 Task: Go to Program & Features. Select Whole Food Market. Add to cart Organic Hummus-2. Select Amazon Health. Add to cart Patchouli essential oil-2. Place order for Holly Thompson, _x000D_
500 Blairs Ferry Rd NE_x000D_
Cedar Rapids, Iowa(IA), 52402, Cell Number (319) 533-3611
Action: Mouse moved to (10, 113)
Screenshot: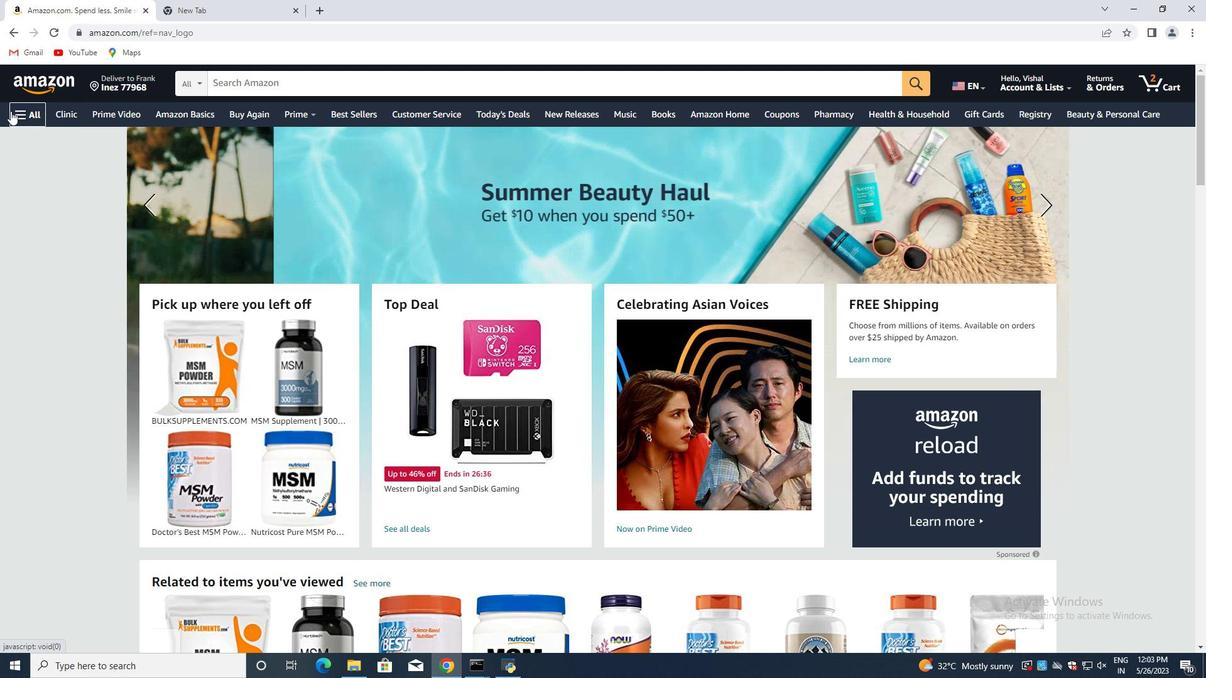 
Action: Mouse pressed left at (10, 113)
Screenshot: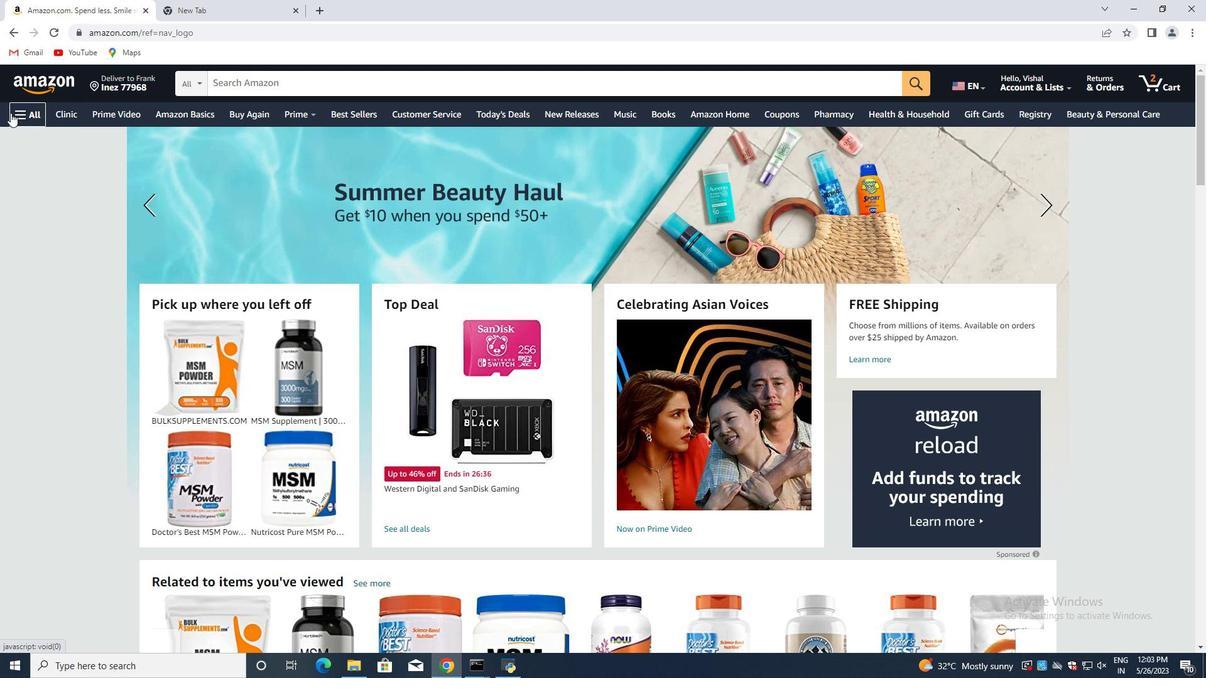 
Action: Mouse moved to (212, 409)
Screenshot: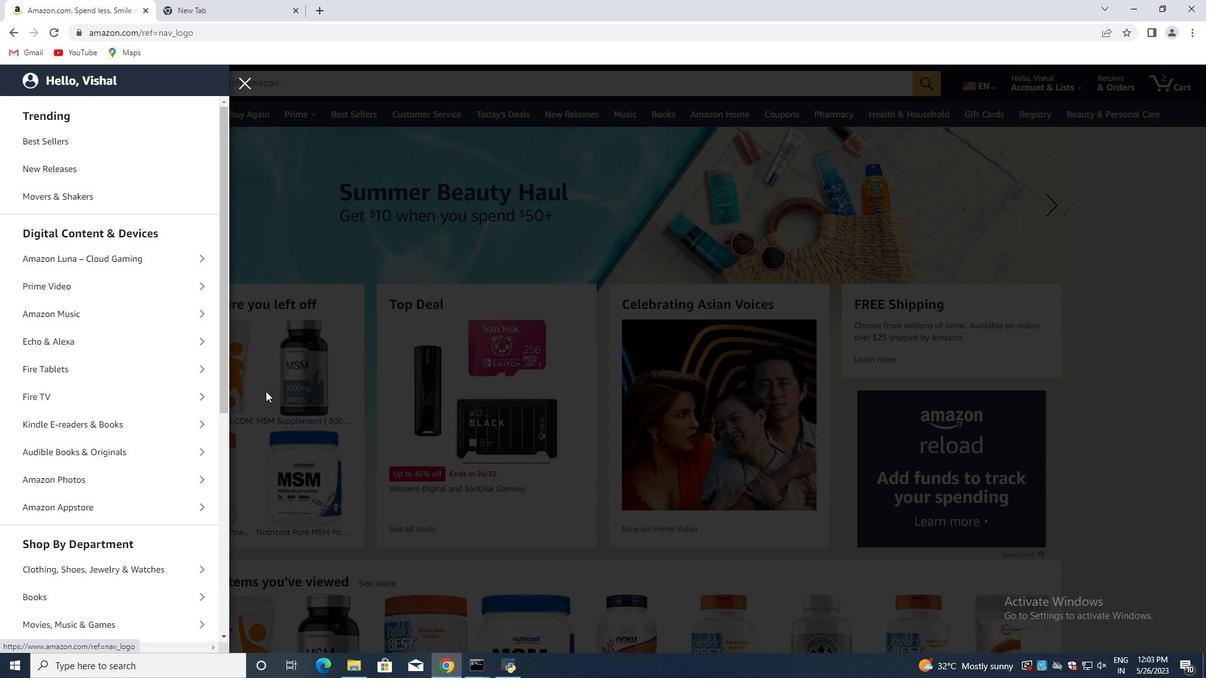 
Action: Mouse scrolled (241, 392) with delta (0, 0)
Screenshot: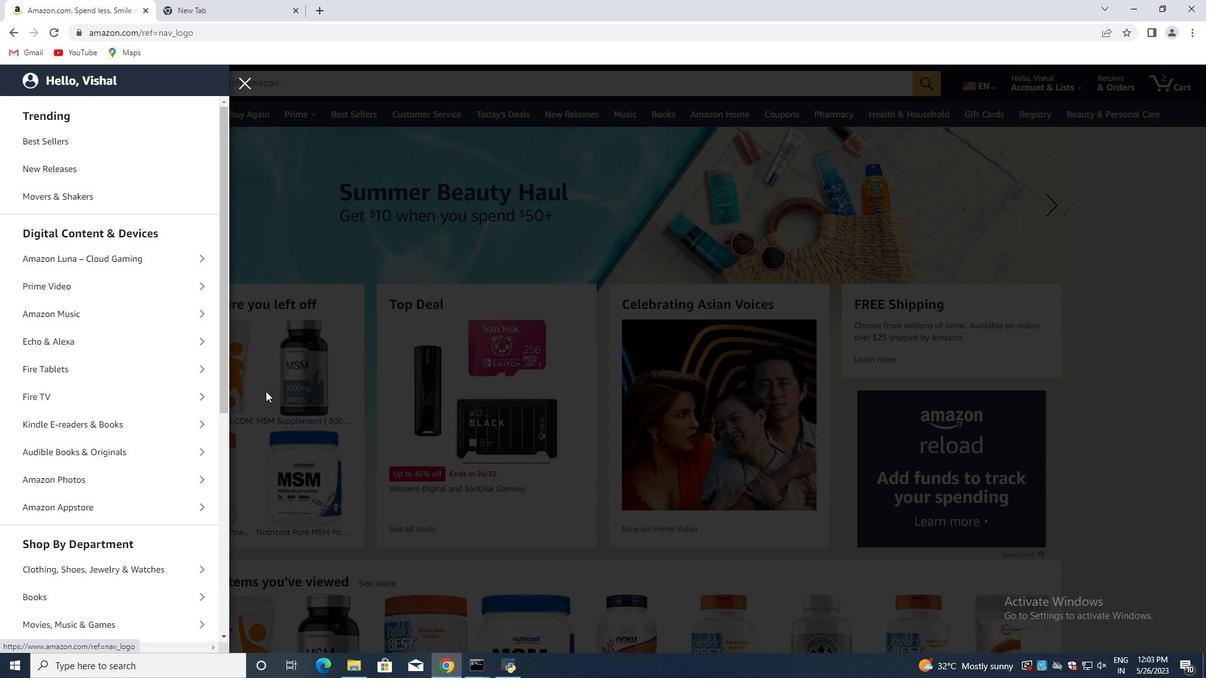 
Action: Mouse moved to (205, 414)
Screenshot: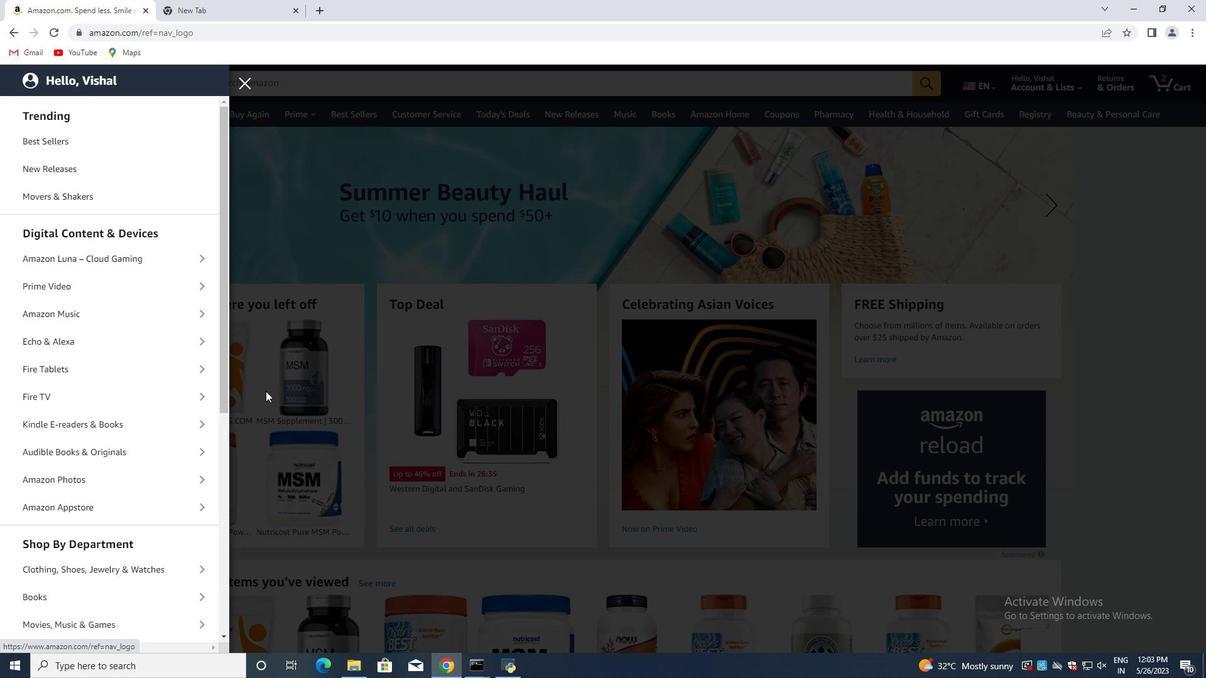 
Action: Mouse scrolled (208, 411) with delta (0, 0)
Screenshot: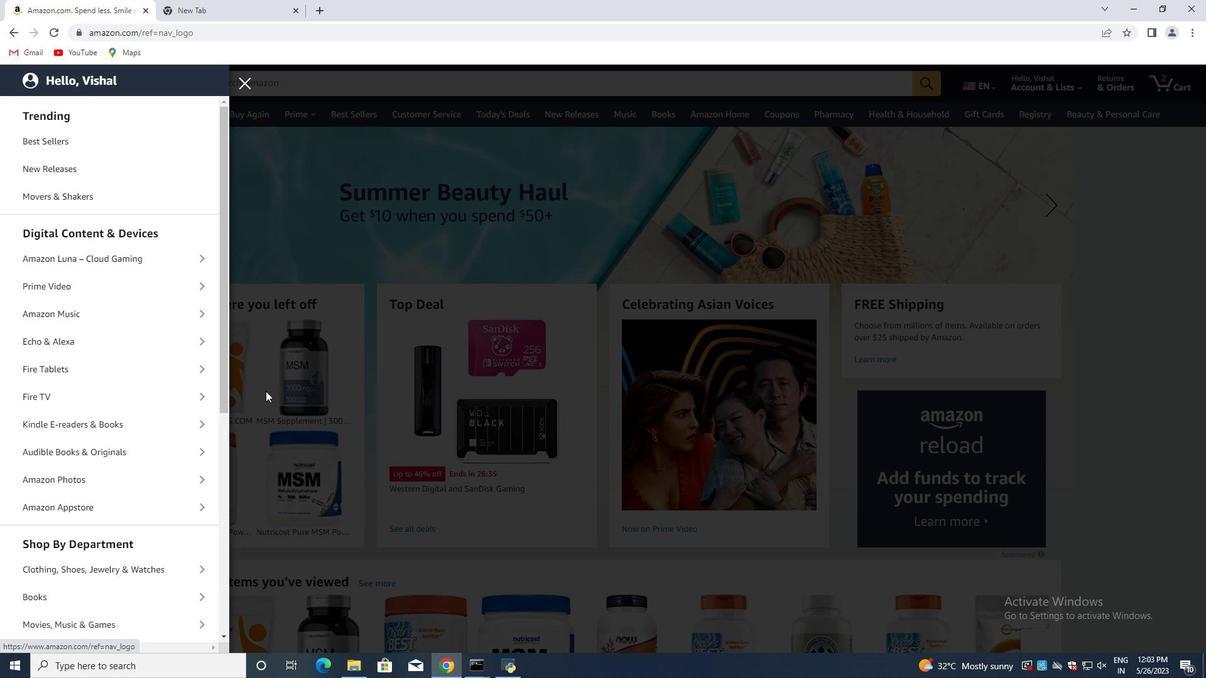 
Action: Mouse moved to (189, 436)
Screenshot: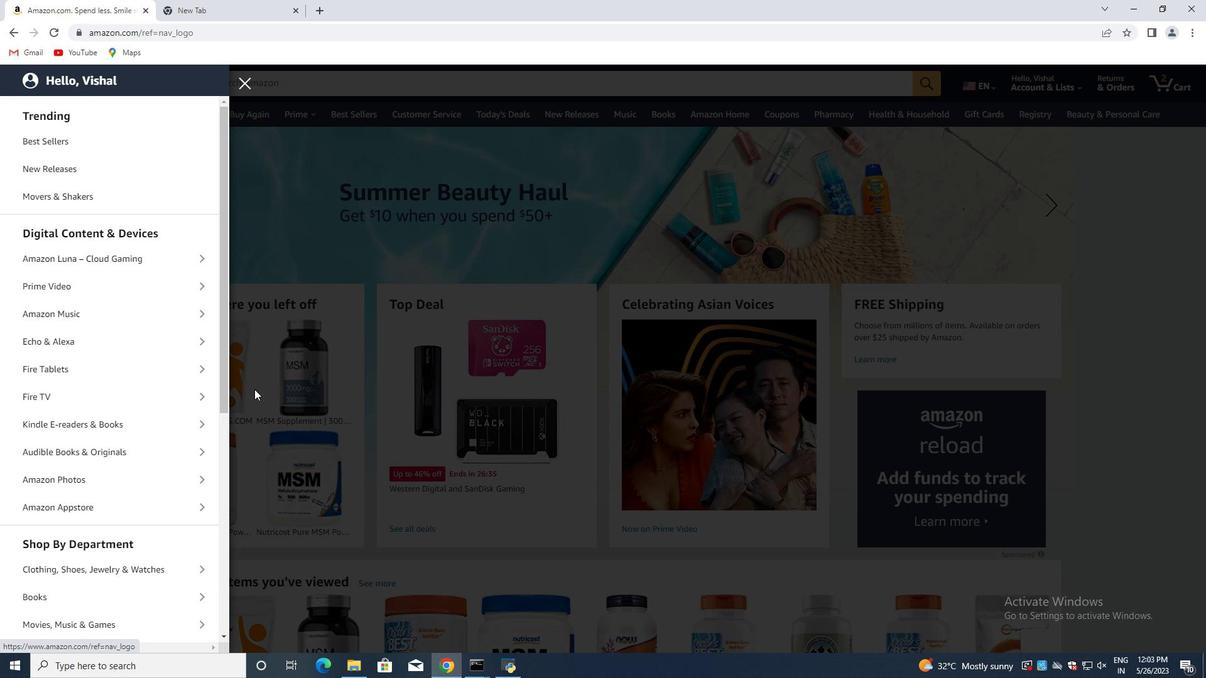 
Action: Mouse scrolled (198, 423) with delta (0, 0)
Screenshot: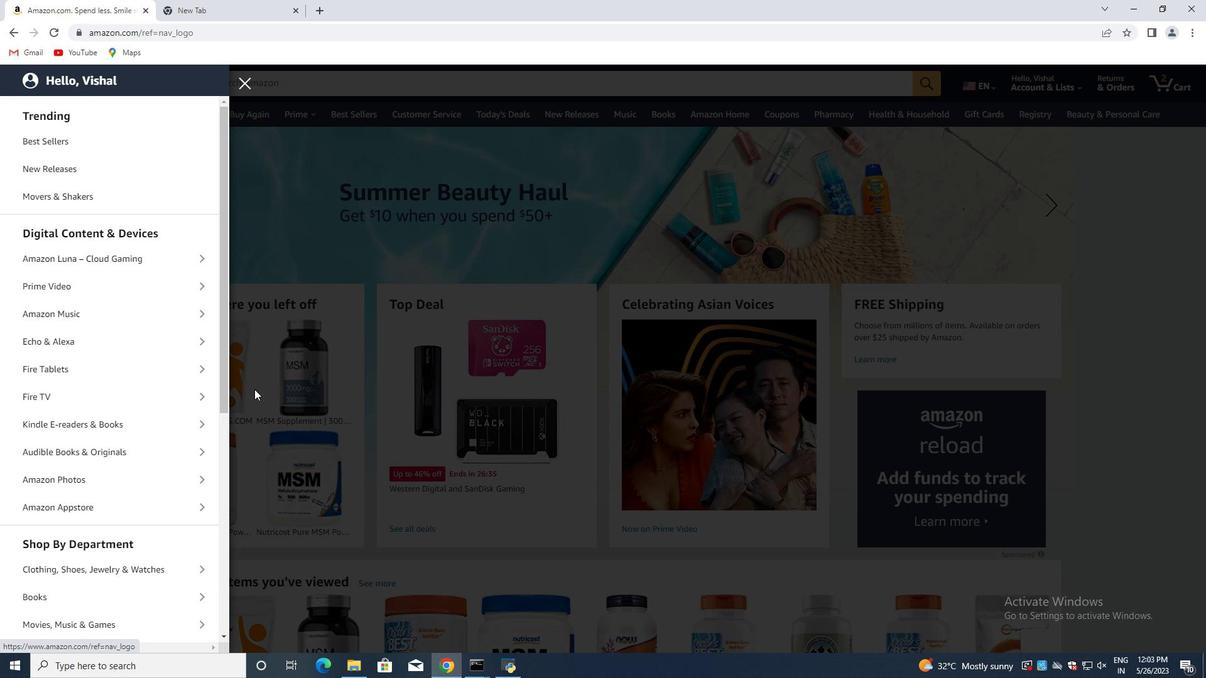 
Action: Mouse moved to (175, 452)
Screenshot: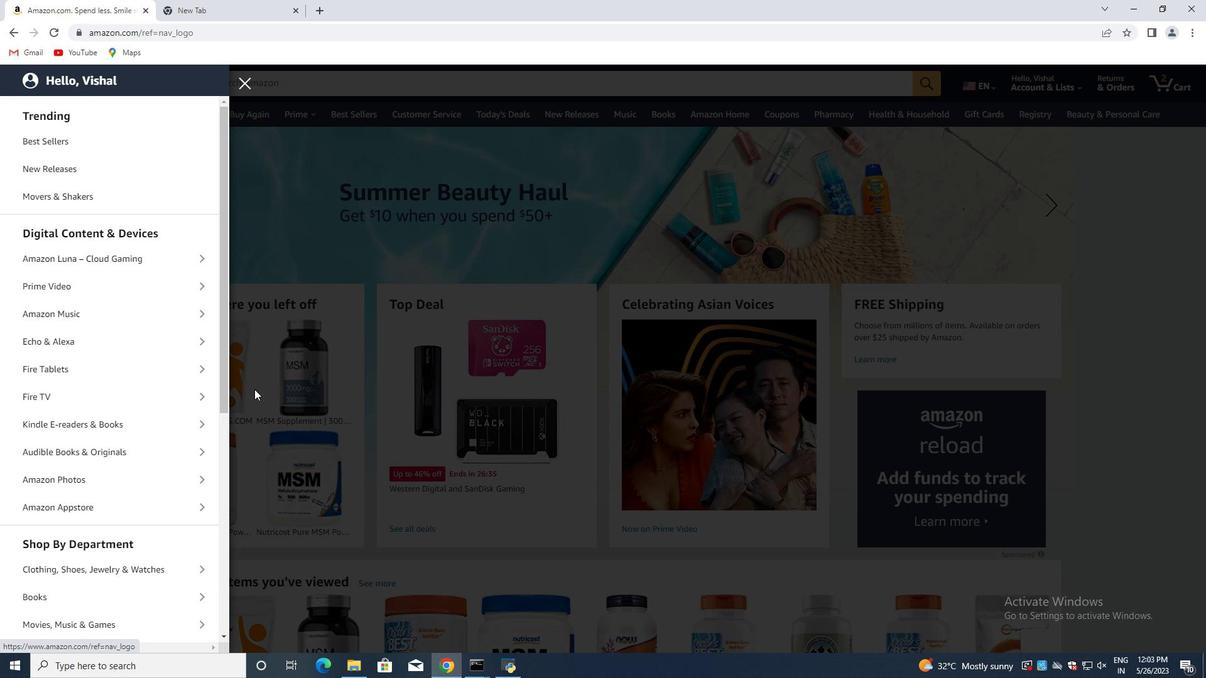 
Action: Mouse scrolled (180, 447) with delta (0, 0)
Screenshot: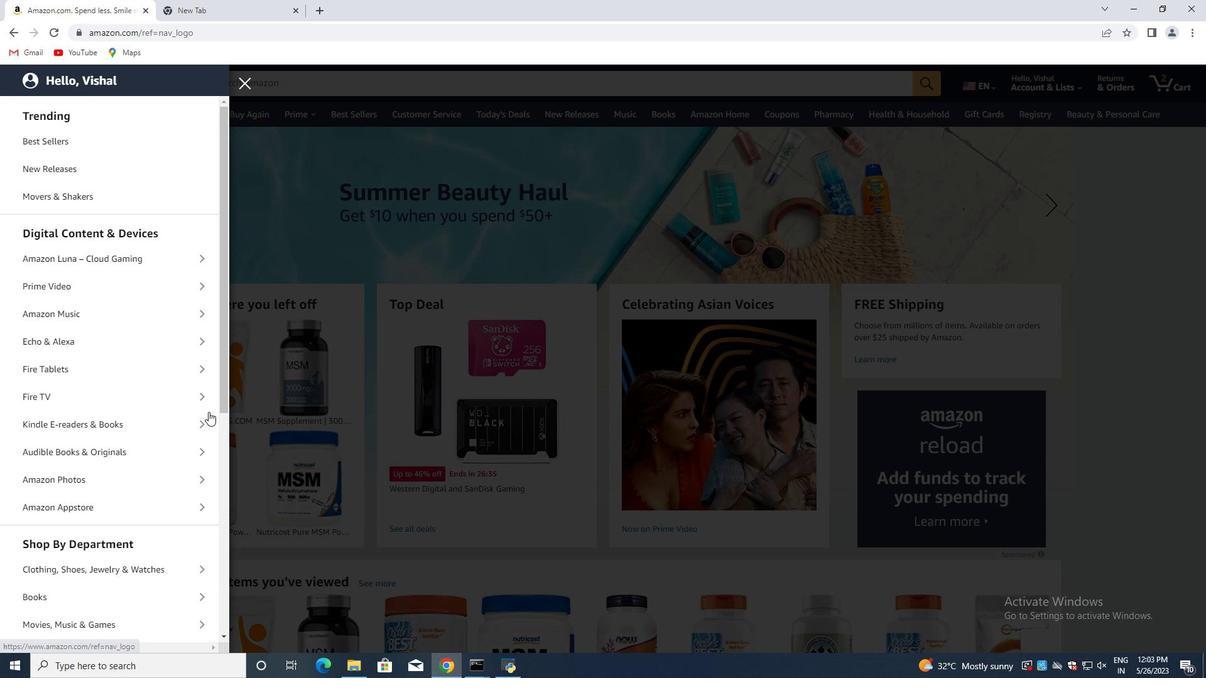 
Action: Mouse moved to (158, 470)
Screenshot: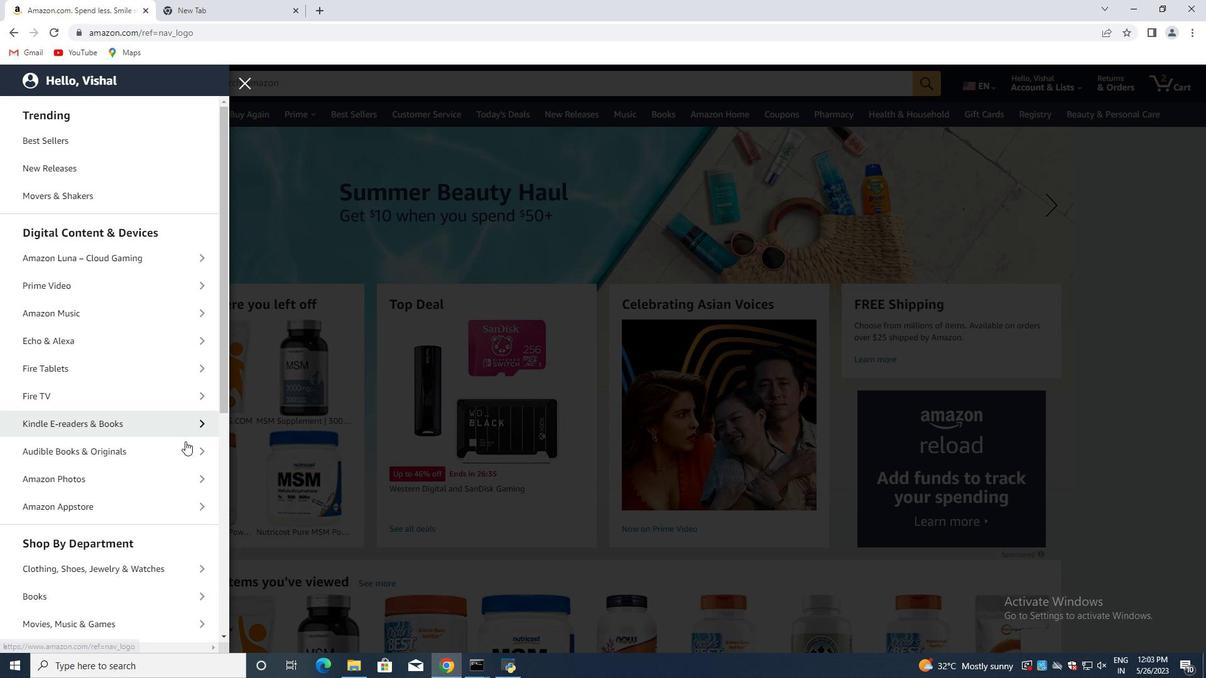 
Action: Mouse scrolled (165, 459) with delta (0, 0)
Screenshot: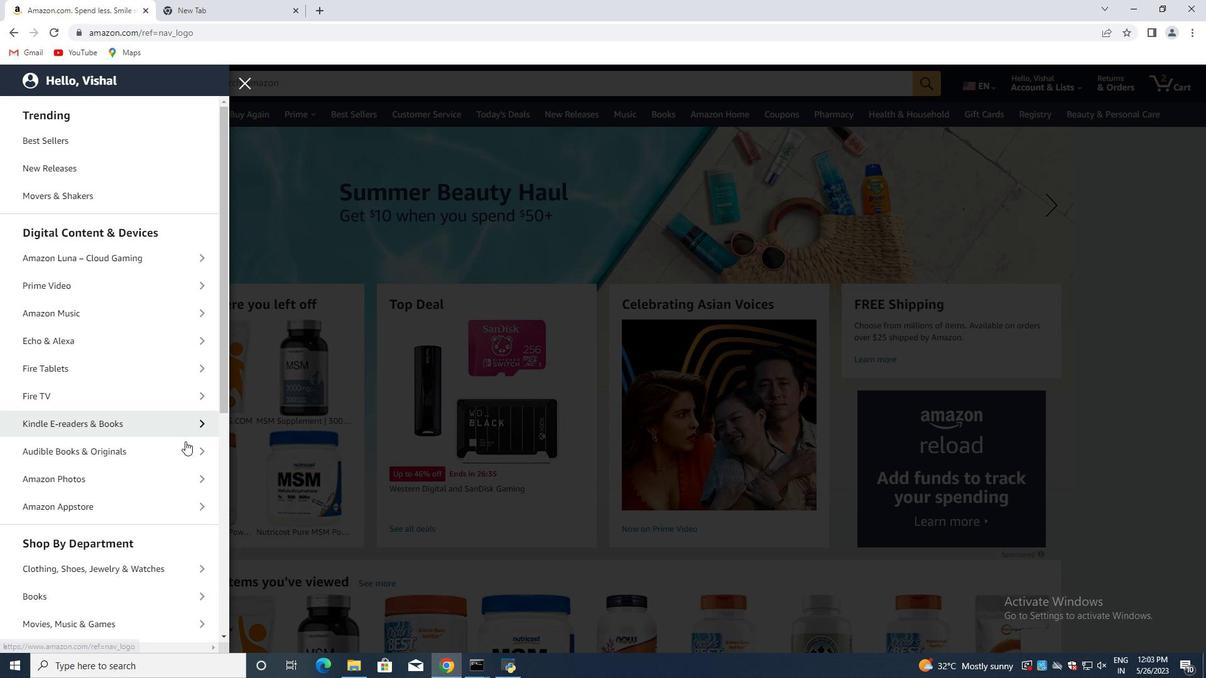 
Action: Mouse moved to (157, 474)
Screenshot: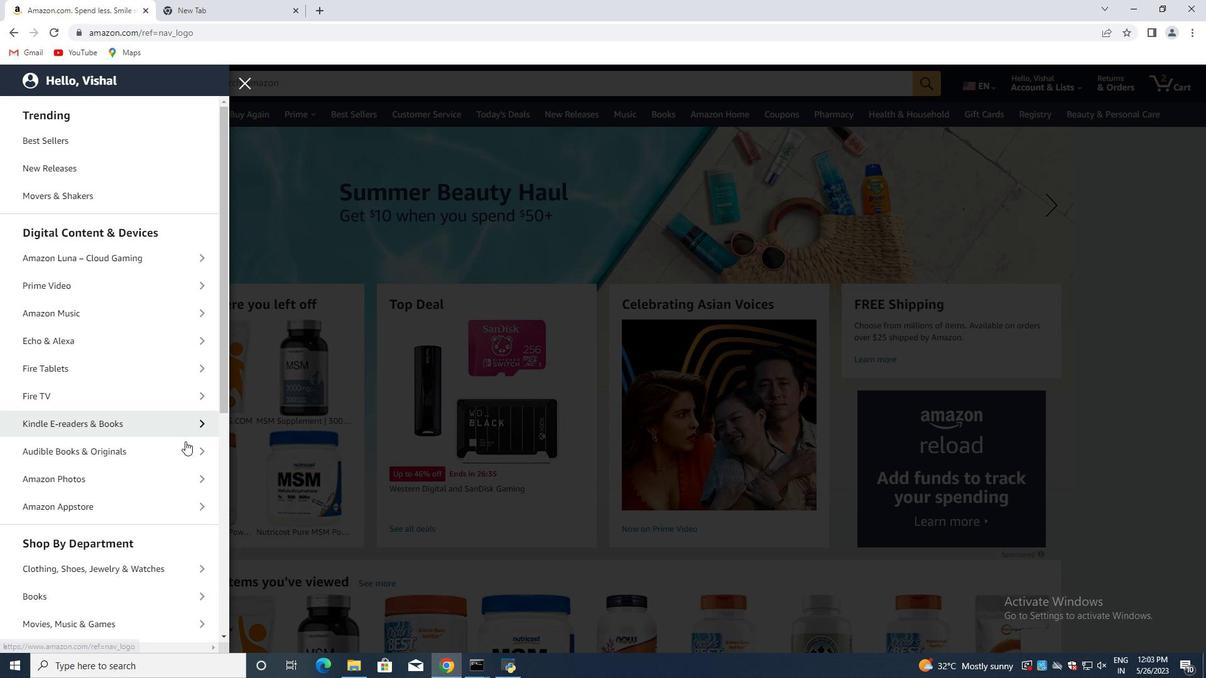 
Action: Mouse scrolled (158, 471) with delta (0, 0)
Screenshot: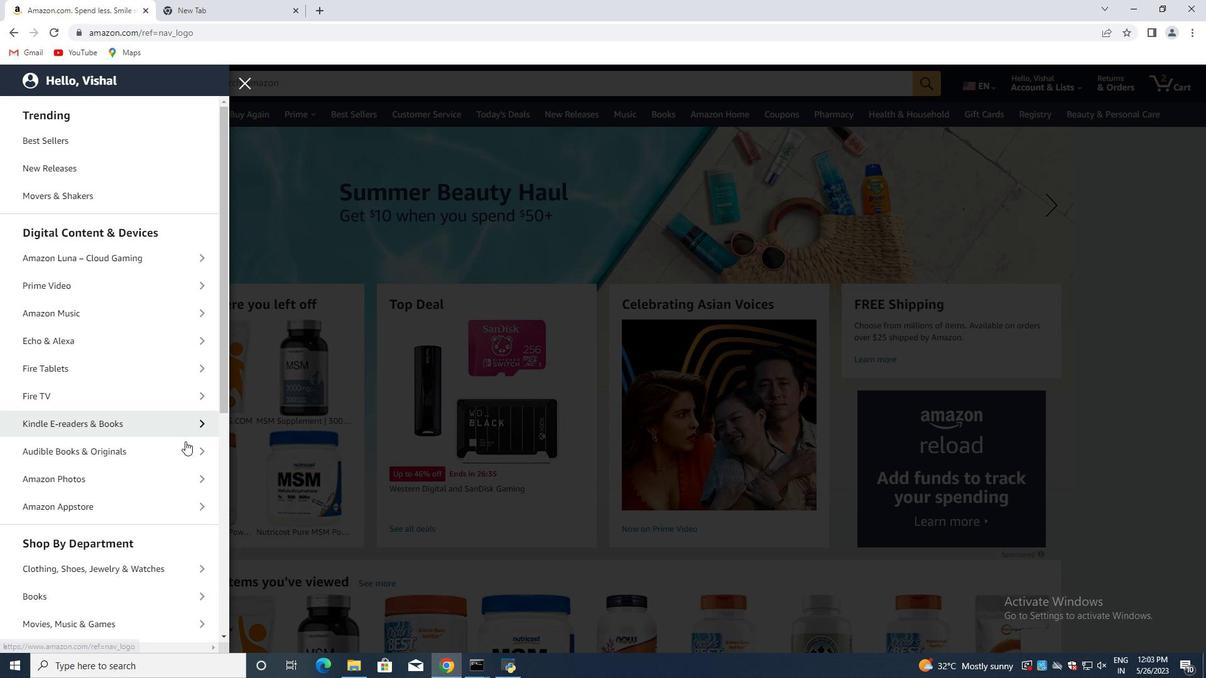 
Action: Mouse moved to (157, 478)
Screenshot: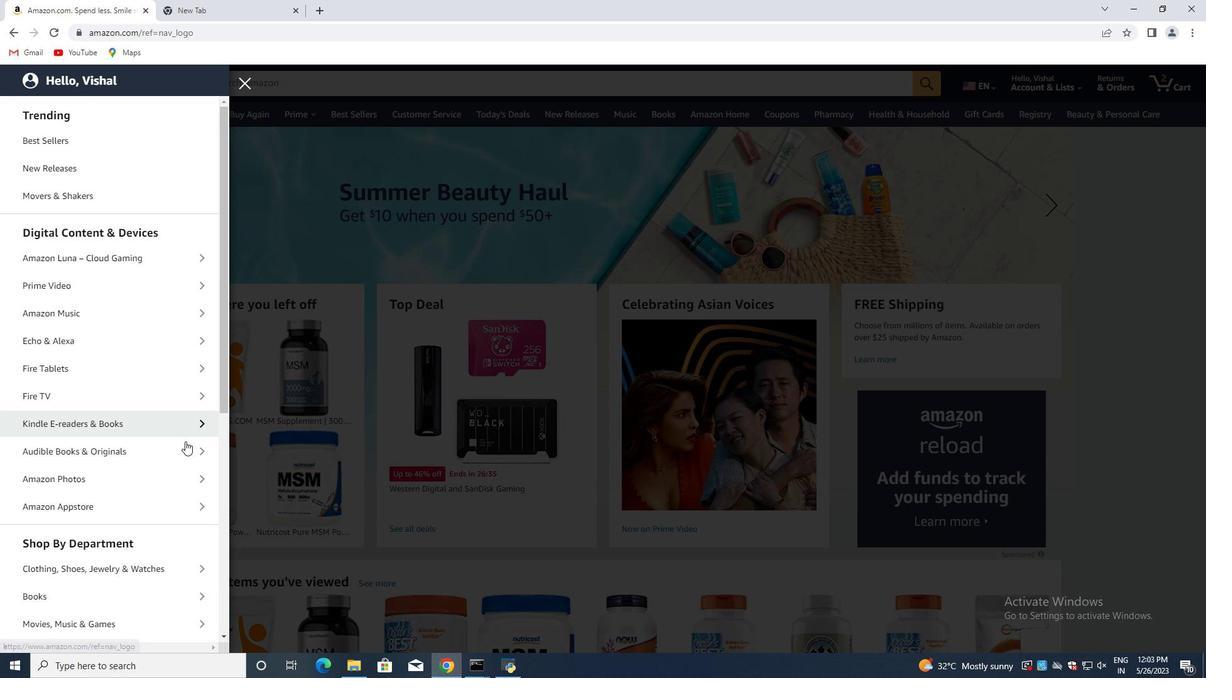
Action: Mouse scrolled (157, 476) with delta (0, 0)
Screenshot: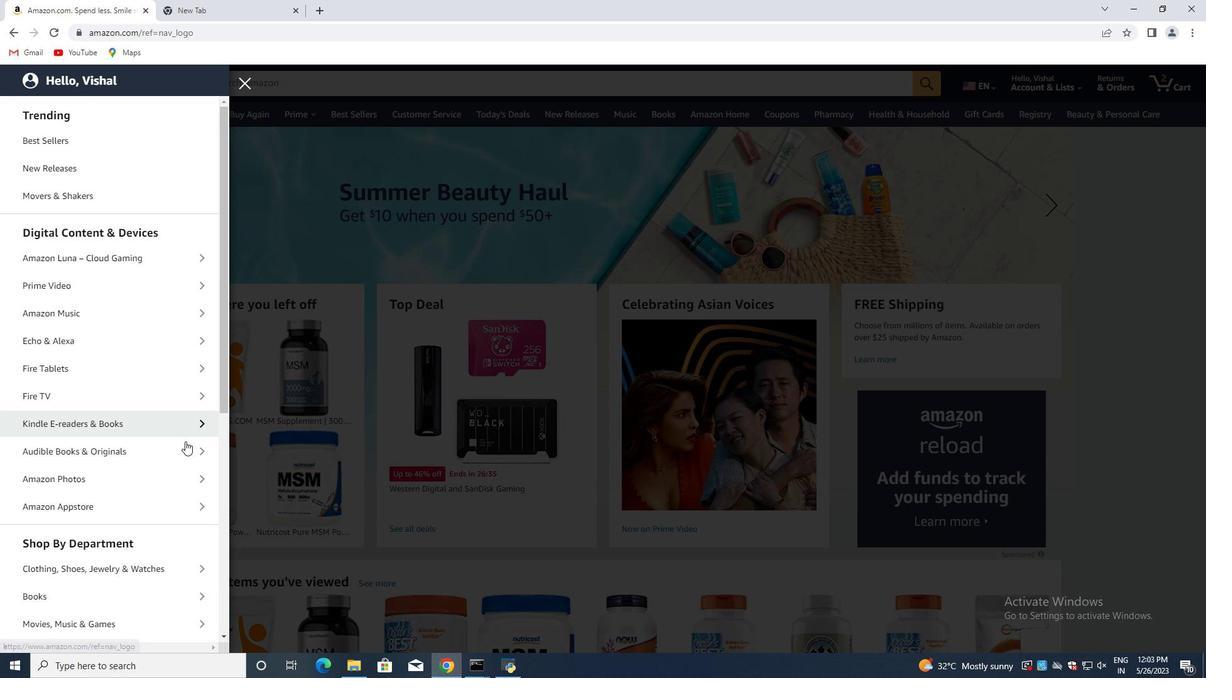 
Action: Mouse moved to (134, 547)
Screenshot: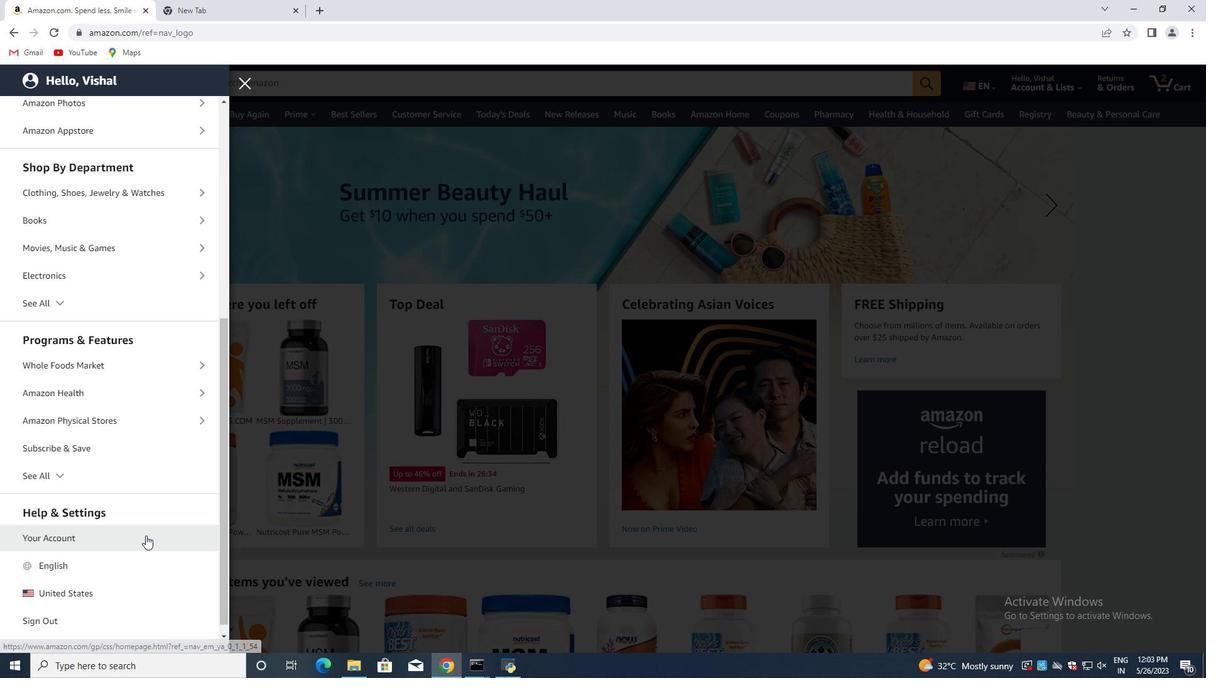 
Action: Mouse scrolled (135, 545) with delta (0, 0)
Screenshot: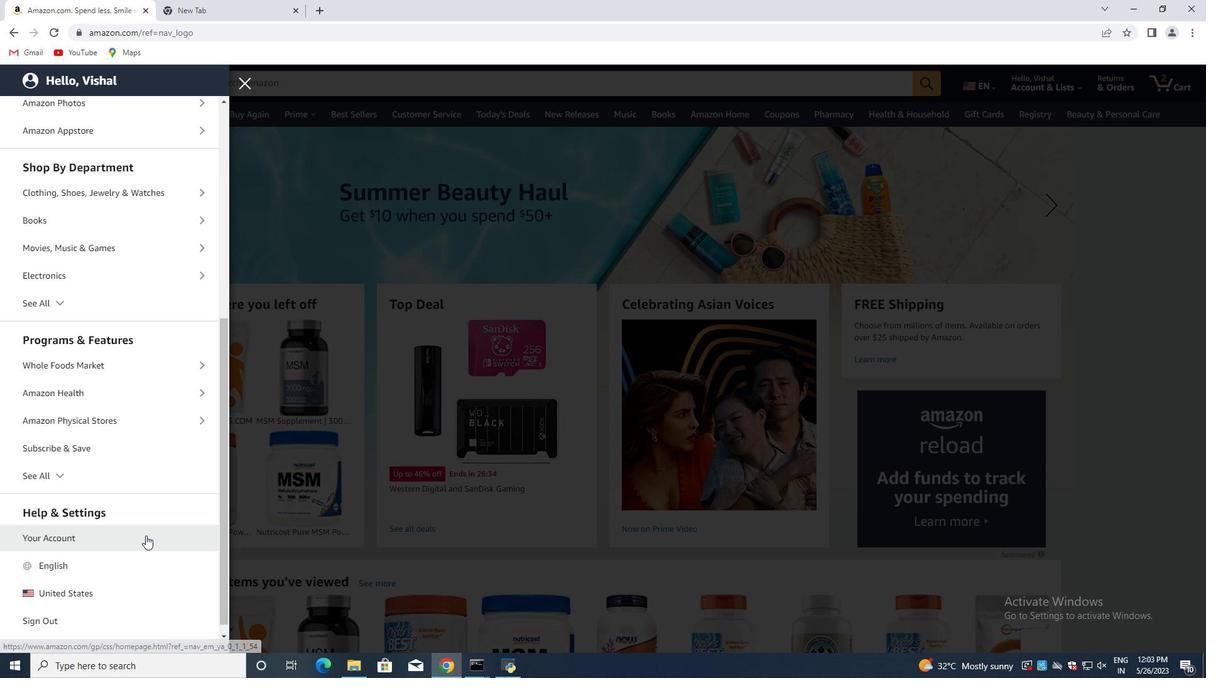 
Action: Mouse moved to (131, 556)
Screenshot: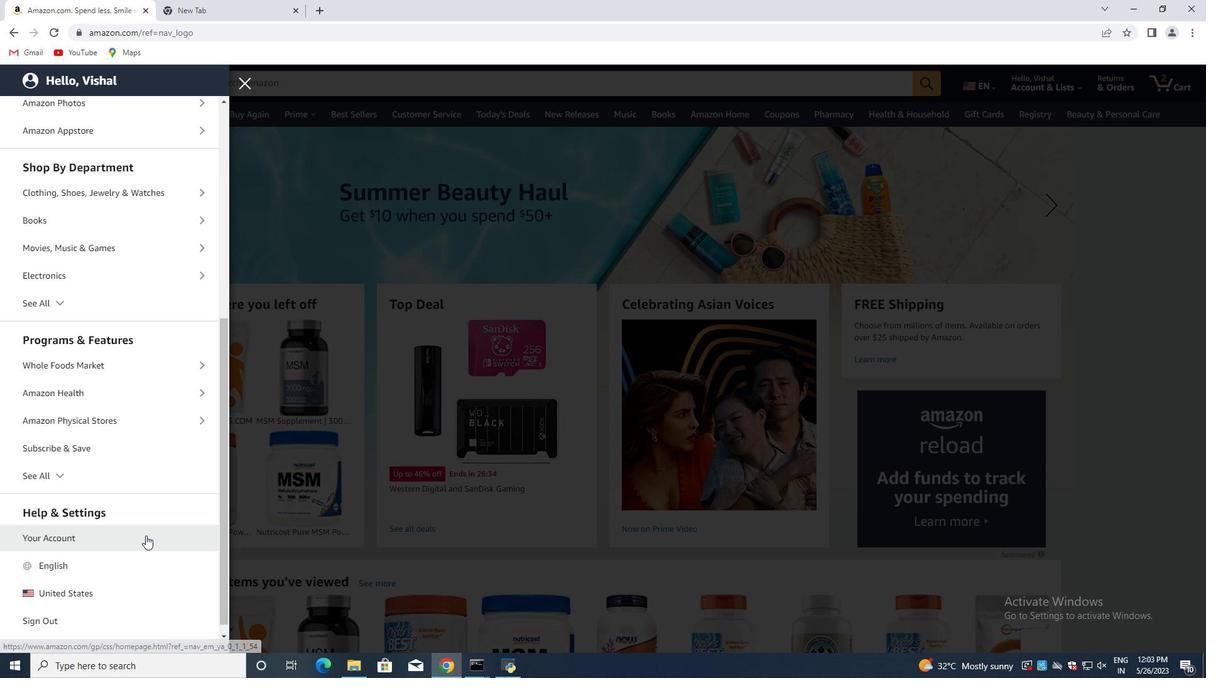 
Action: Mouse scrolled (131, 553) with delta (0, 0)
Screenshot: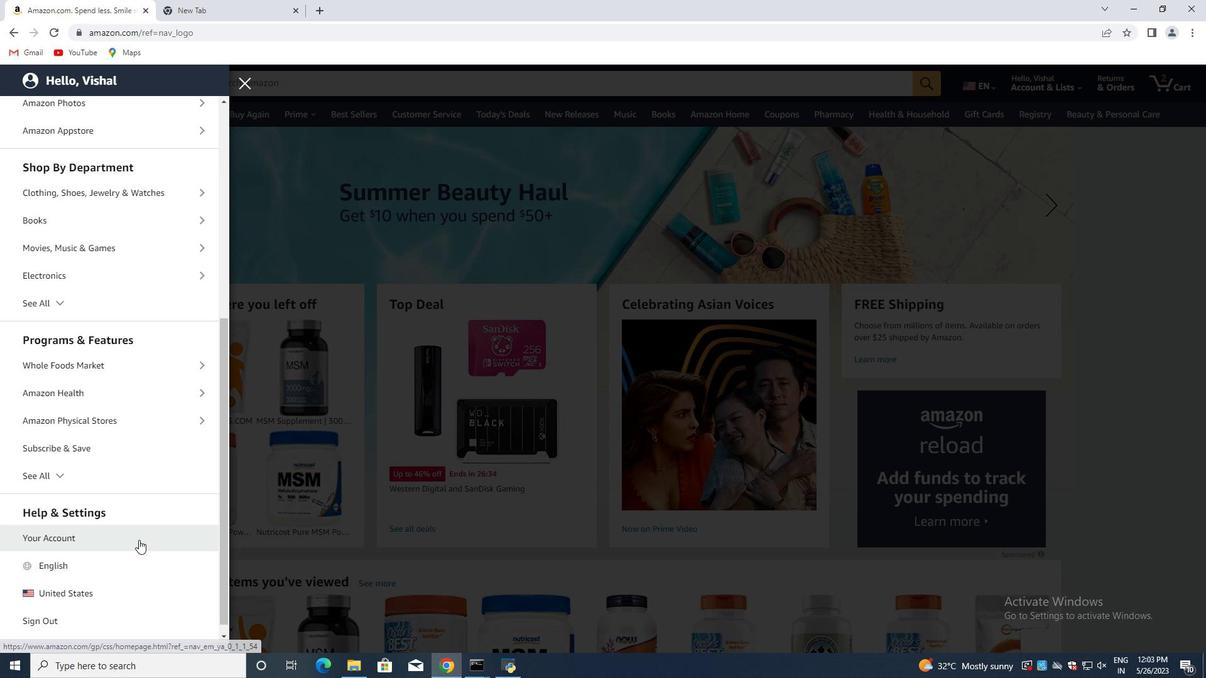
Action: Mouse moved to (130, 557)
Screenshot: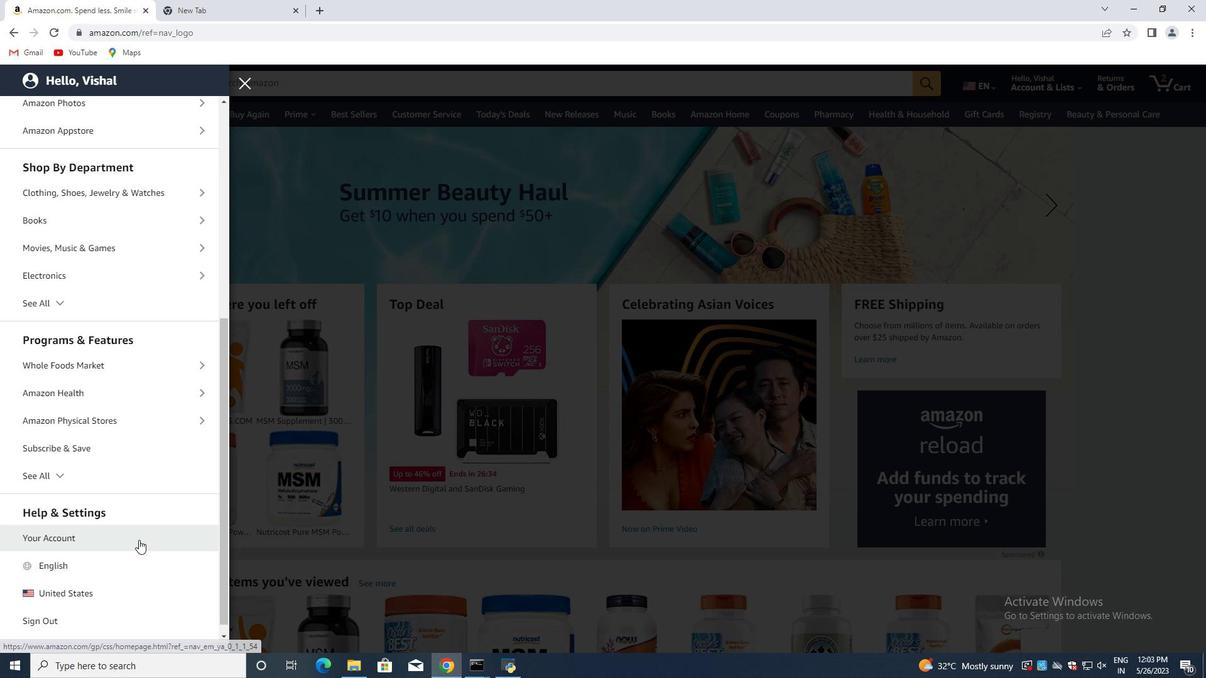 
Action: Mouse scrolled (131, 555) with delta (0, 0)
Screenshot: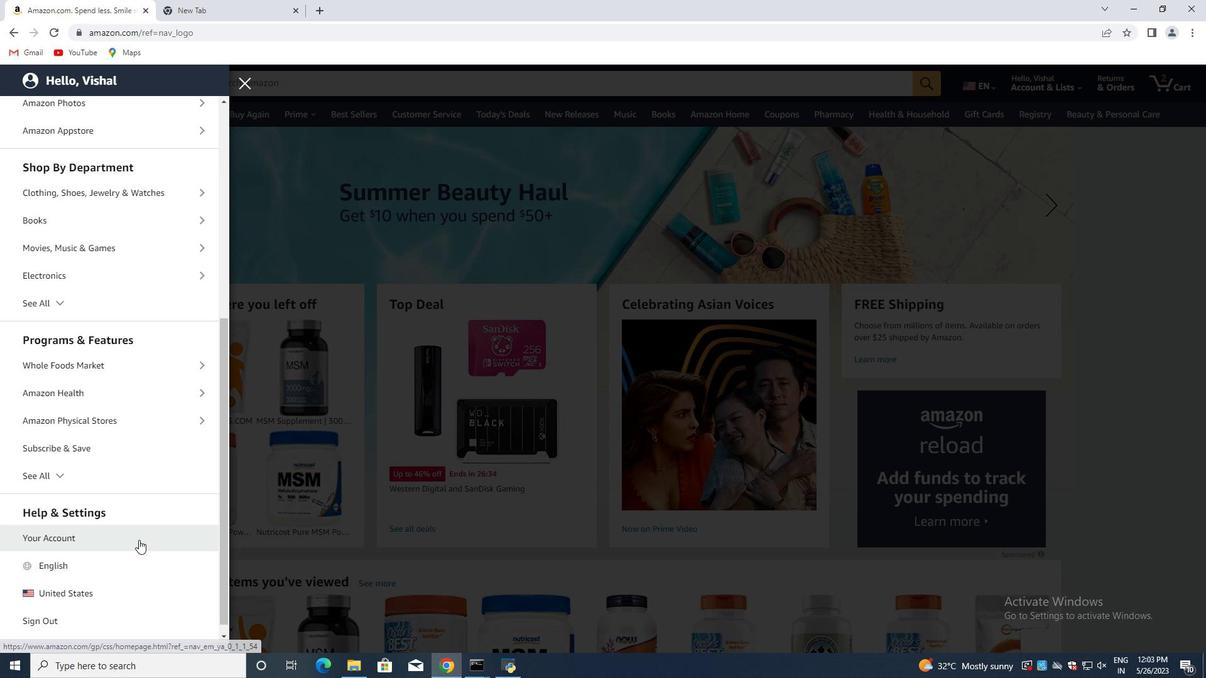 
Action: Mouse moved to (124, 563)
Screenshot: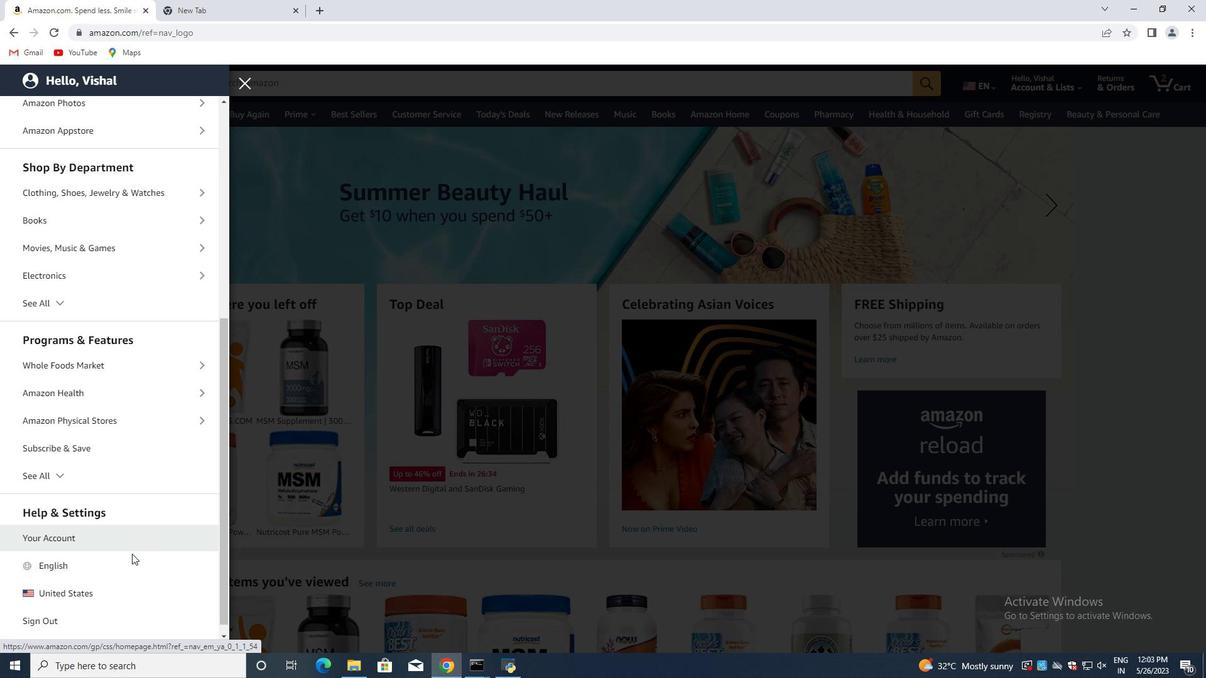 
Action: Mouse scrolled (128, 559) with delta (0, 0)
Screenshot: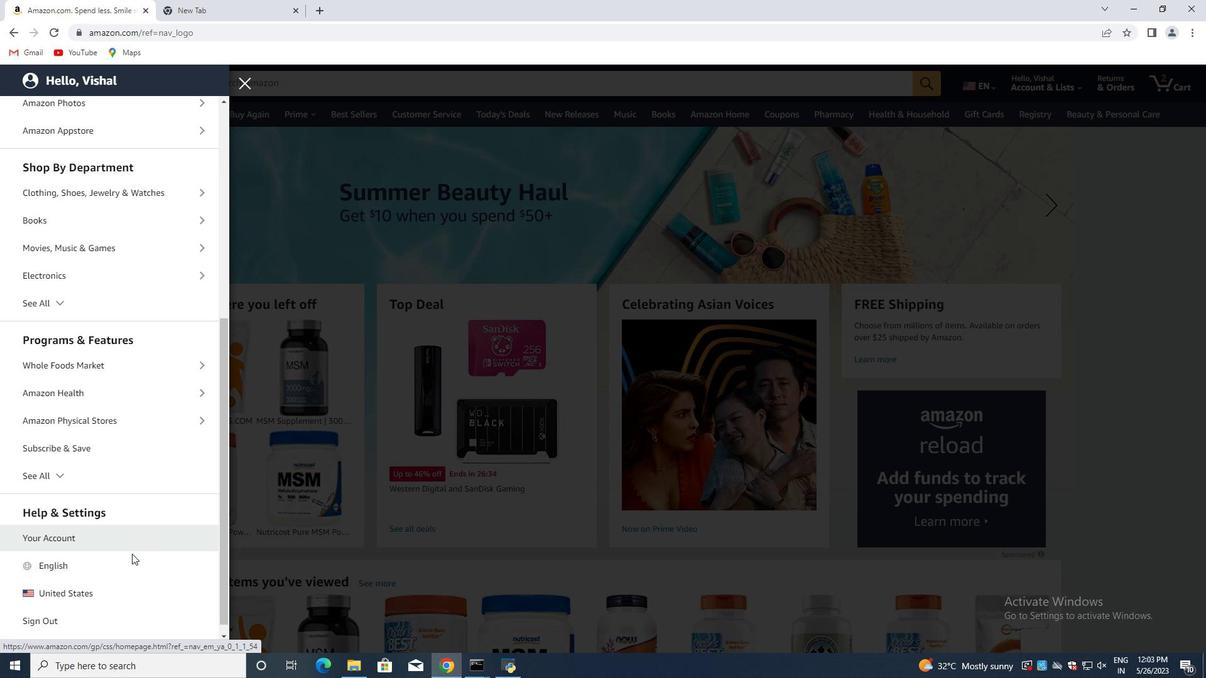 
Action: Mouse moved to (122, 564)
Screenshot: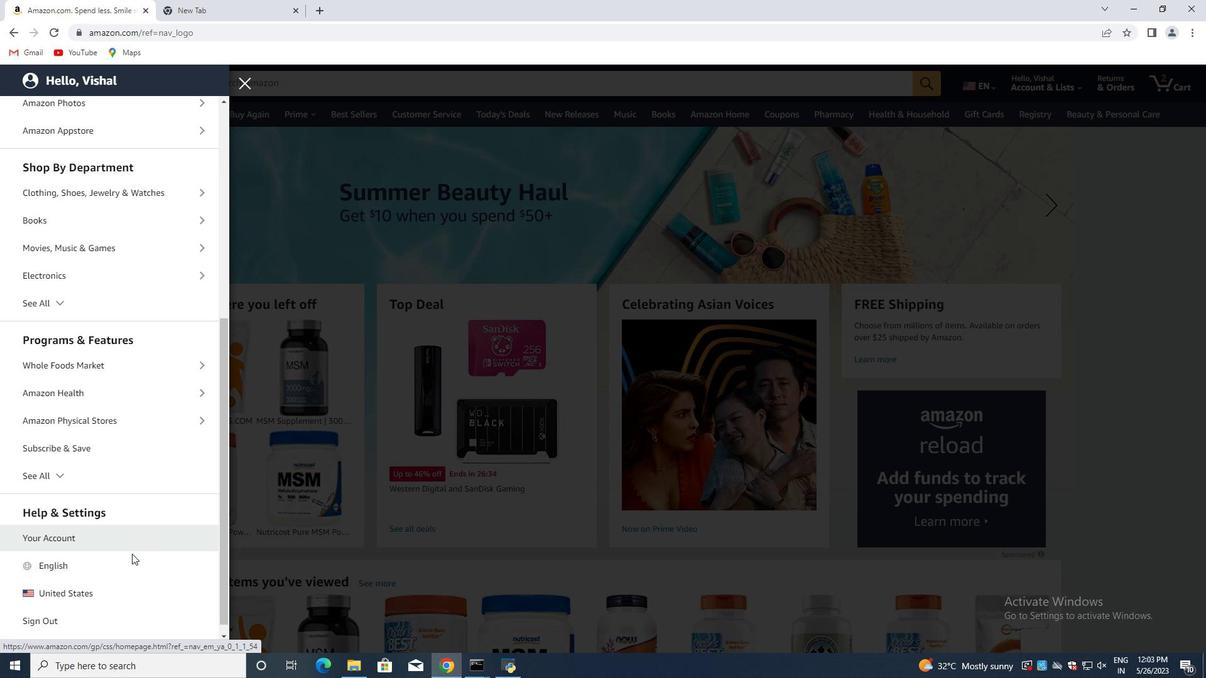 
Action: Mouse scrolled (124, 562) with delta (0, 0)
Screenshot: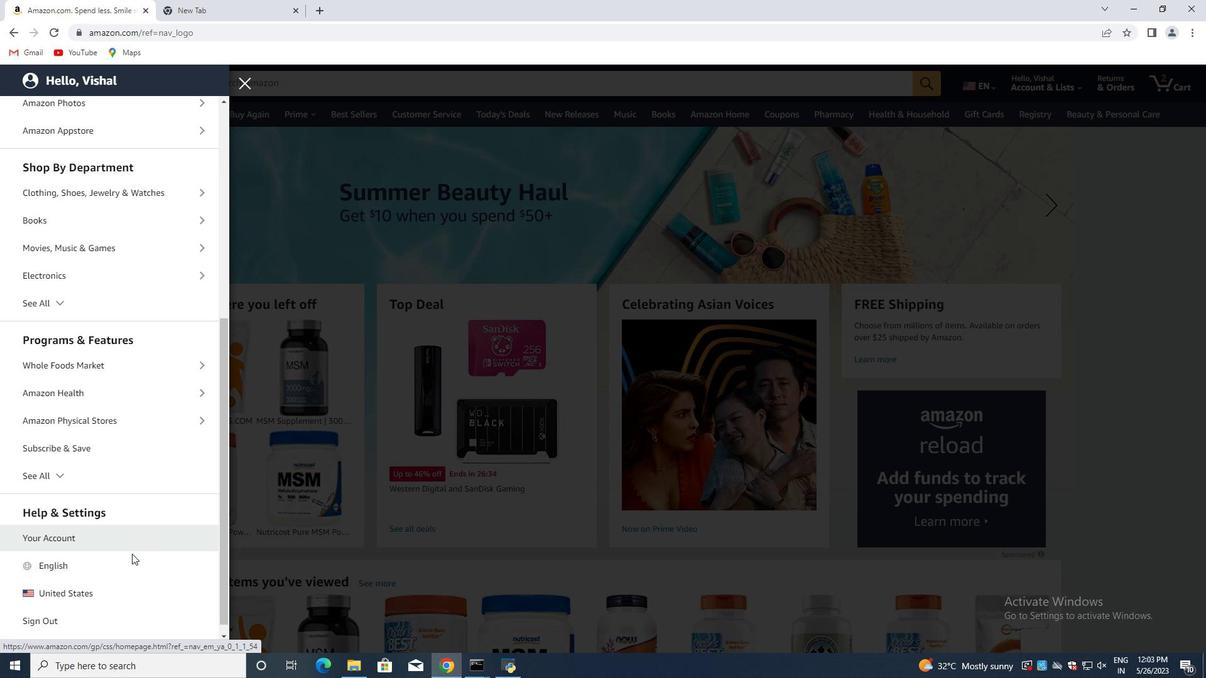 
Action: Mouse moved to (118, 571)
Screenshot: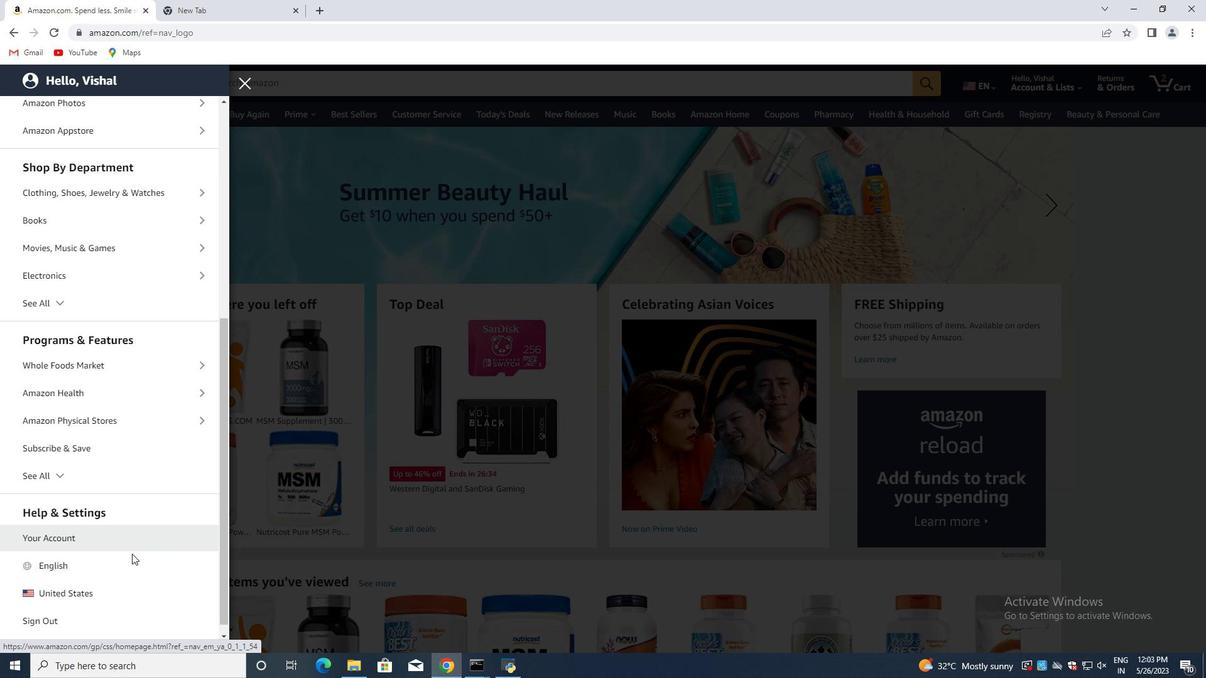 
Action: Mouse scrolled (121, 565) with delta (0, 0)
Screenshot: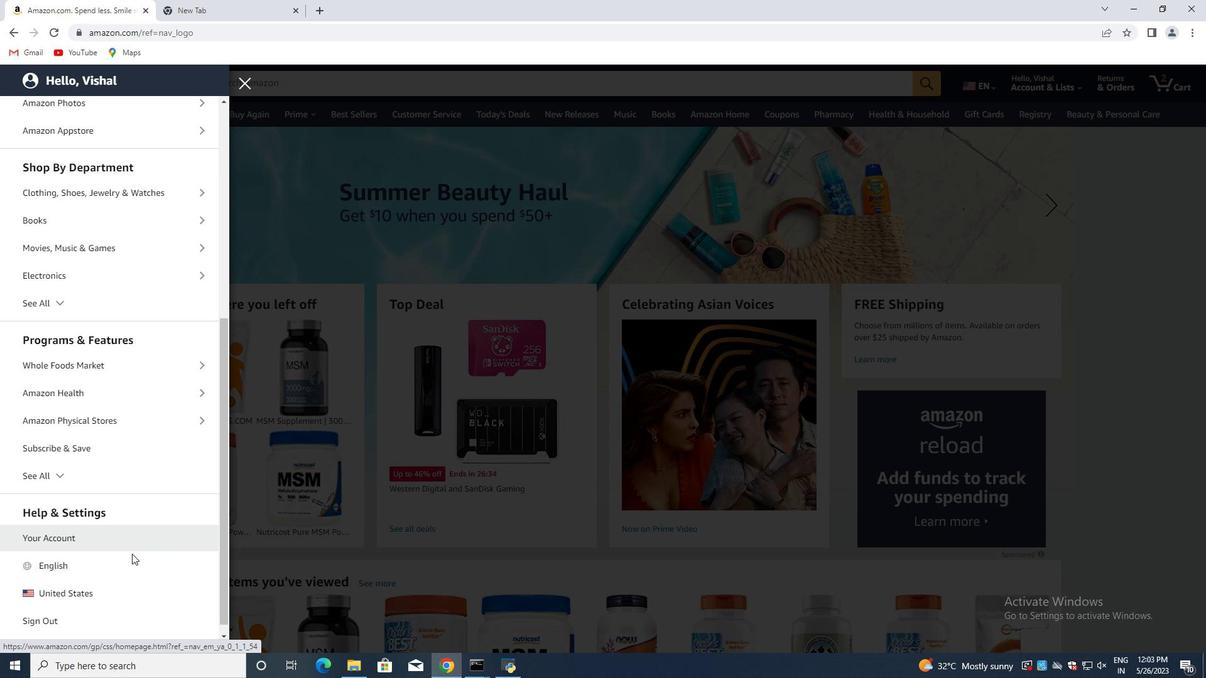 
Action: Mouse moved to (69, 608)
Screenshot: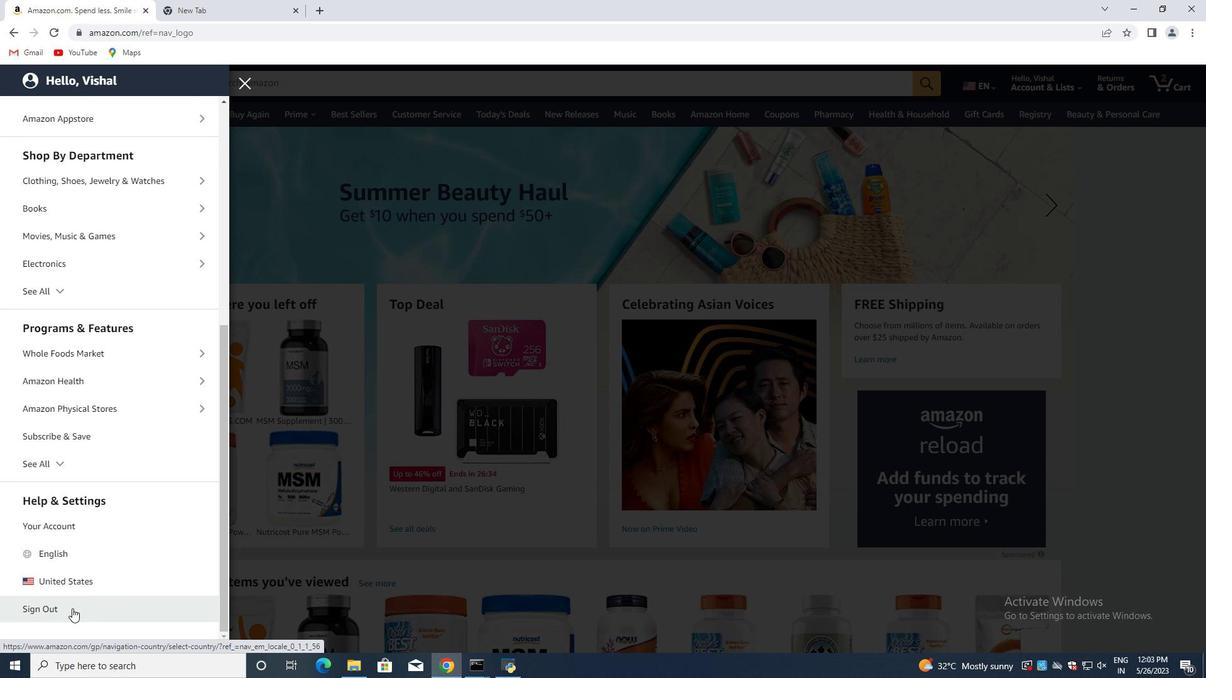 
Action: Mouse pressed left at (69, 608)
Screenshot: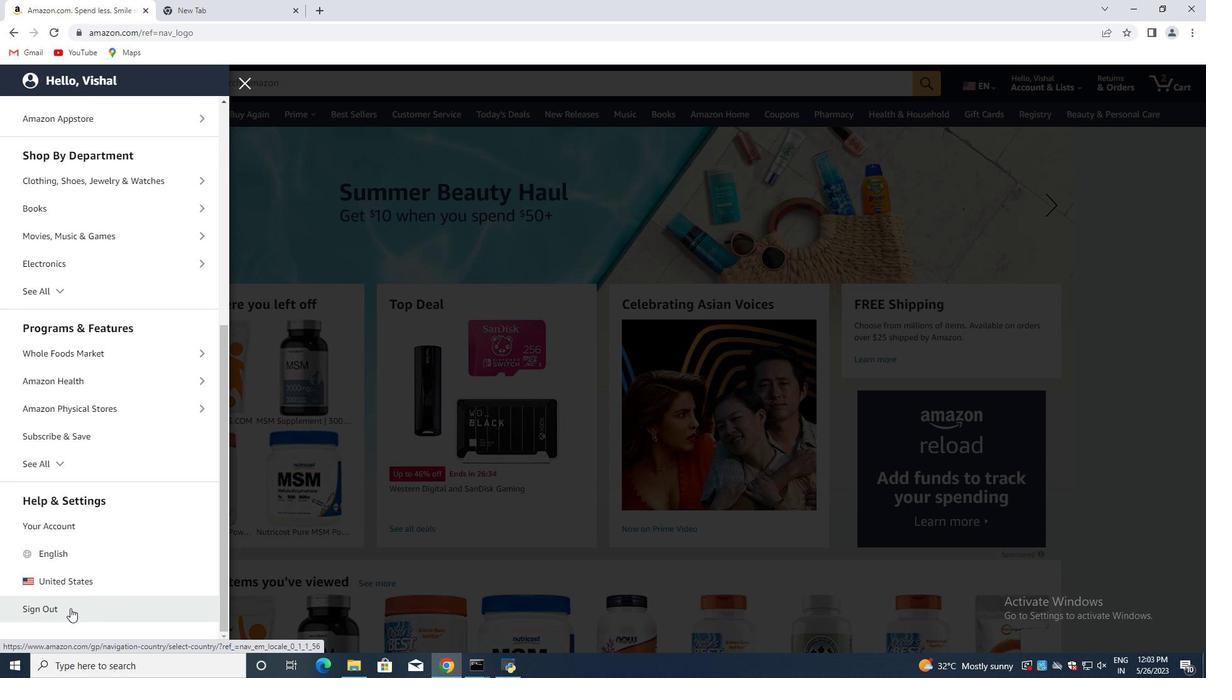 
Action: Mouse moved to (602, 202)
Screenshot: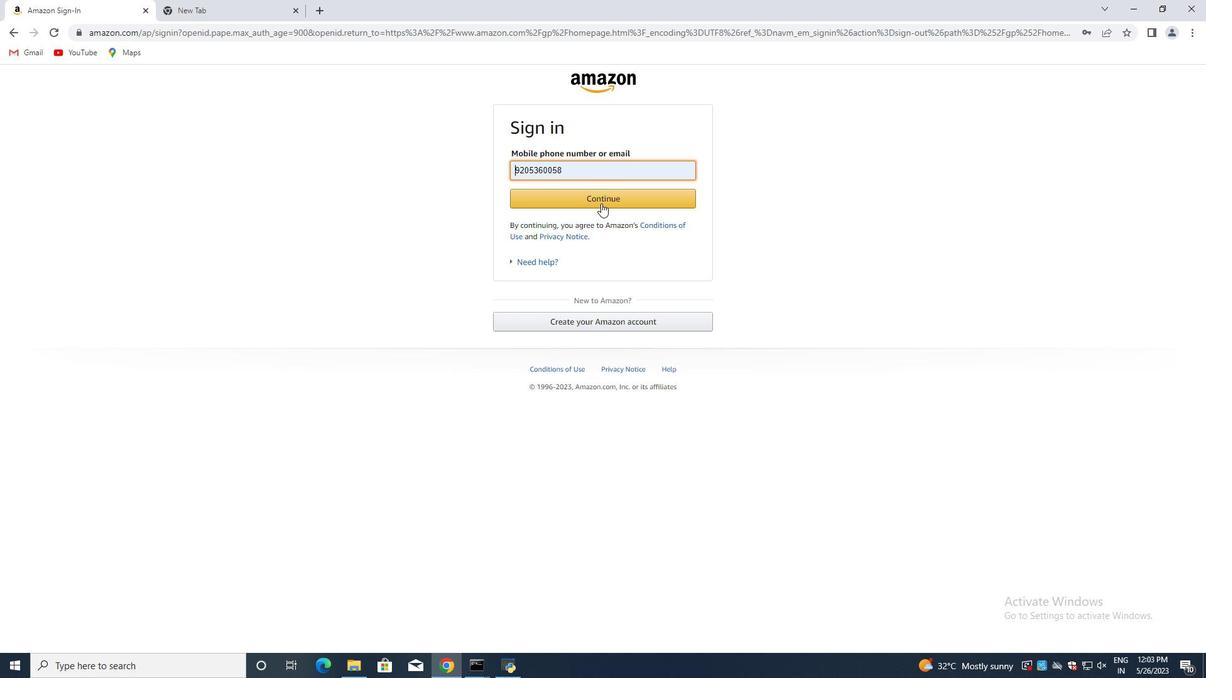 
Action: Mouse pressed left at (602, 202)
Screenshot: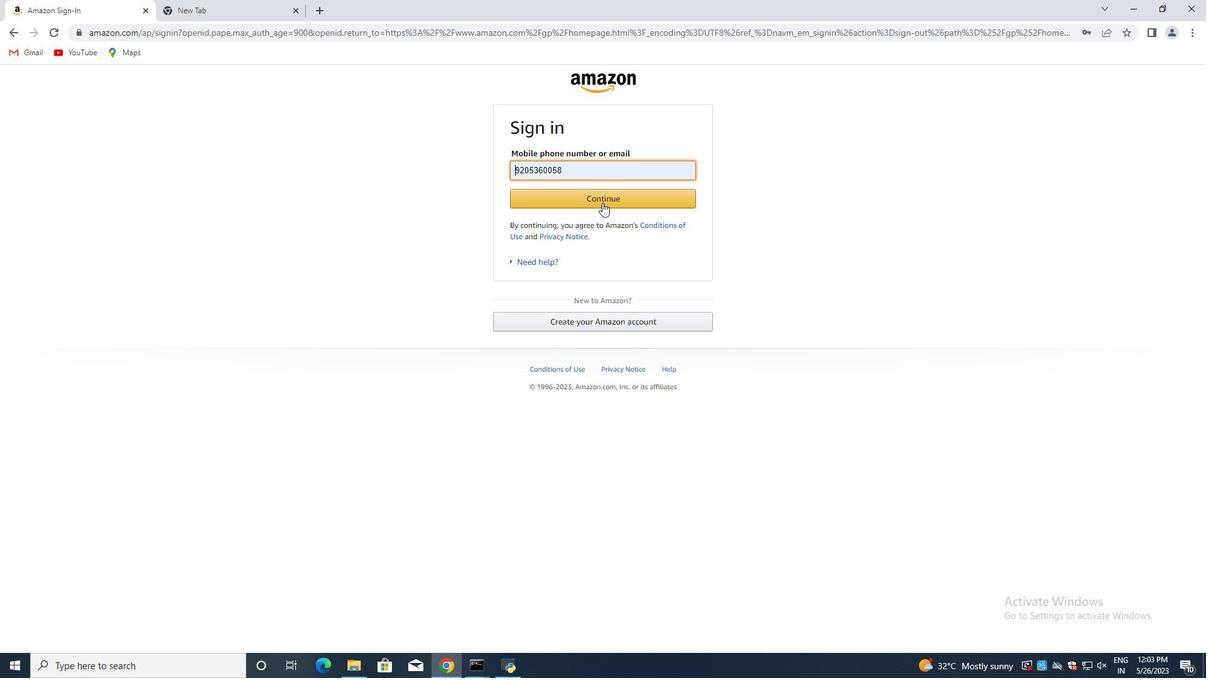 
Action: Mouse moved to (539, 191)
Screenshot: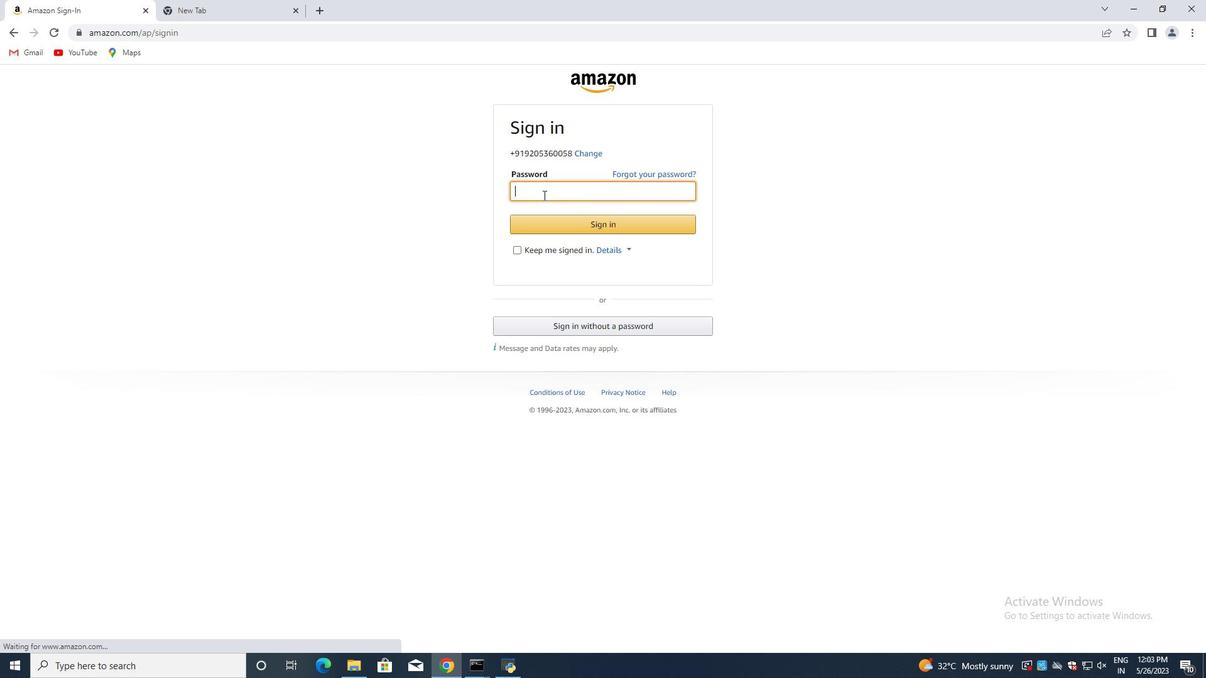 
Action: Mouse pressed left at (539, 191)
Screenshot: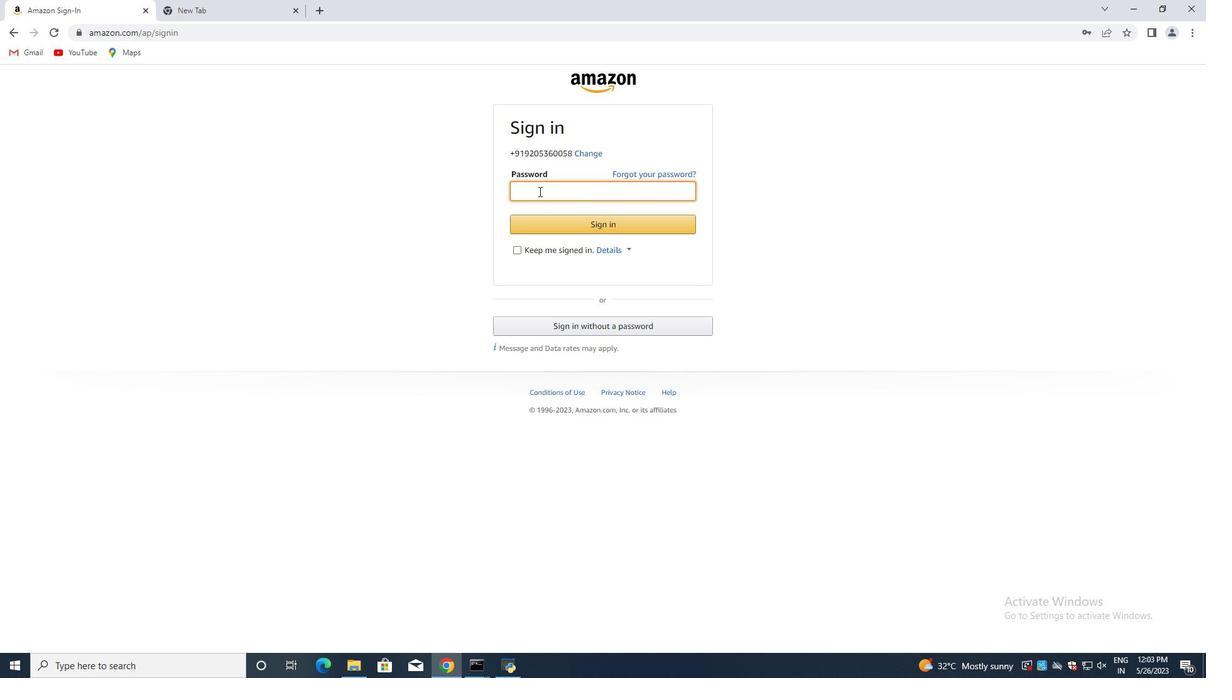 
Action: Key pressed vishal<Key.shift>@123<Key.enter>
Screenshot: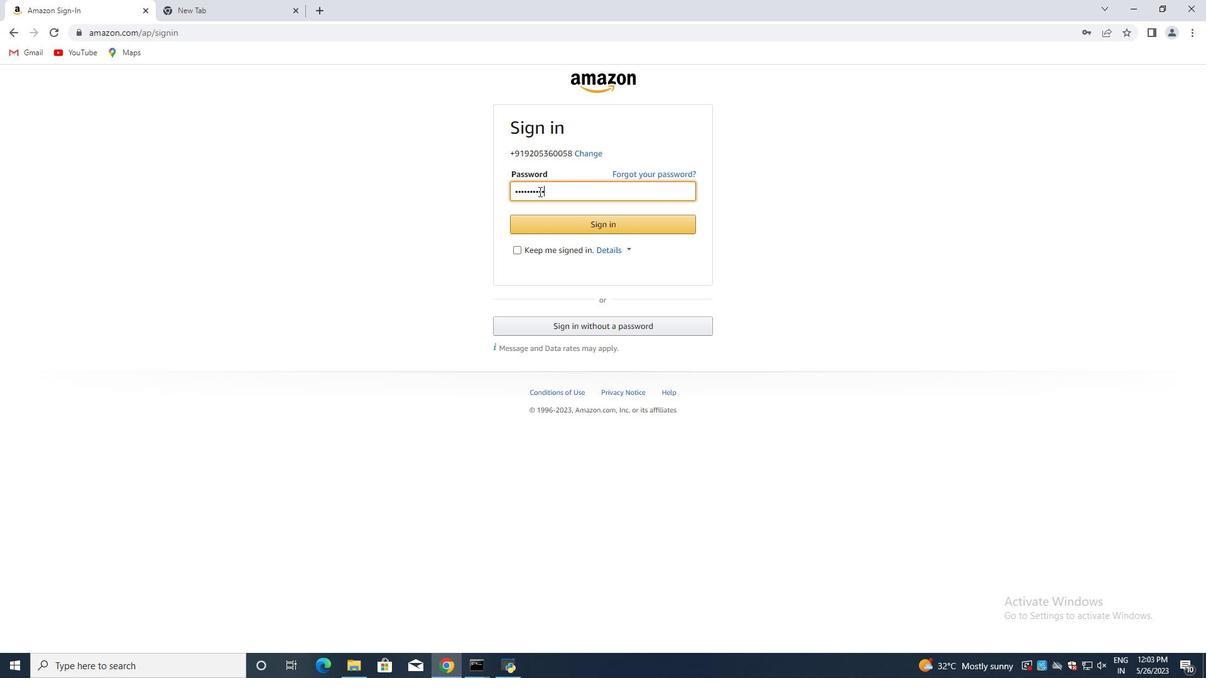
Action: Mouse moved to (14, 35)
Screenshot: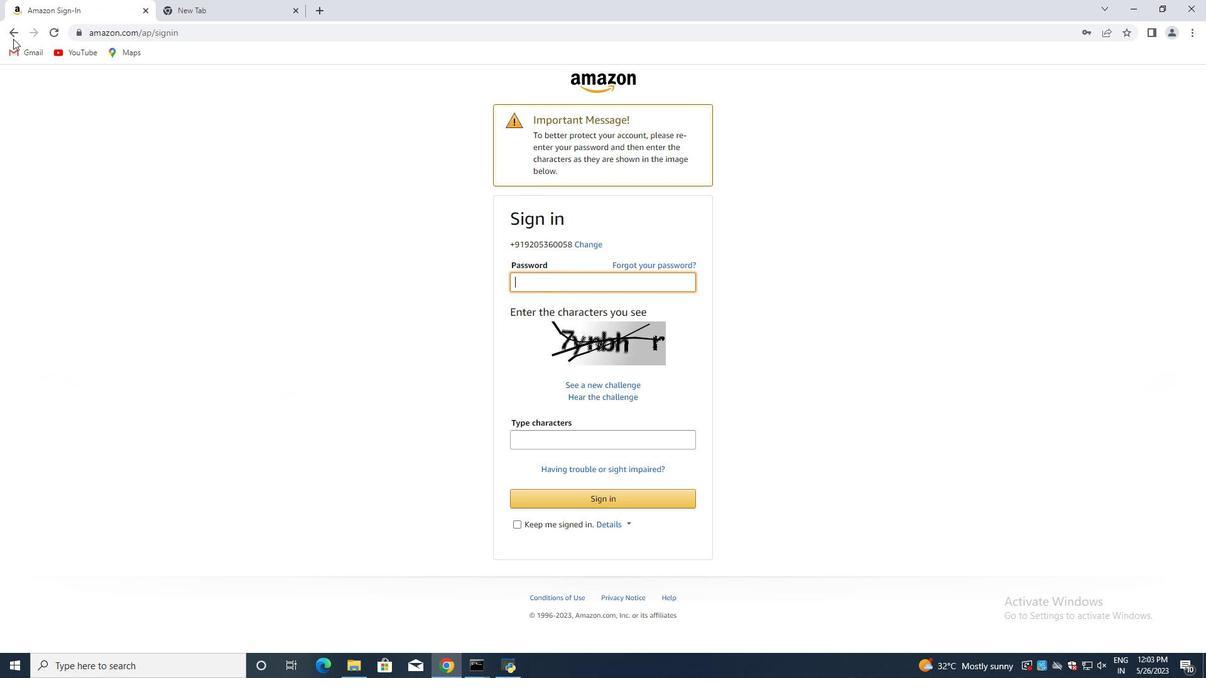 
Action: Mouse pressed left at (14, 35)
Screenshot: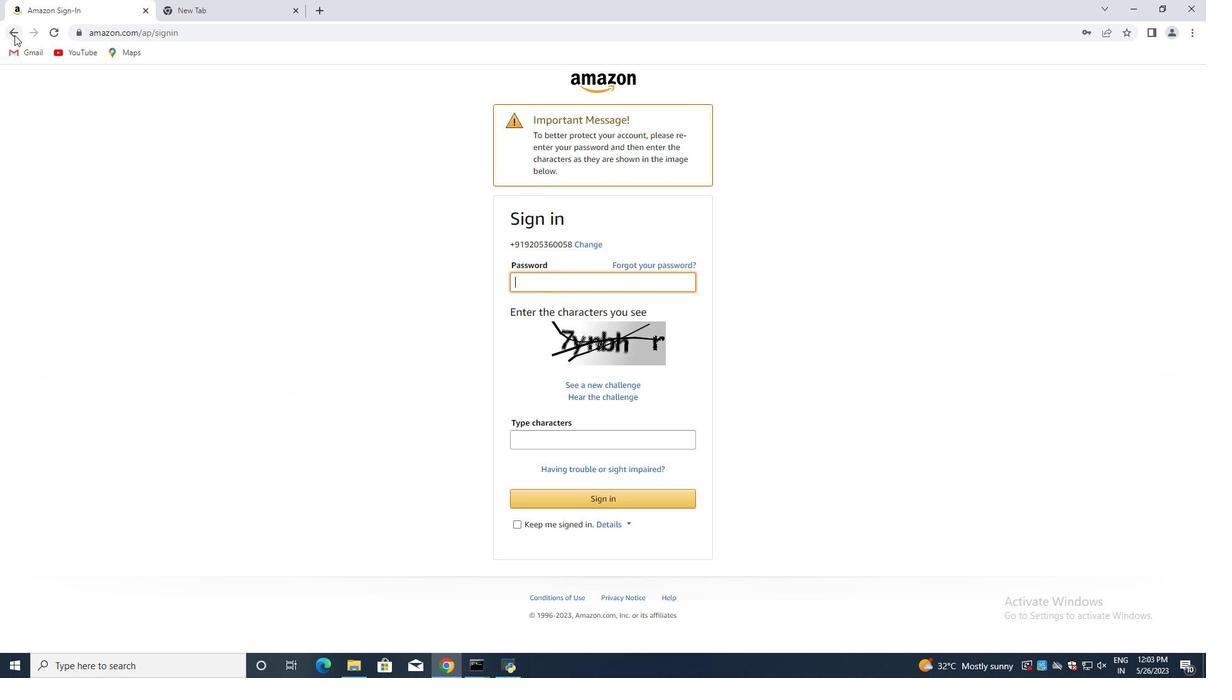 
Action: Mouse moved to (65, 3)
Screenshot: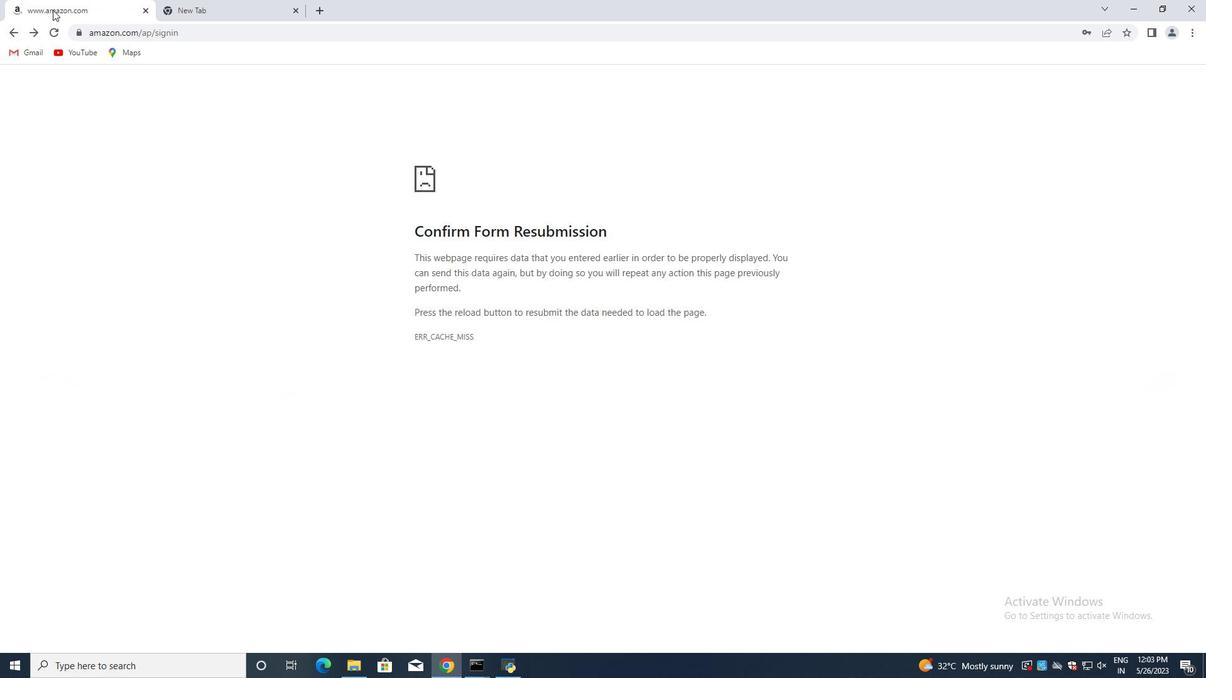 
Action: Mouse pressed left at (65, 3)
Screenshot: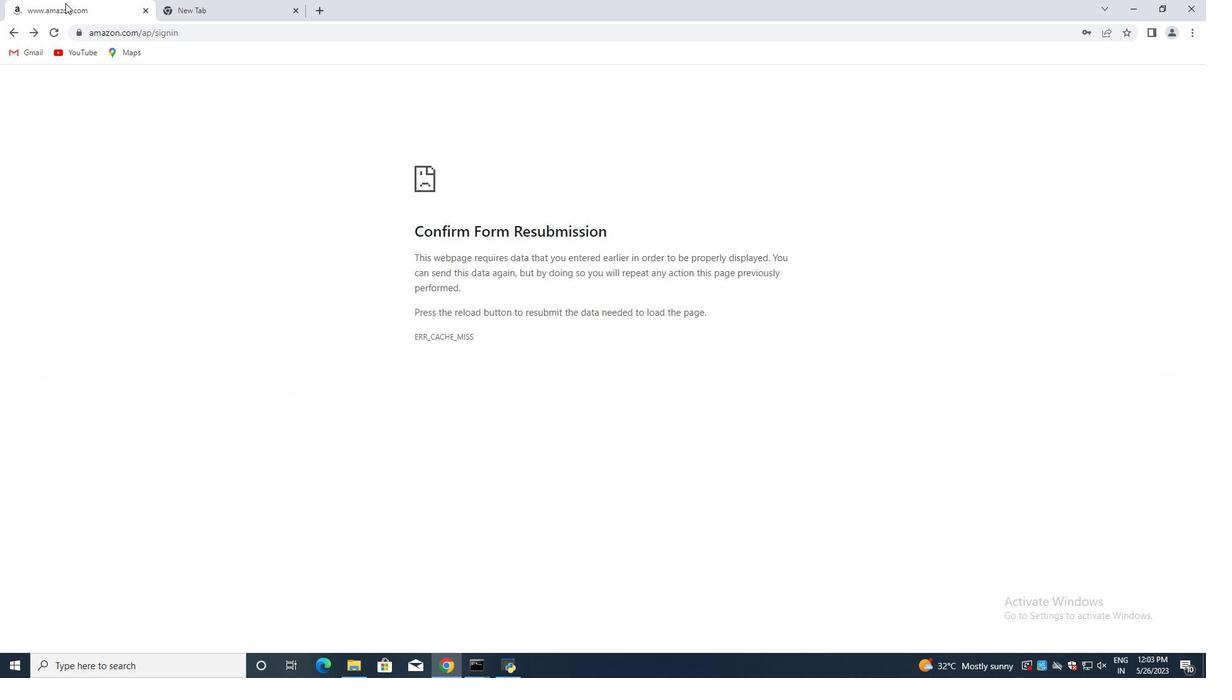 
Action: Mouse moved to (104, 11)
Screenshot: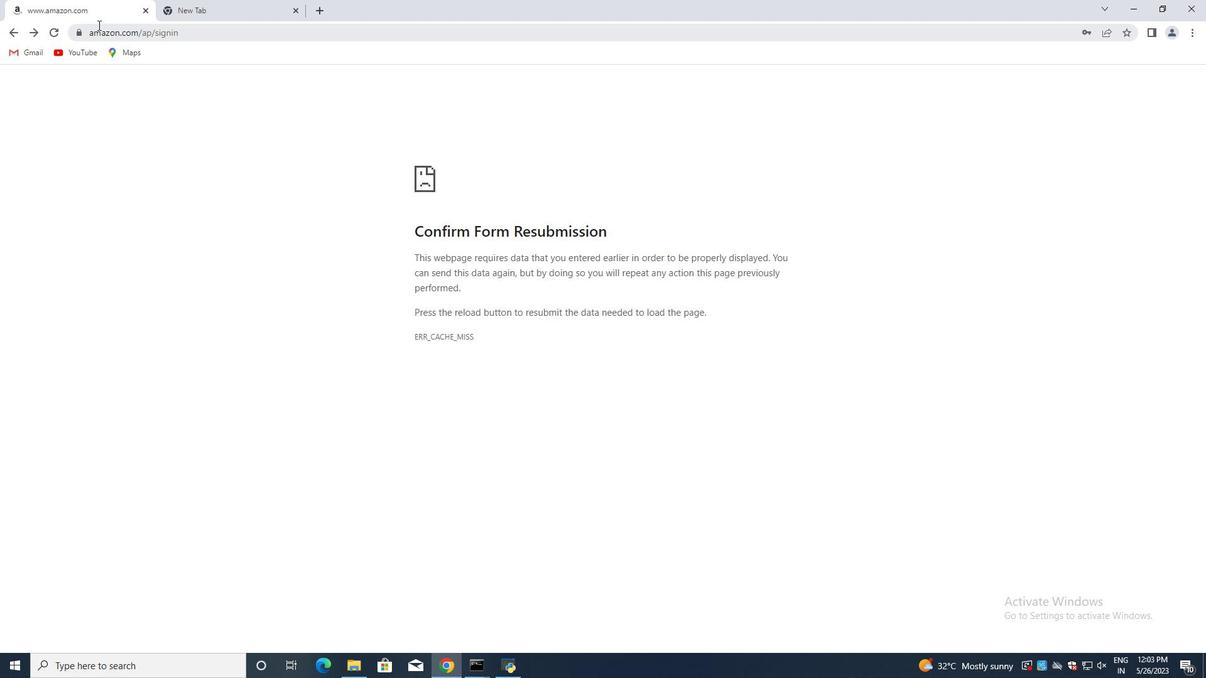 
Action: Mouse pressed left at (104, 11)
Screenshot: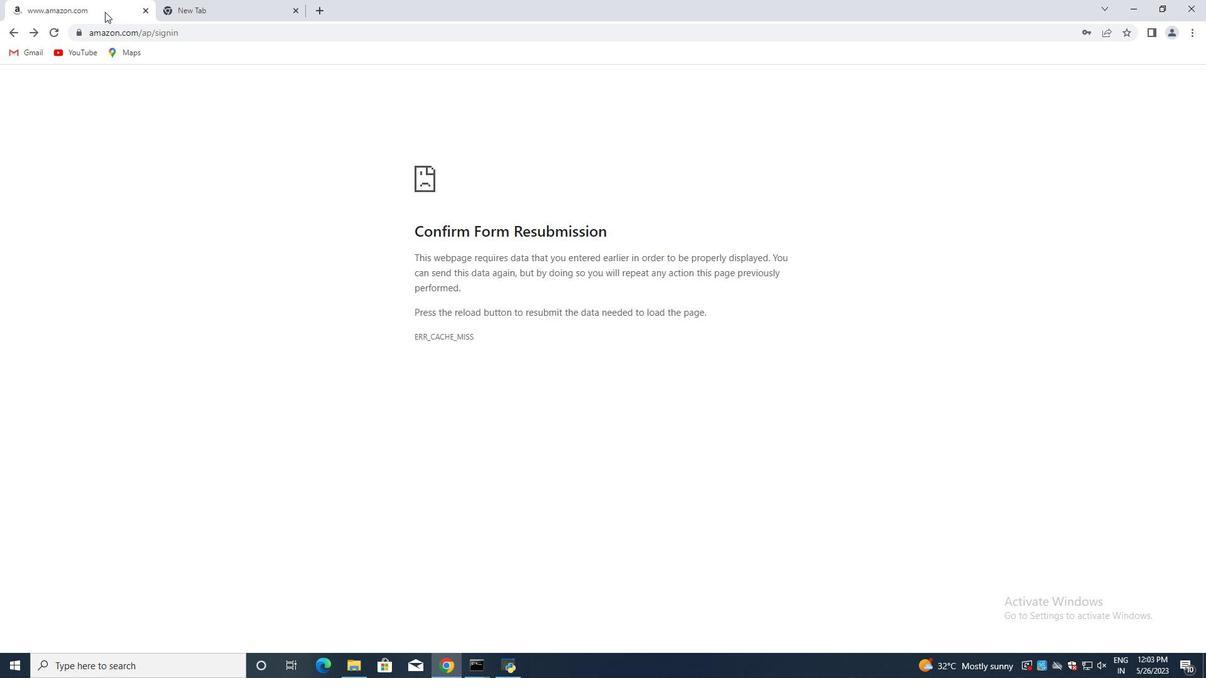 
Action: Mouse moved to (35, 30)
Screenshot: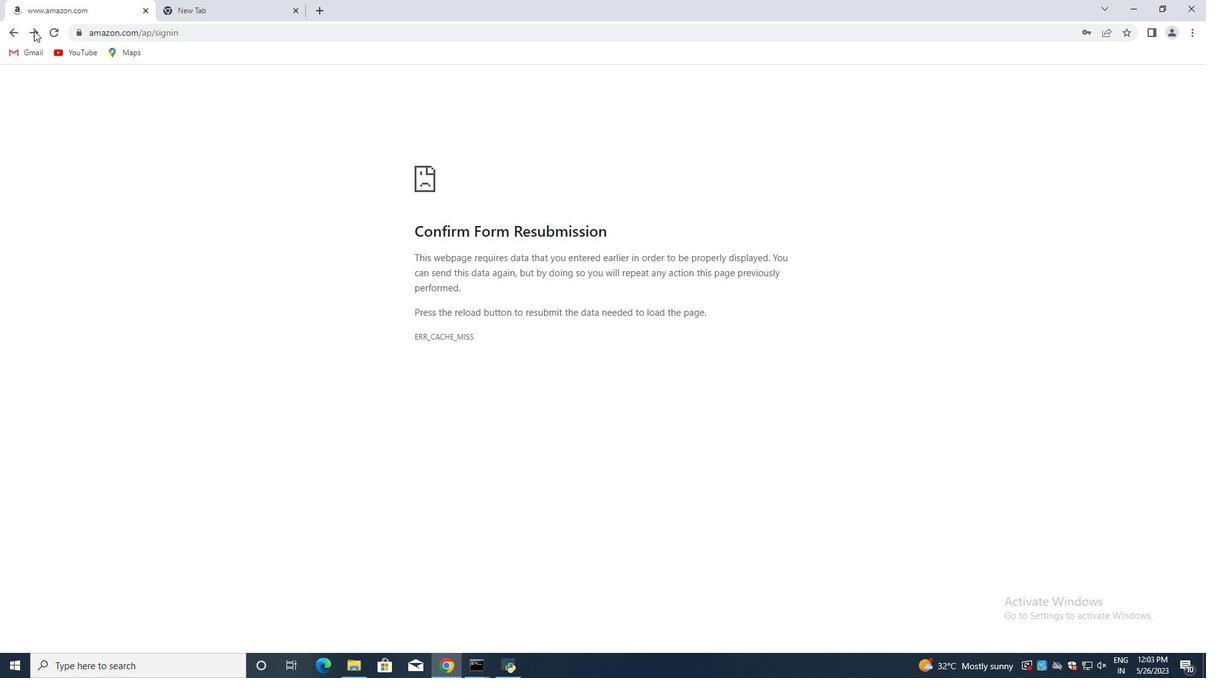 
Action: Mouse pressed left at (35, 30)
Screenshot: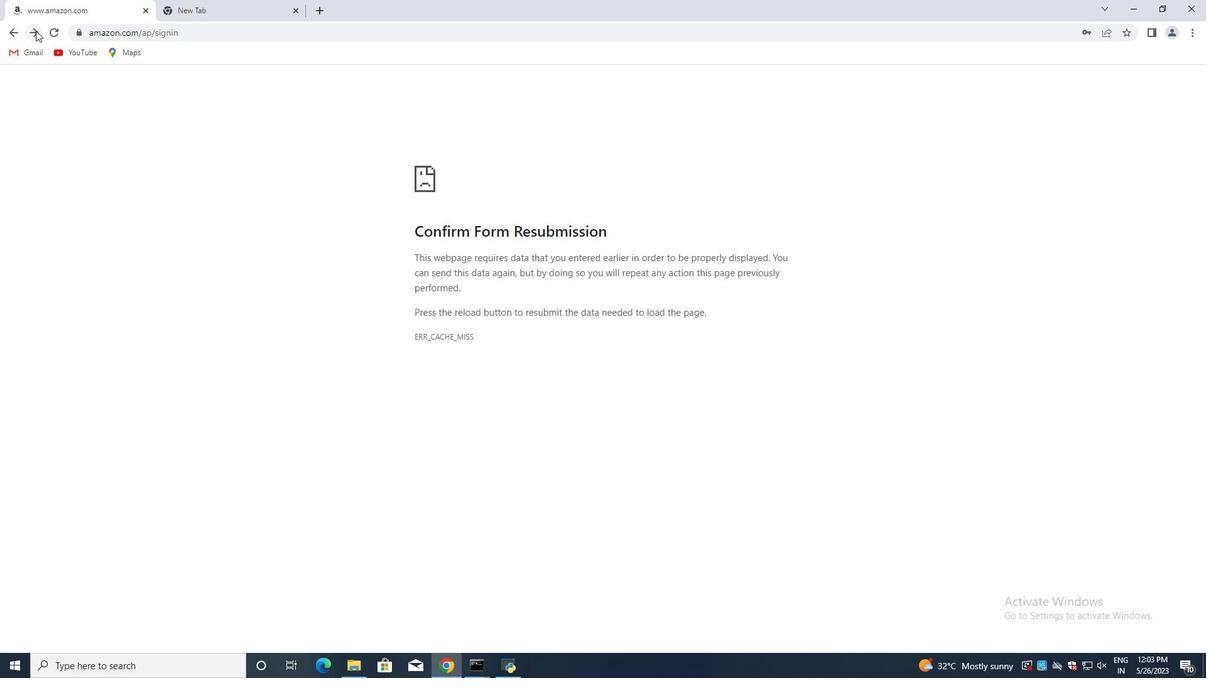 
Action: Mouse moved to (147, 12)
Screenshot: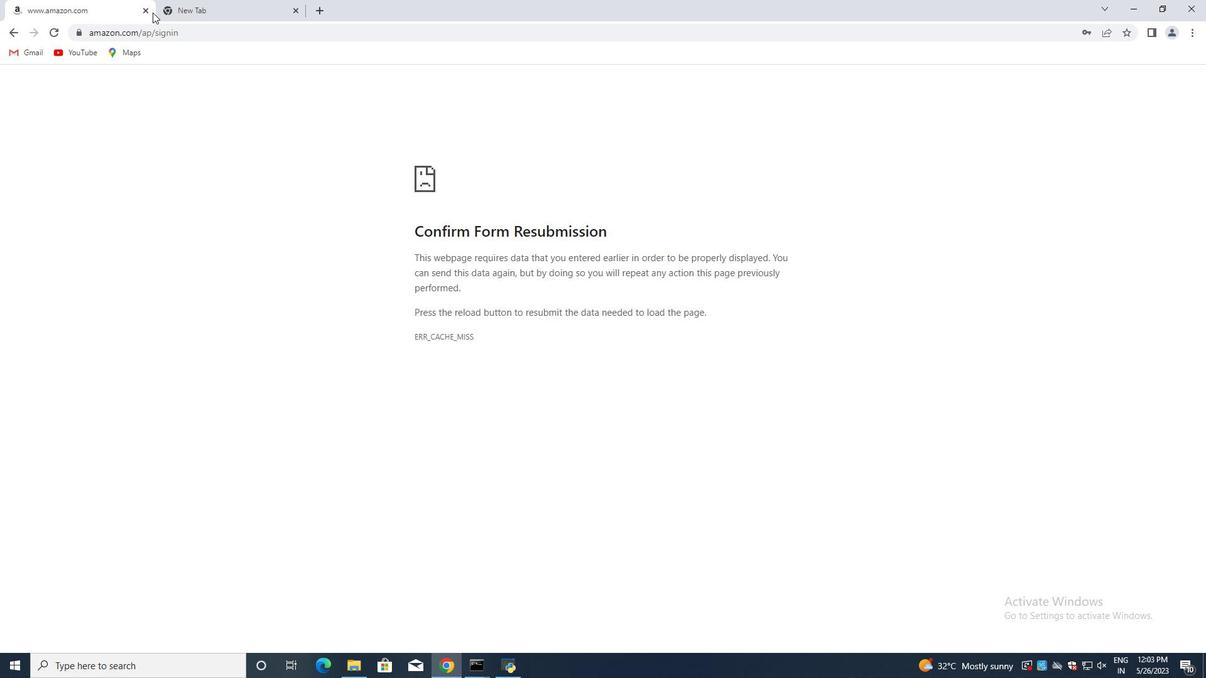 
Action: Mouse pressed left at (147, 12)
Screenshot: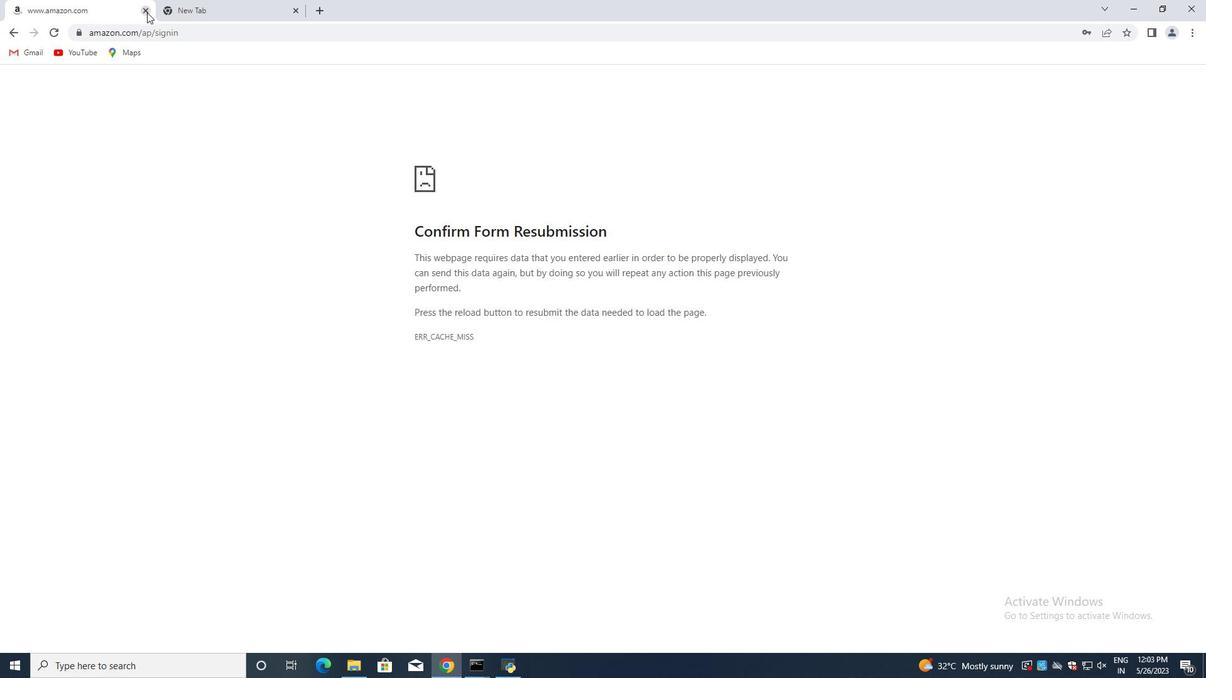 
Action: Mouse moved to (104, 33)
Screenshot: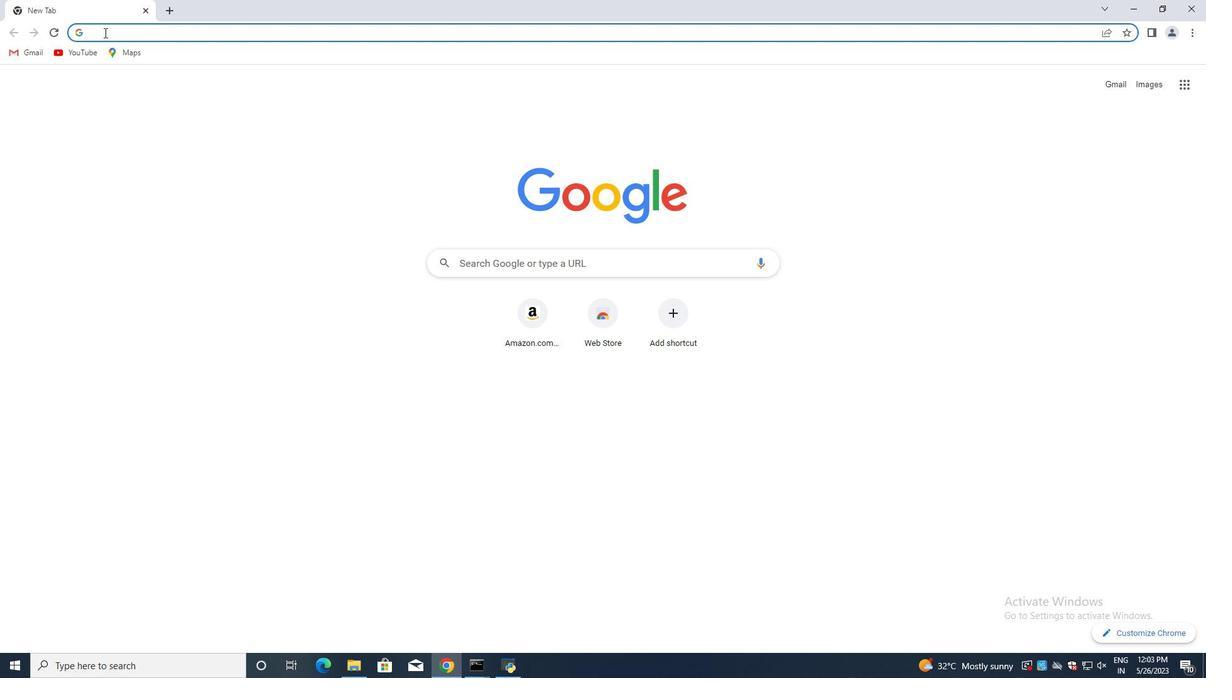 
Action: Mouse pressed left at (104, 33)
Screenshot: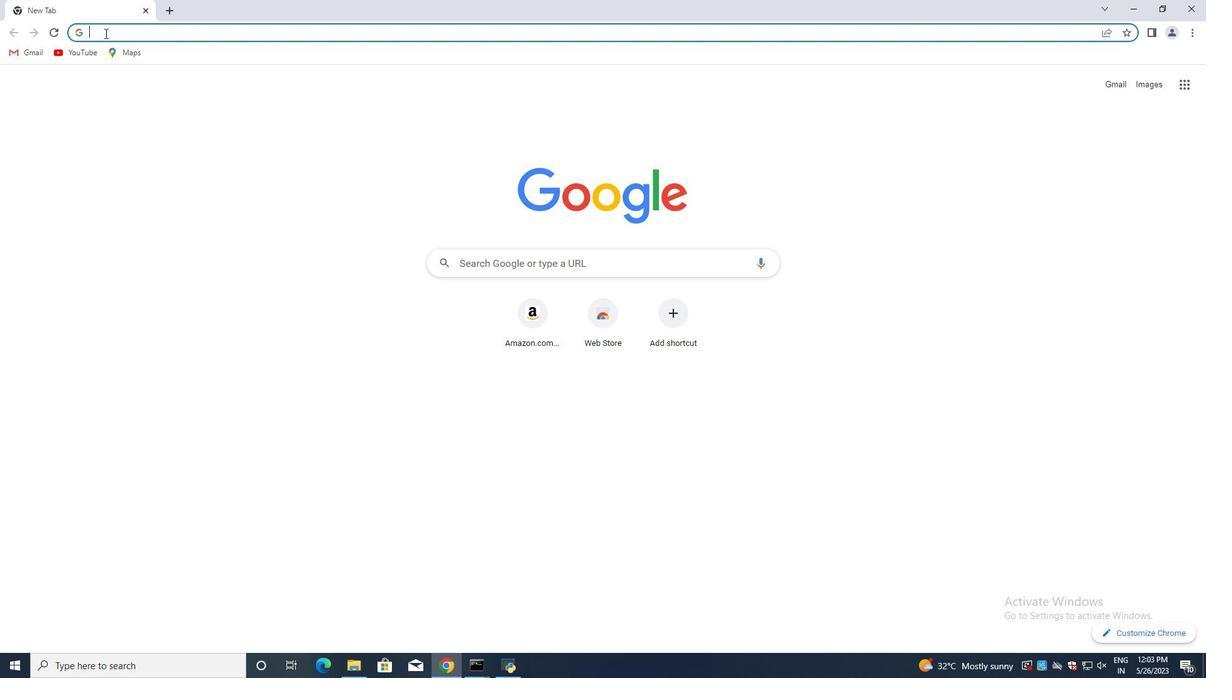 
Action: Key pressed a
Screenshot: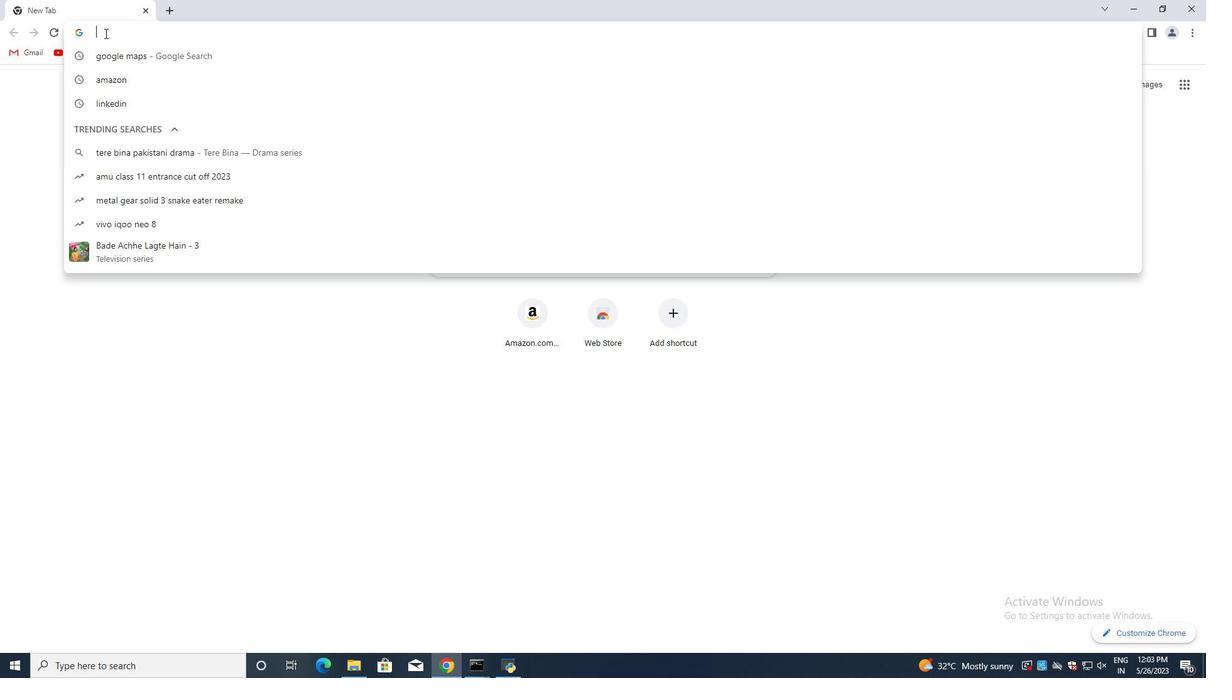 
Action: Mouse moved to (105, 33)
Screenshot: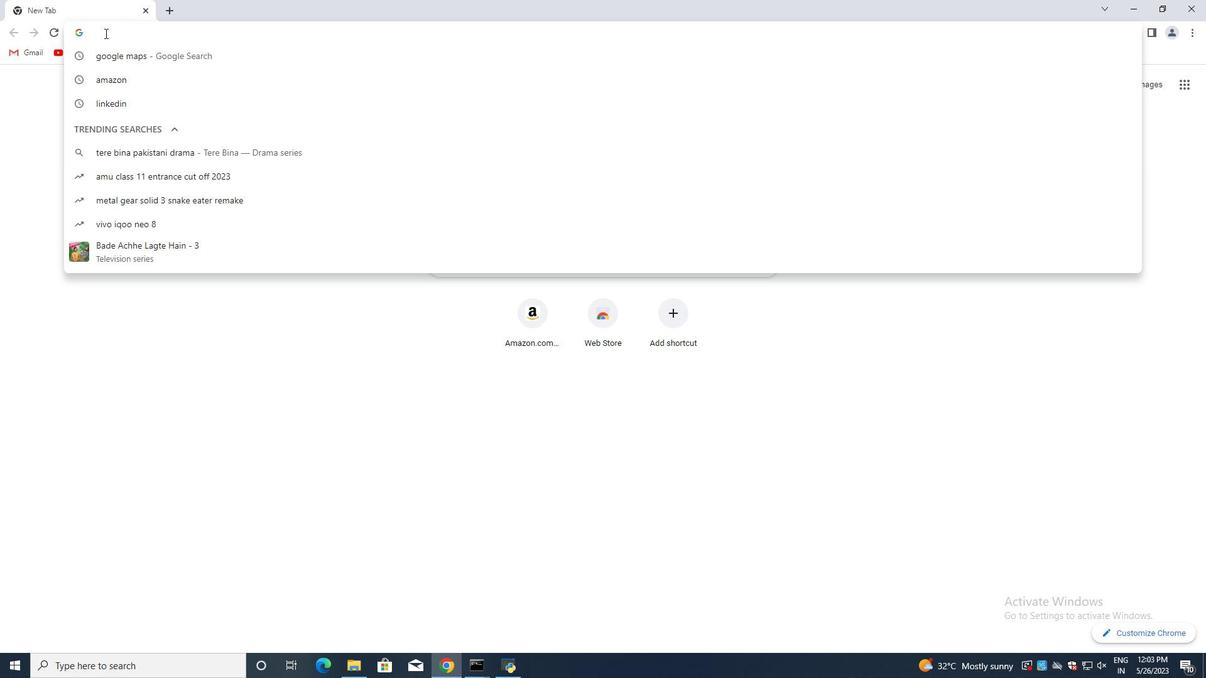 
Action: Key pressed mazon.com<Key.enter>
Screenshot: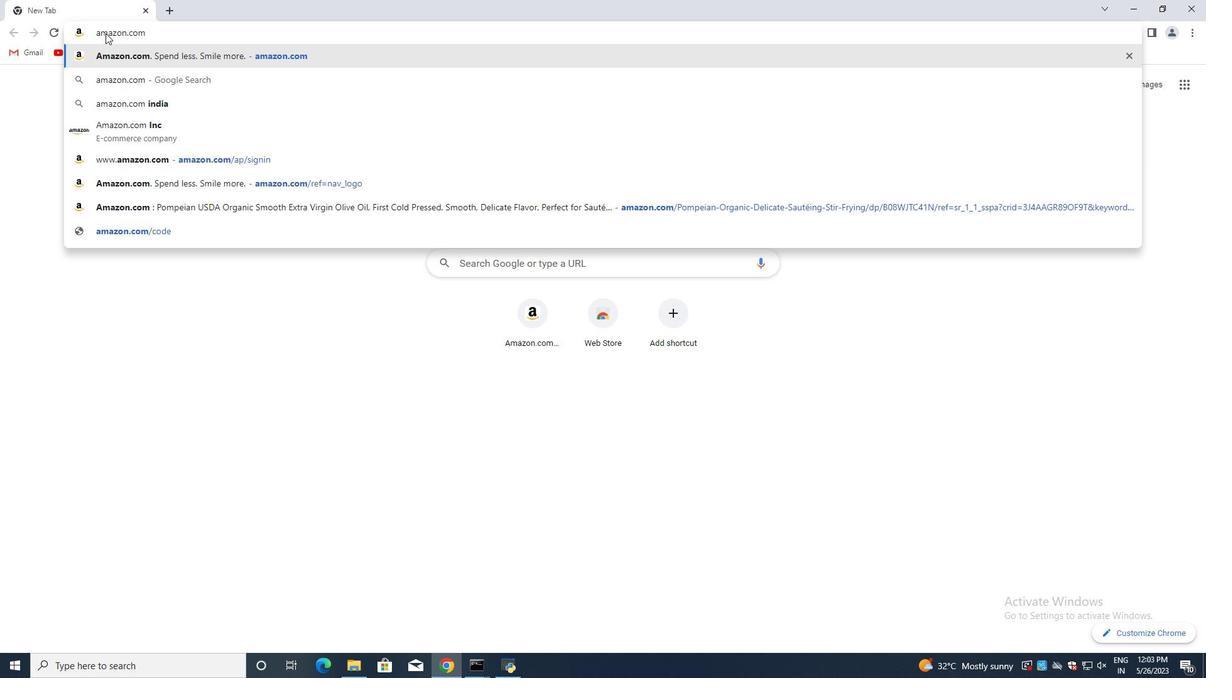 
Action: Mouse moved to (18, 106)
Screenshot: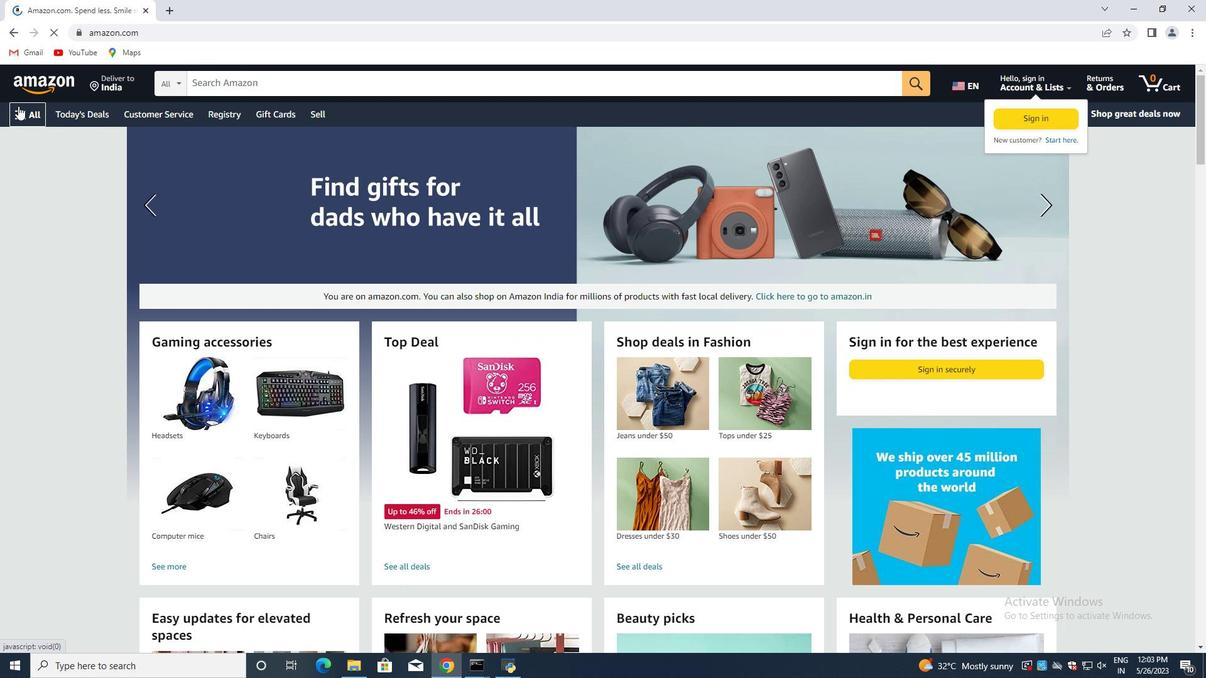 
Action: Mouse pressed left at (18, 106)
Screenshot: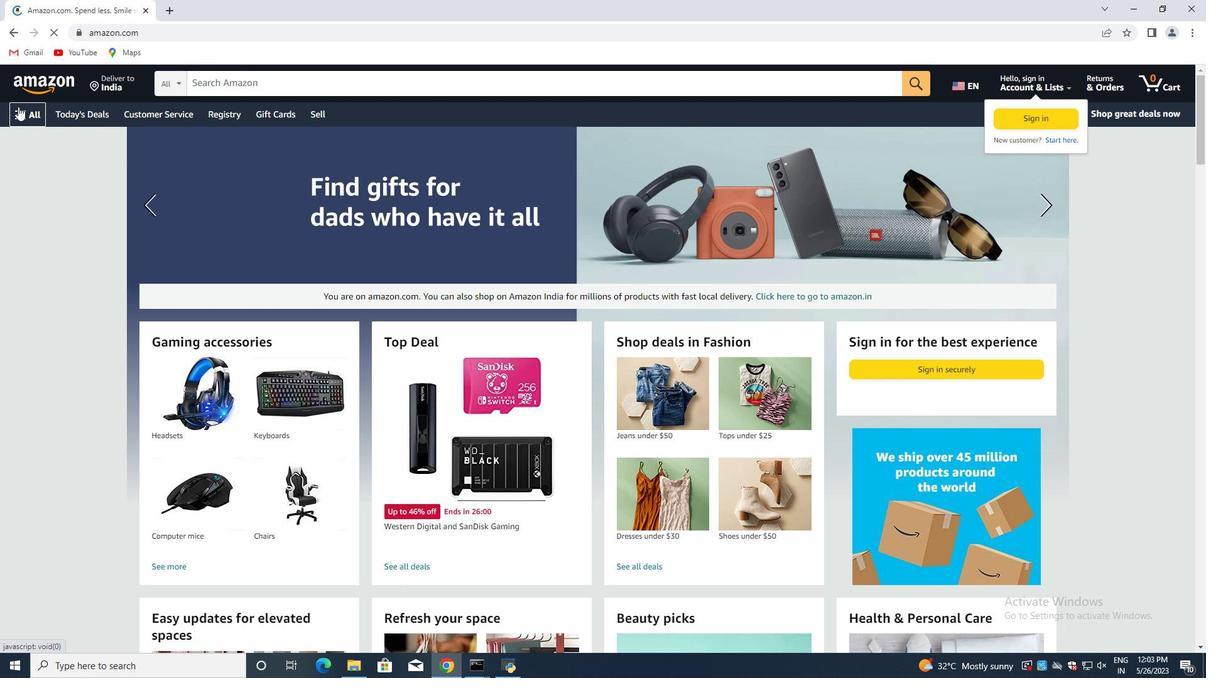 
Action: Mouse moved to (238, 80)
Screenshot: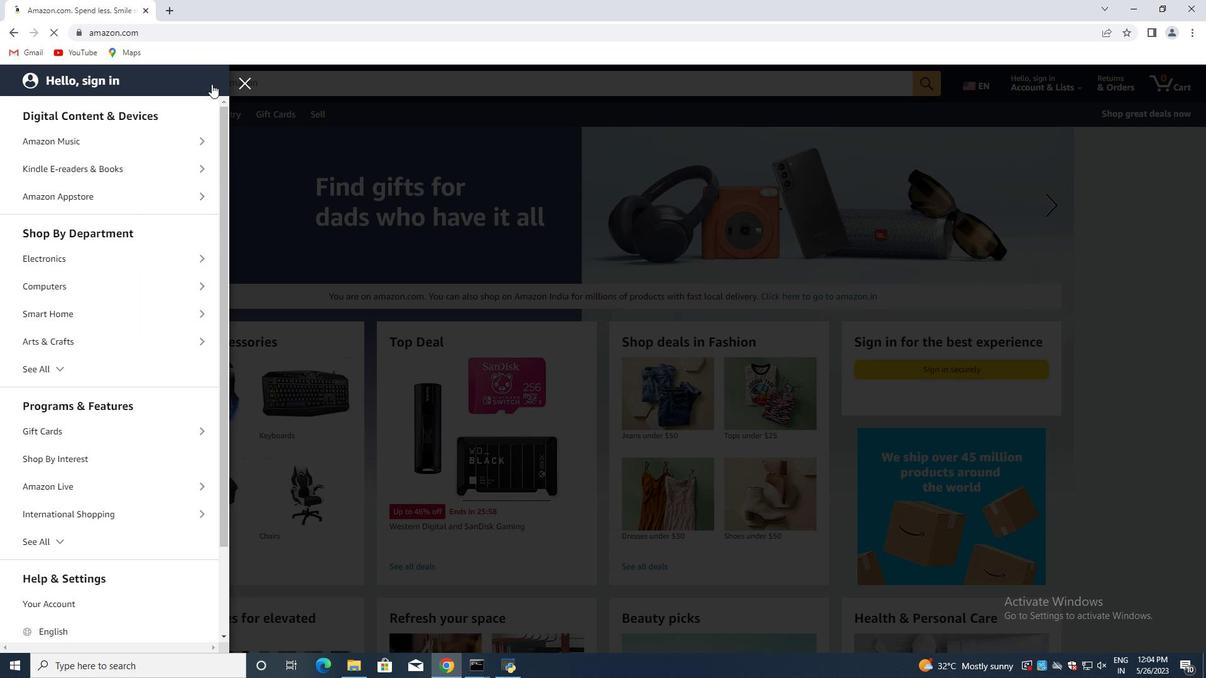 
Action: Mouse pressed left at (238, 80)
Screenshot: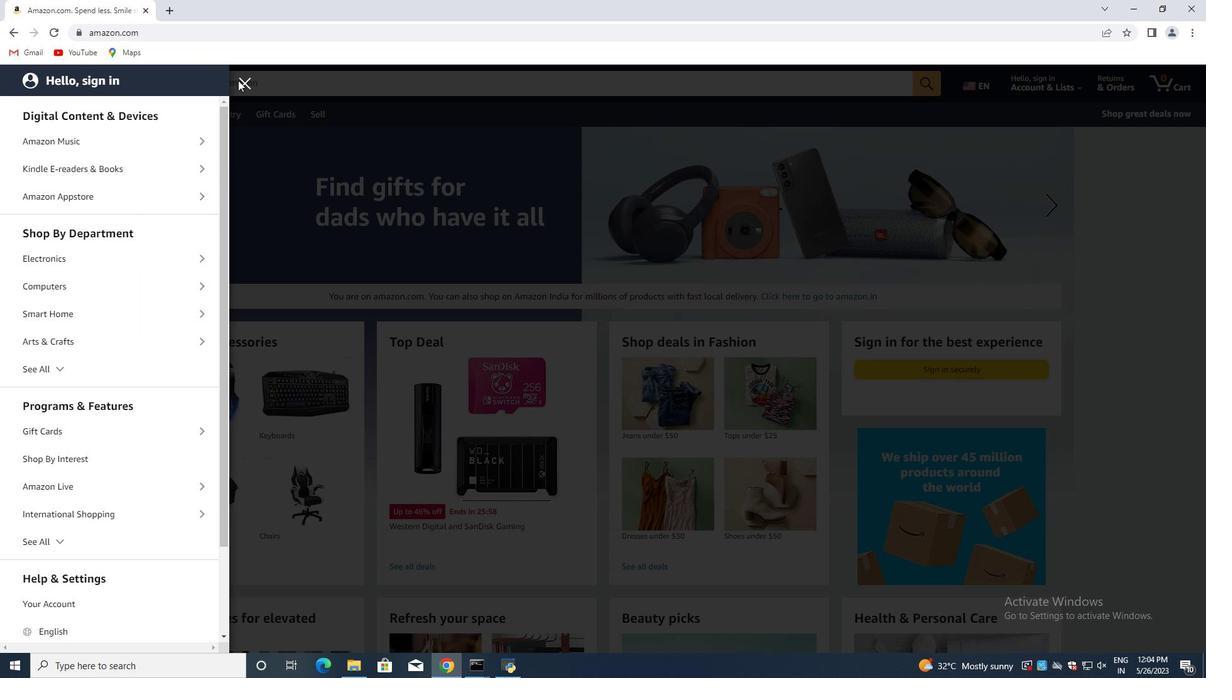 
Action: Mouse moved to (1004, 87)
Screenshot: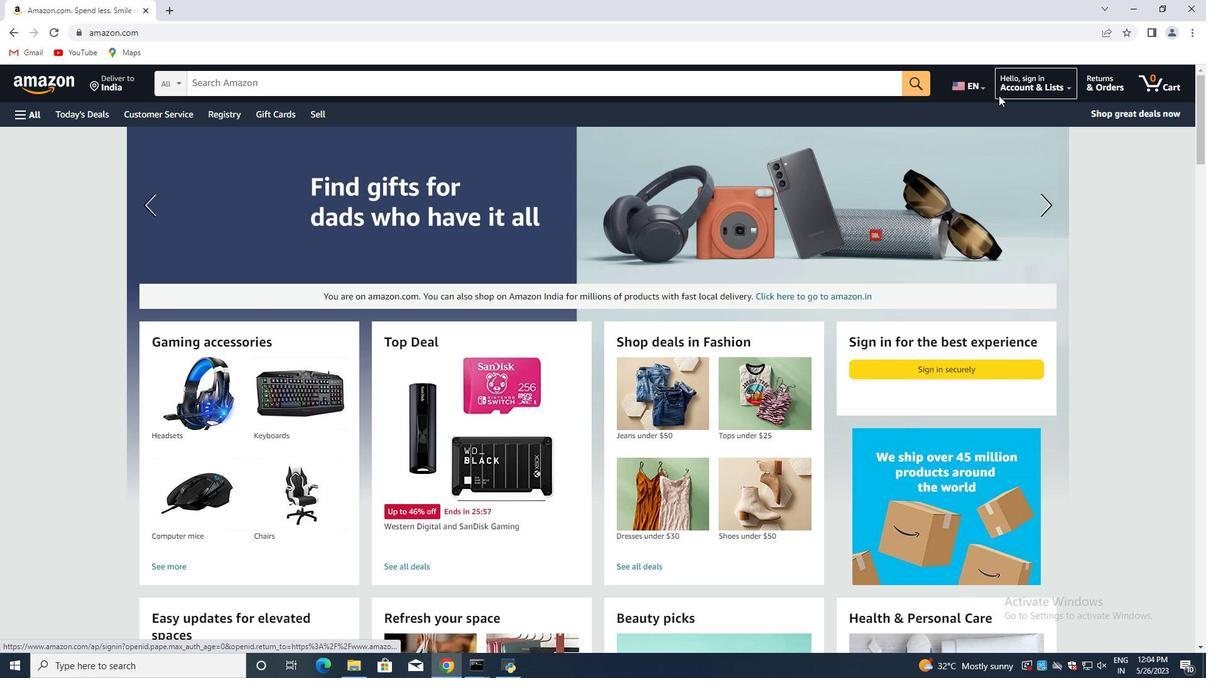 
Action: Mouse pressed left at (1004, 87)
Screenshot: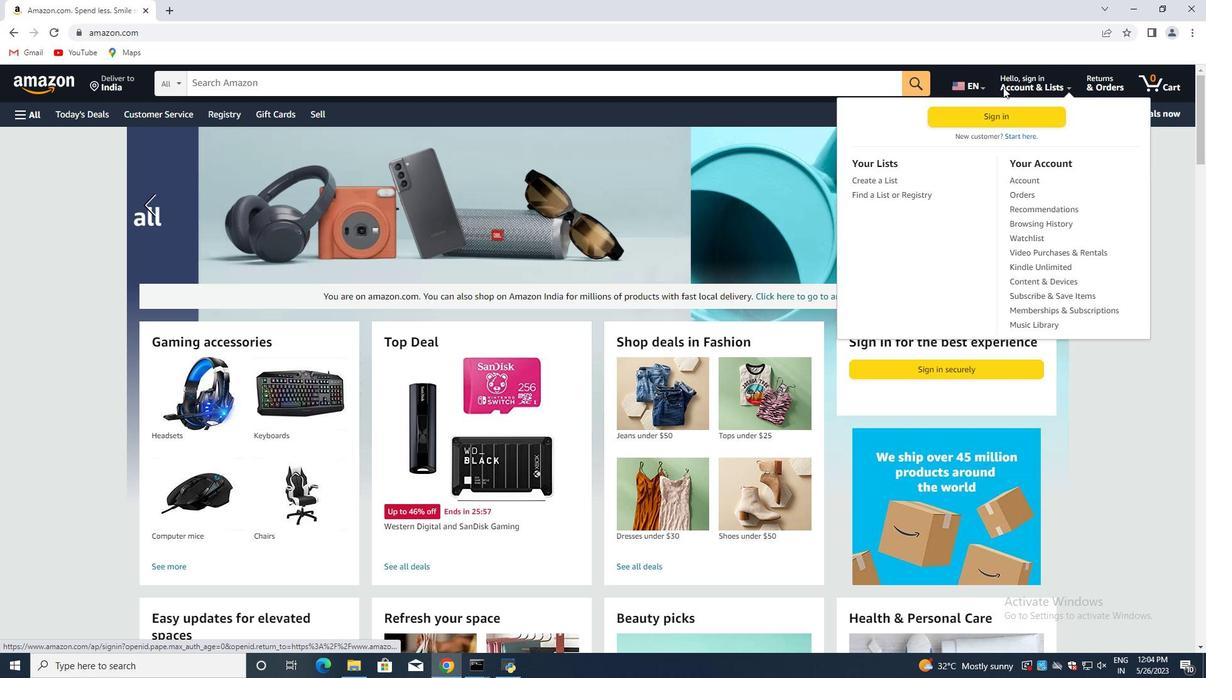 
Action: Mouse moved to (990, 109)
Screenshot: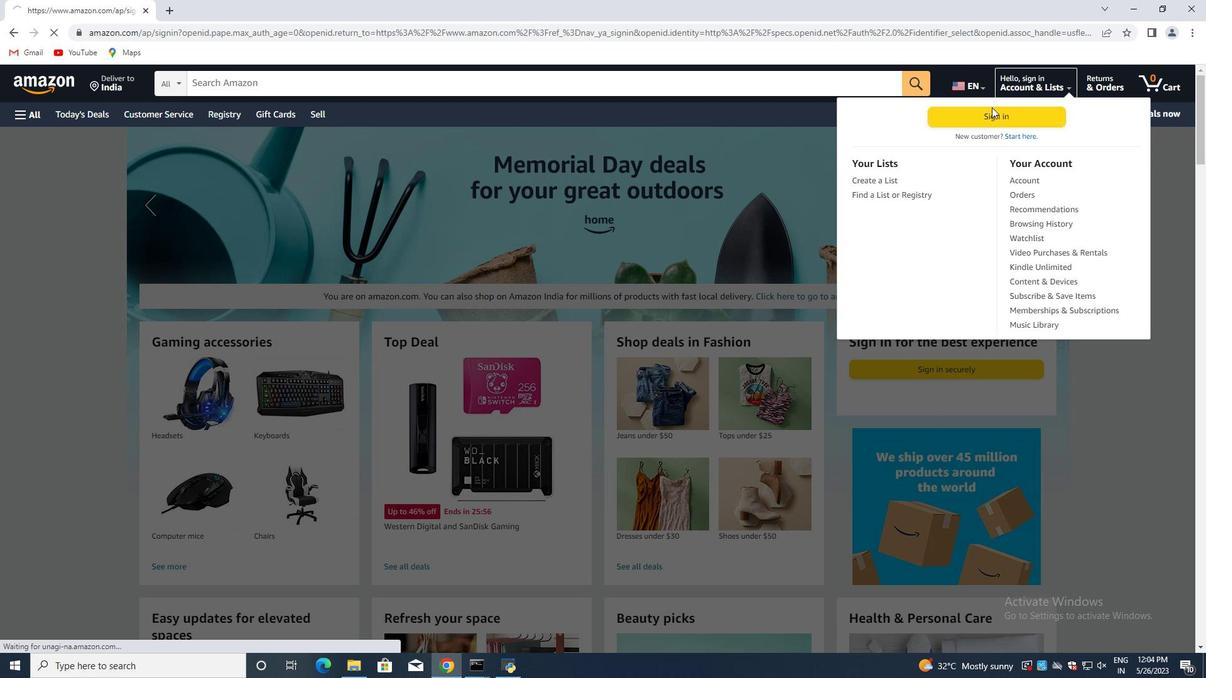 
Action: Mouse pressed left at (990, 109)
Screenshot: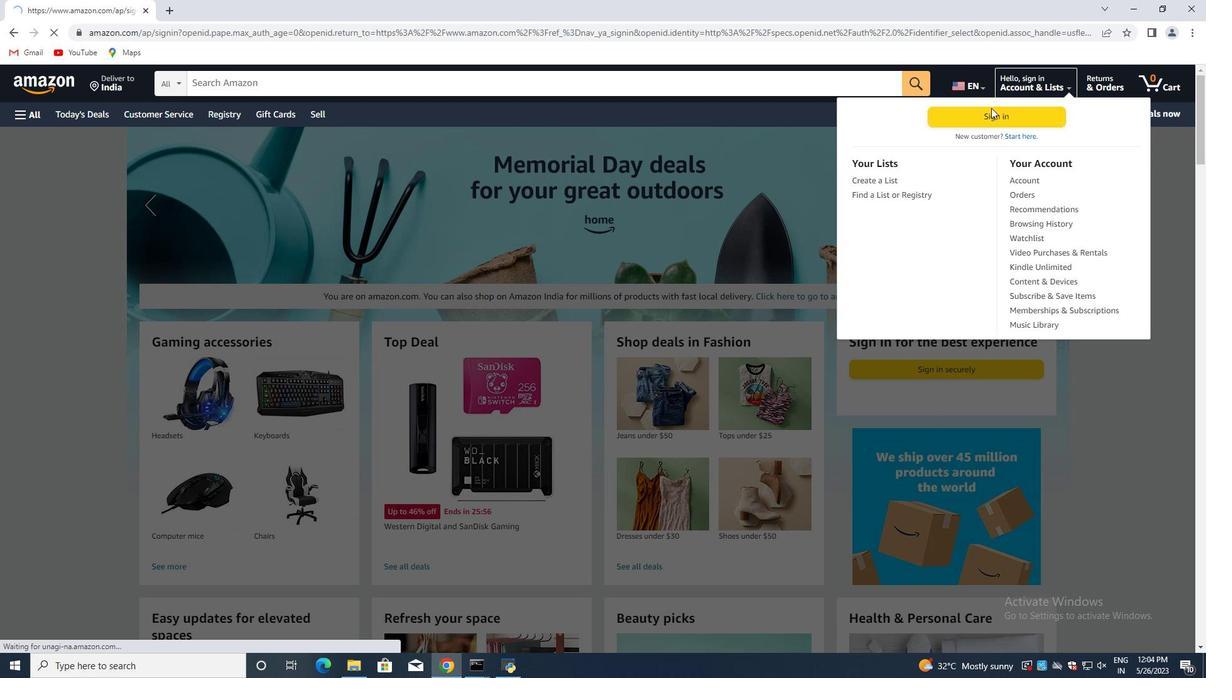 
Action: Mouse moved to (588, 194)
Screenshot: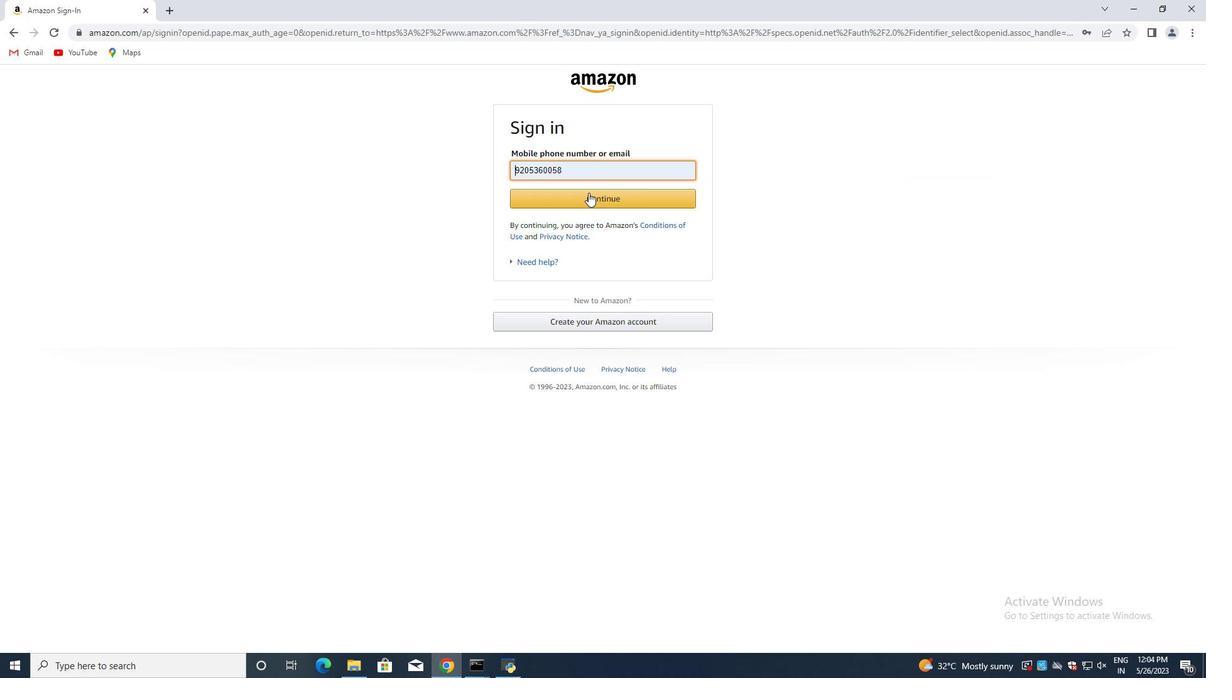 
Action: Mouse pressed left at (588, 194)
Screenshot: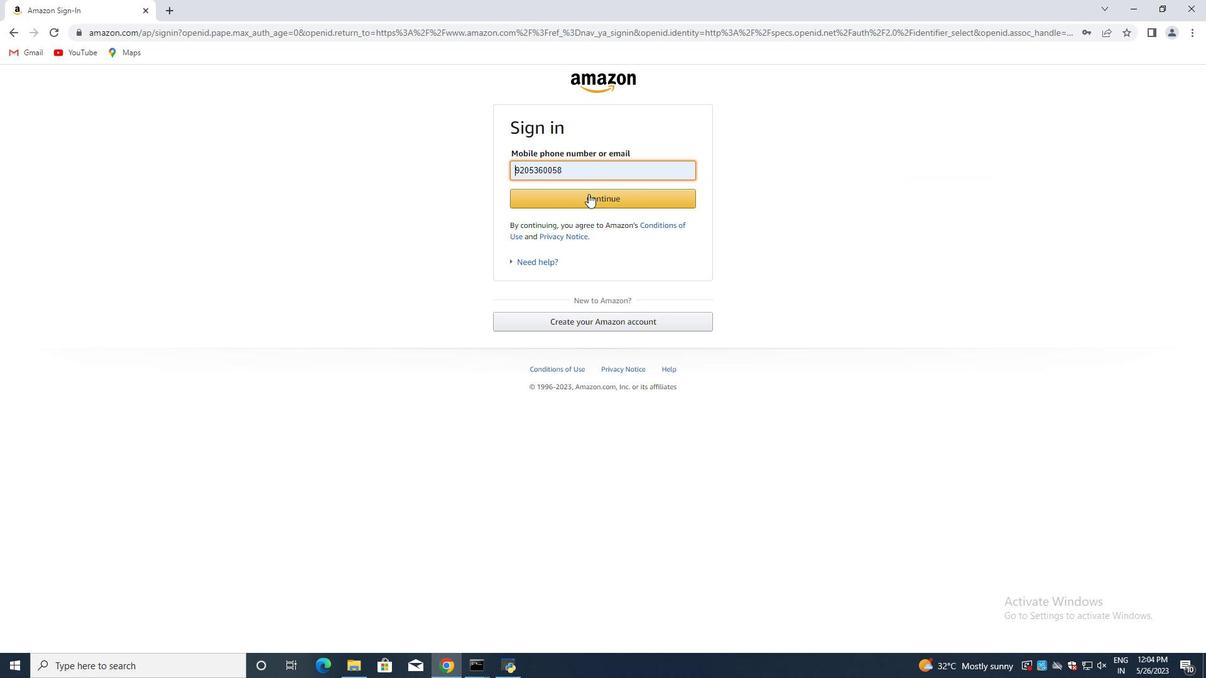 
Action: Mouse moved to (588, 195)
Screenshot: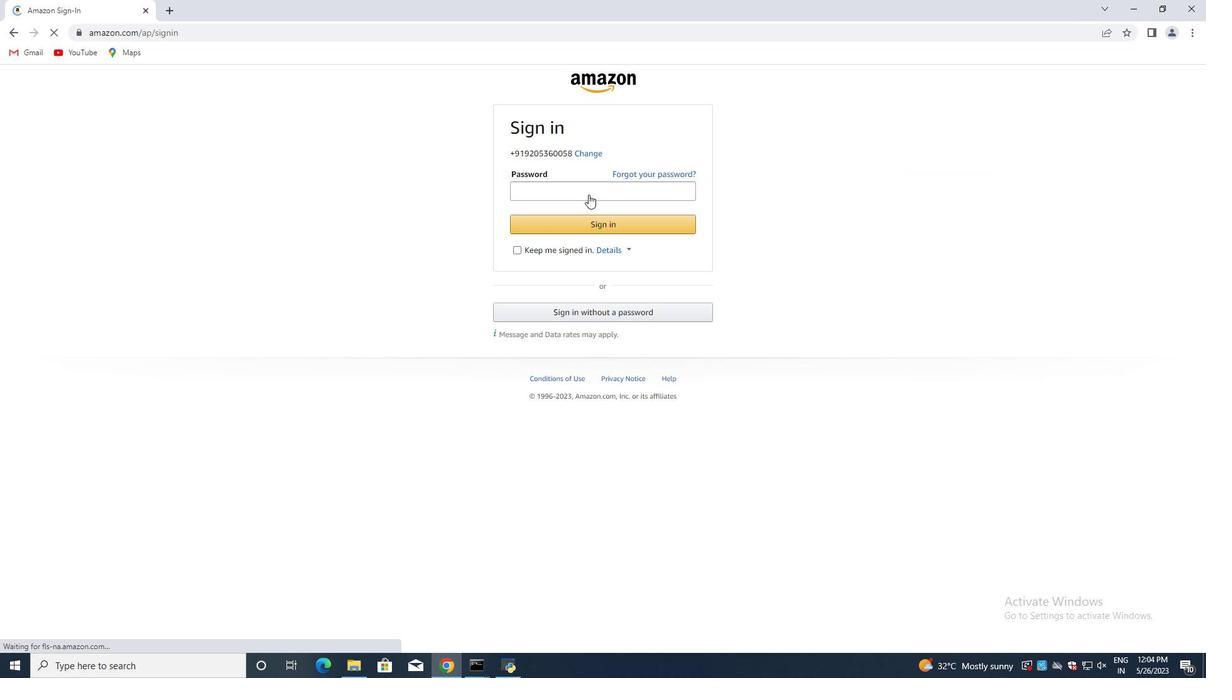 
Action: Key pressed vishal<Key.shift>@123
Screenshot: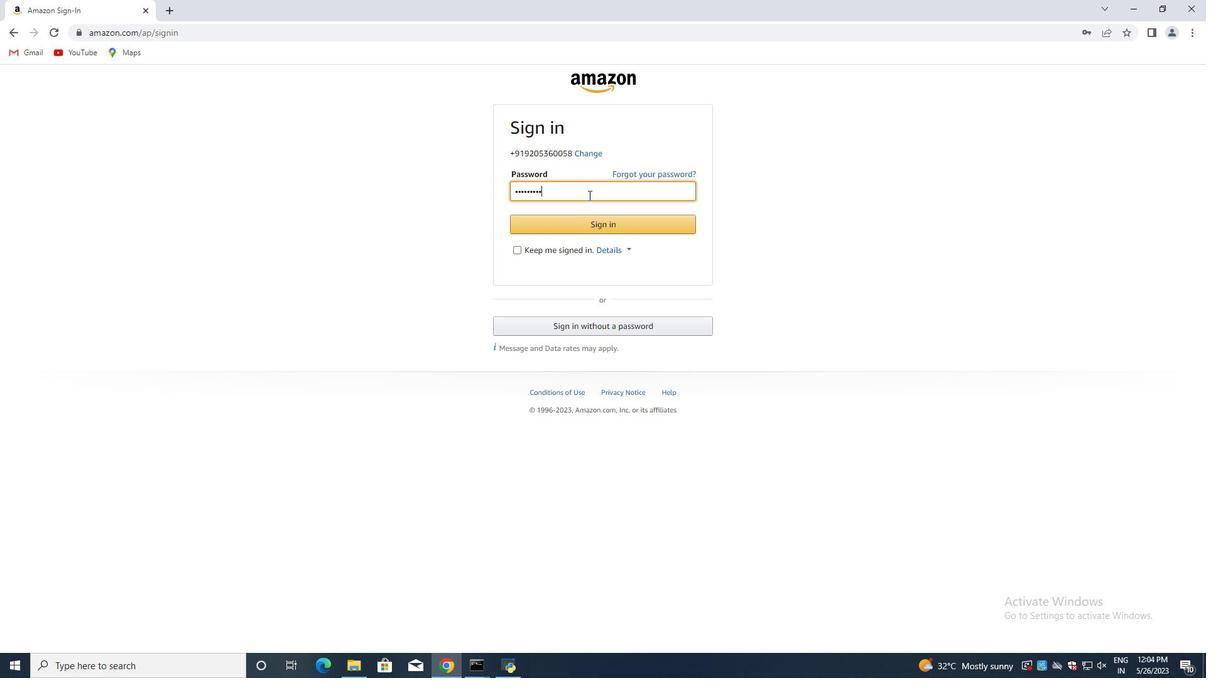 
Action: Mouse moved to (583, 224)
Screenshot: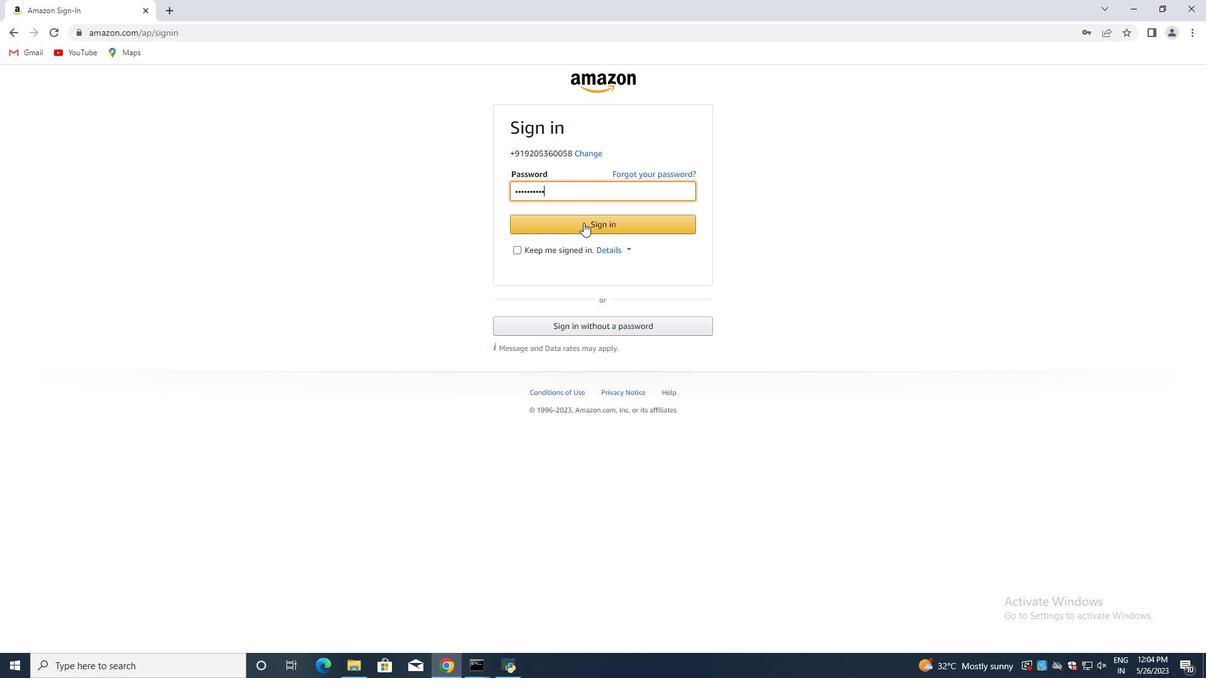
Action: Mouse pressed left at (583, 224)
Screenshot: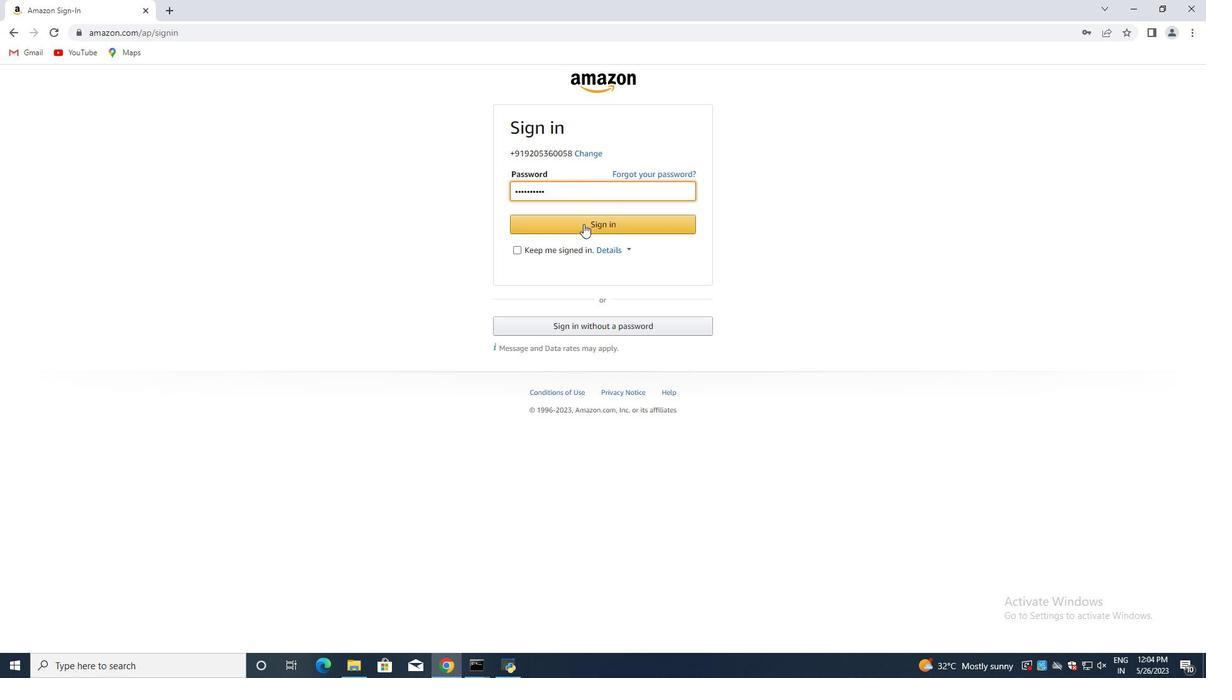 
Action: Mouse moved to (670, 266)
Screenshot: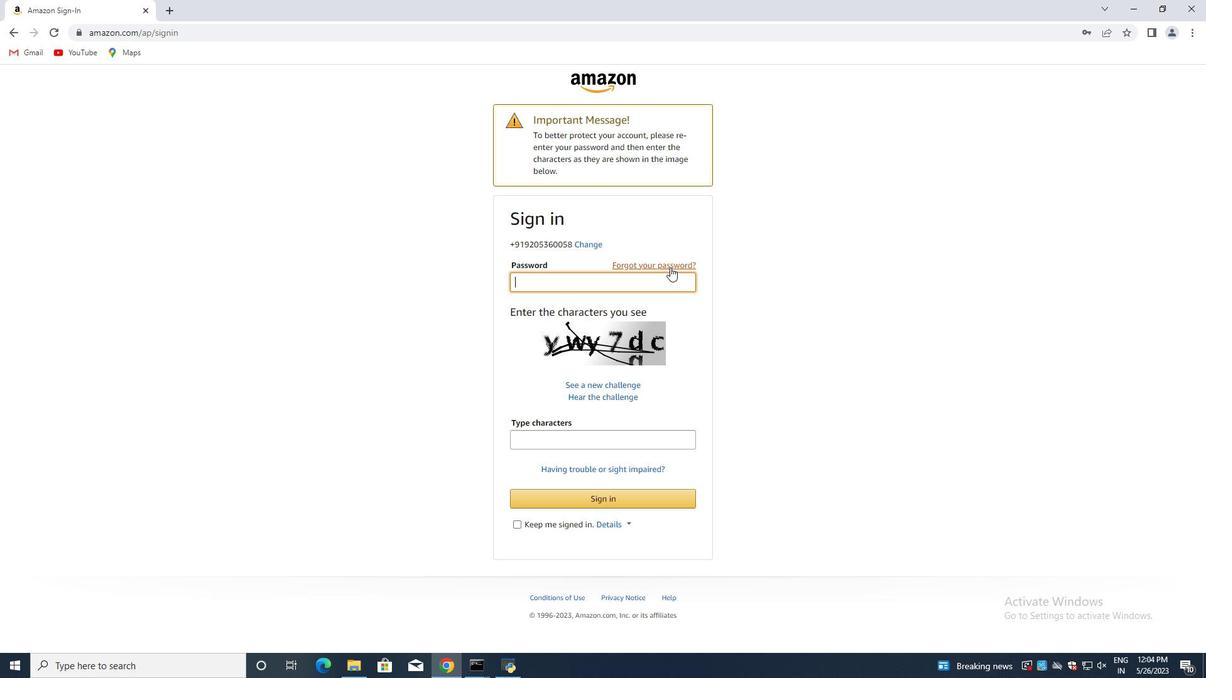 
Action: Mouse pressed left at (670, 266)
Screenshot: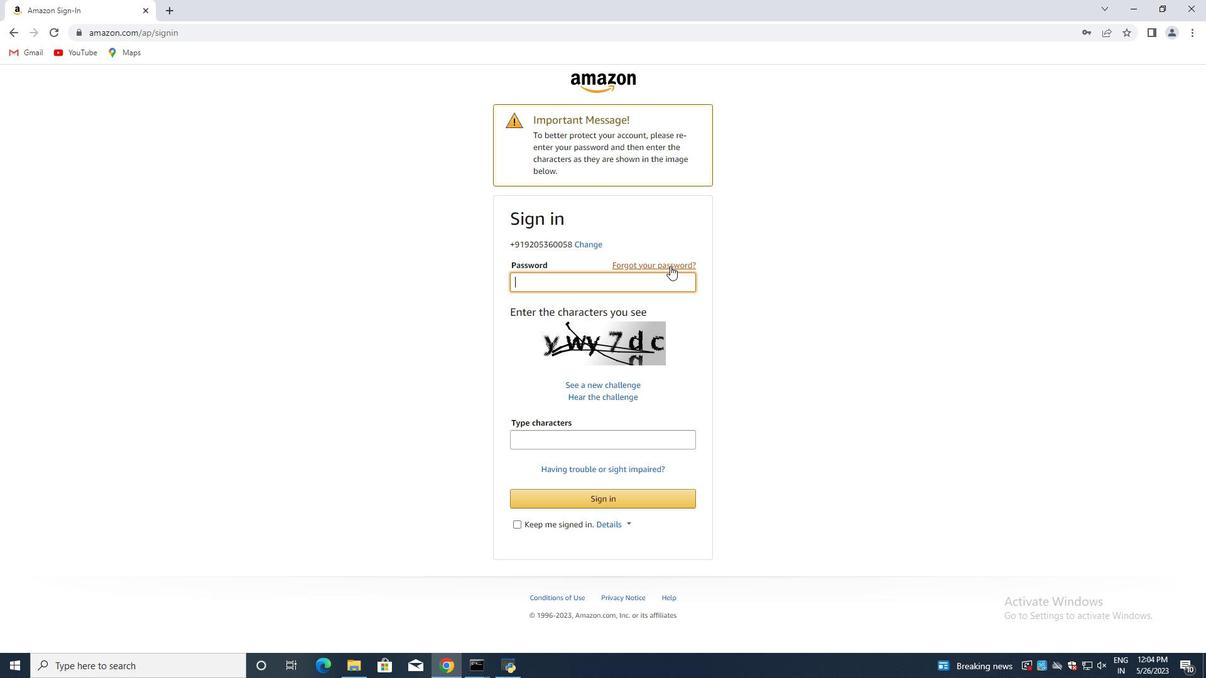 
Action: Mouse moved to (617, 231)
Screenshot: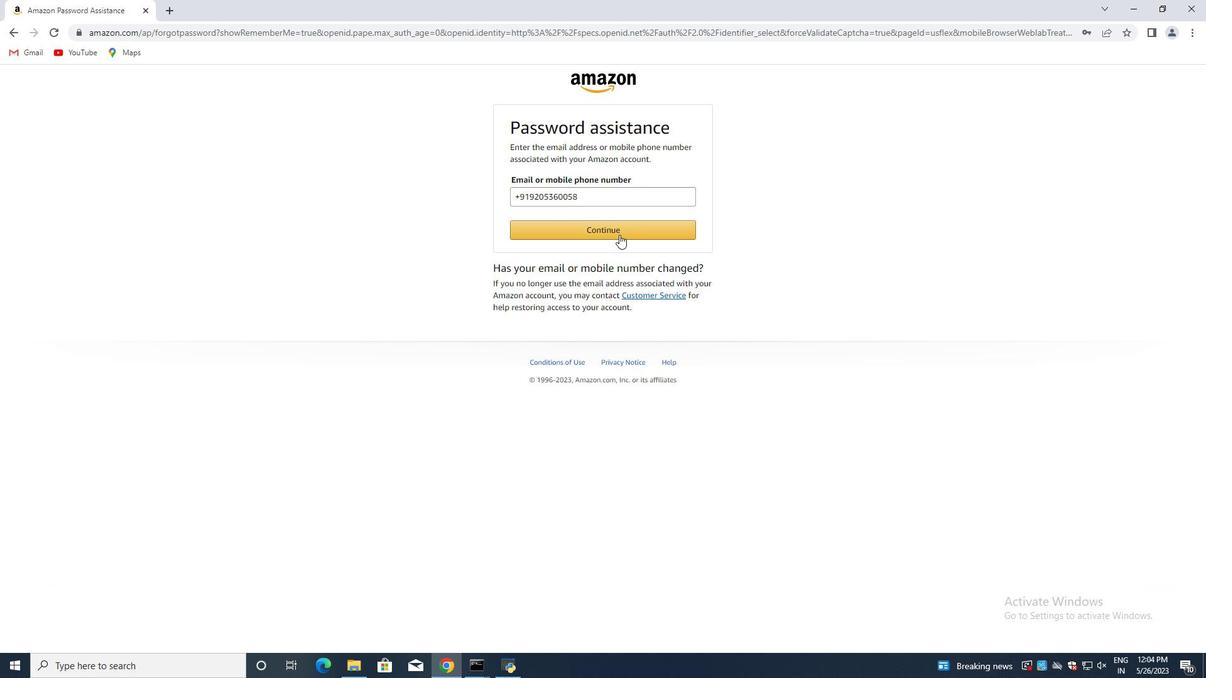 
Action: Mouse pressed left at (617, 231)
Screenshot: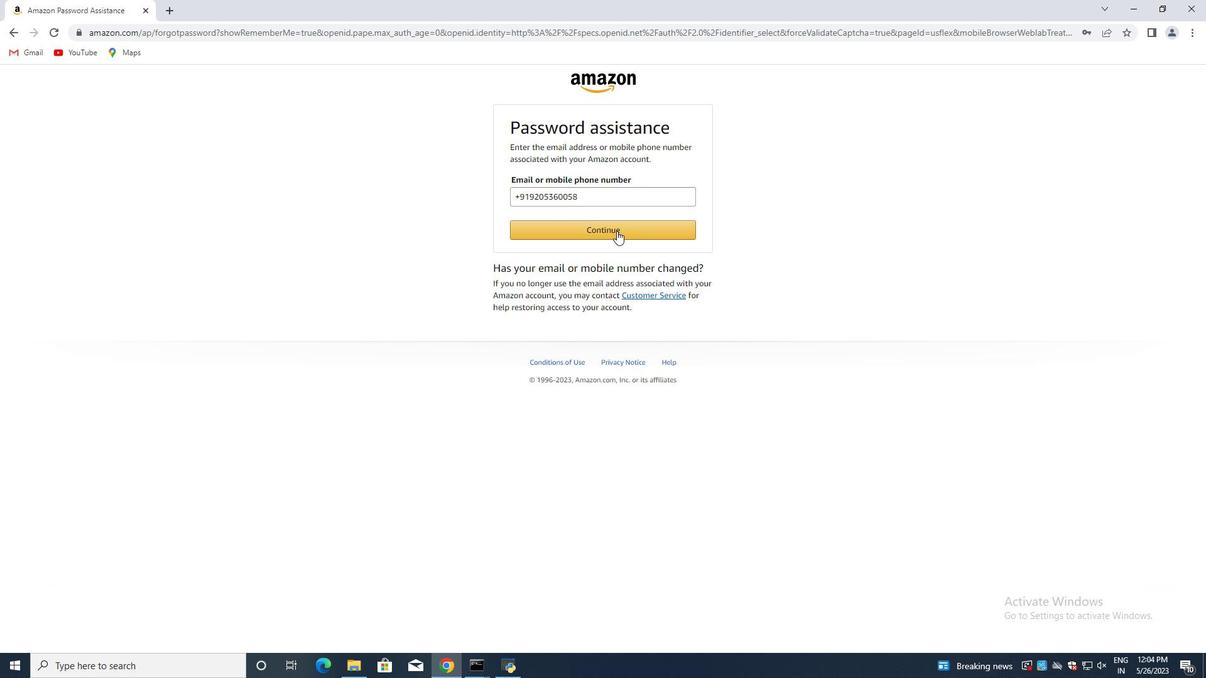 
Action: Mouse moved to (551, 218)
Screenshot: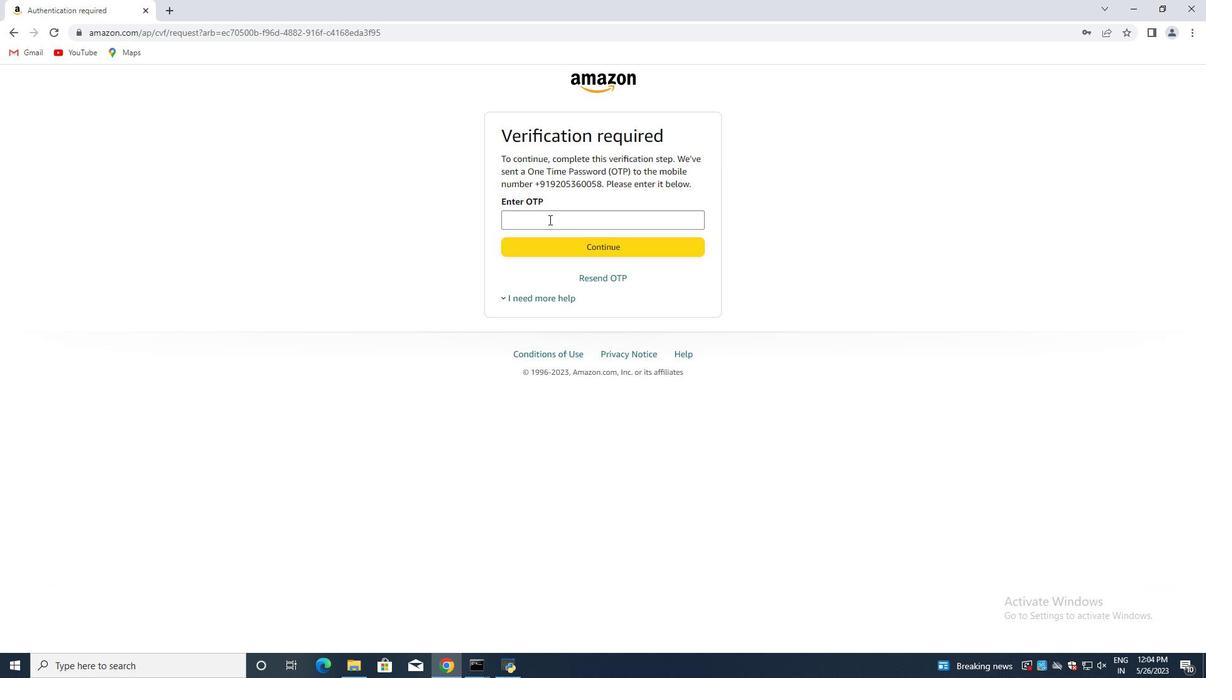 
Action: Mouse pressed left at (551, 218)
Screenshot: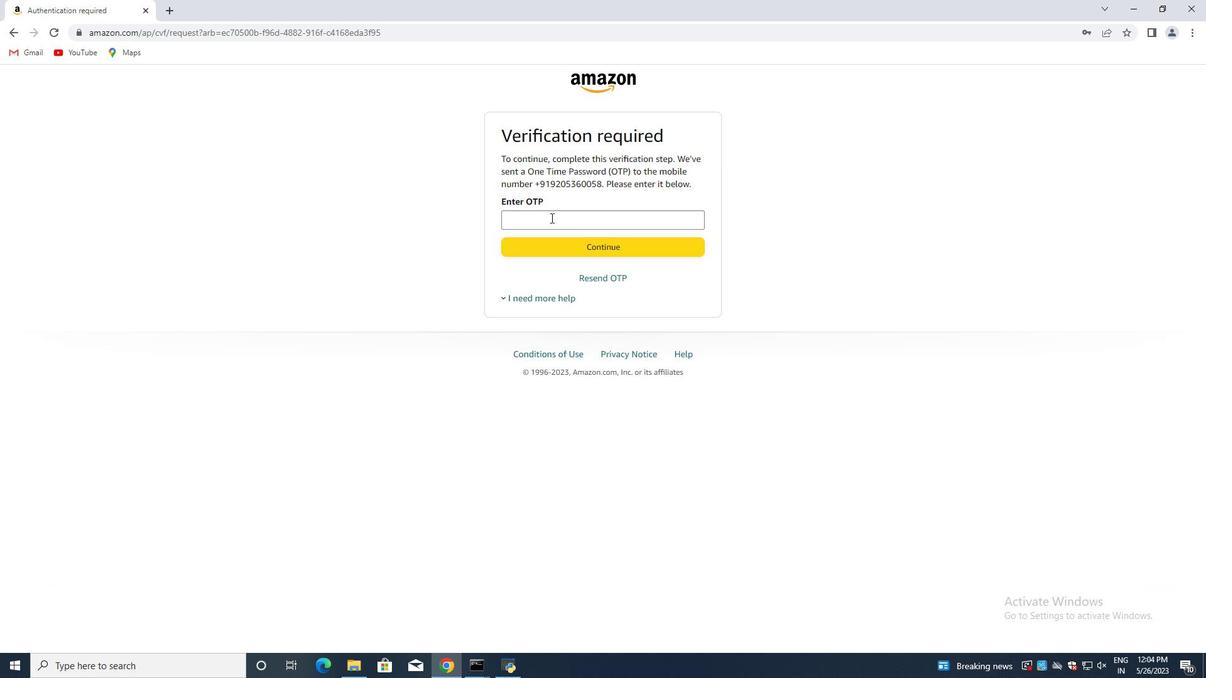 
Action: Mouse moved to (551, 217)
Screenshot: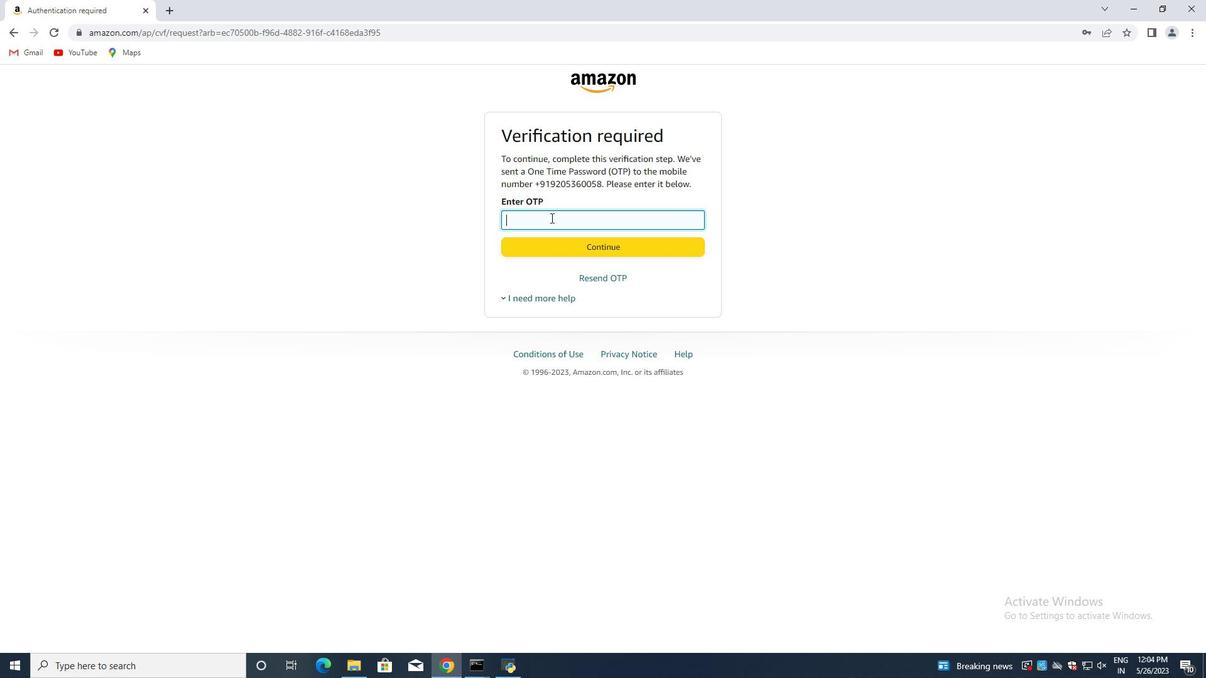 
Action: Key pressed 851908
Screenshot: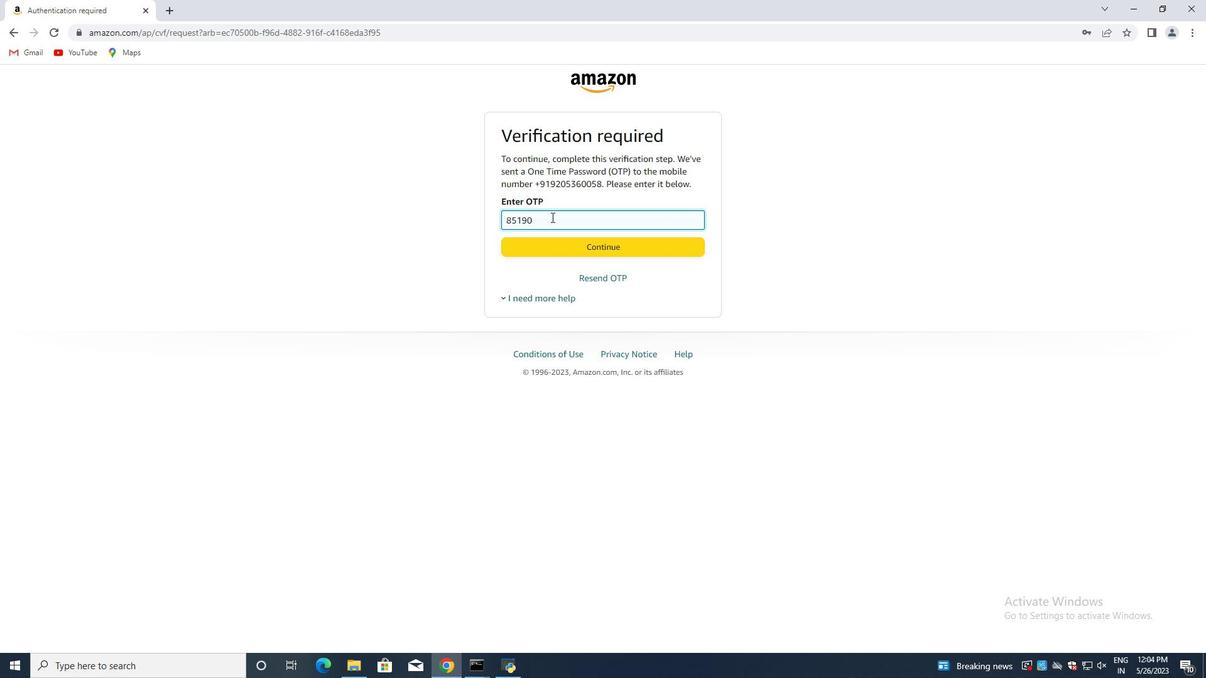 
Action: Mouse moved to (614, 244)
Screenshot: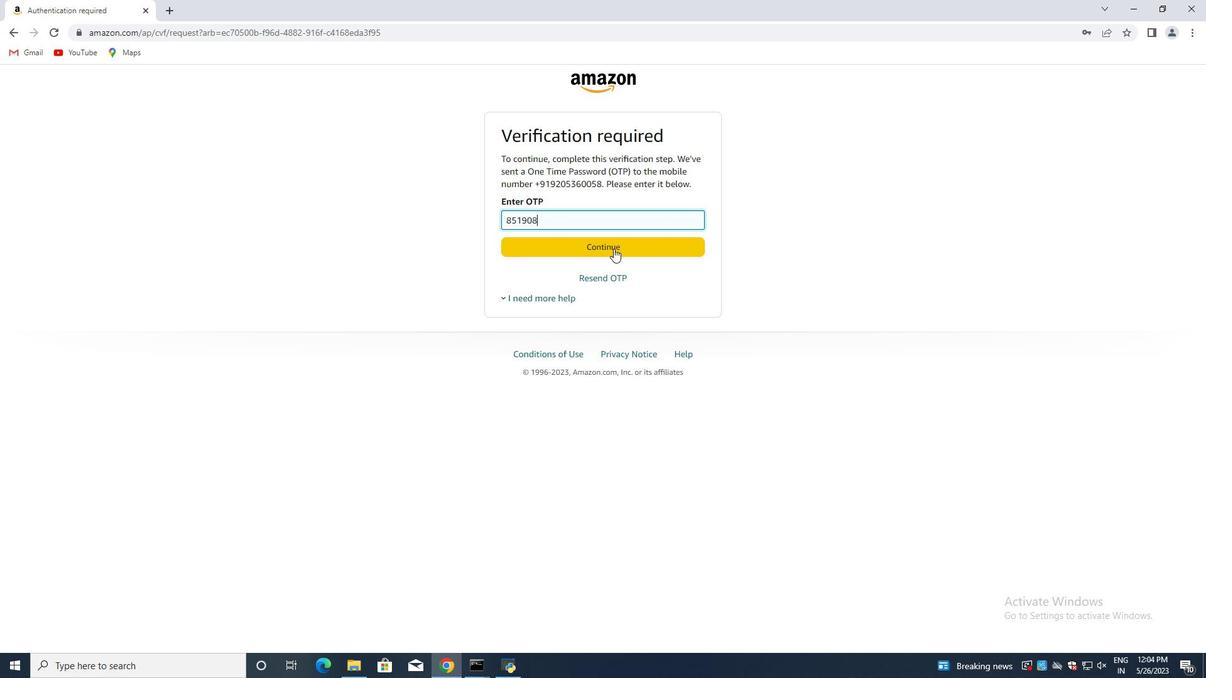 
Action: Mouse pressed left at (614, 244)
Screenshot: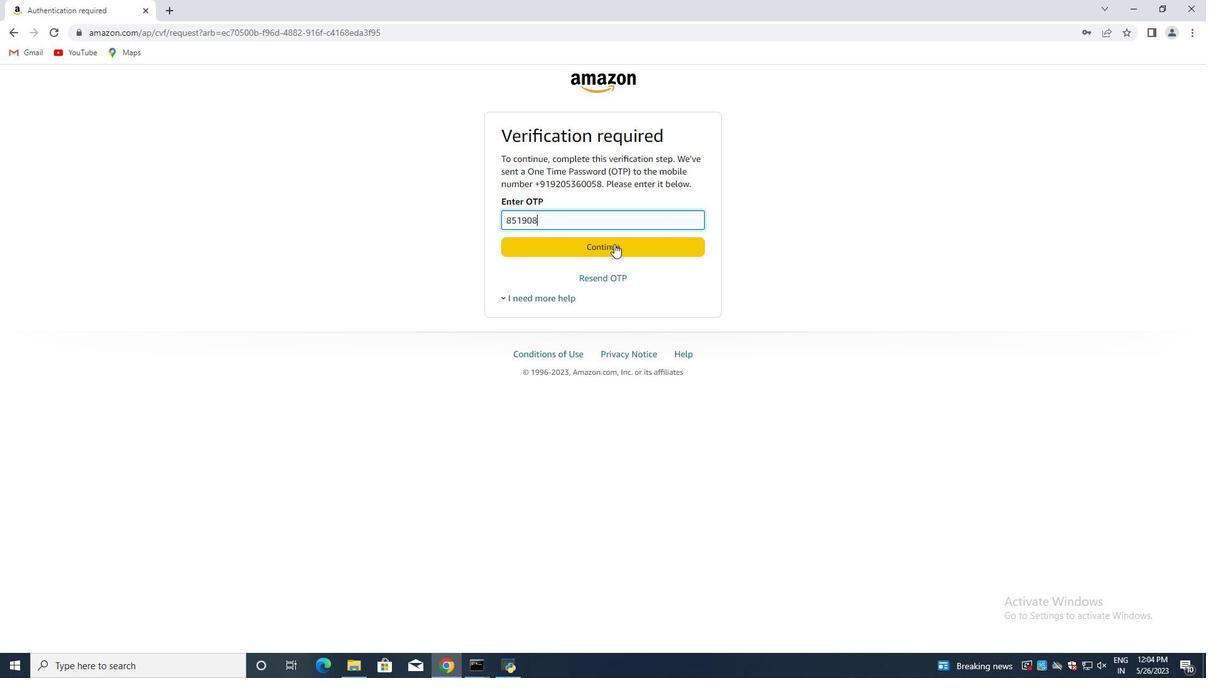
Action: Mouse moved to (586, 188)
Screenshot: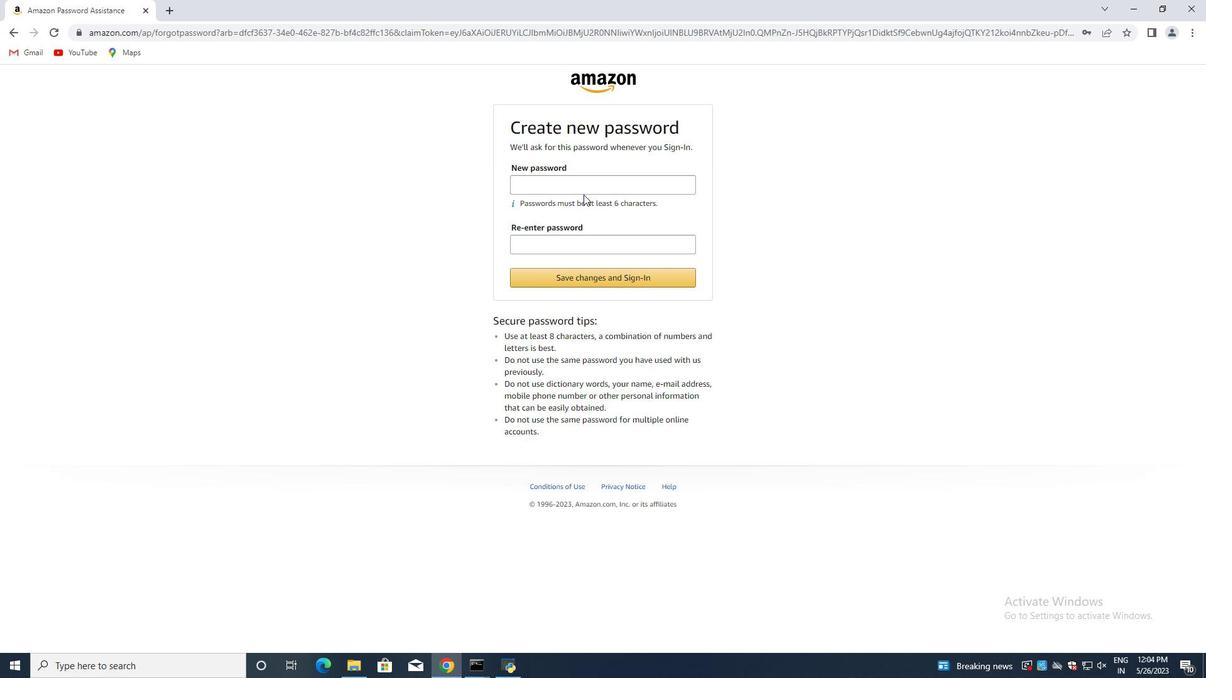 
Action: Mouse pressed left at (586, 188)
Screenshot: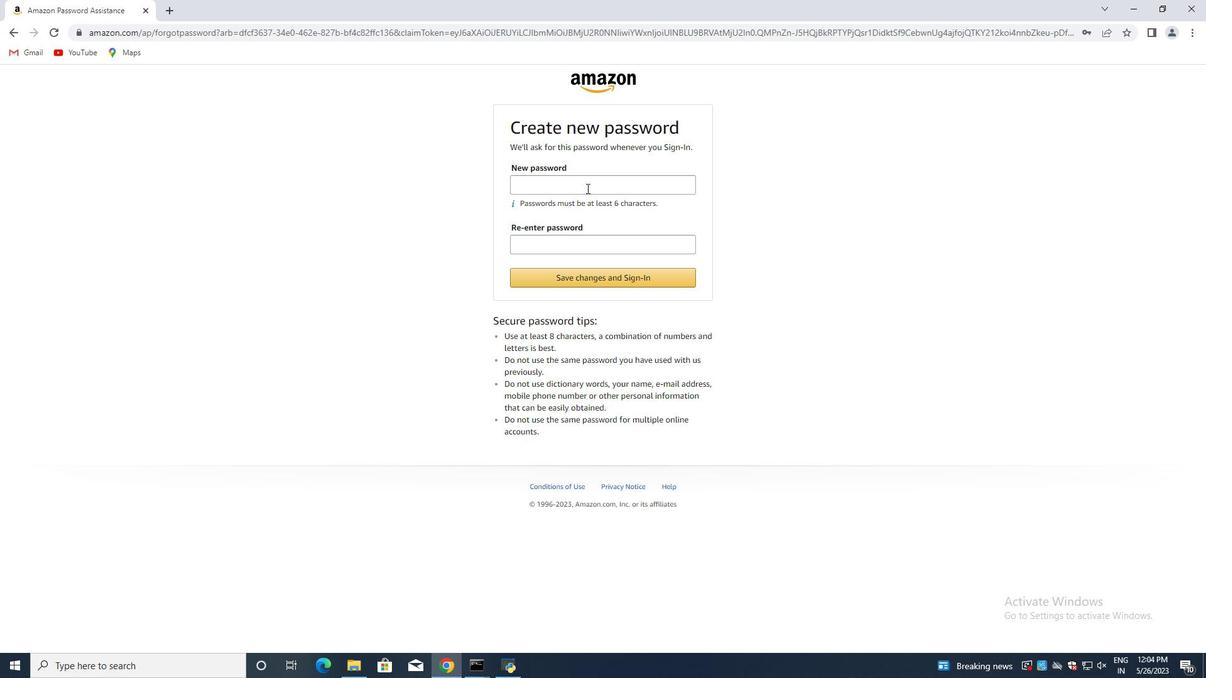
Action: Mouse moved to (588, 177)
Screenshot: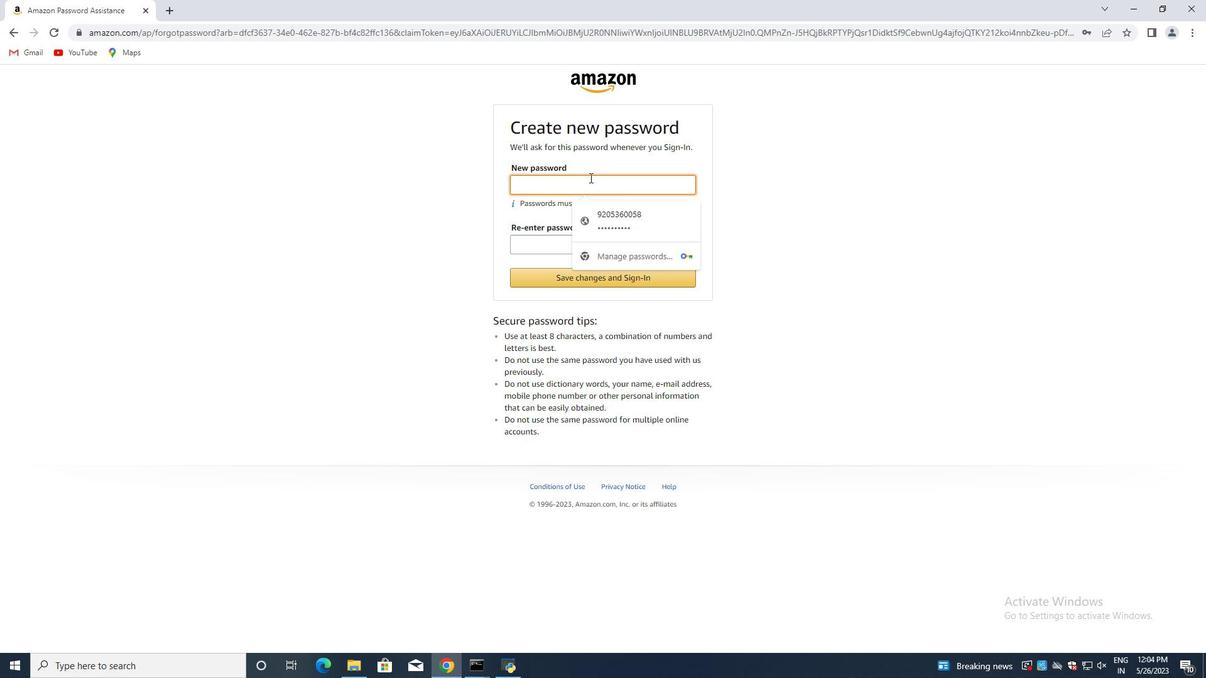 
Action: Mouse pressed left at (588, 177)
Screenshot: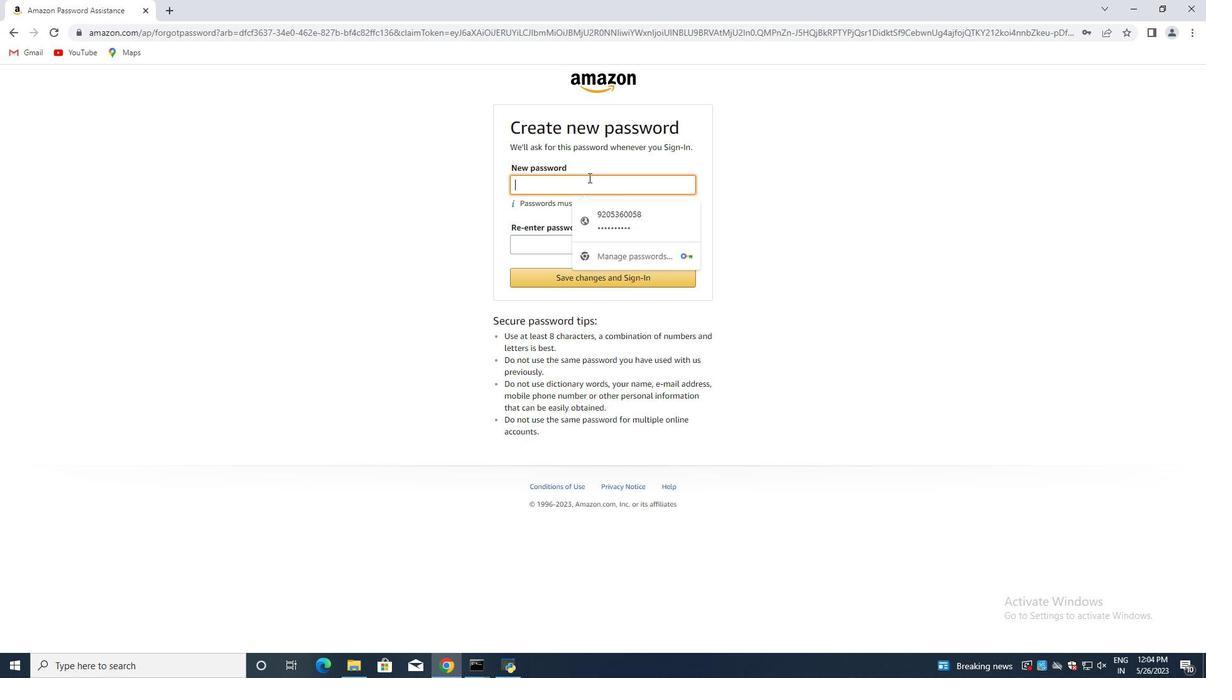 
Action: Mouse moved to (588, 177)
Screenshot: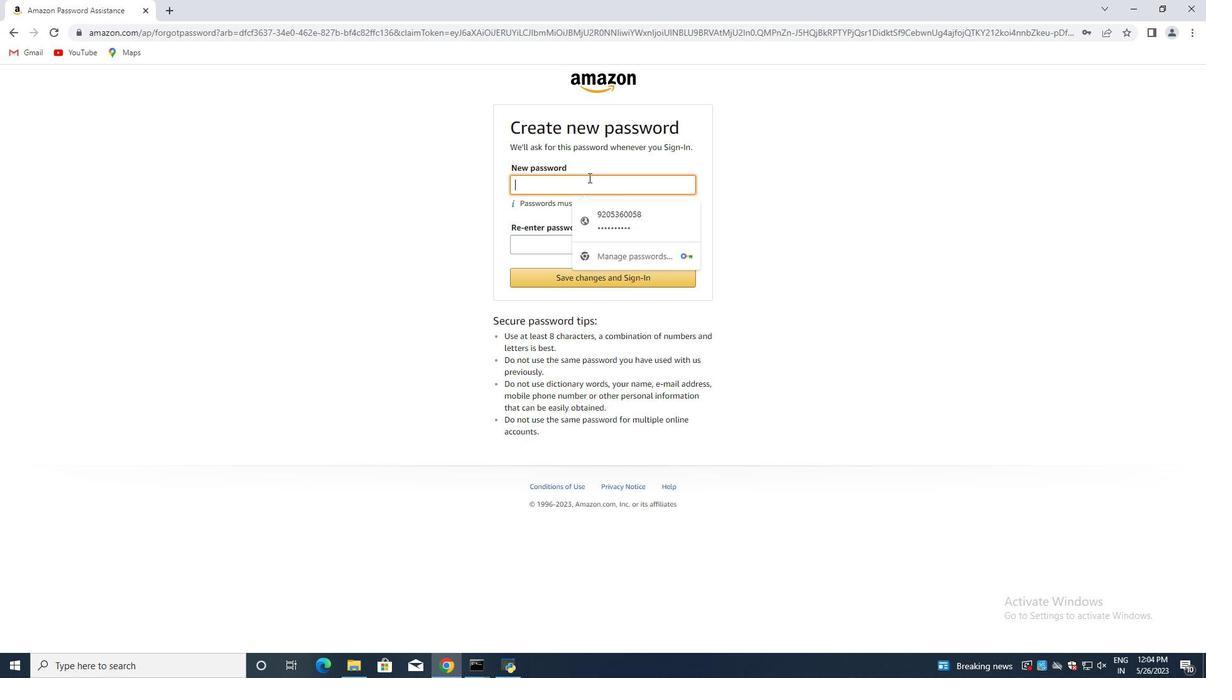 
Action: Key pressed vishal11<Key.tab>vishal11
Screenshot: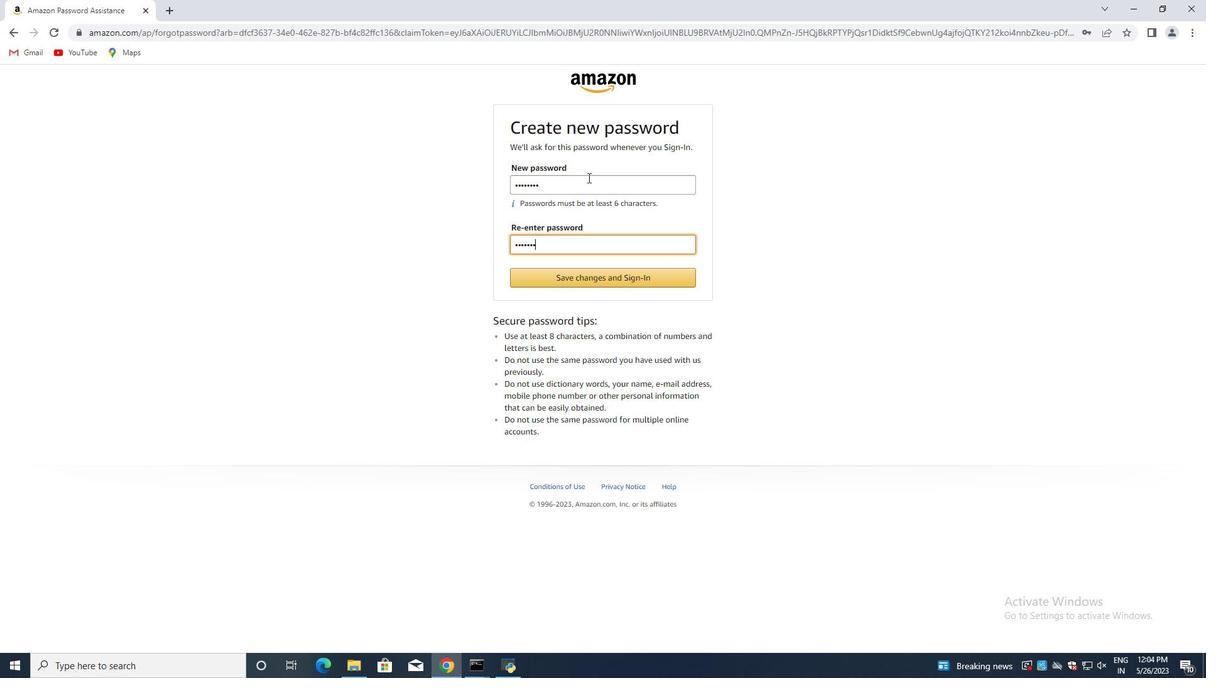 
Action: Mouse moved to (576, 277)
Screenshot: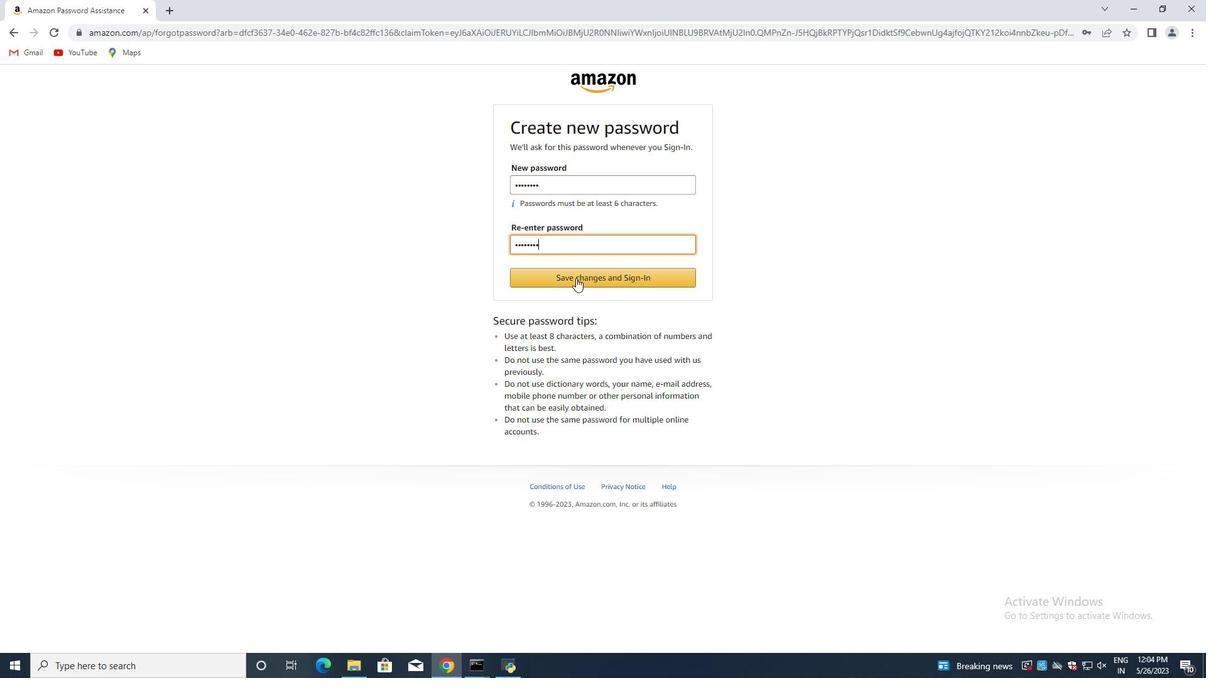
Action: Mouse pressed left at (576, 277)
Screenshot: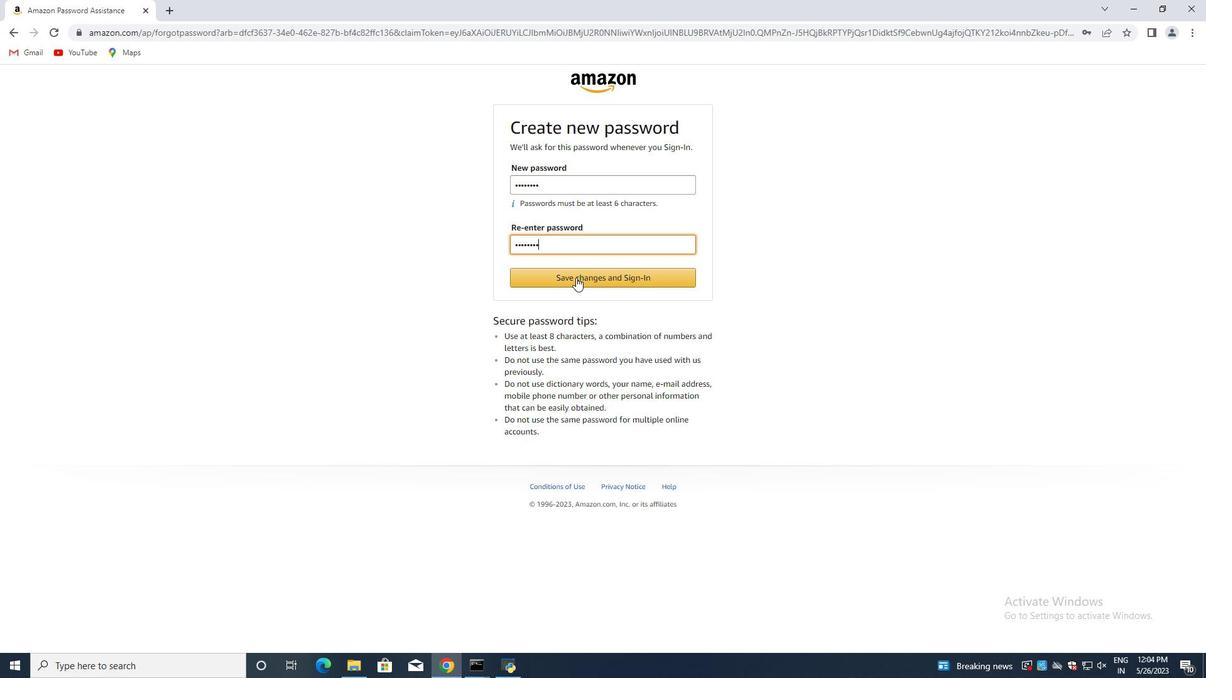 
Action: Mouse moved to (1041, 211)
Screenshot: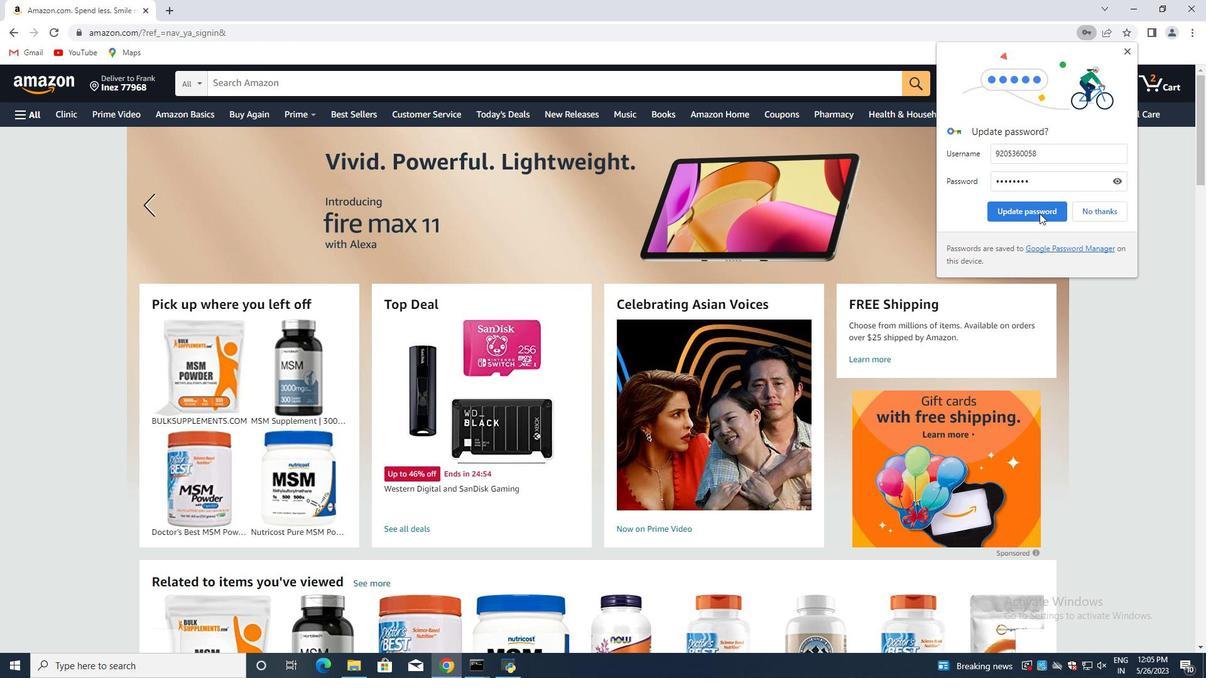 
Action: Mouse pressed left at (1041, 211)
Screenshot: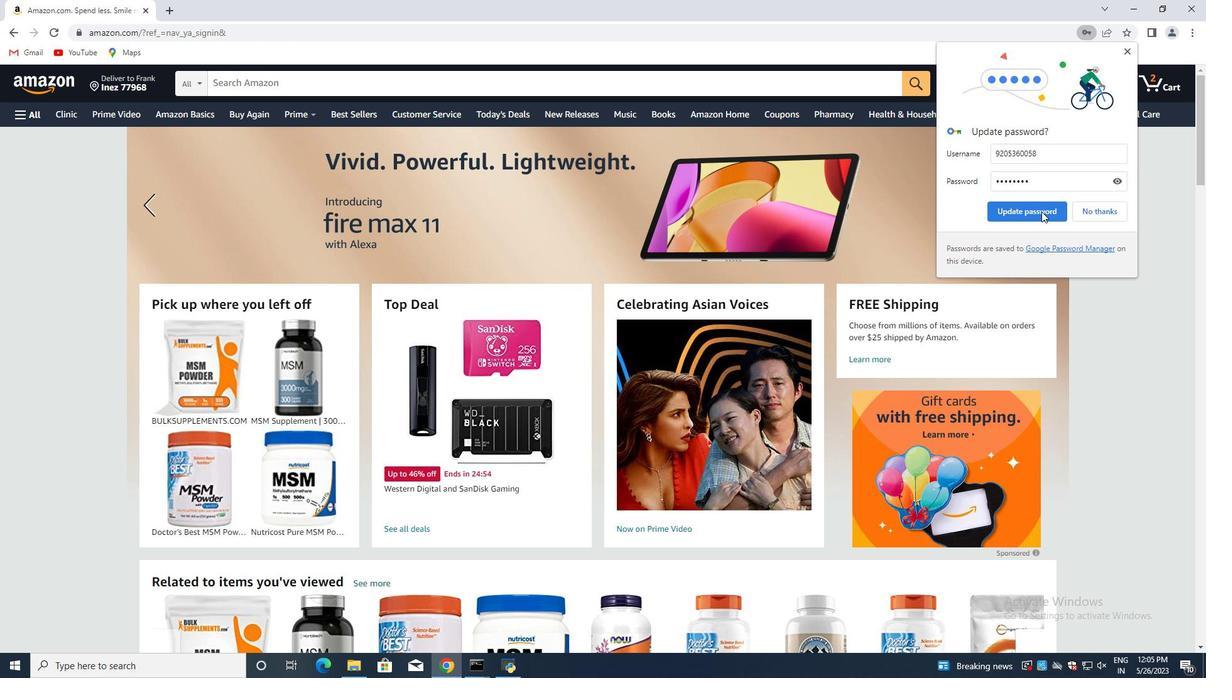 
Action: Mouse moved to (71, 77)
Screenshot: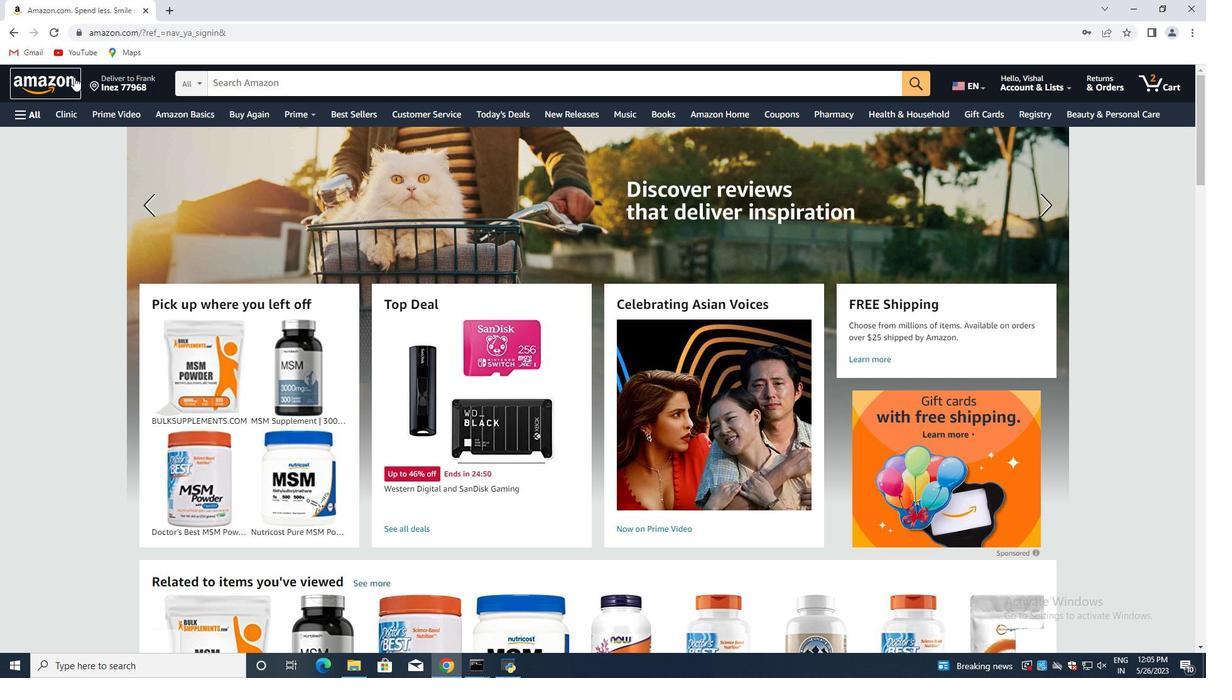 
Action: Mouse pressed left at (71, 77)
Screenshot: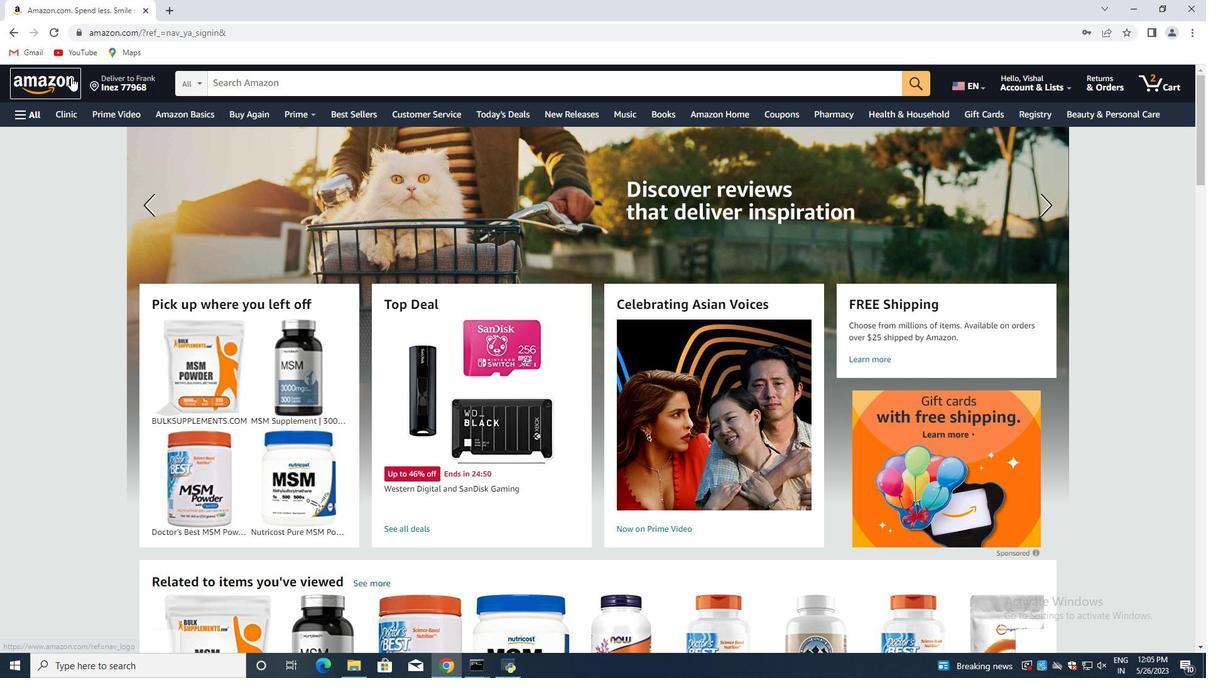 
Action: Mouse moved to (9, 114)
Screenshot: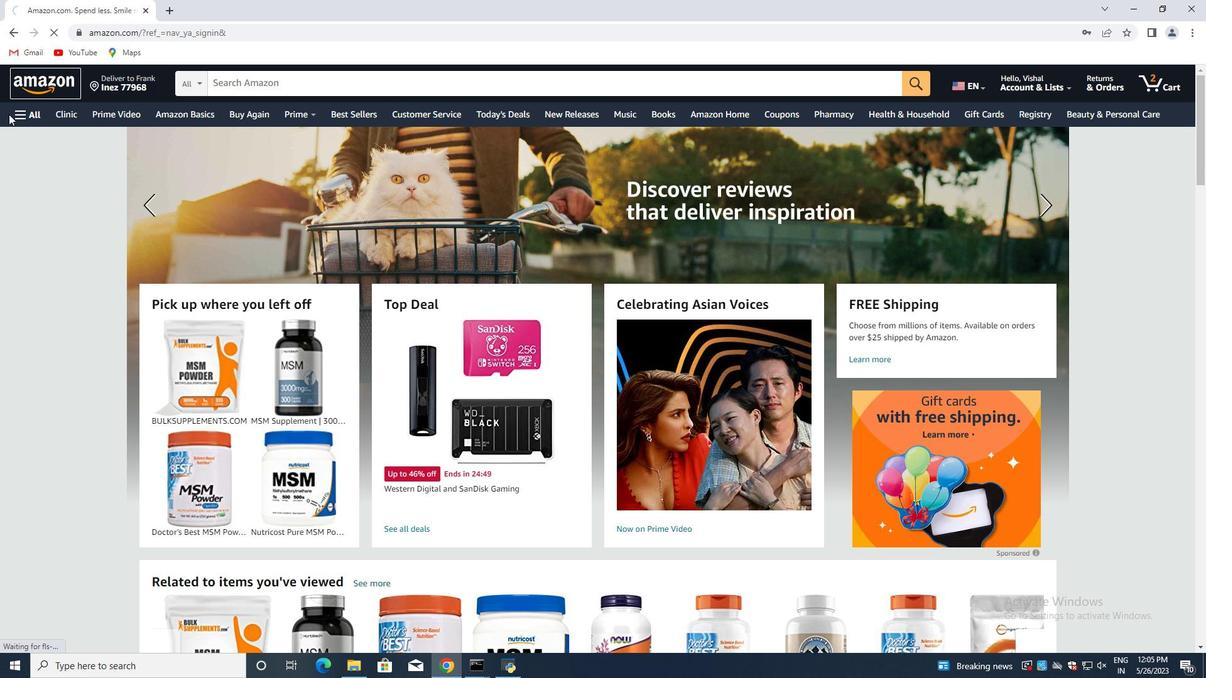
Action: Mouse pressed left at (9, 114)
Screenshot: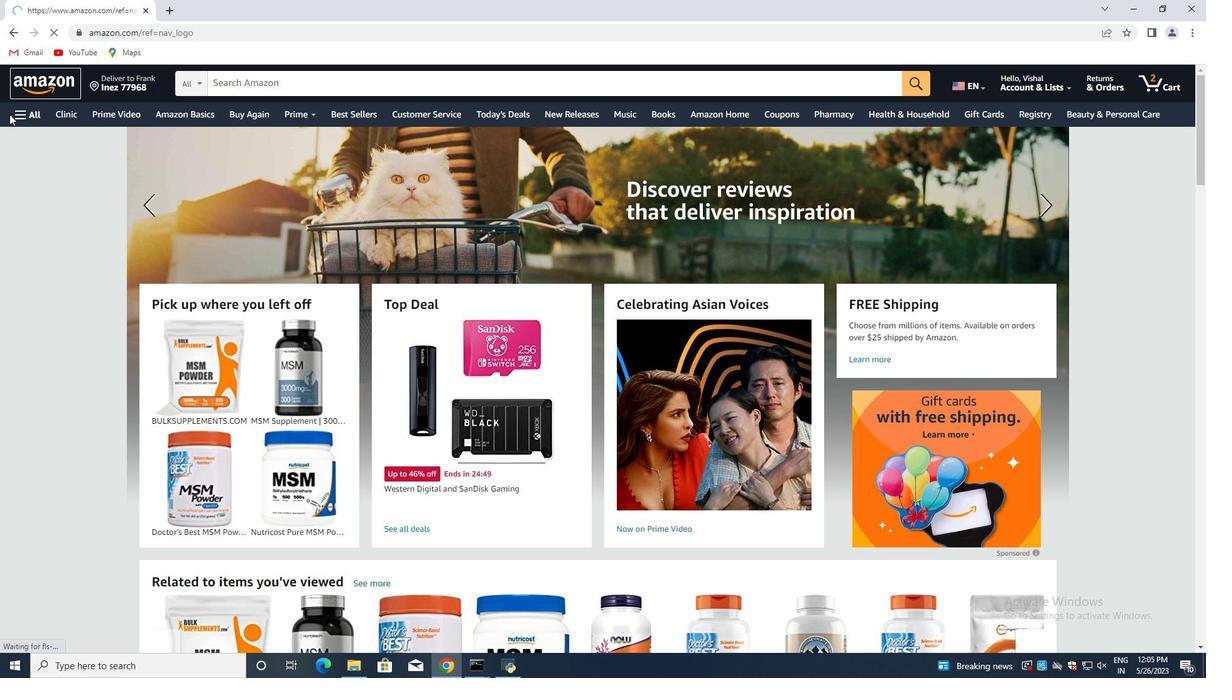 
Action: Mouse moved to (27, 110)
Screenshot: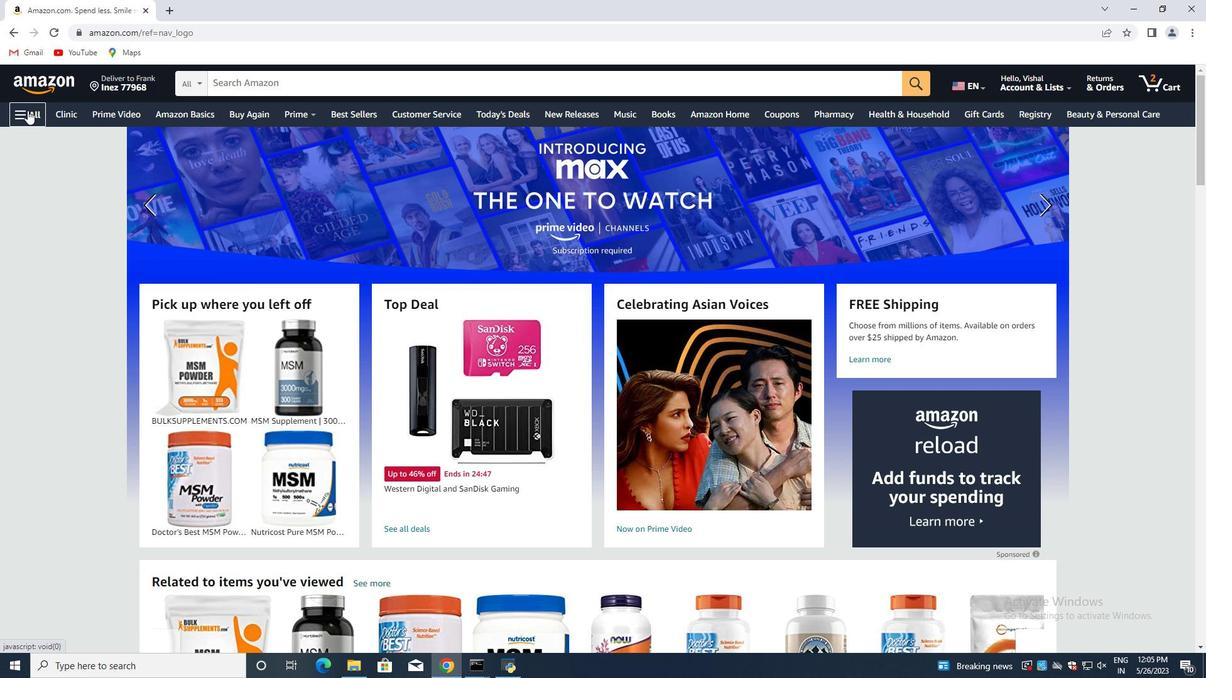 
Action: Mouse pressed left at (27, 110)
Screenshot: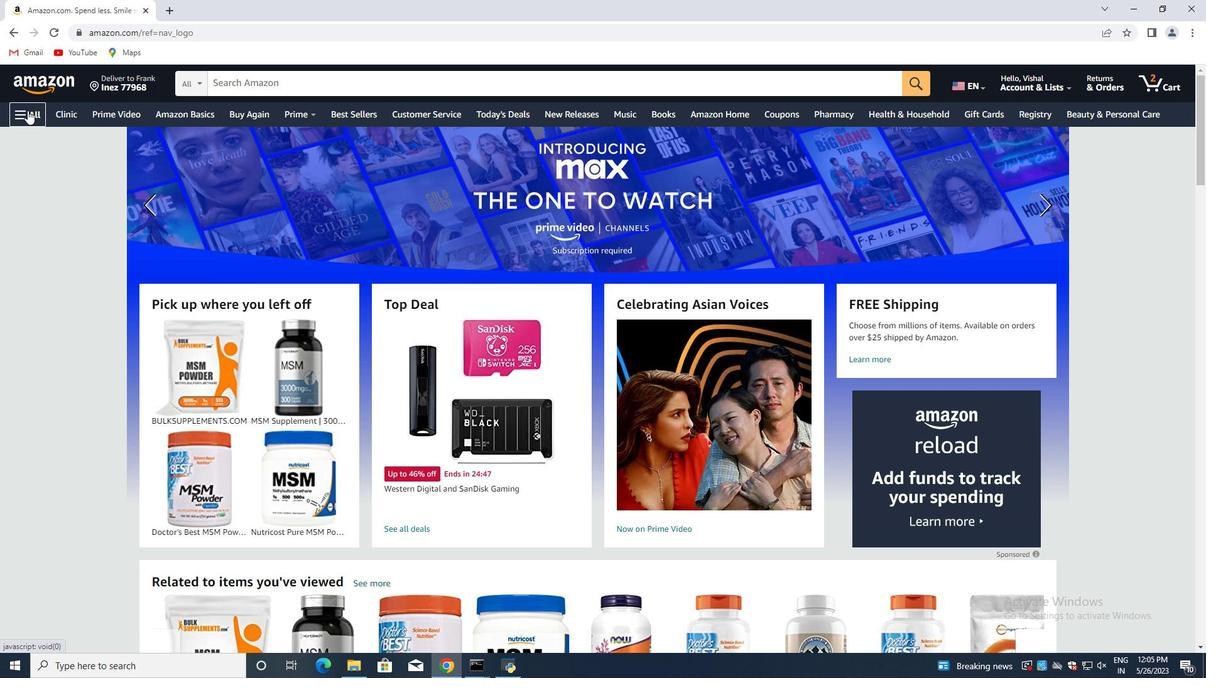
Action: Mouse moved to (120, 416)
Screenshot: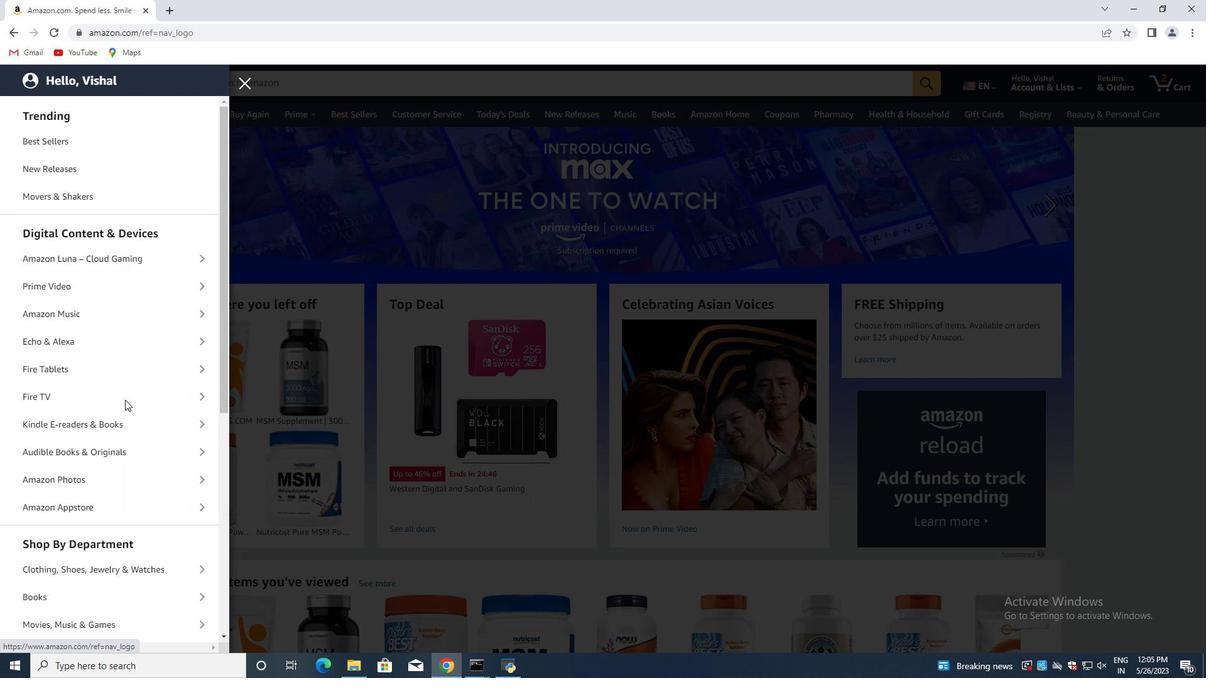 
Action: Mouse scrolled (120, 408) with delta (0, 0)
Screenshot: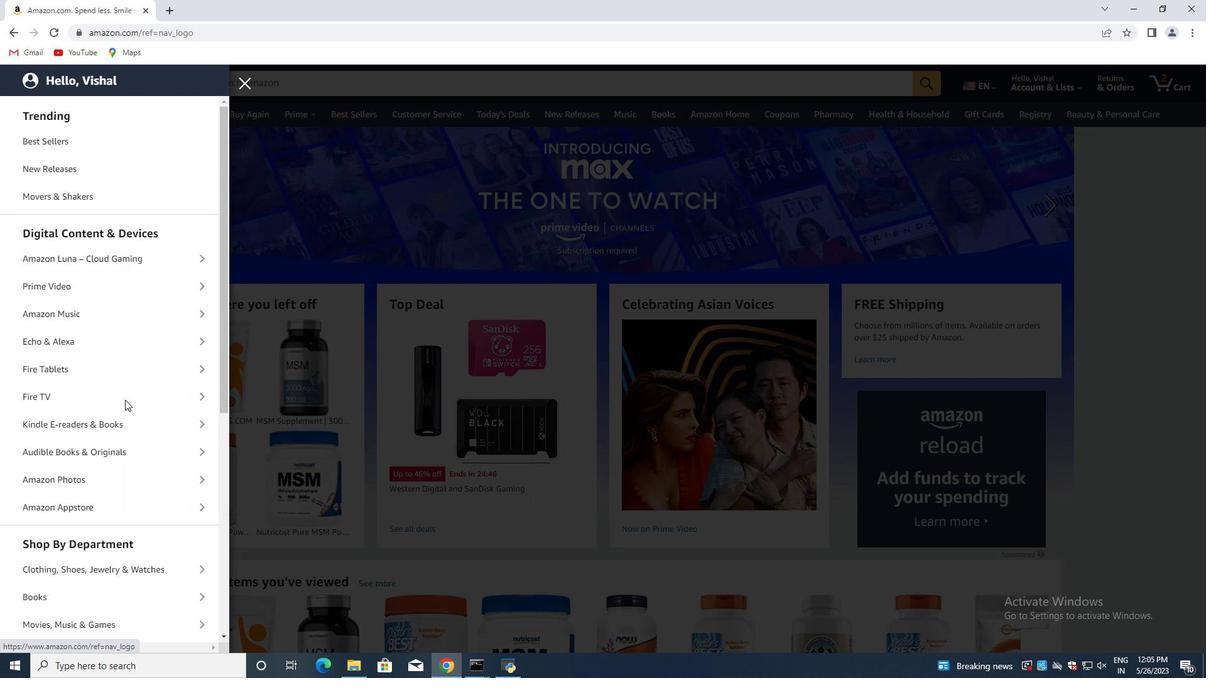 
Action: Mouse moved to (114, 427)
Screenshot: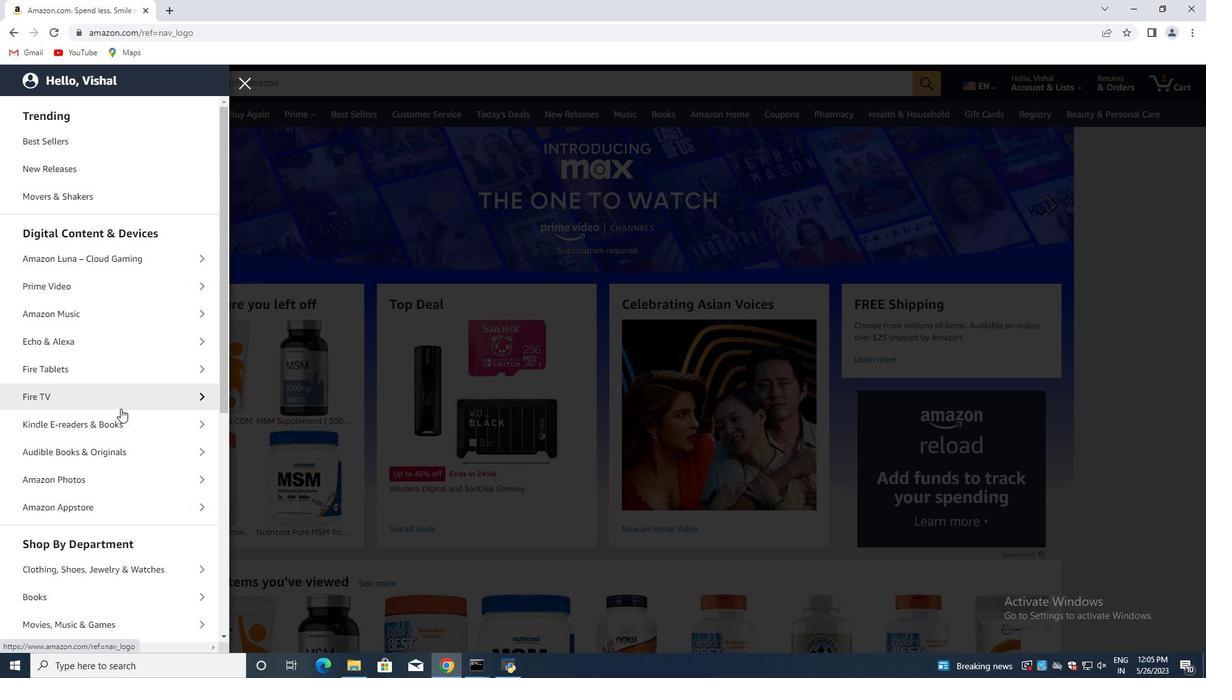 
Action: Mouse scrolled (118, 419) with delta (0, 0)
Screenshot: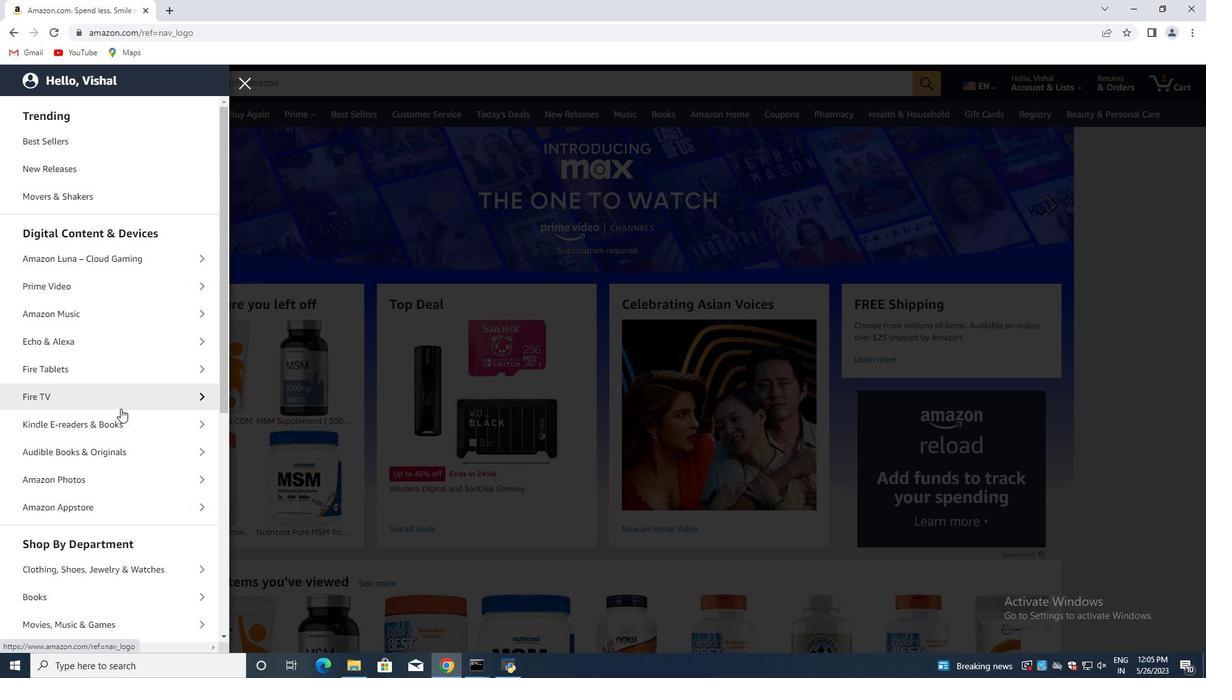 
Action: Mouse moved to (113, 430)
Screenshot: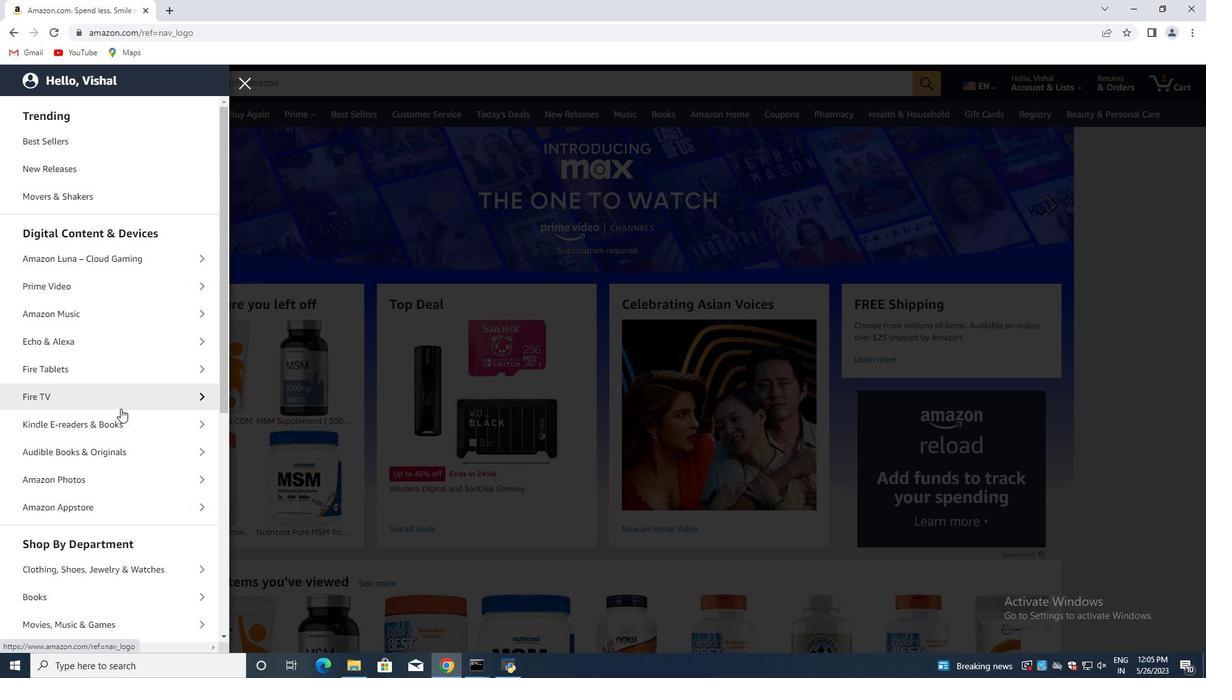 
Action: Mouse scrolled (115, 426) with delta (0, 0)
Screenshot: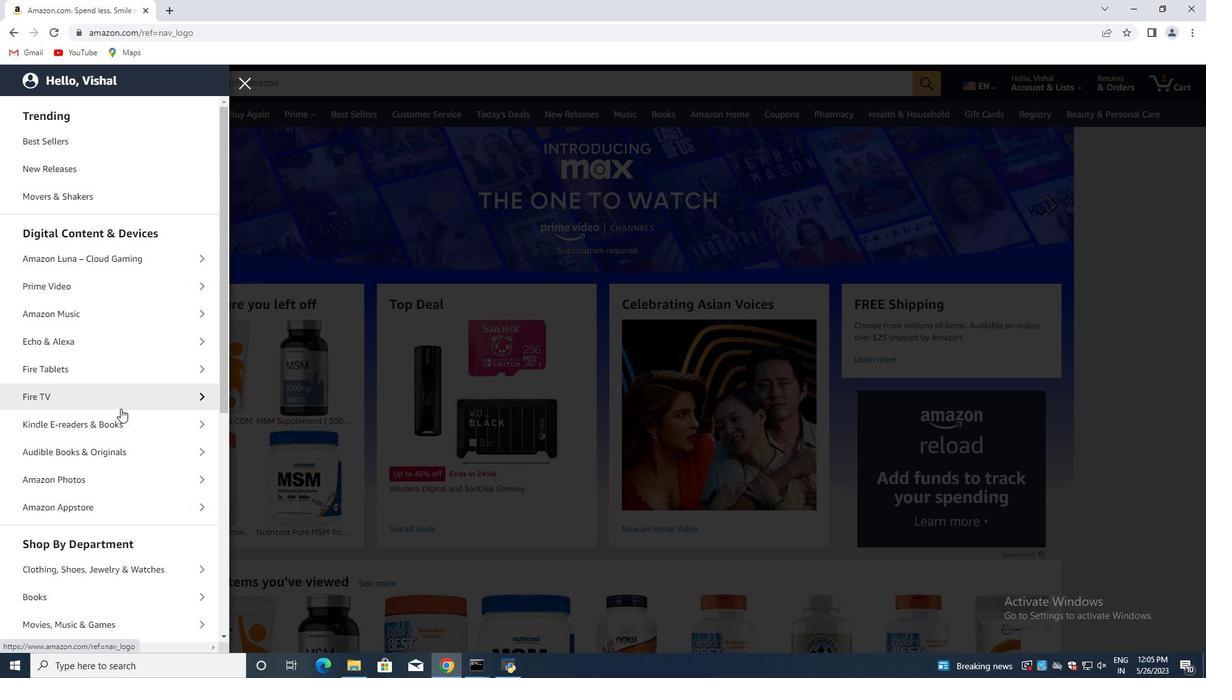
Action: Mouse moved to (112, 432)
Screenshot: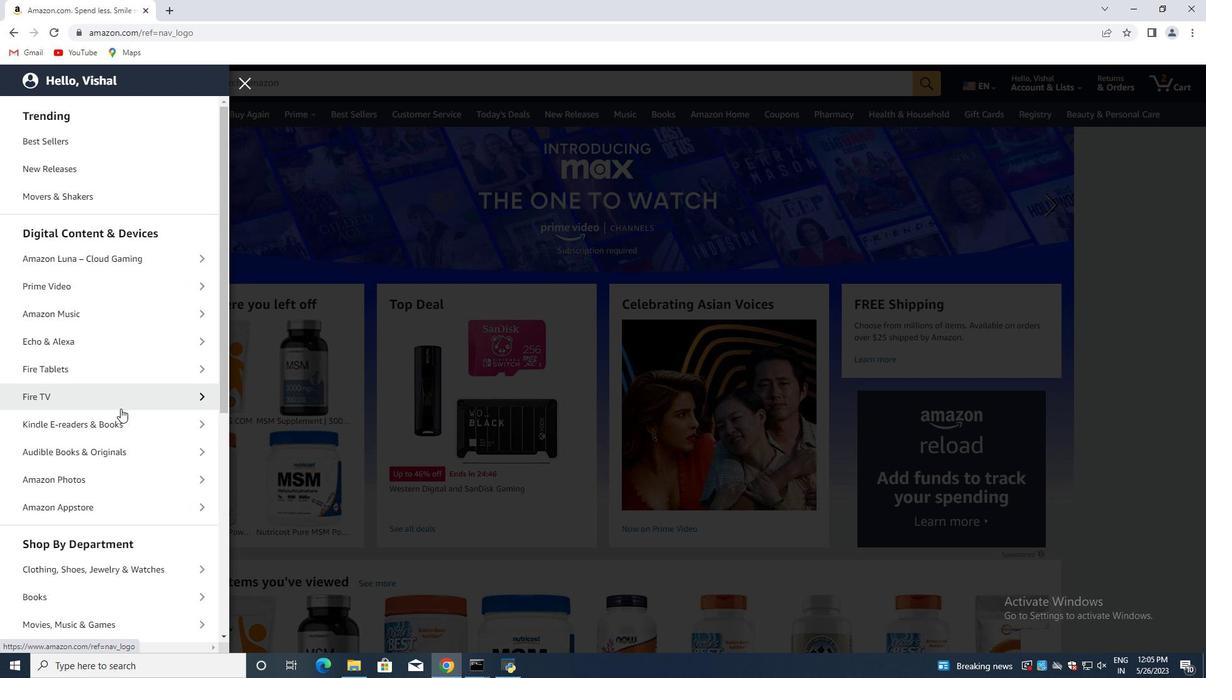 
Action: Mouse scrolled (113, 429) with delta (0, 0)
Screenshot: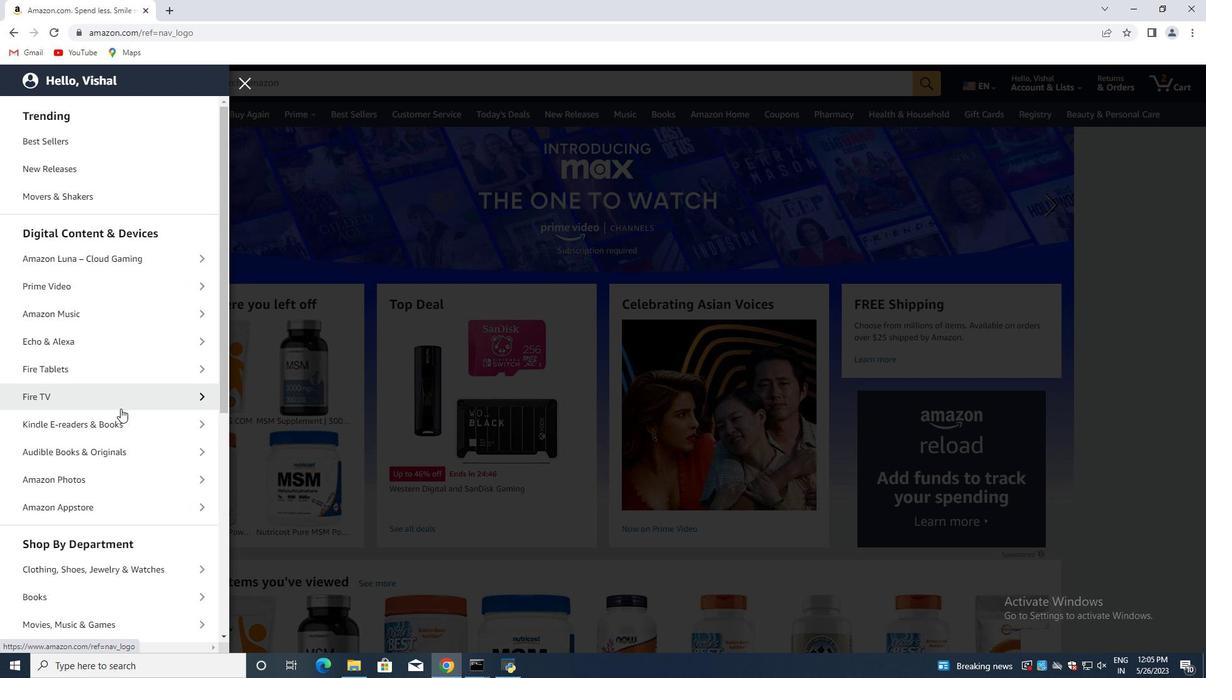 
Action: Mouse moved to (111, 439)
Screenshot: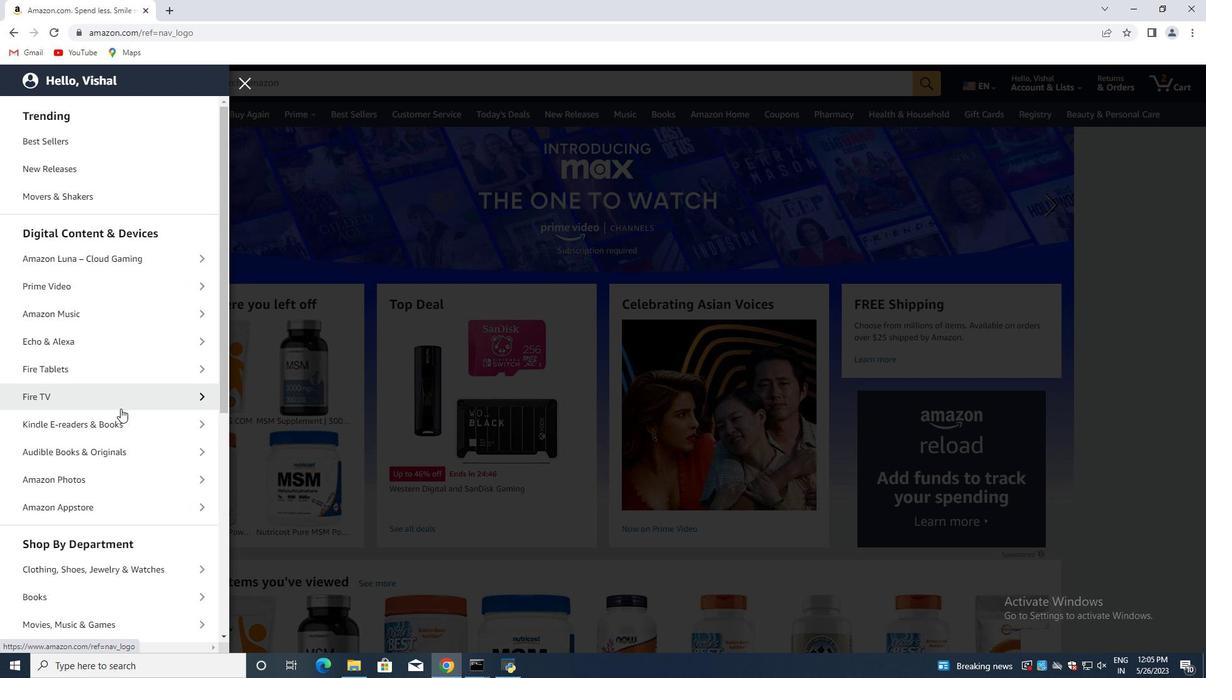 
Action: Mouse scrolled (112, 434) with delta (0, 0)
Screenshot: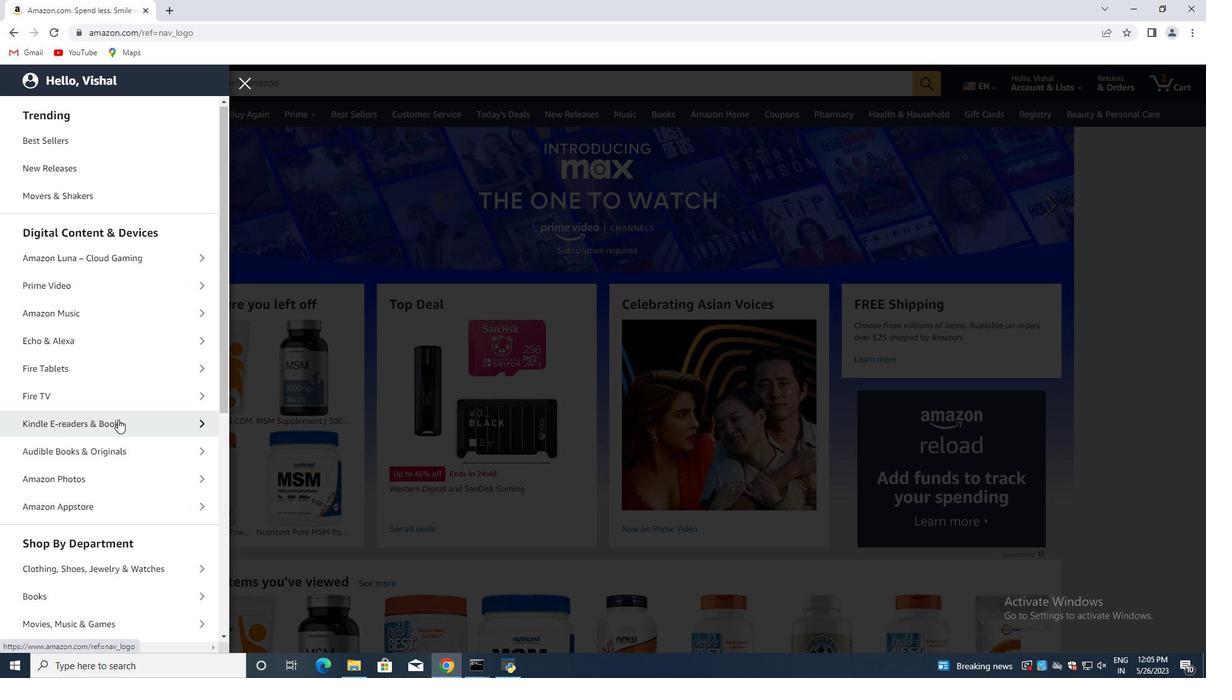 
Action: Mouse moved to (111, 441)
Screenshot: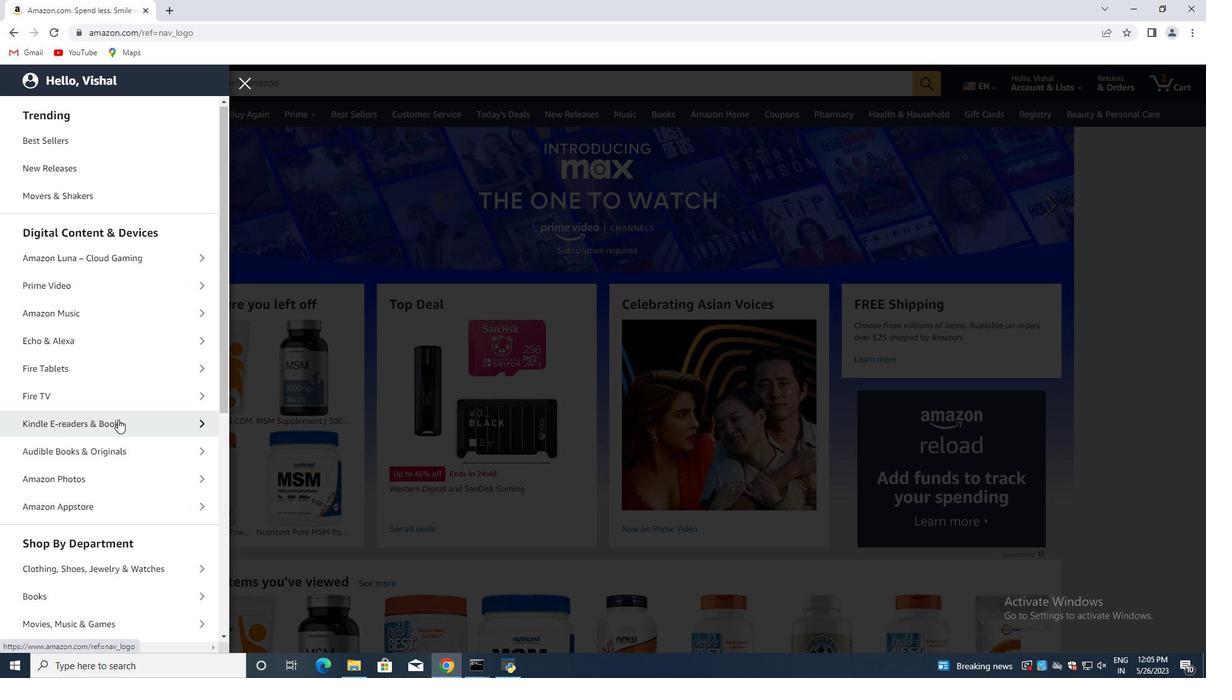 
Action: Mouse scrolled (111, 438) with delta (0, 0)
Screenshot: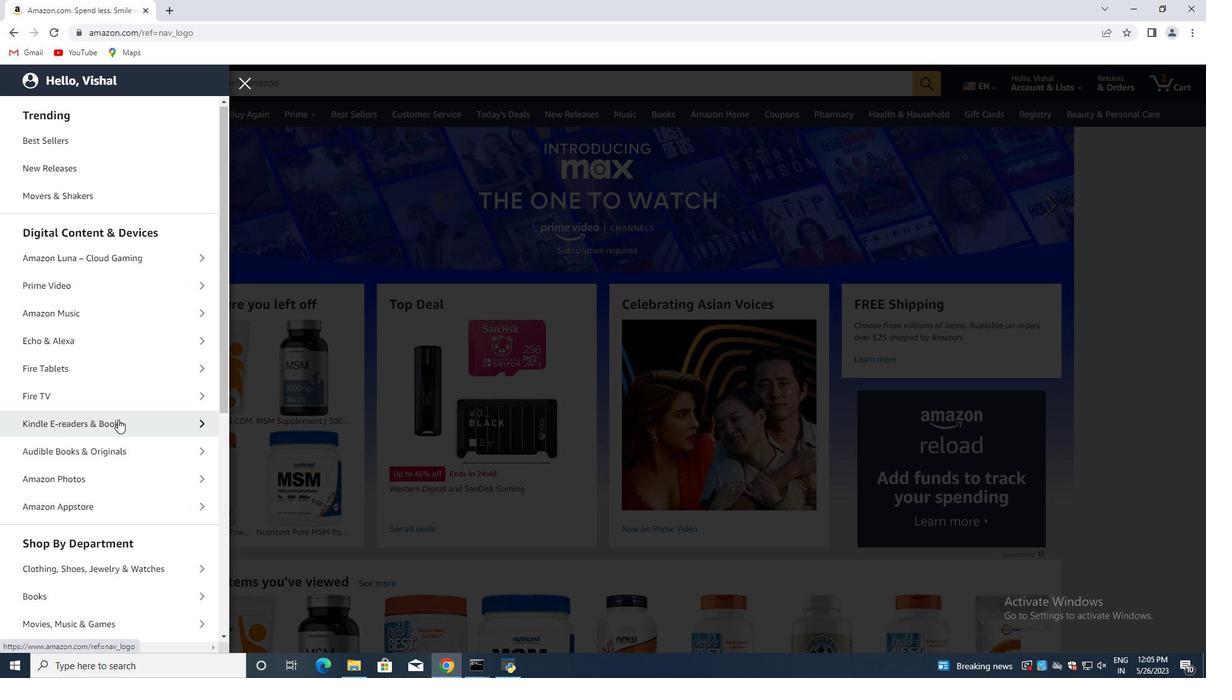 
Action: Mouse scrolled (111, 439) with delta (0, 0)
Screenshot: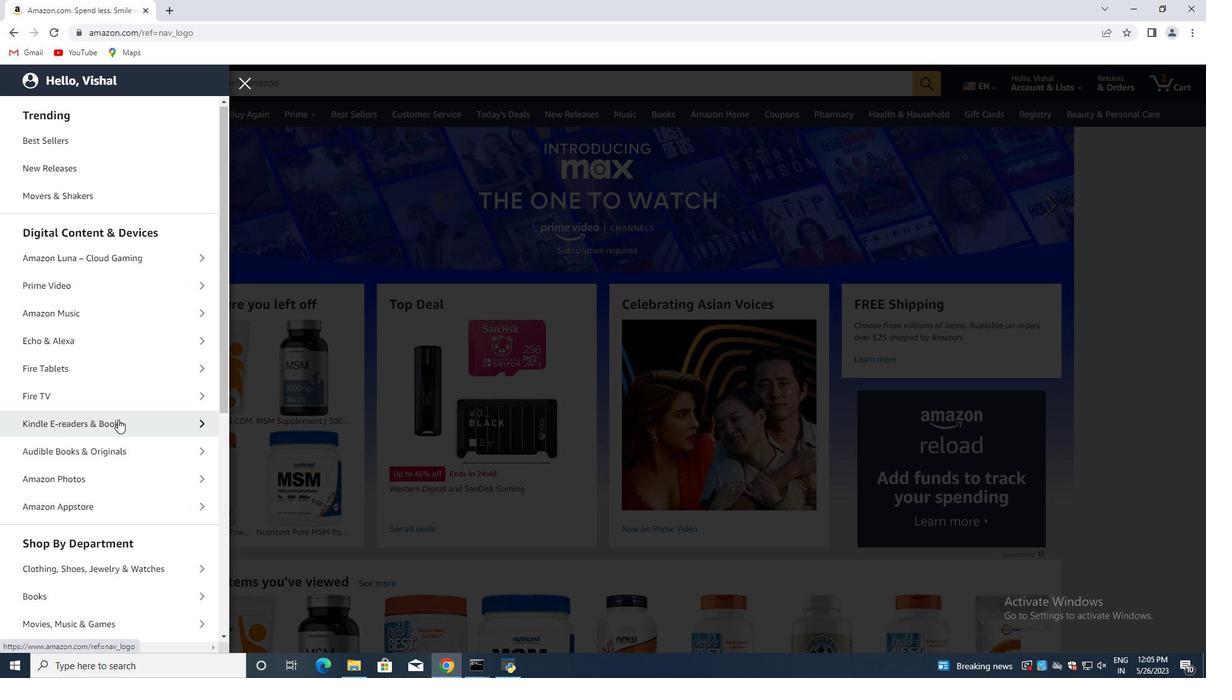 
Action: Mouse moved to (99, 453)
Screenshot: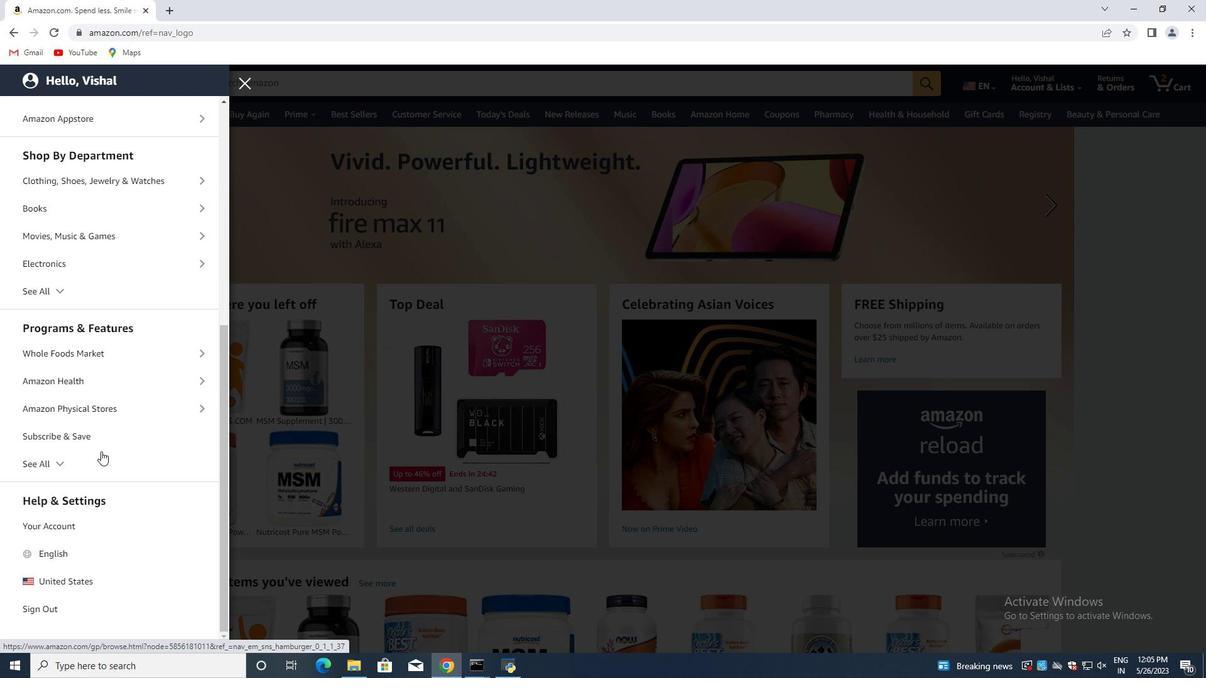 
Action: Mouse scrolled (99, 452) with delta (0, 0)
Screenshot: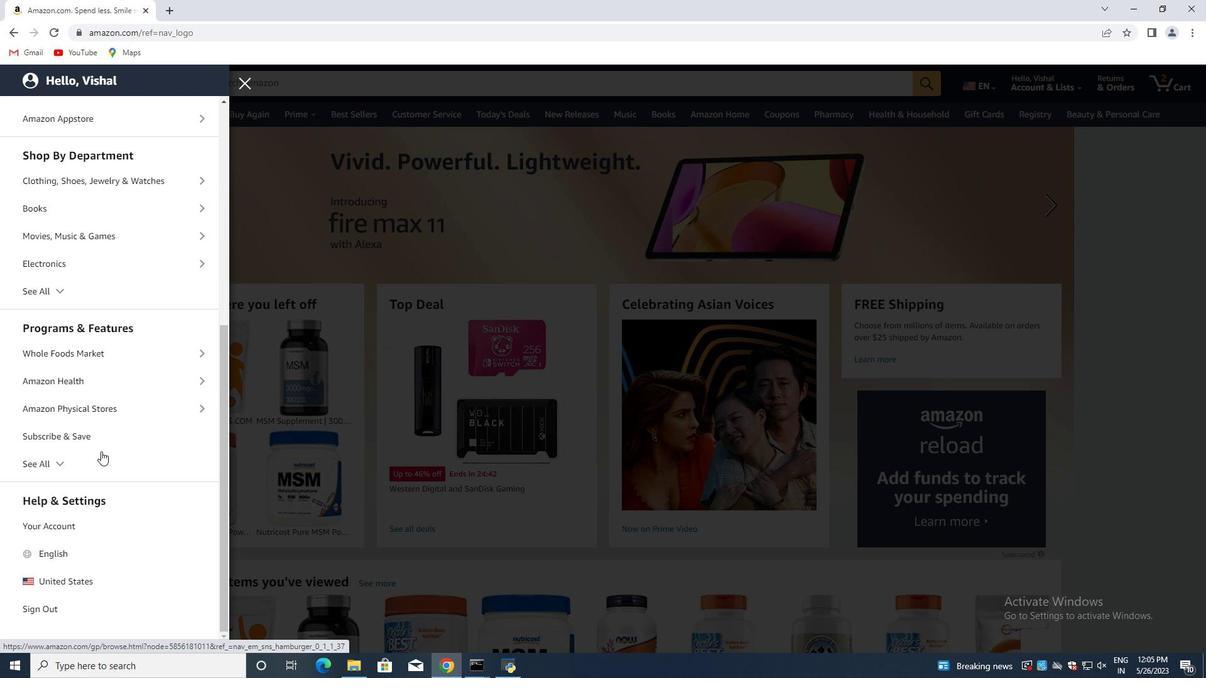 
Action: Mouse moved to (98, 455)
Screenshot: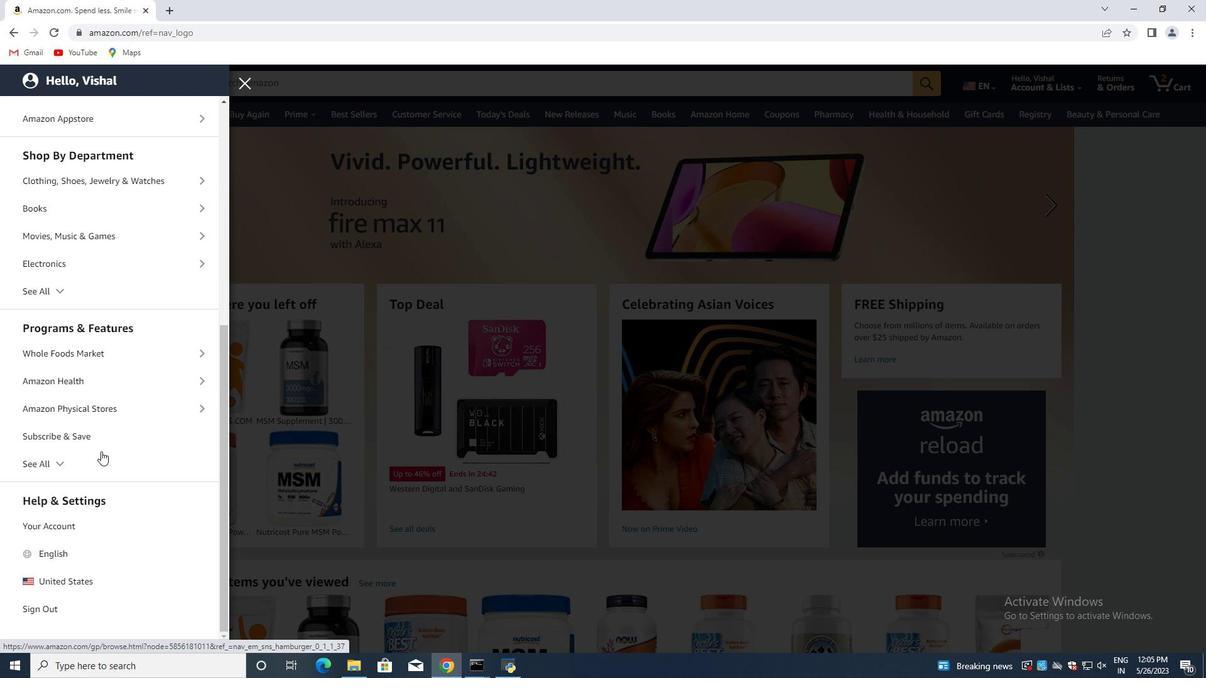 
Action: Mouse scrolled (98, 454) with delta (0, 0)
Screenshot: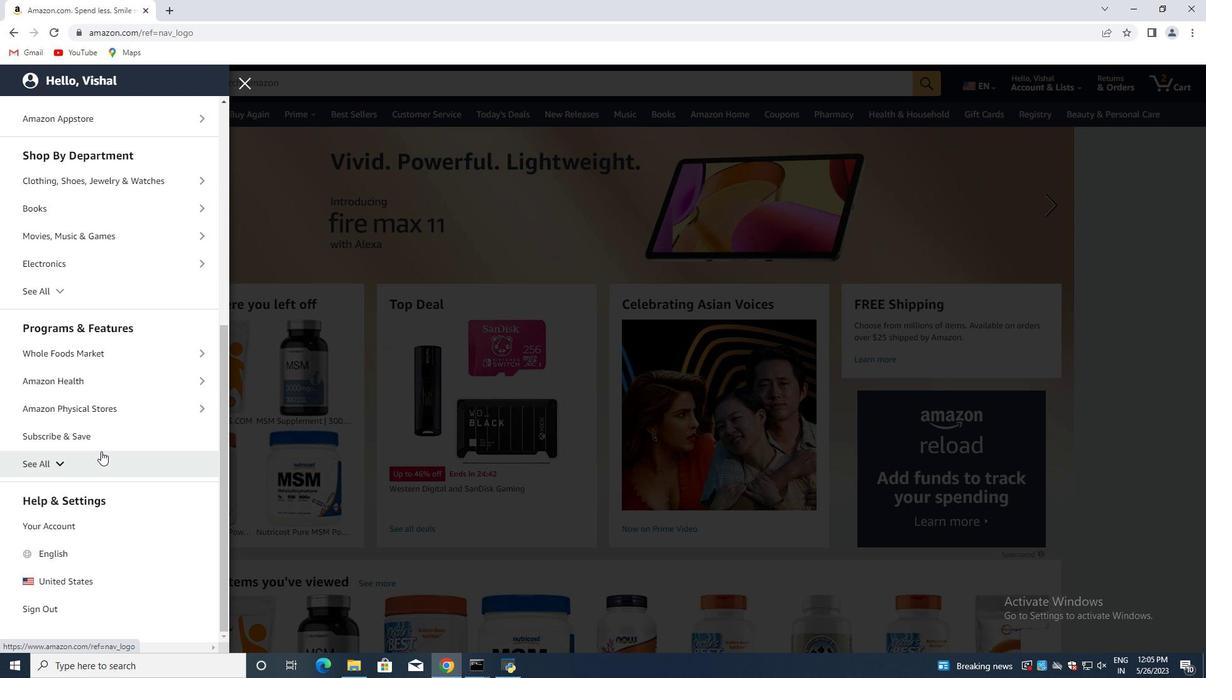 
Action: Mouse moved to (98, 463)
Screenshot: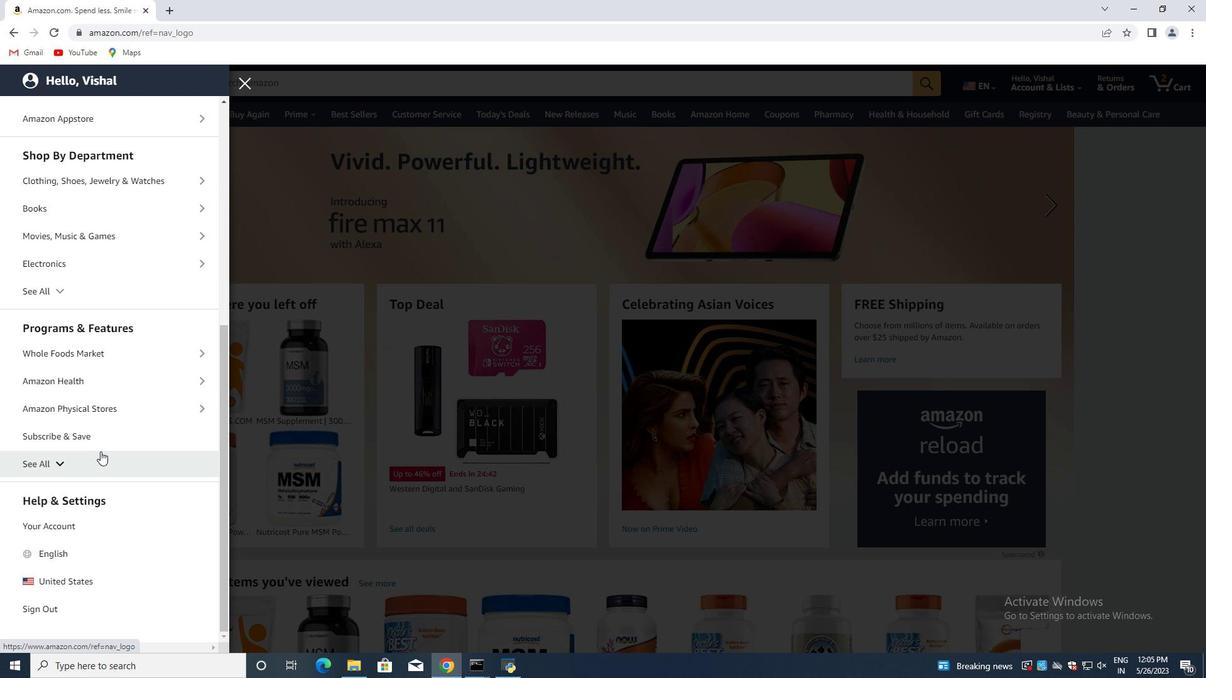 
Action: Mouse scrolled (98, 459) with delta (0, 0)
Screenshot: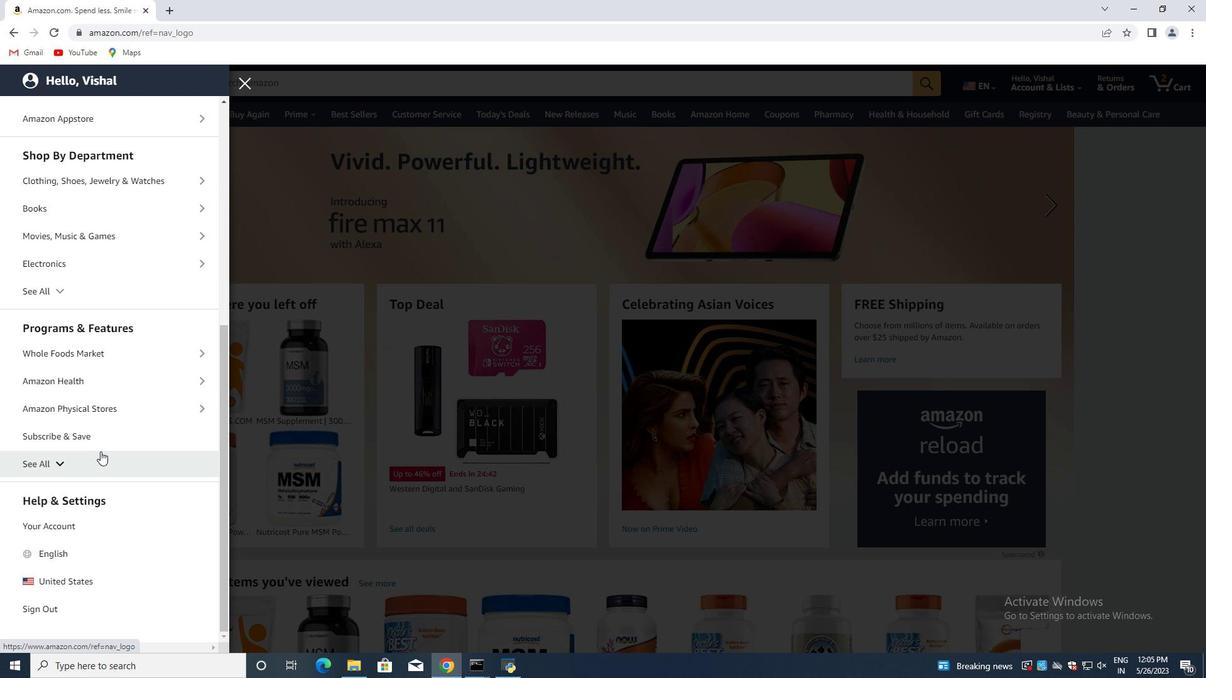 
Action: Mouse moved to (98, 467)
Screenshot: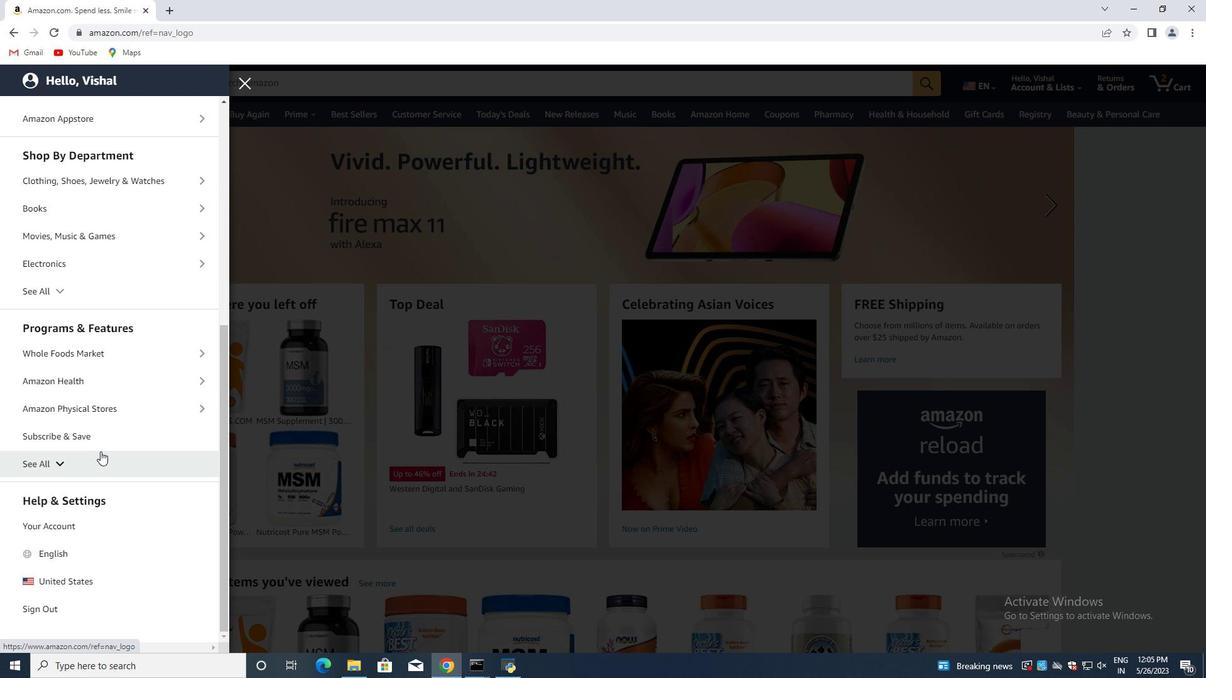 
Action: Mouse scrolled (98, 466) with delta (0, 0)
Screenshot: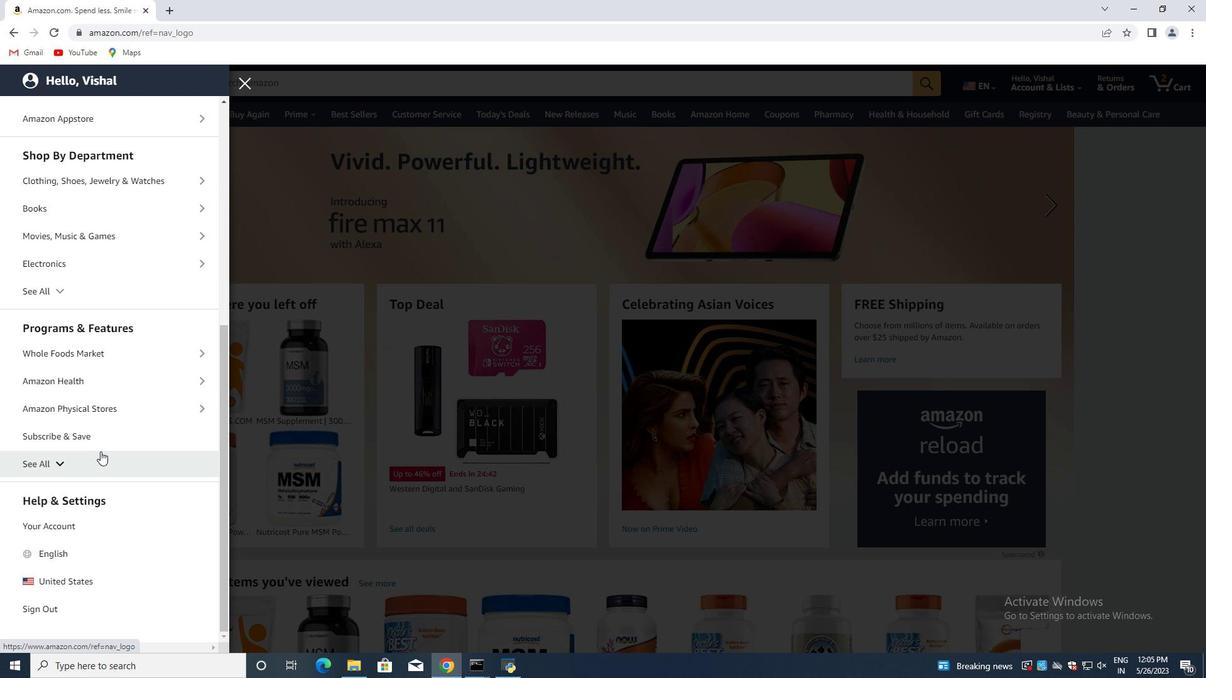 
Action: Mouse moved to (97, 474)
Screenshot: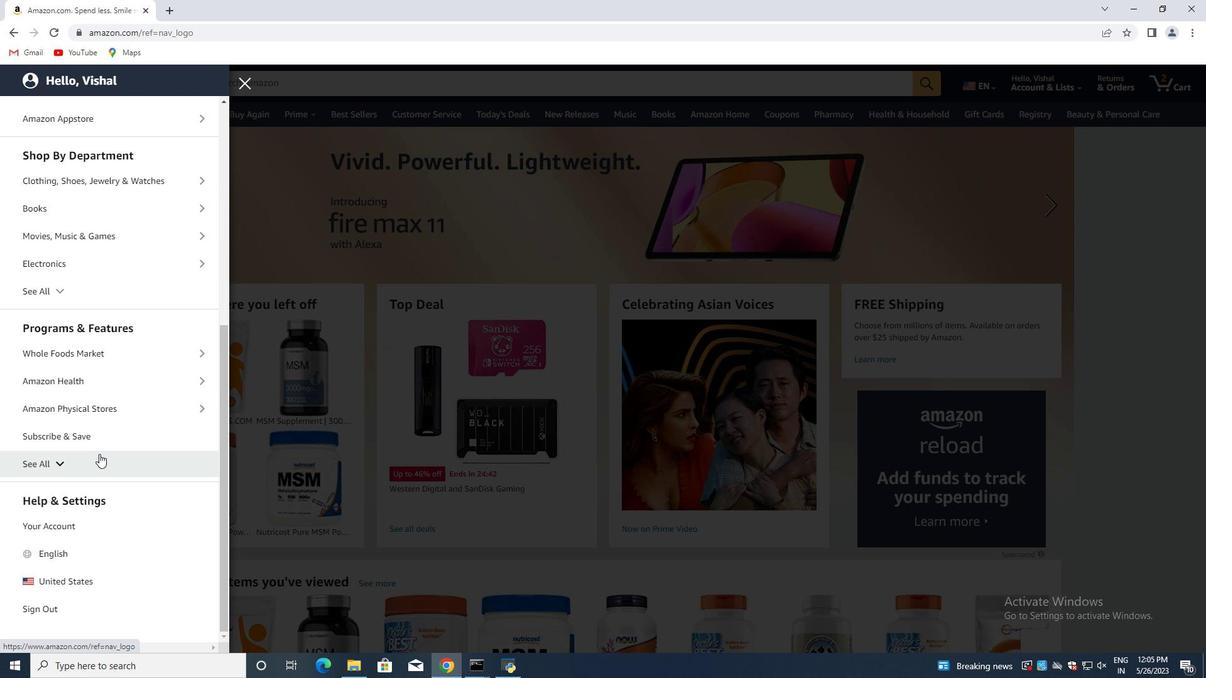 
Action: Mouse scrolled (97, 471) with delta (0, 0)
Screenshot: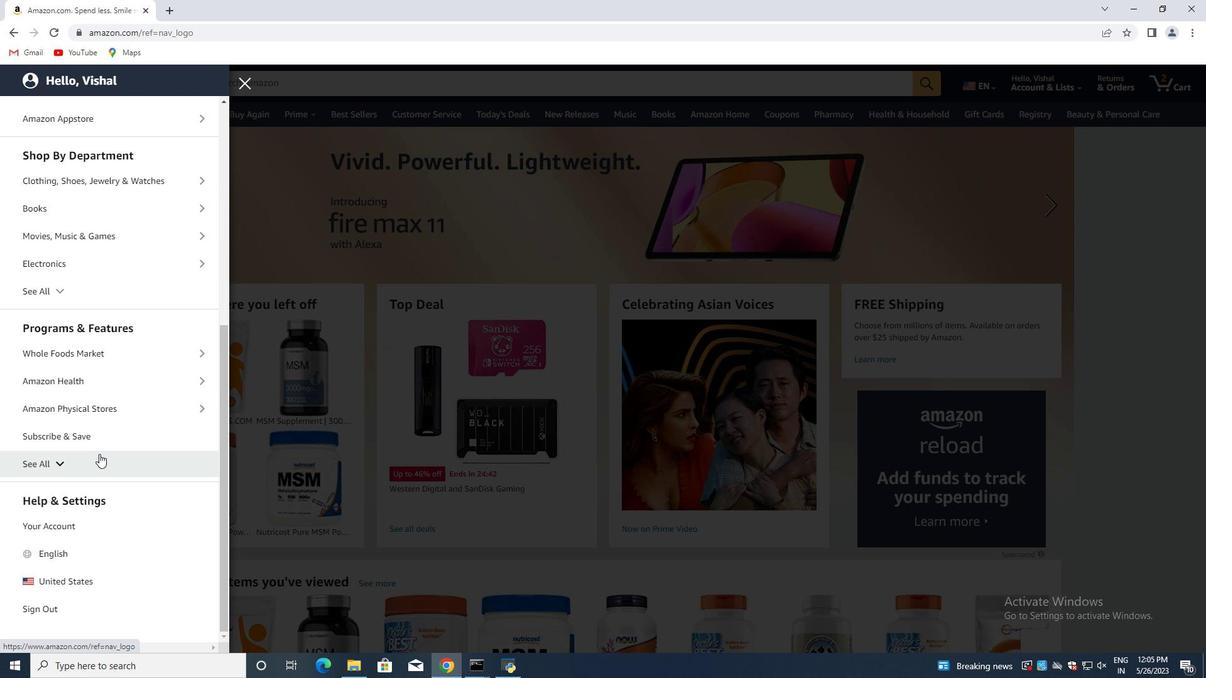 
Action: Mouse moved to (98, 493)
Screenshot: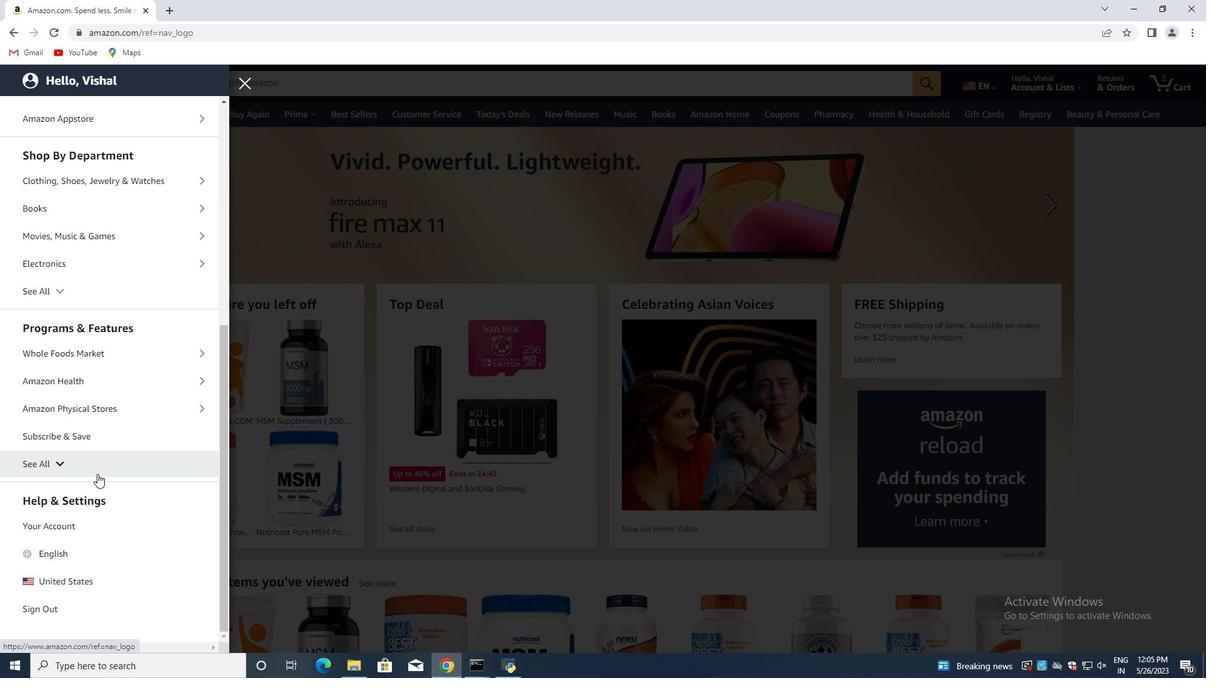 
Action: Mouse scrolled (96, 476) with delta (0, 0)
Screenshot: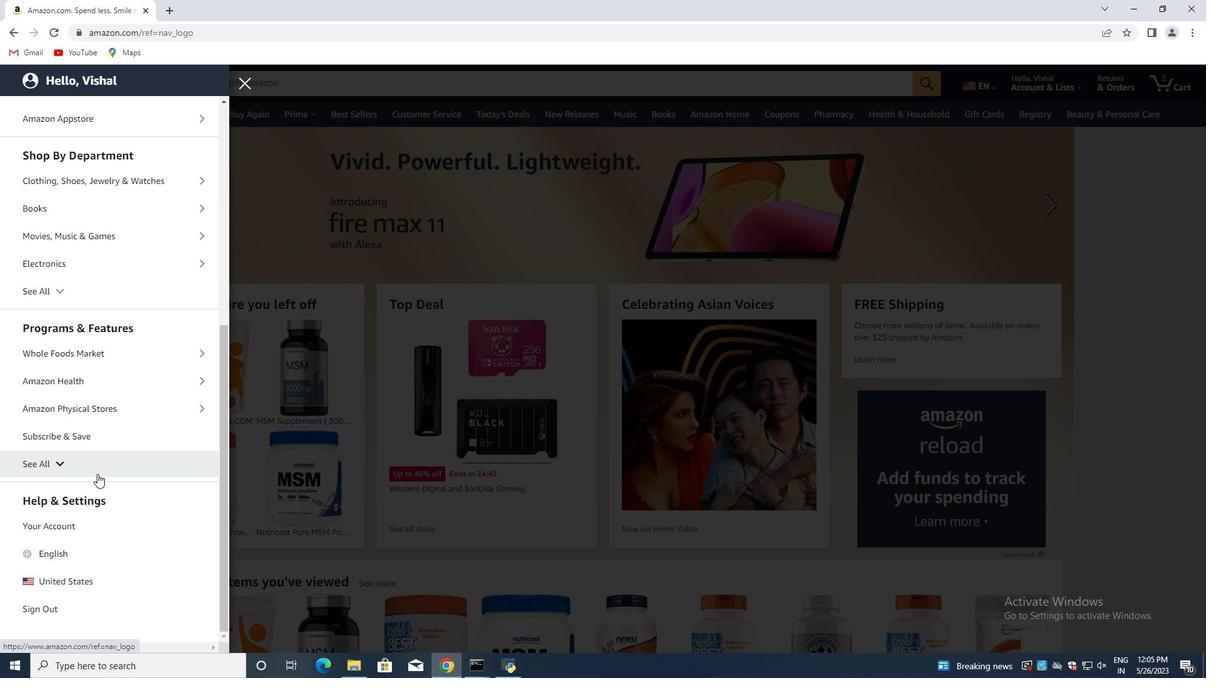 
Action: Mouse moved to (94, 527)
Screenshot: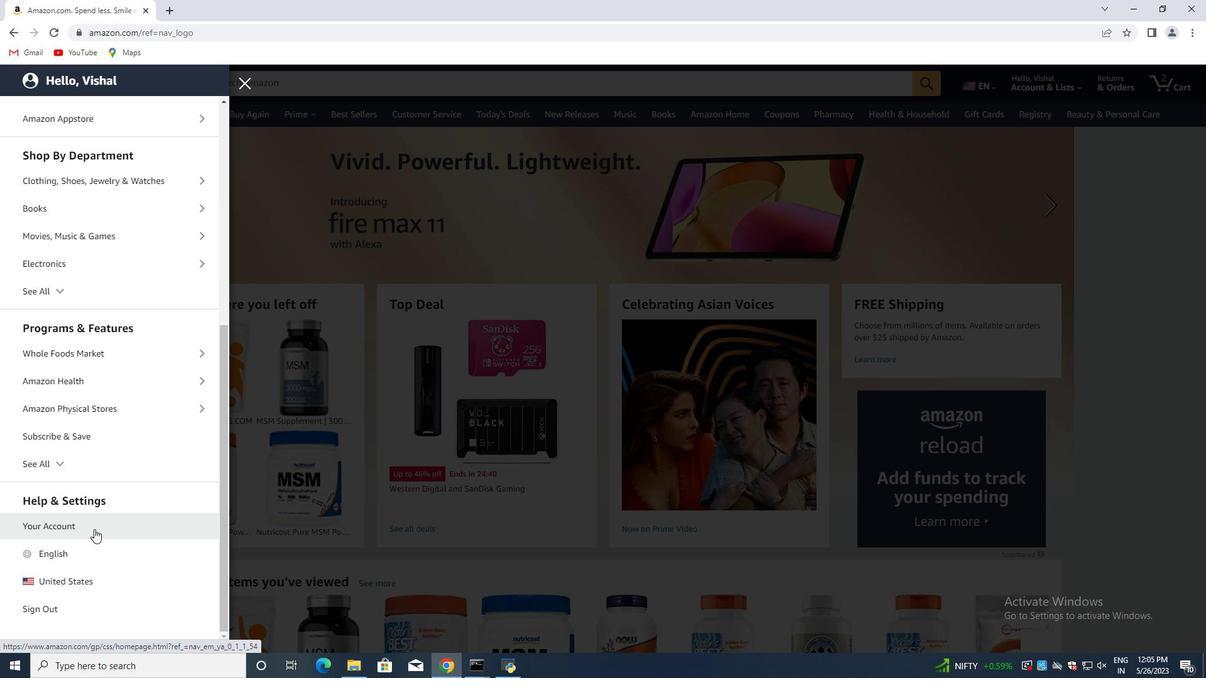 
Action: Mouse pressed left at (94, 527)
Screenshot: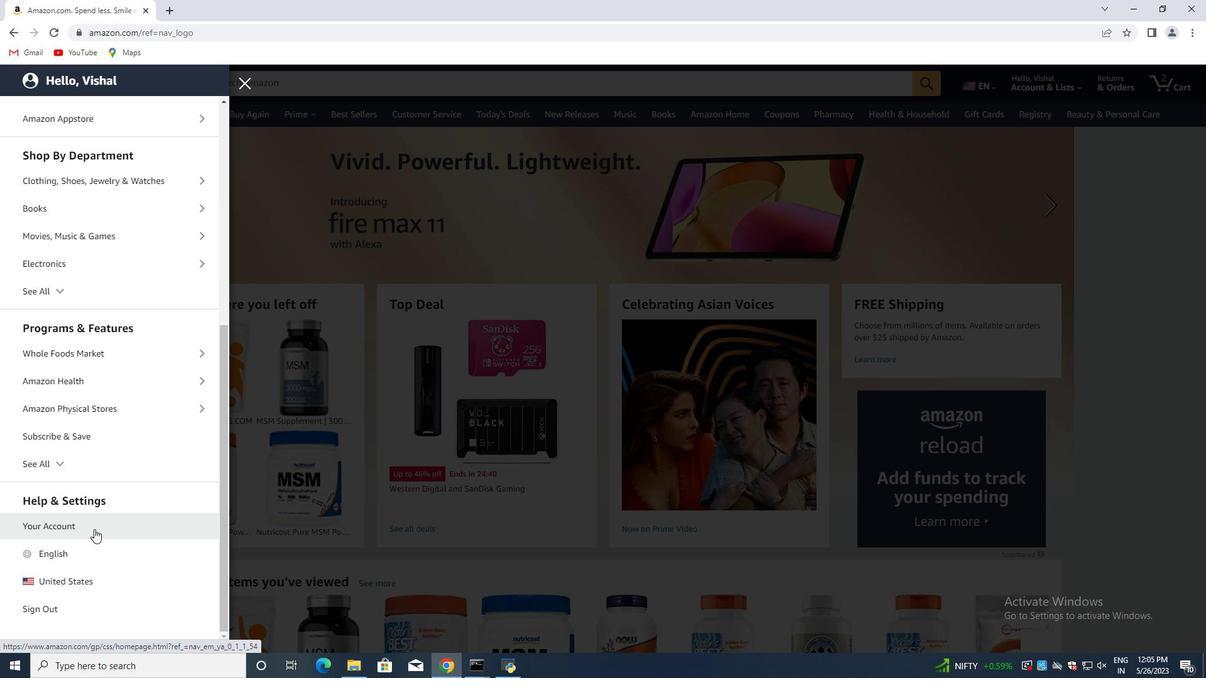 
Action: Mouse moved to (411, 288)
Screenshot: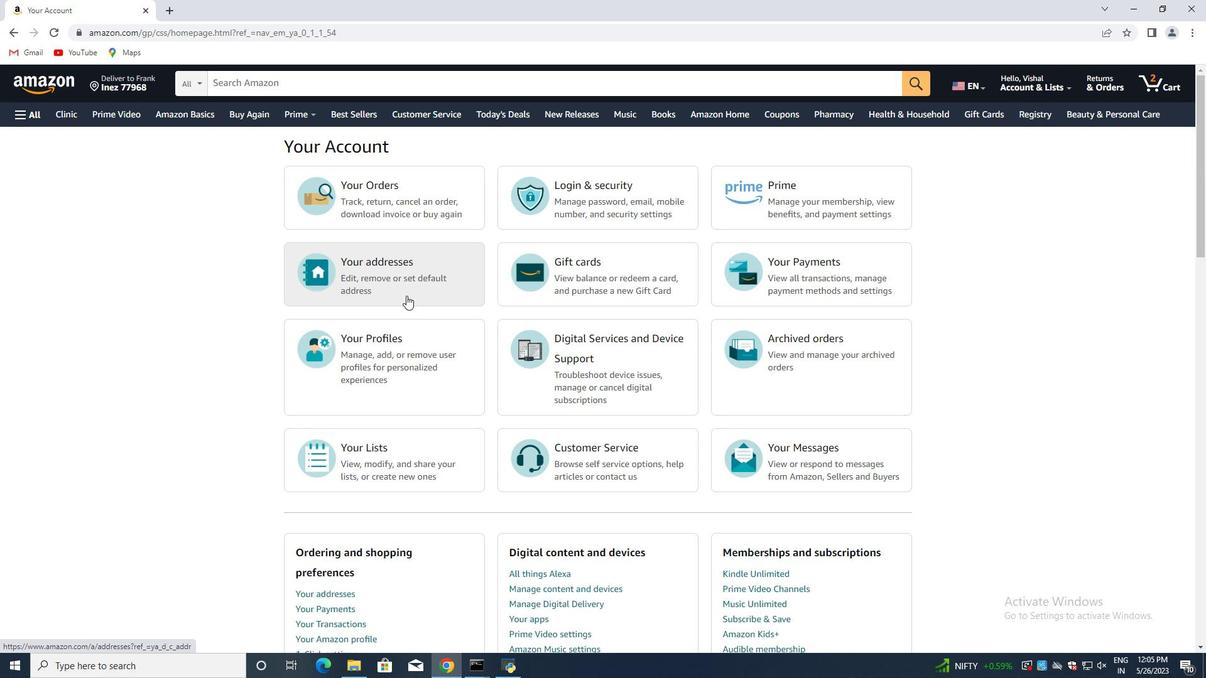 
Action: Mouse pressed left at (411, 288)
Screenshot: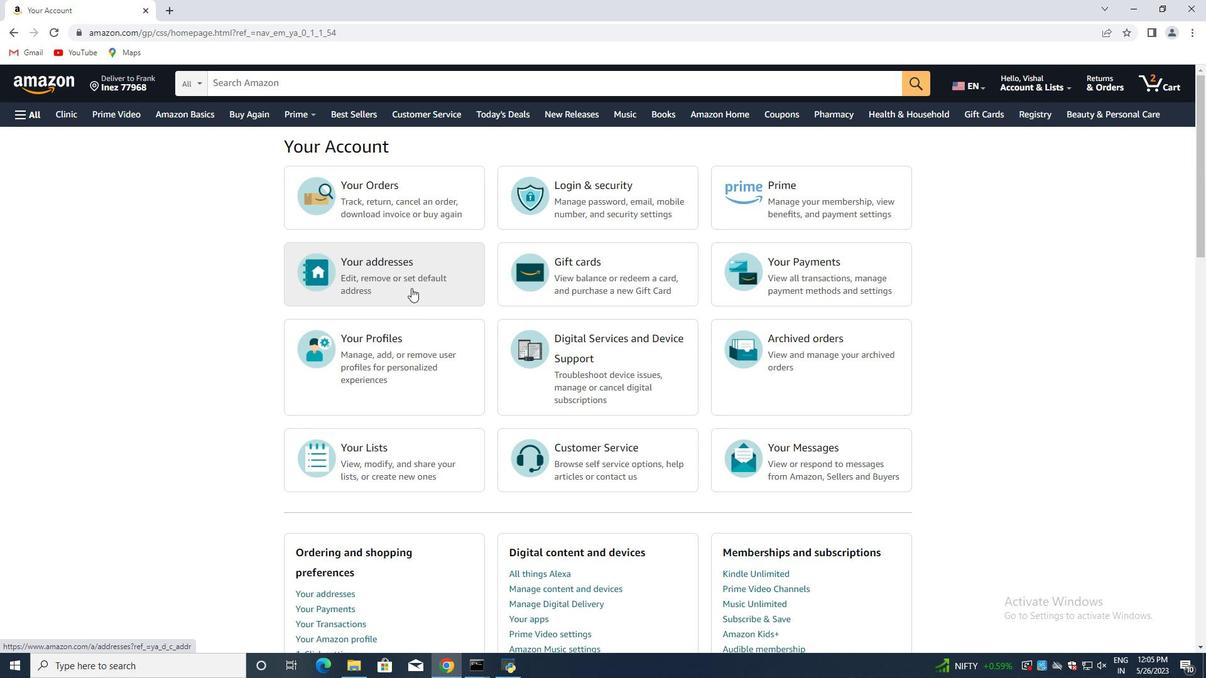 
Action: Mouse moved to (343, 271)
Screenshot: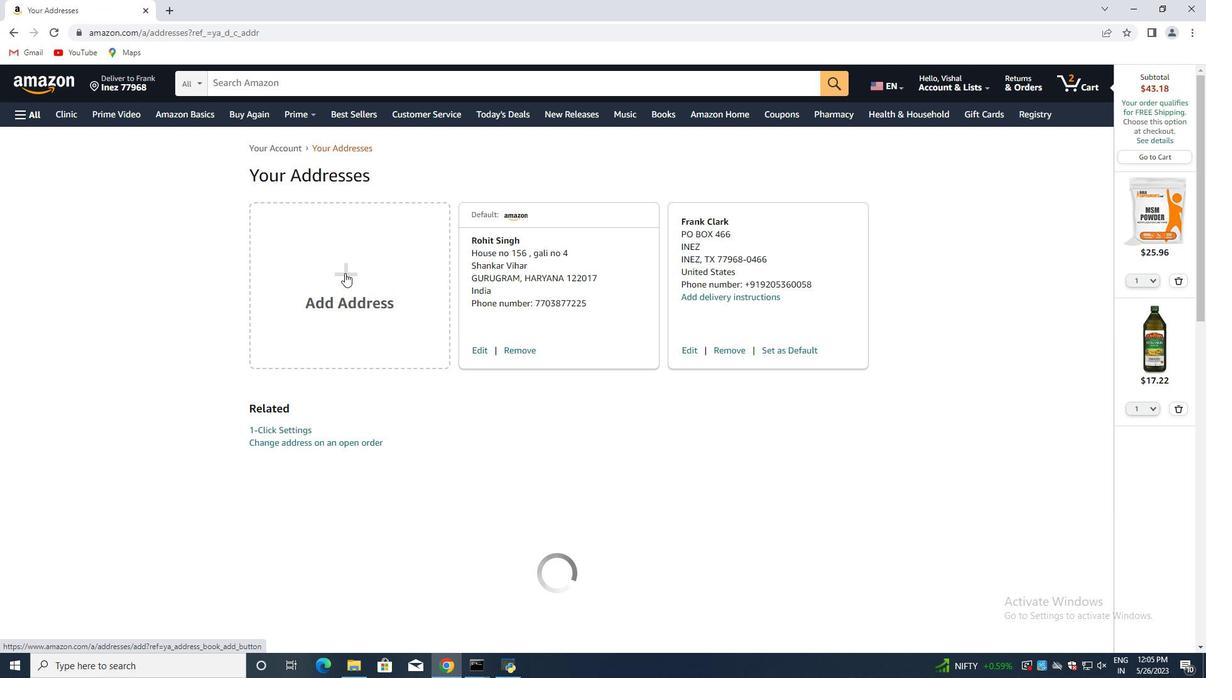 
Action: Mouse pressed left at (343, 271)
Screenshot: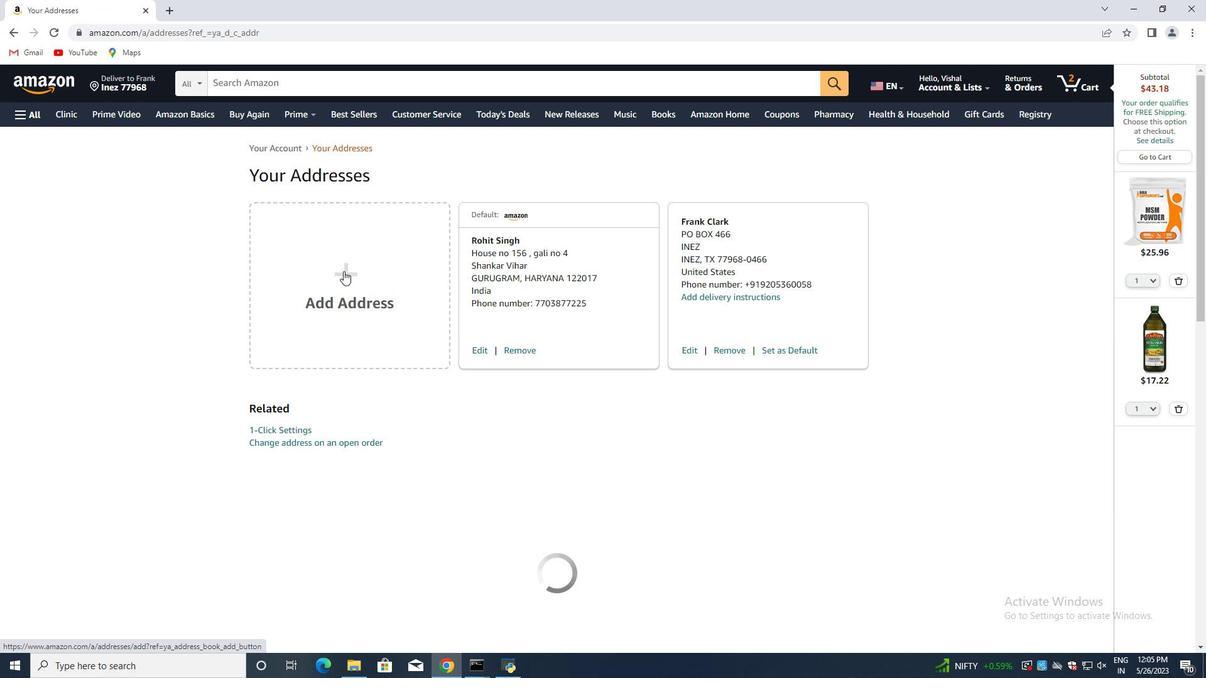 
Action: Mouse moved to (494, 326)
Screenshot: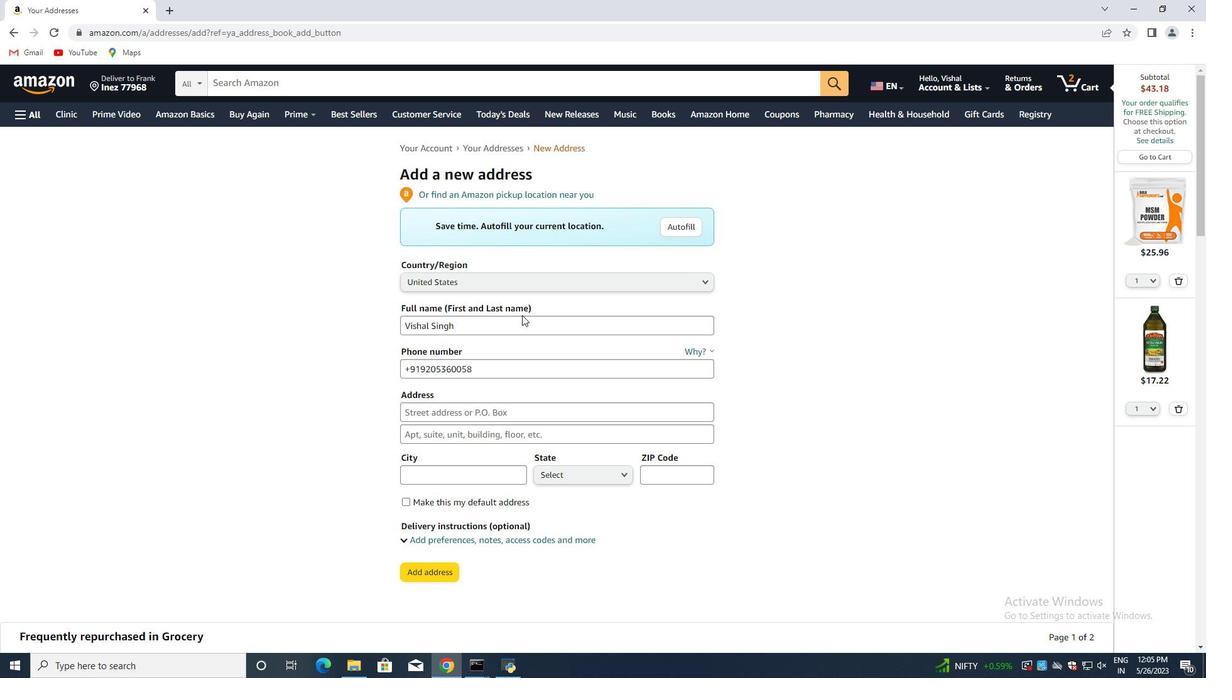 
Action: Mouse pressed left at (494, 326)
Screenshot: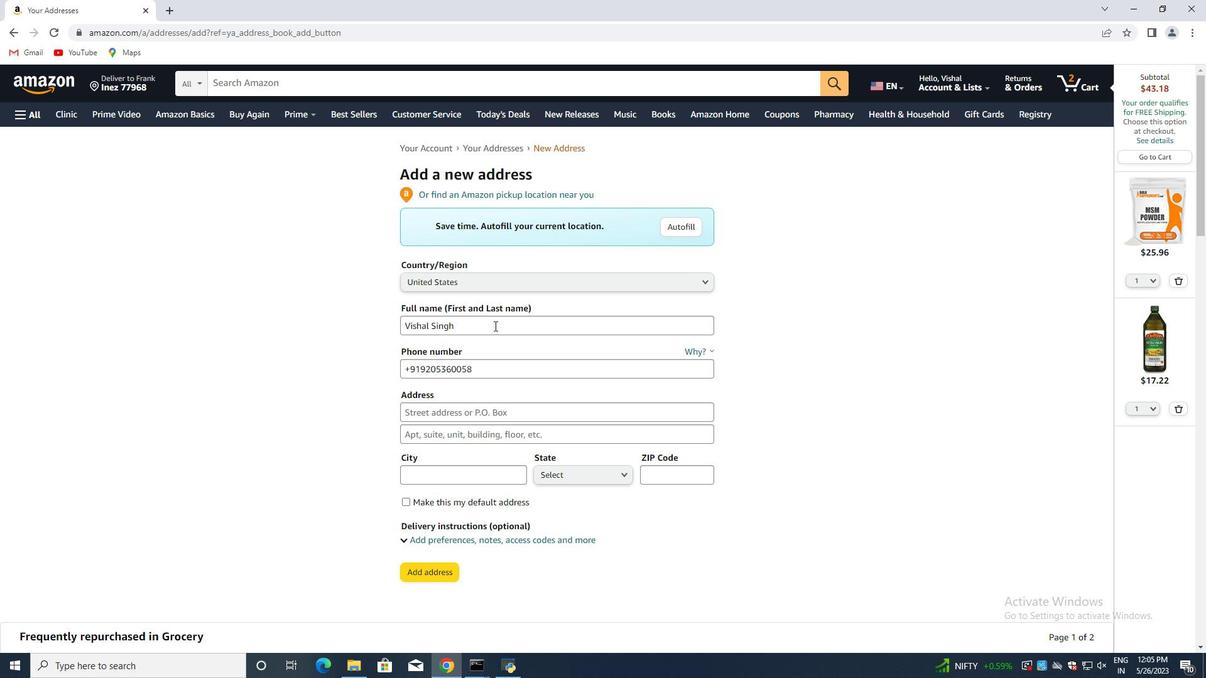 
Action: Mouse moved to (493, 327)
Screenshot: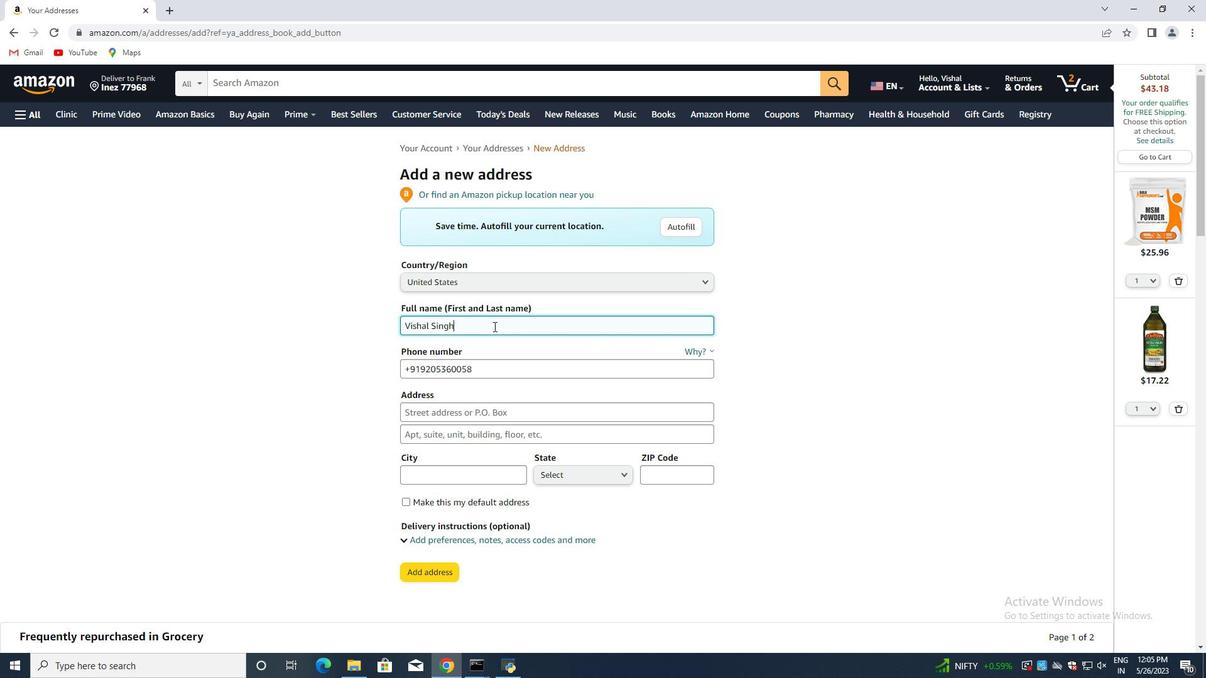
Action: Key pressed <Key.backspace><Key.backspace><Key.backspace><Key.backspace><Key.backspace><Key.backspace><Key.backspace><Key.backspace>
Screenshot: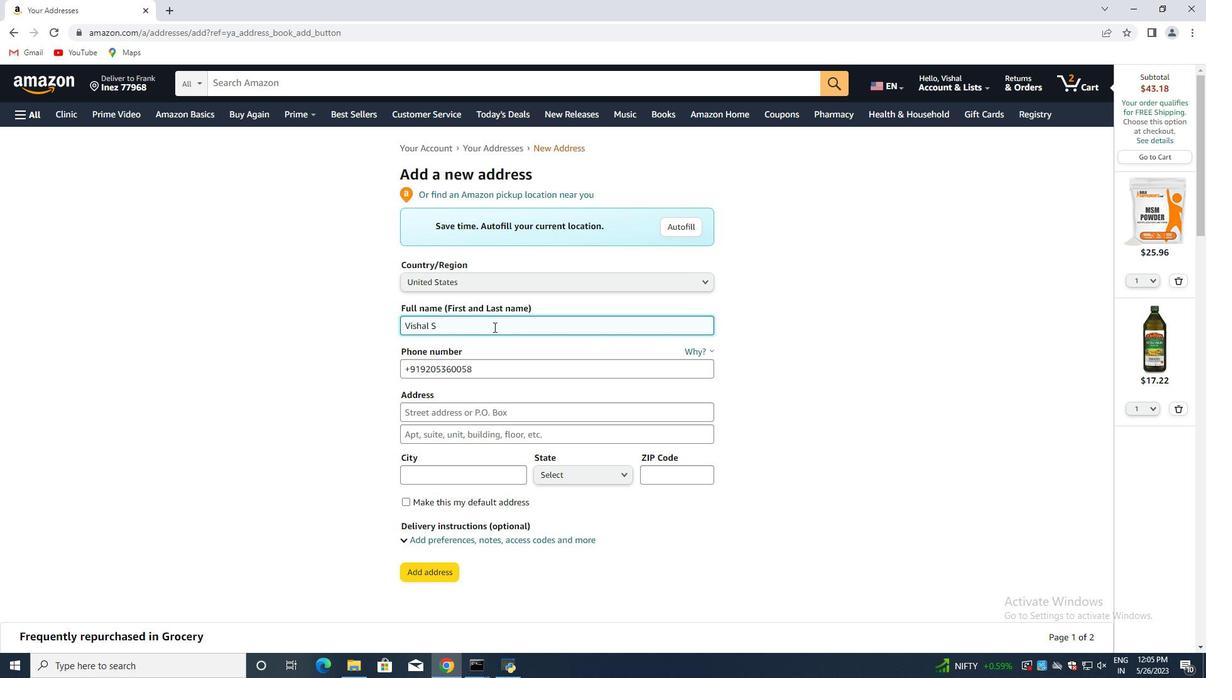 
Action: Mouse moved to (493, 327)
Screenshot: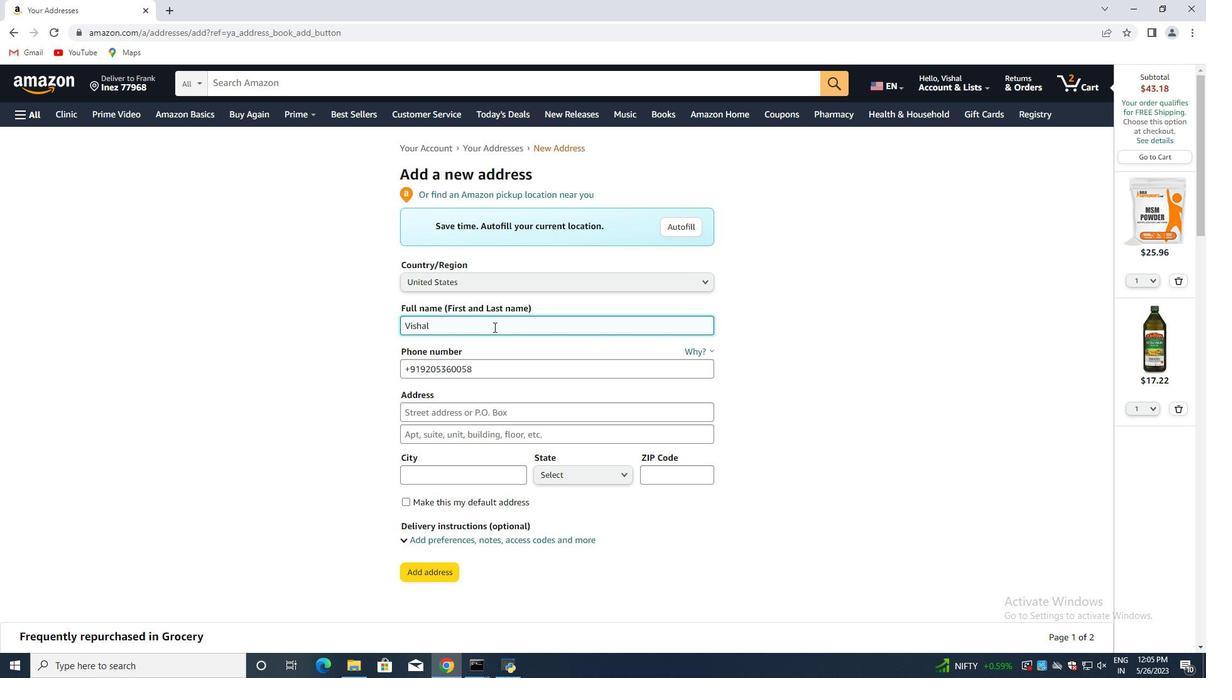 
Action: Key pressed <Key.backspace><Key.backspace><Key.backspace><Key.backspace><Key.backspace><Key.backspace><Key.backspace>
Screenshot: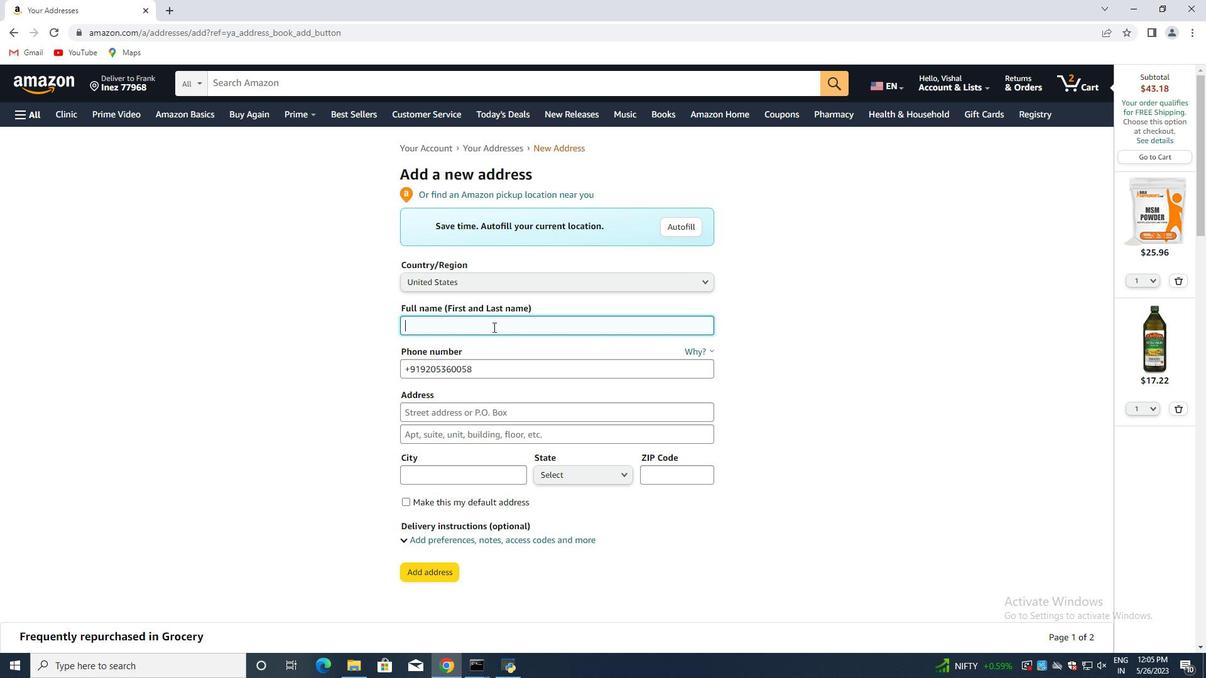 
Action: Mouse moved to (492, 328)
Screenshot: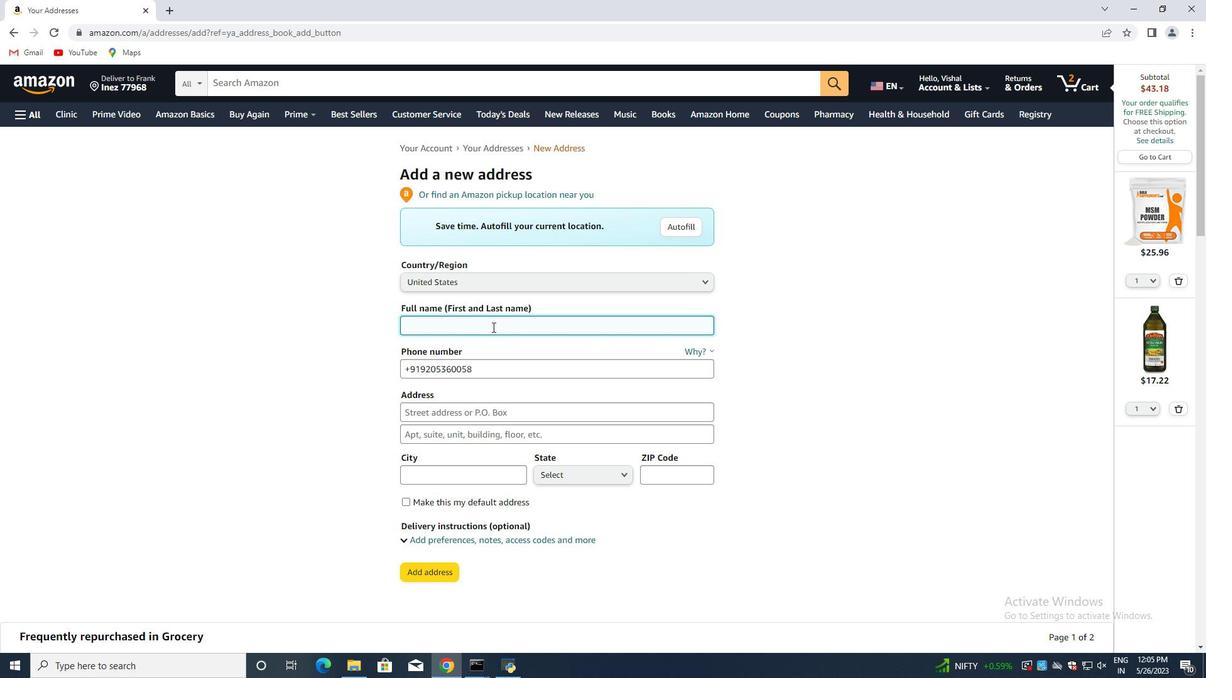 
Action: Key pressed <Key.shift>Holly<Key.space><Key.shift>Thompson
Screenshot: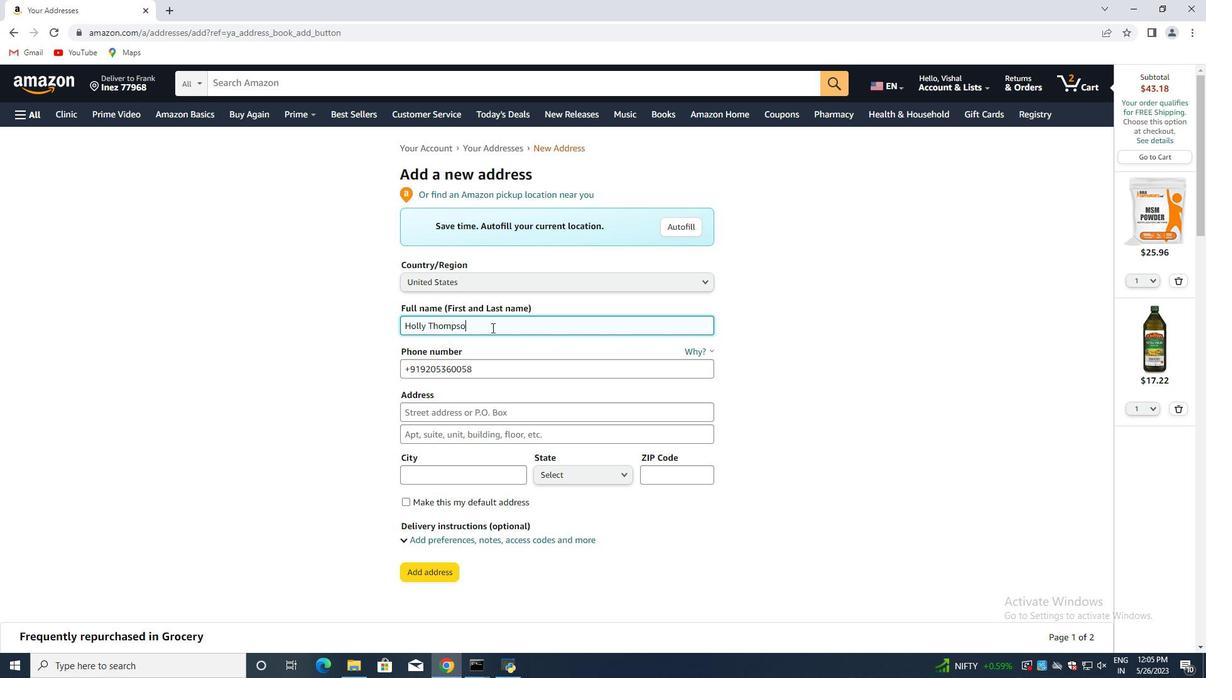 
Action: Mouse moved to (588, 375)
Screenshot: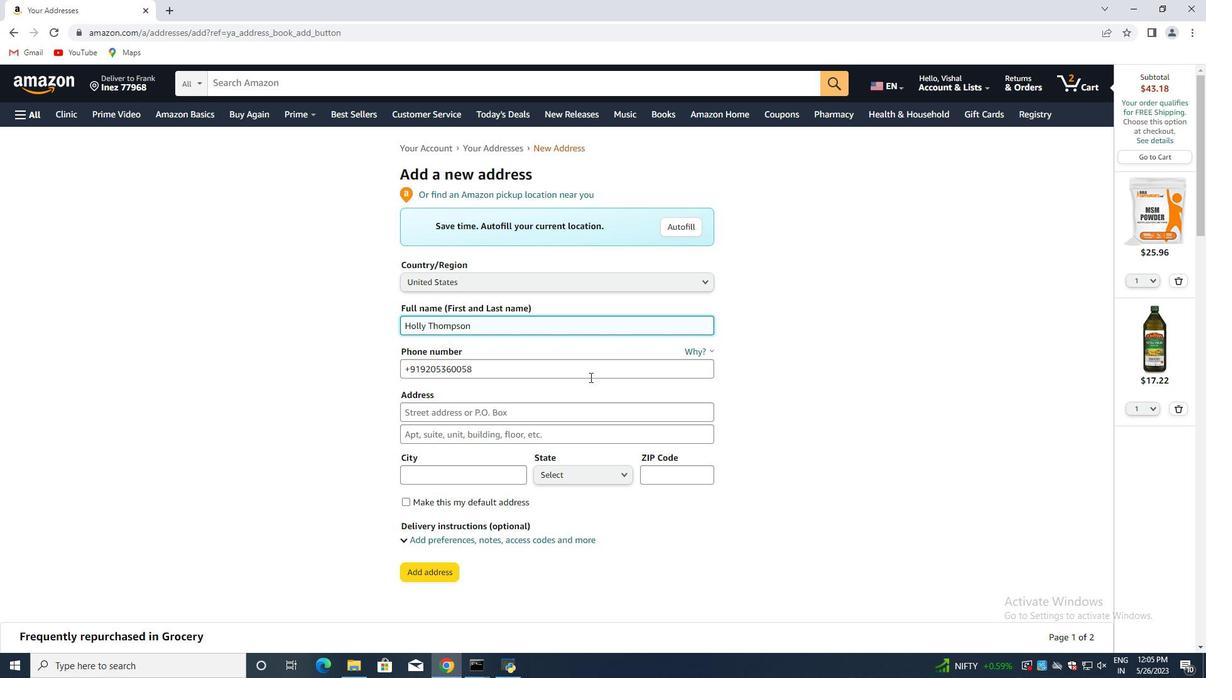 
Action: Mouse pressed left at (588, 375)
Screenshot: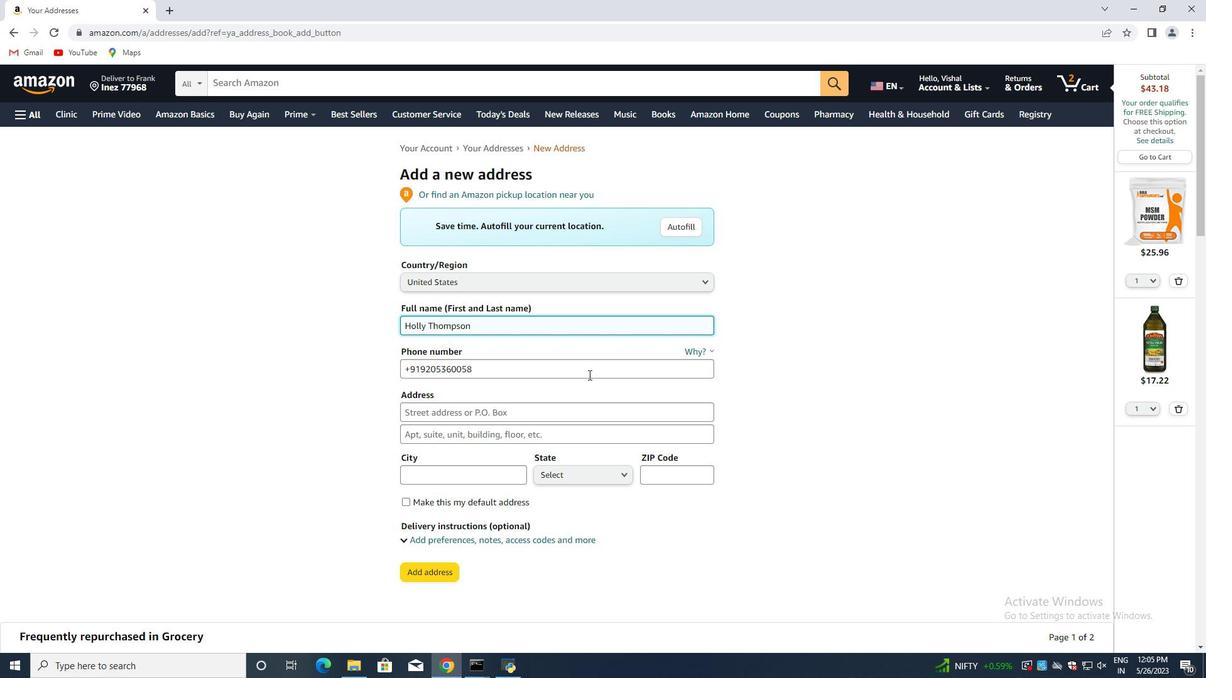 
Action: Mouse pressed left at (588, 375)
Screenshot: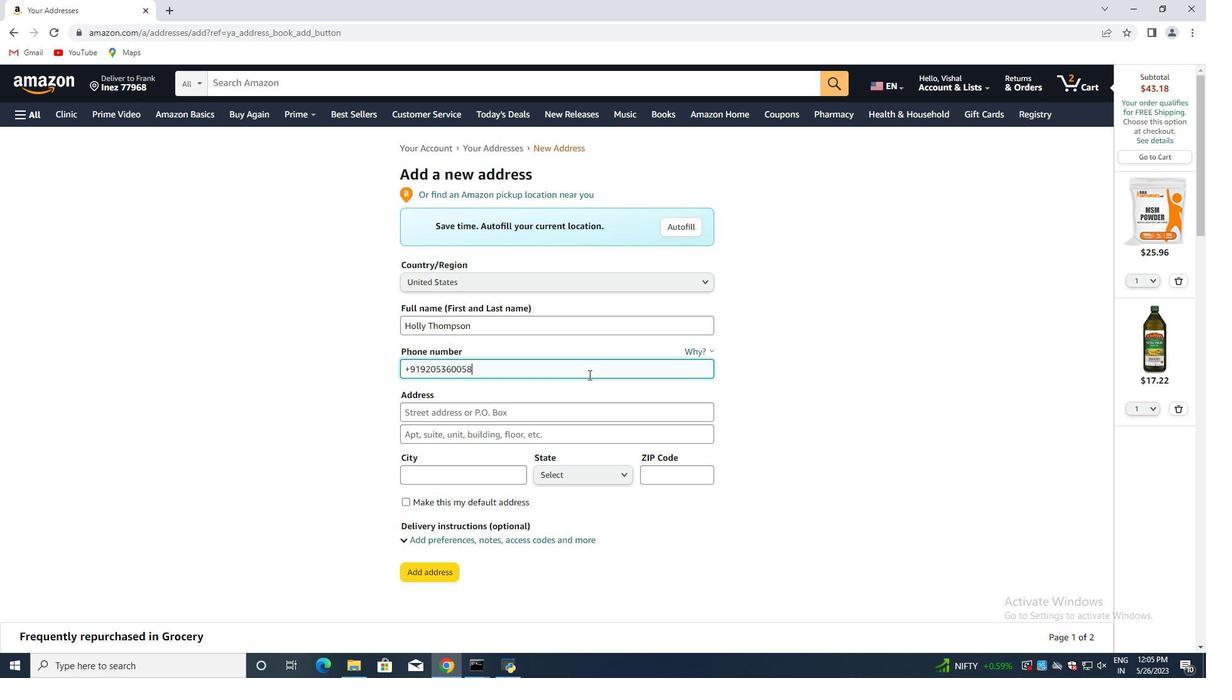 
Action: Mouse moved to (600, 405)
Screenshot: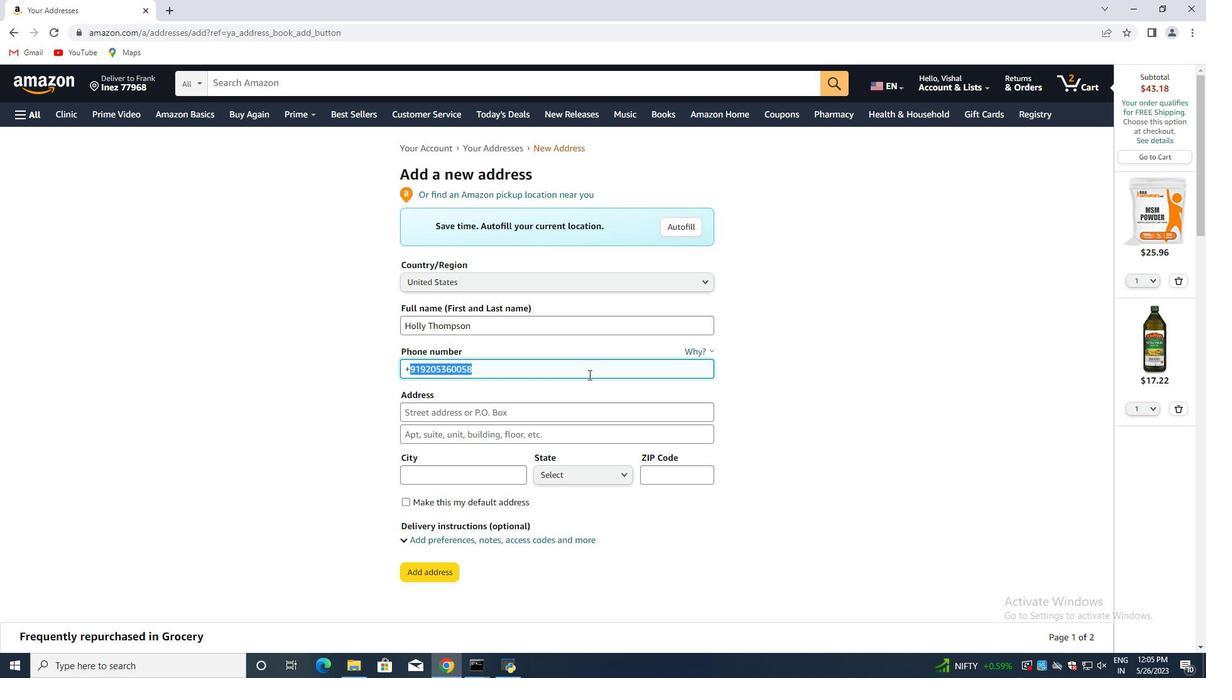 
Action: Key pressed <Key.backspace><Key.backspace>
Screenshot: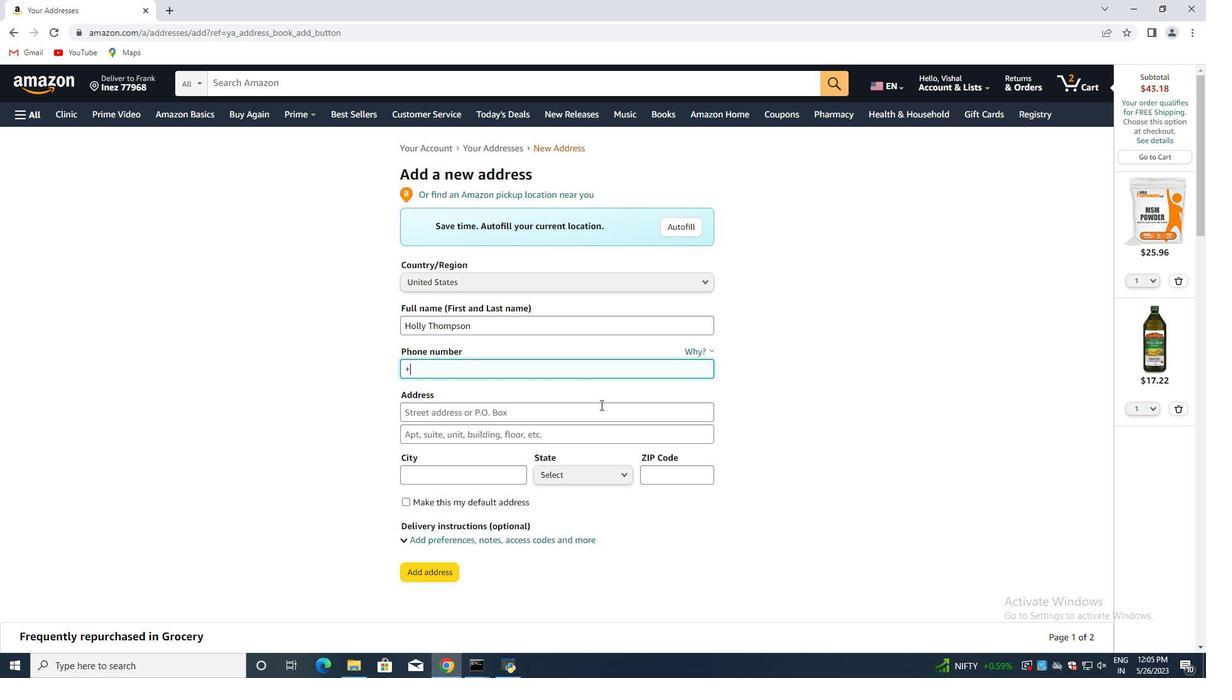 
Action: Mouse moved to (601, 405)
Screenshot: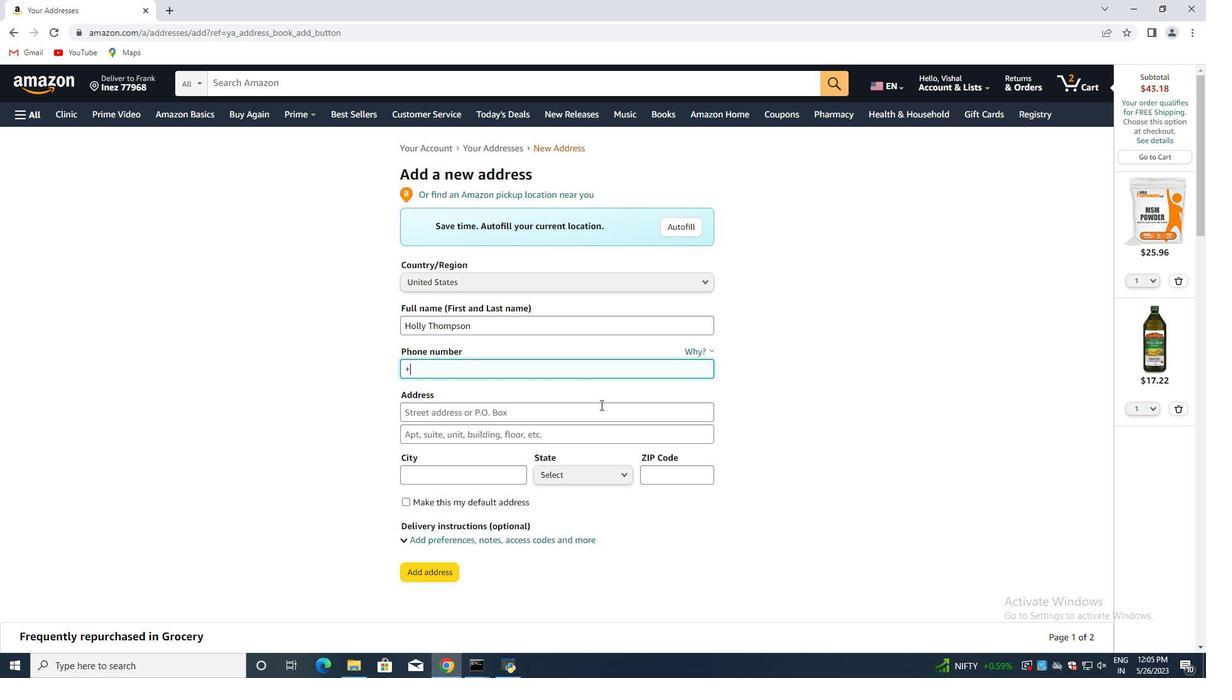 
Action: Key pressed <Key.backspace><Key.backspace>3195333611
Screenshot: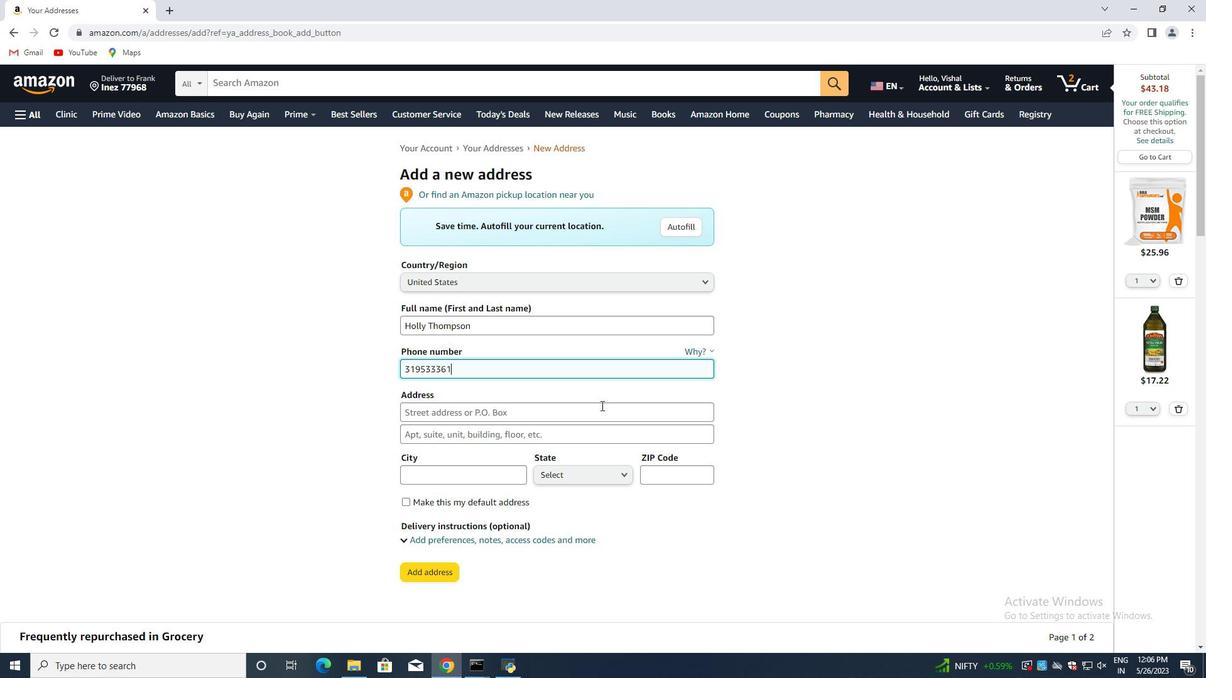 
Action: Mouse moved to (543, 402)
Screenshot: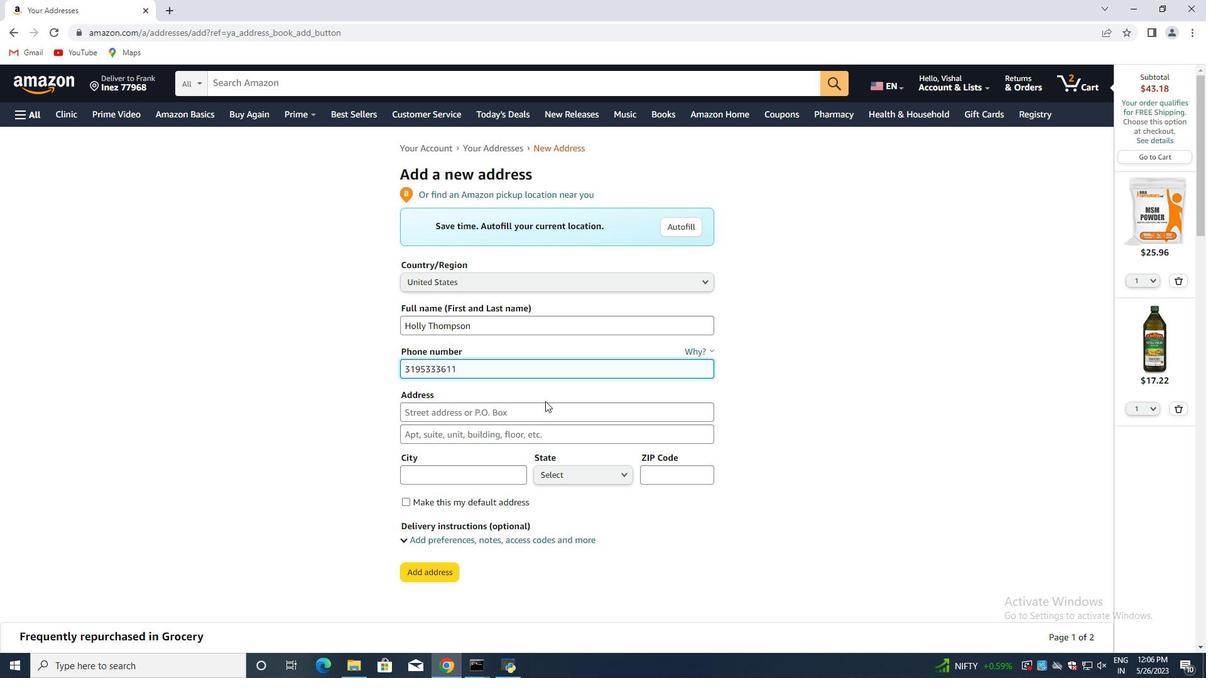 
Action: Mouse pressed left at (543, 402)
Screenshot: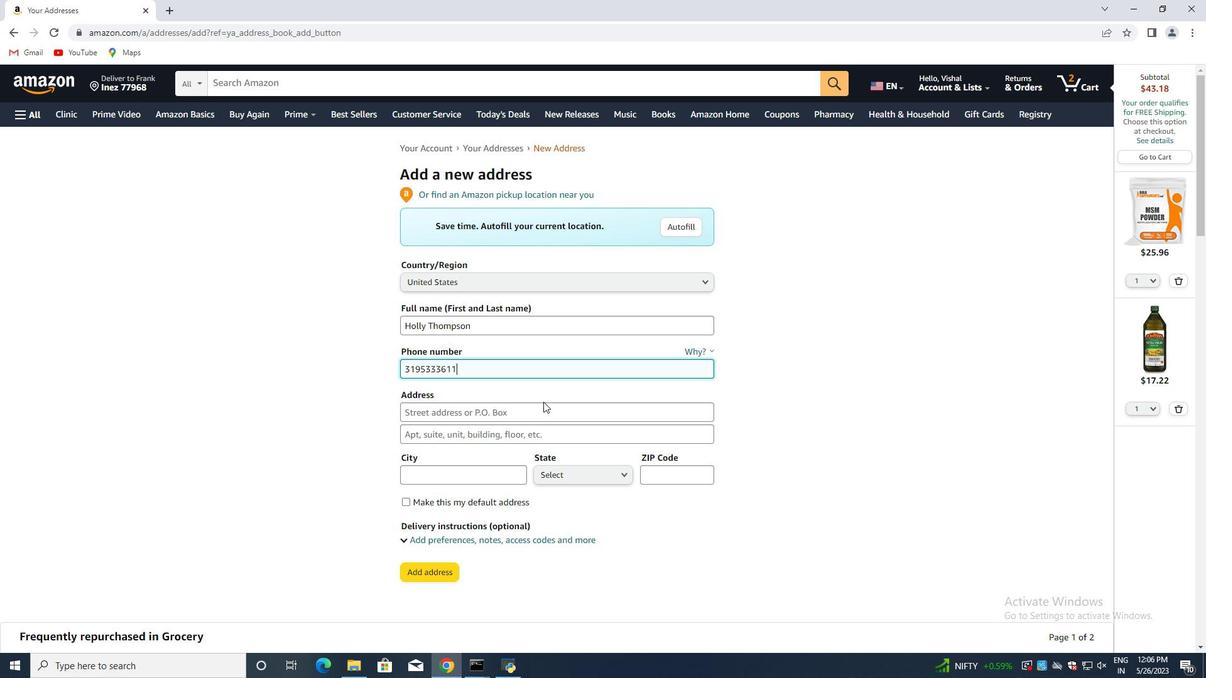 
Action: Mouse moved to (531, 416)
Screenshot: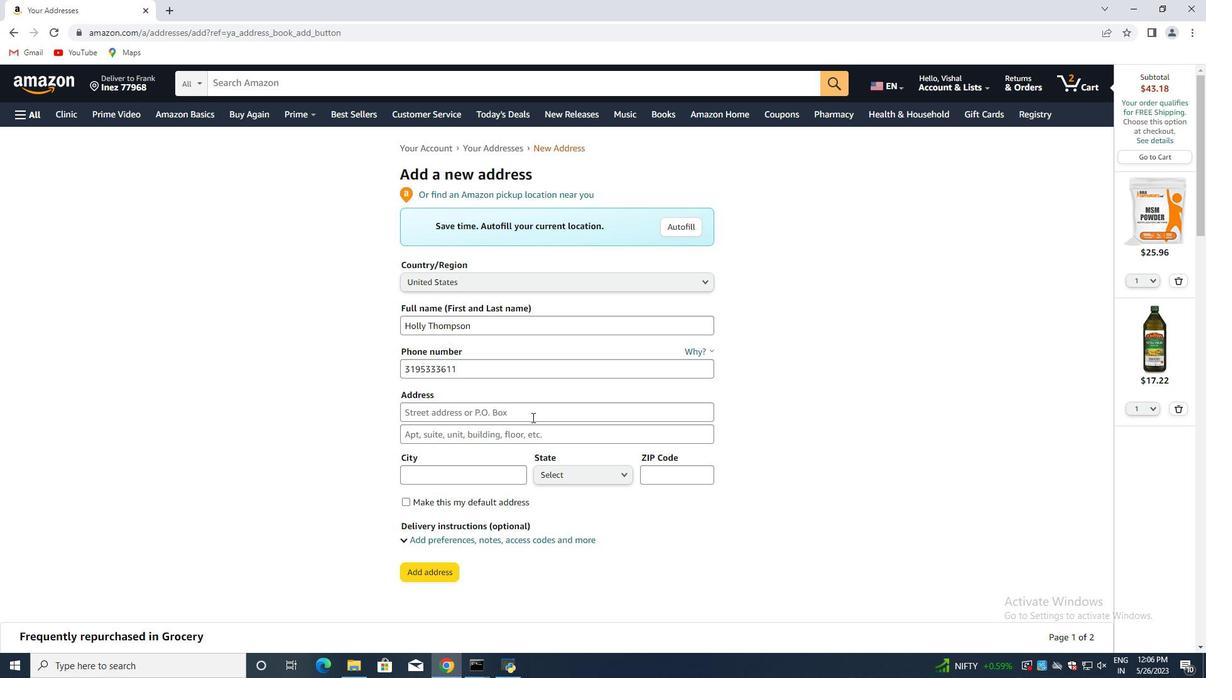 
Action: Mouse pressed left at (531, 416)
Screenshot: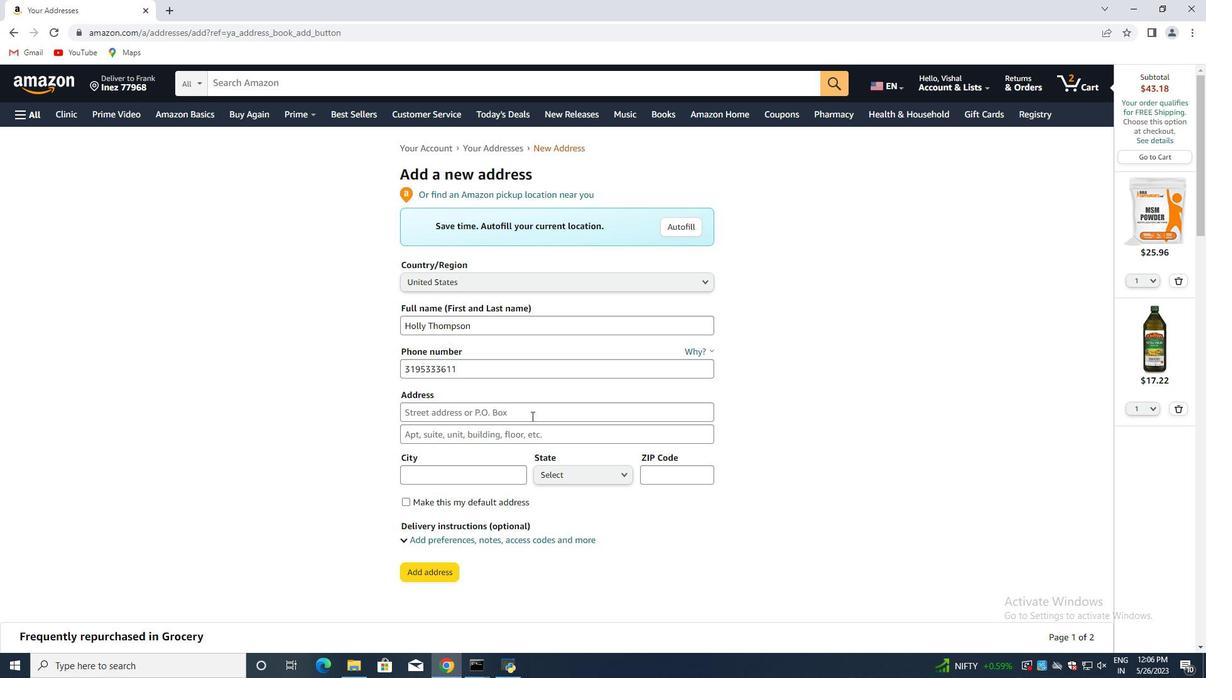 
Action: Key pressed 500<Key.space><Key.shift>Blairs<Key.space><Key.shift>Ferry
Screenshot: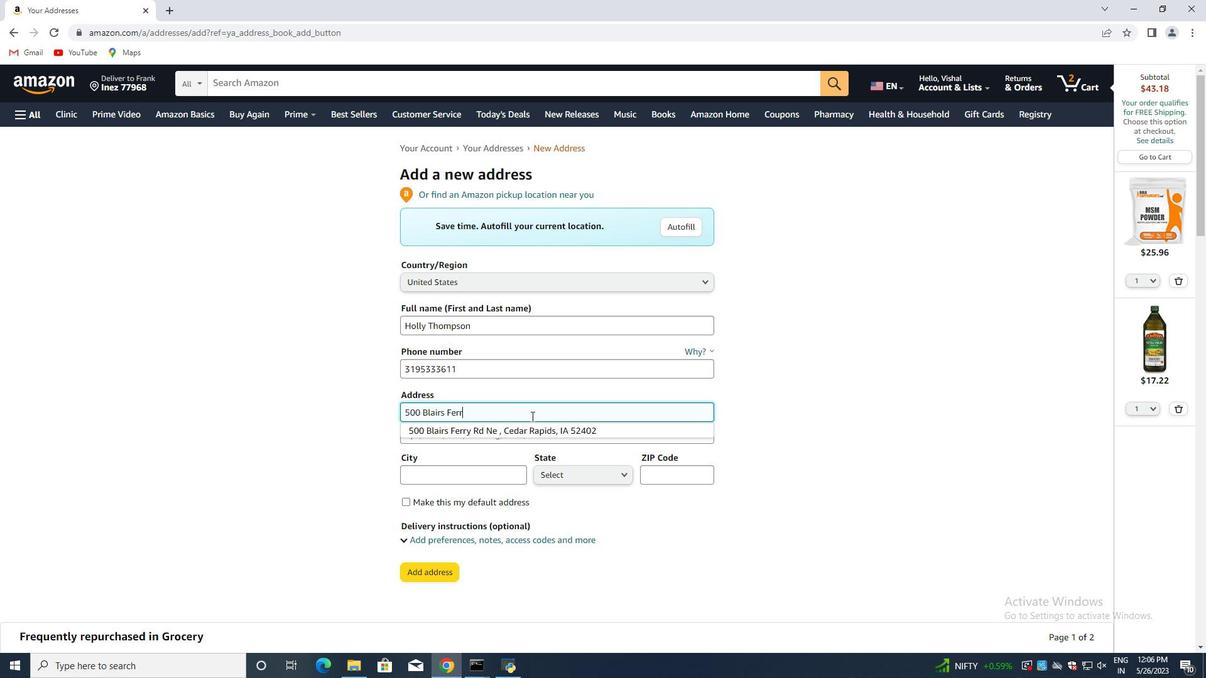 
Action: Mouse moved to (522, 413)
Screenshot: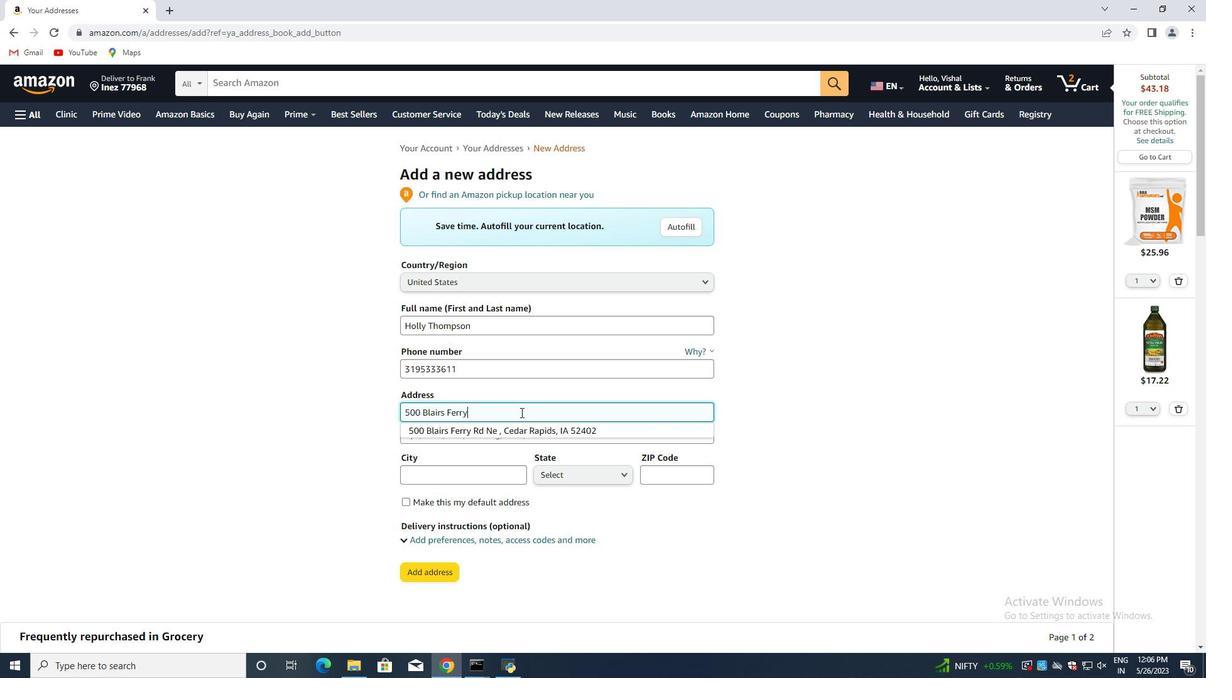 
Action: Key pressed <Key.space><Key.shift>Rd<Key.space><Key.shift>Ne<Key.space><Key.backspace><Key.backspace><Key.backspace>e<Key.backspace><Key.shift>Ne,<Key.space><Key.shift>Cedar<Key.space><Key.shift>Rapidas,<Key.space><Key.shift><Key.shift><Key.shift>Lo<Key.backspace><Key.backspace><Key.backspace><Key.space>lowa<Key.shift>(la<Key.shift>),<Key.space><Key.shift>%2402
Screenshot: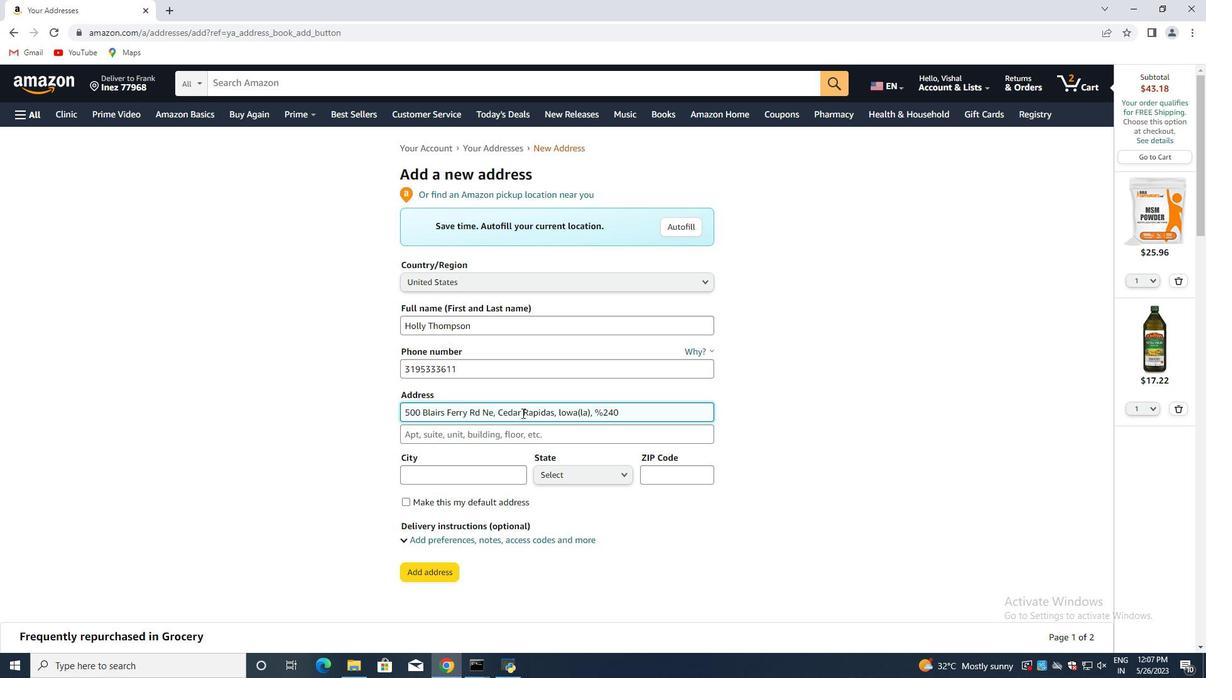 
Action: Mouse moved to (600, 409)
Screenshot: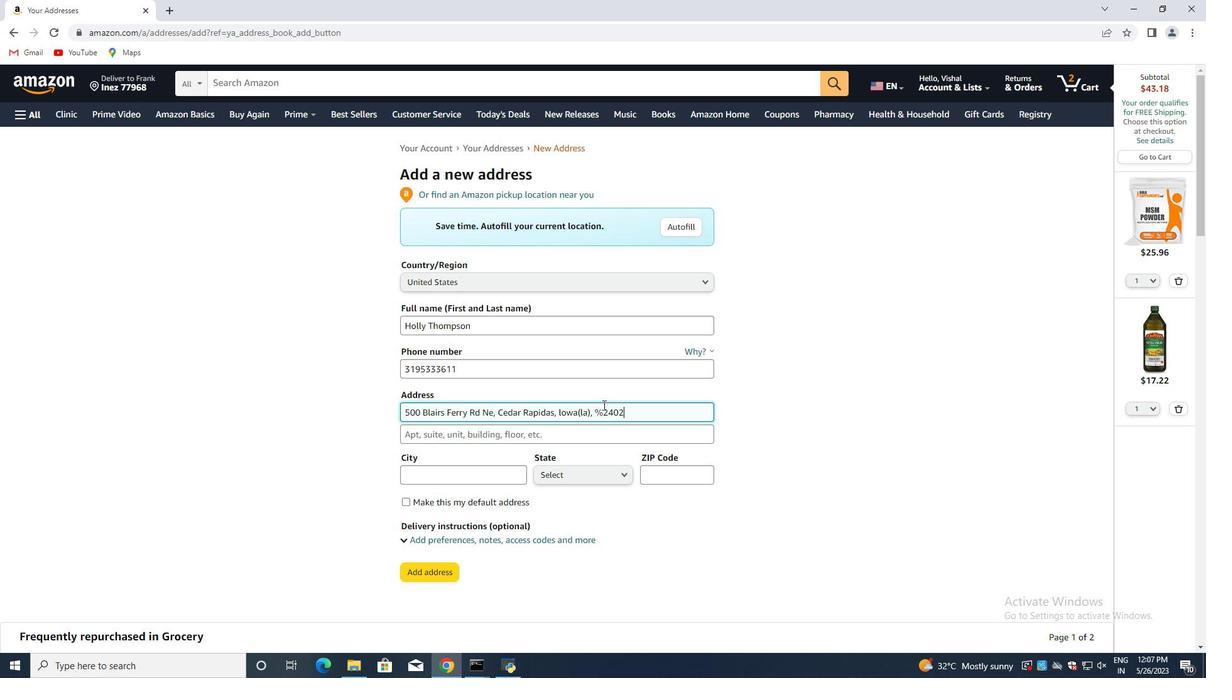
Action: Mouse pressed left at (600, 409)
Screenshot: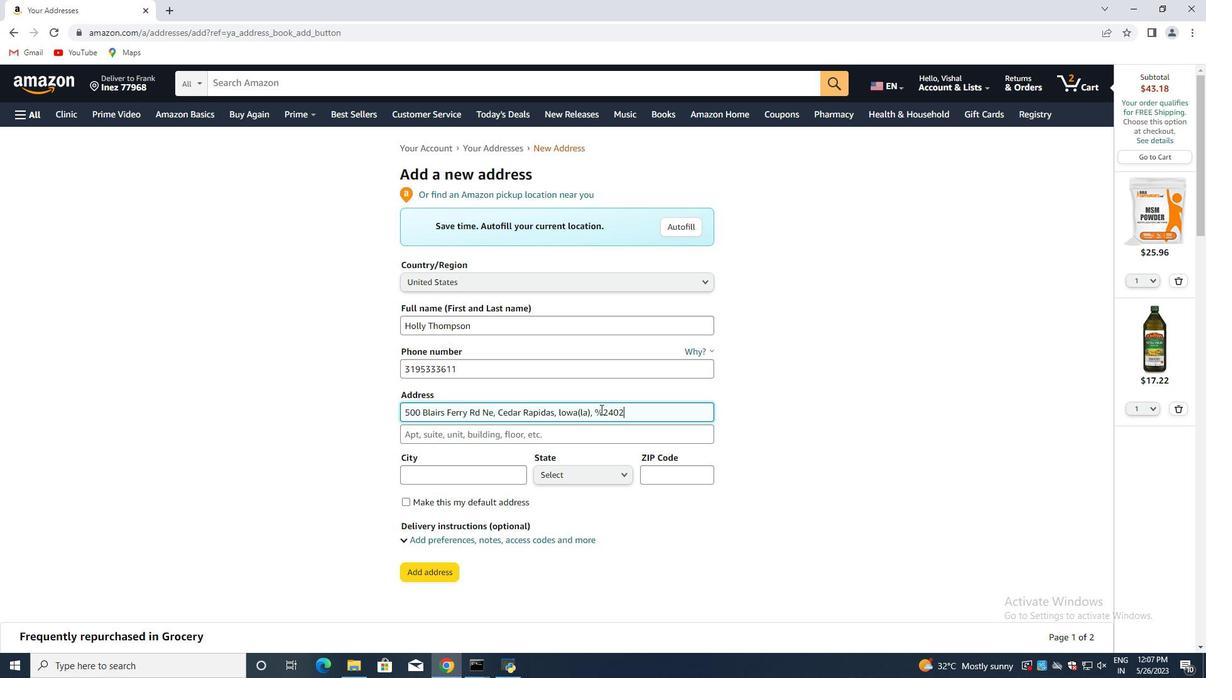 
Action: Mouse moved to (599, 421)
Screenshot: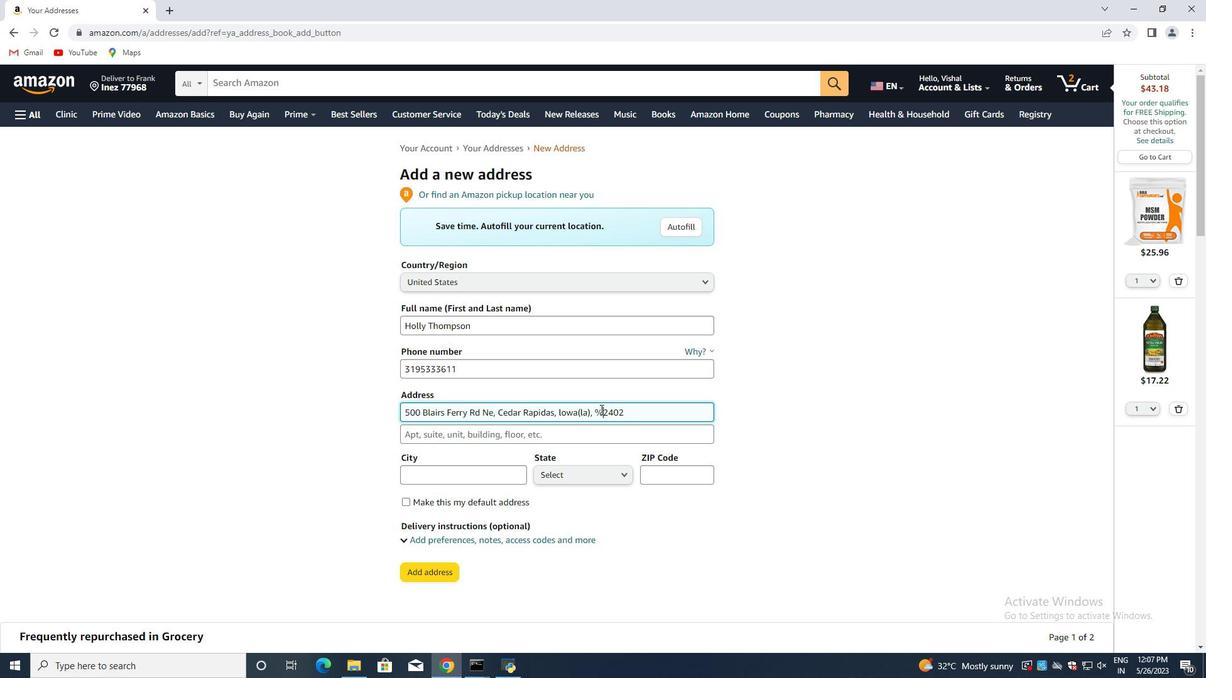 
Action: Key pressed <Key.backspace>5
Screenshot: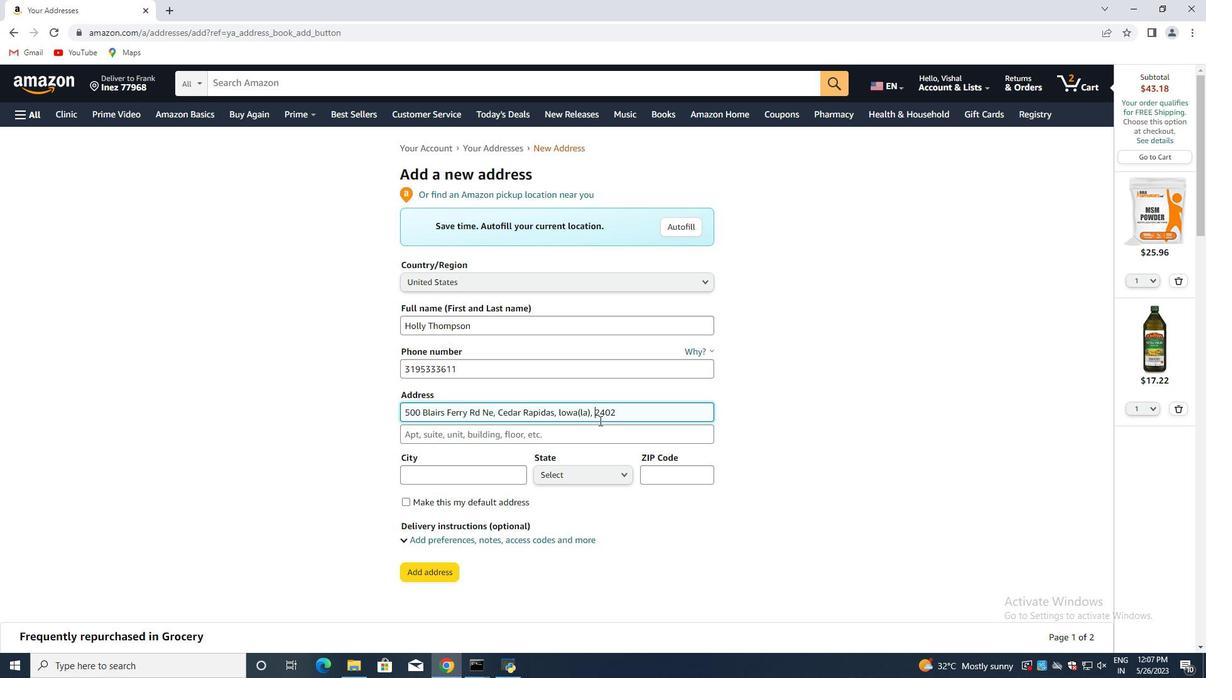 
Action: Mouse moved to (600, 421)
Screenshot: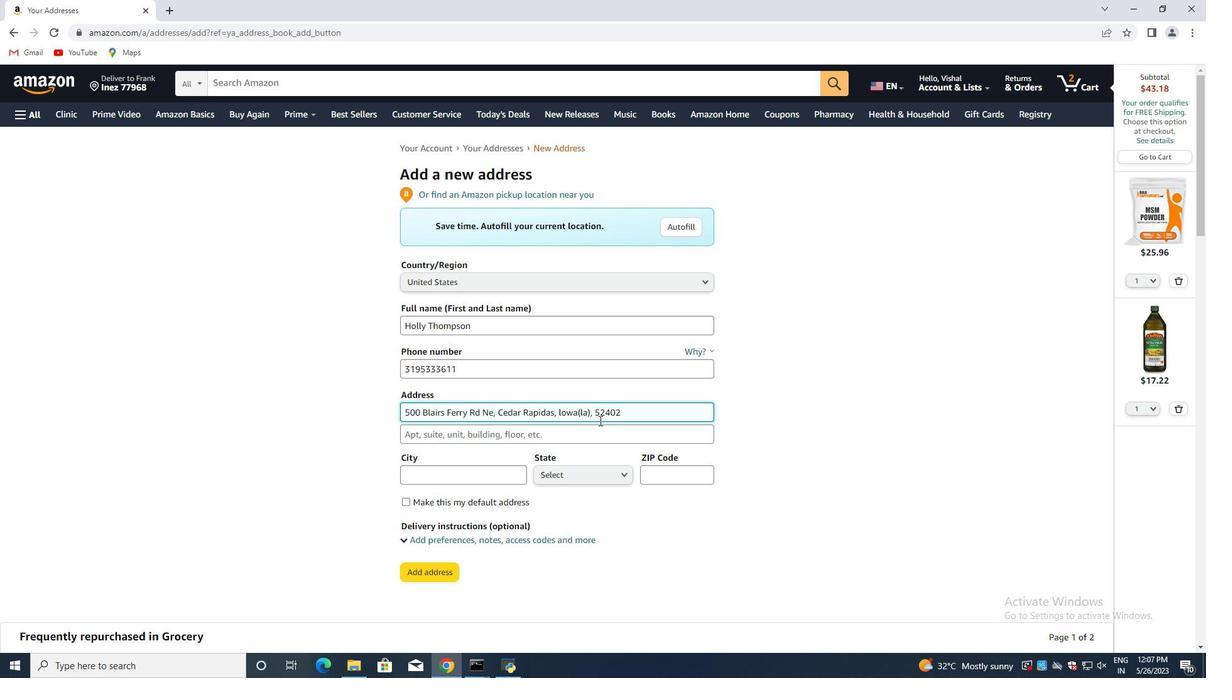 
Action: Key pressed <Key.tab><Key.tab>
Screenshot: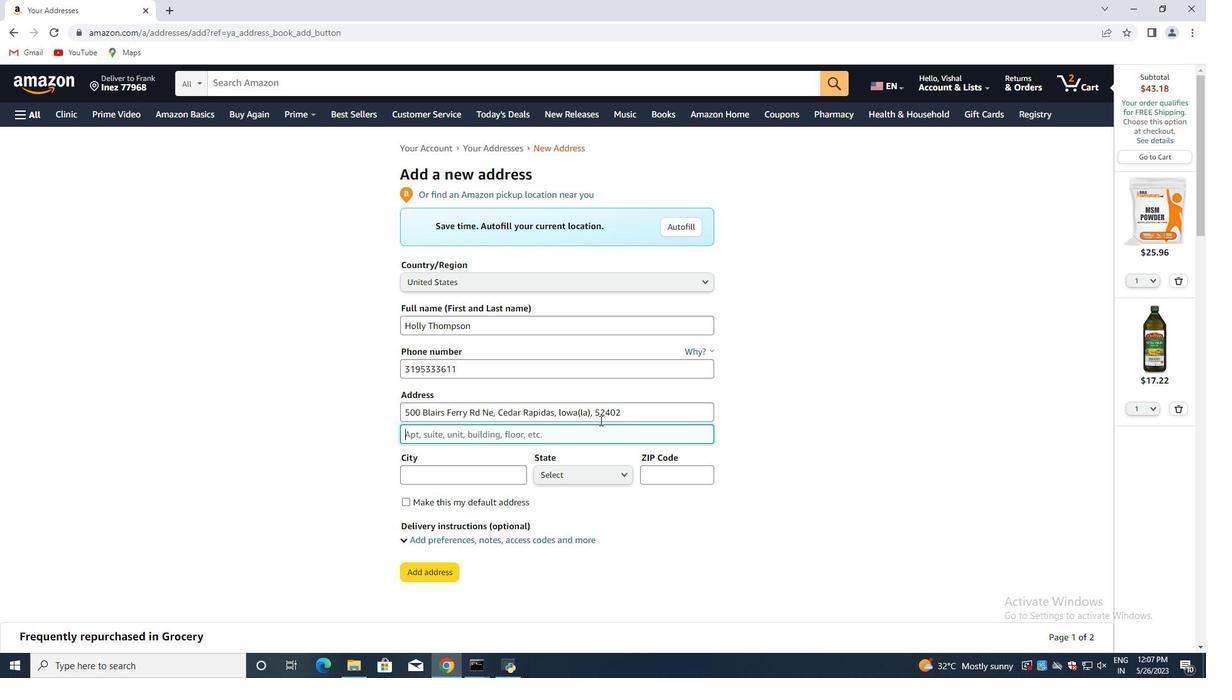 
Action: Mouse moved to (623, 459)
Screenshot: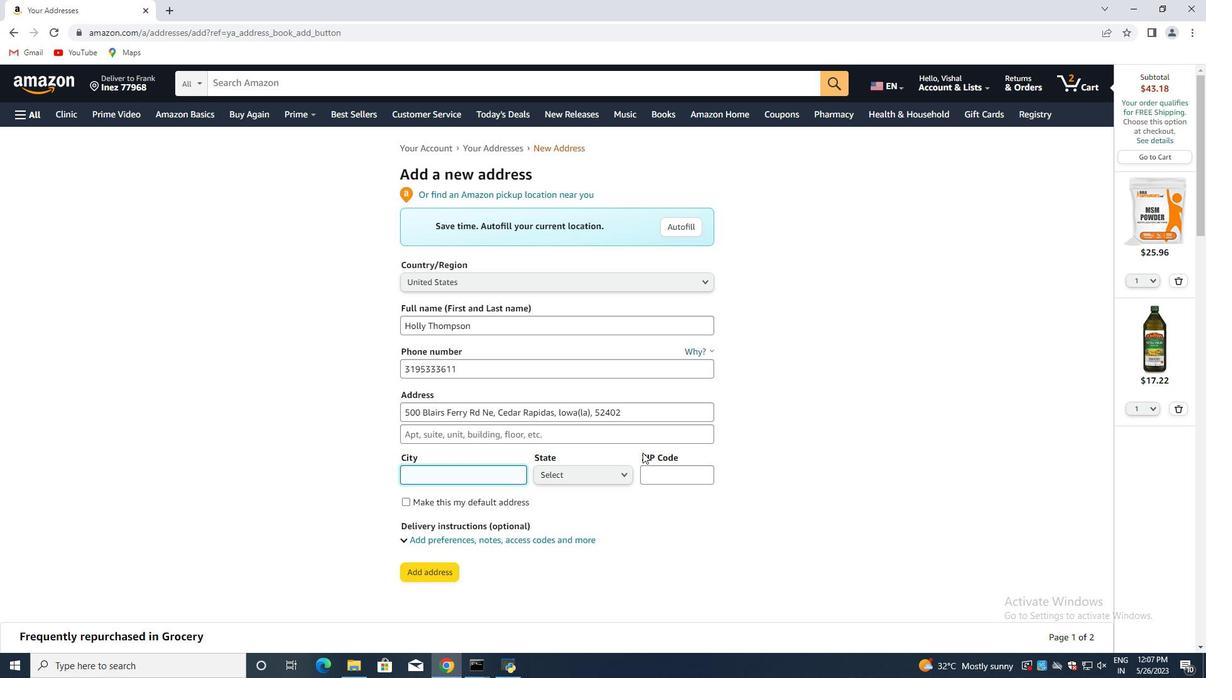 
Action: Key pressed <Key.tab>
Screenshot: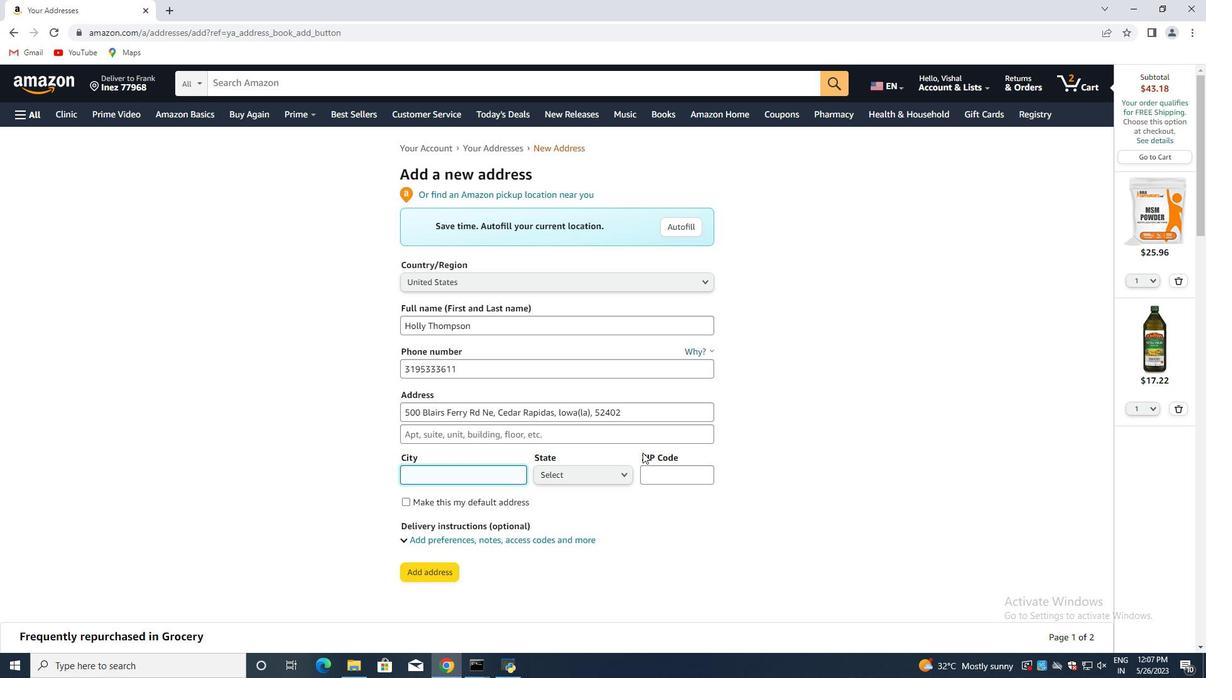 
Action: Mouse moved to (604, 486)
Screenshot: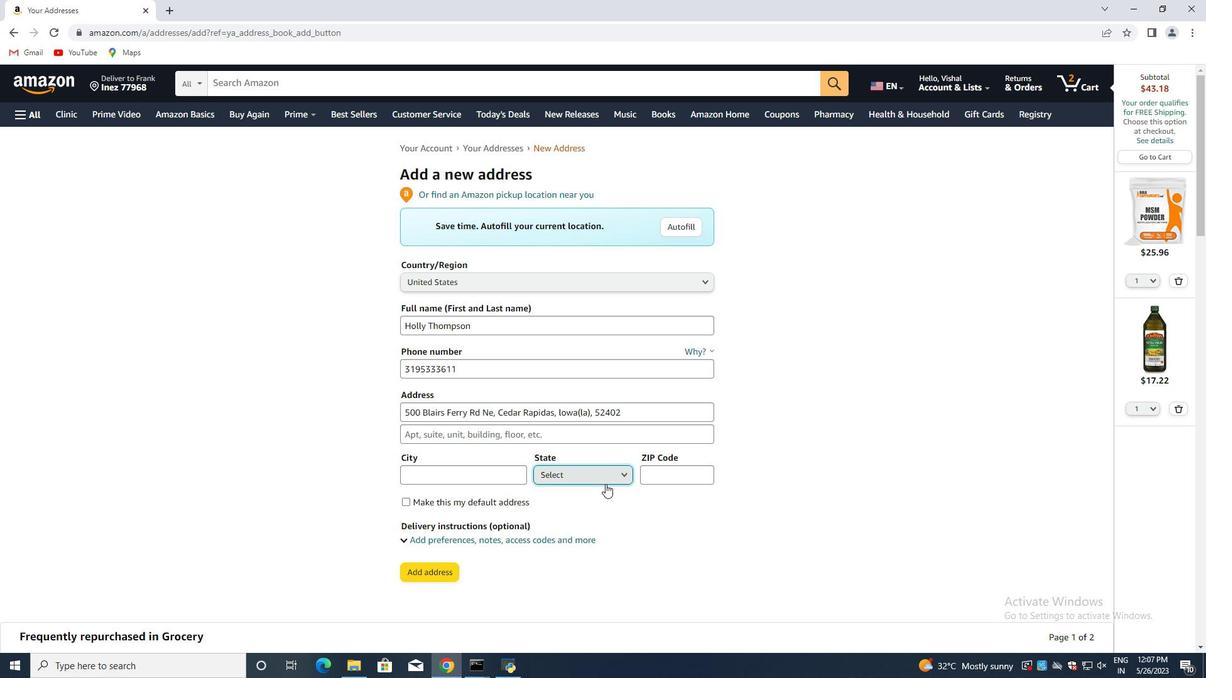 
Action: Mouse pressed left at (604, 486)
Screenshot: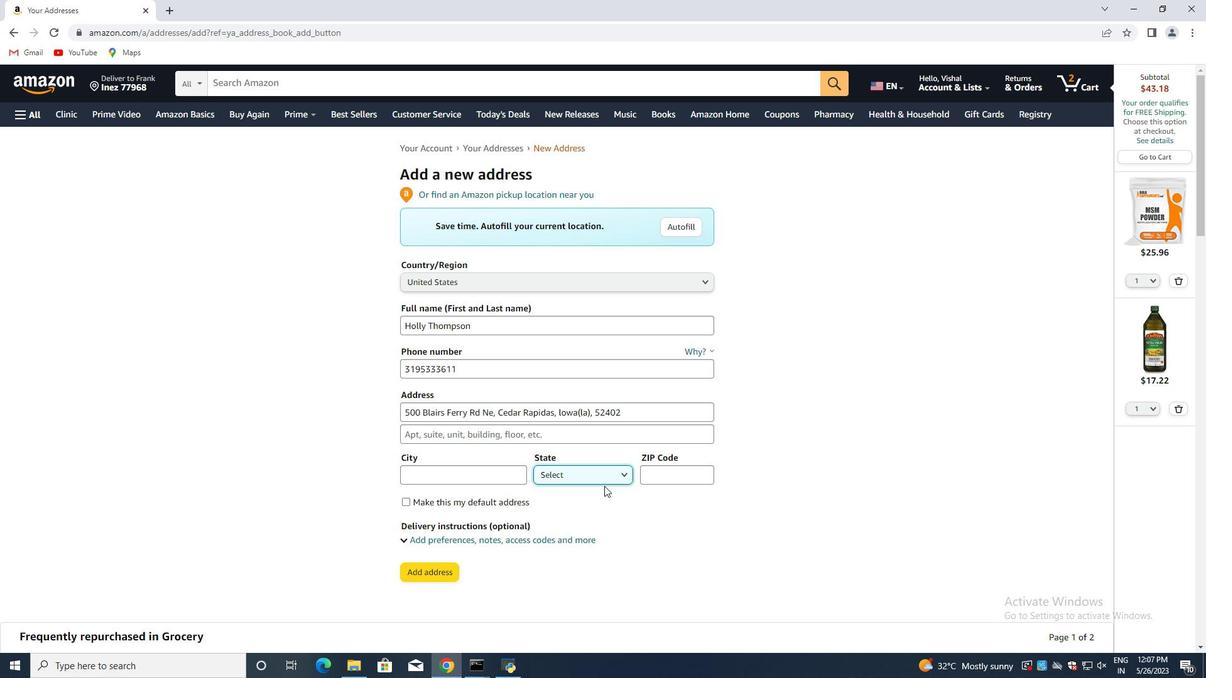
Action: Mouse moved to (618, 470)
Screenshot: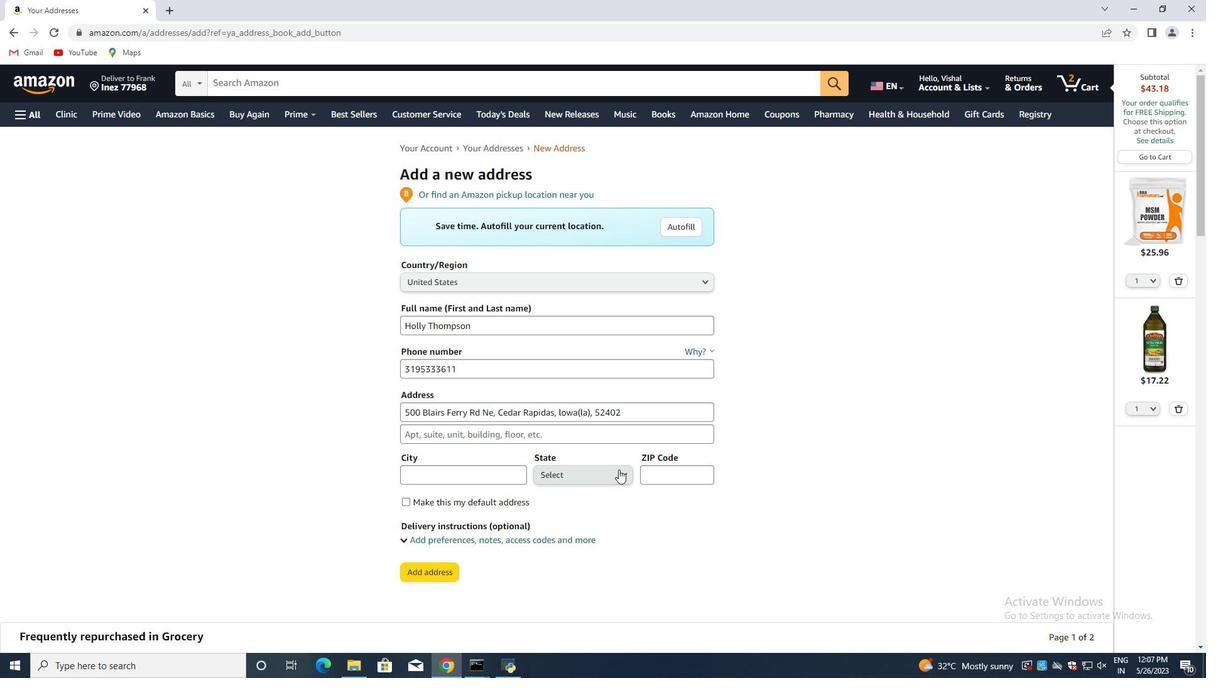 
Action: Mouse pressed left at (618, 470)
Screenshot: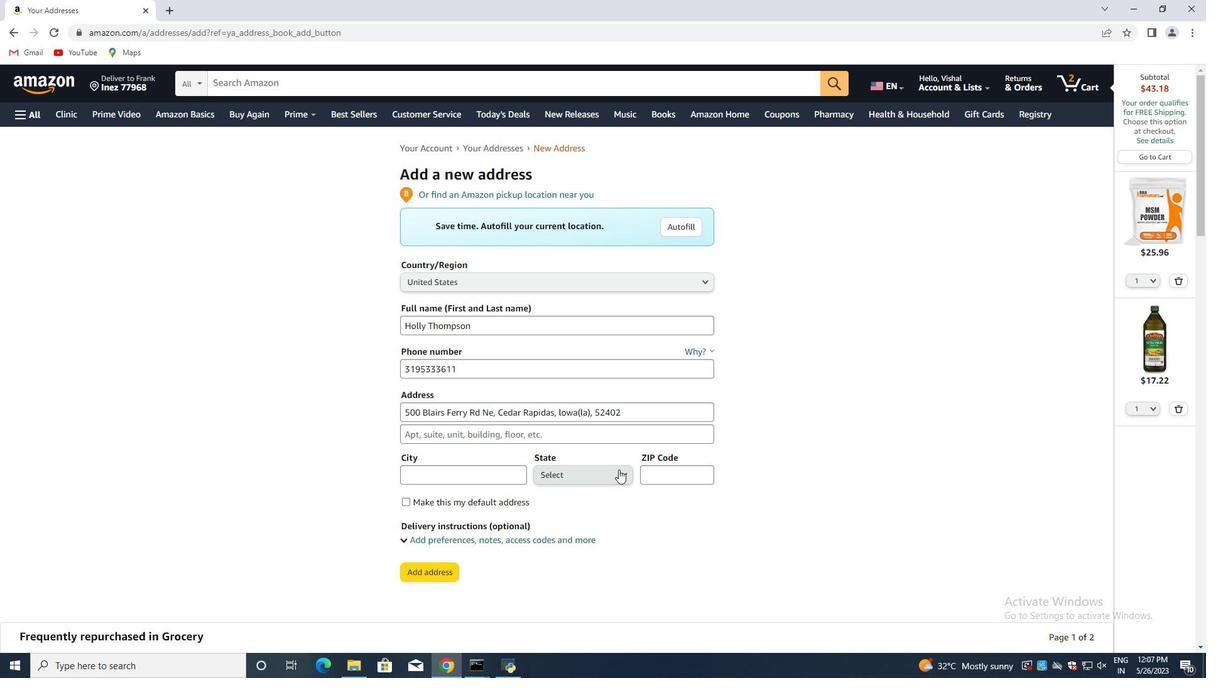 
Action: Mouse moved to (600, 382)
Screenshot: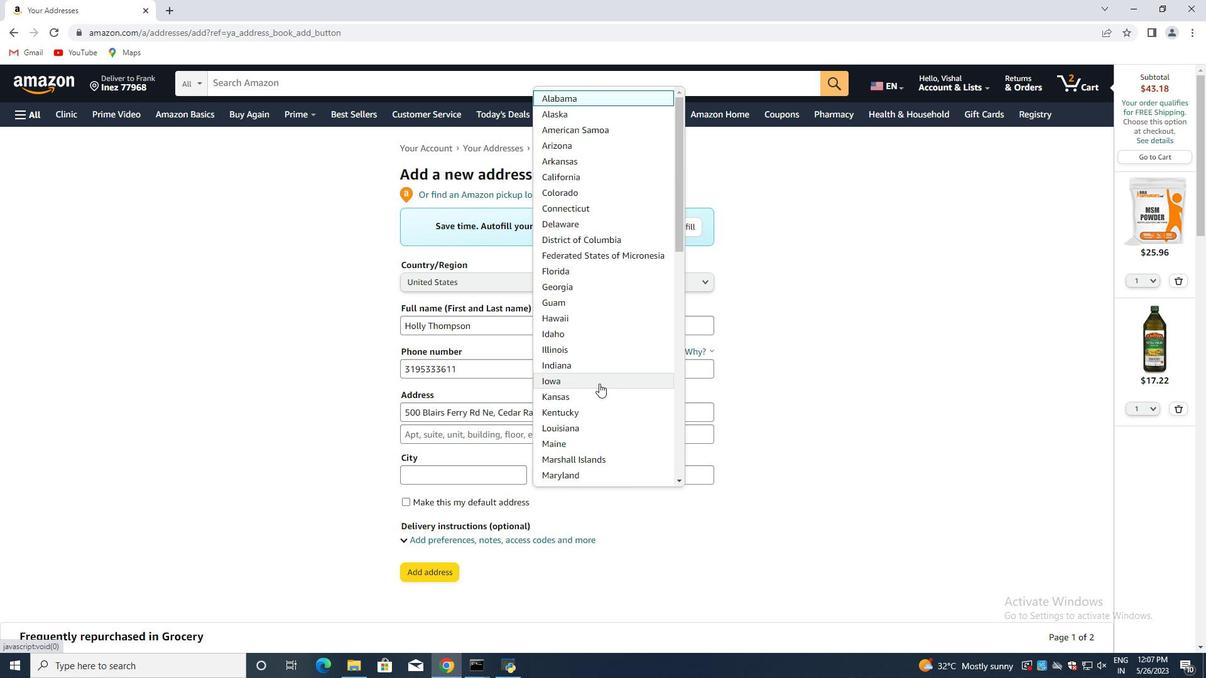 
Action: Mouse pressed left at (600, 382)
Screenshot: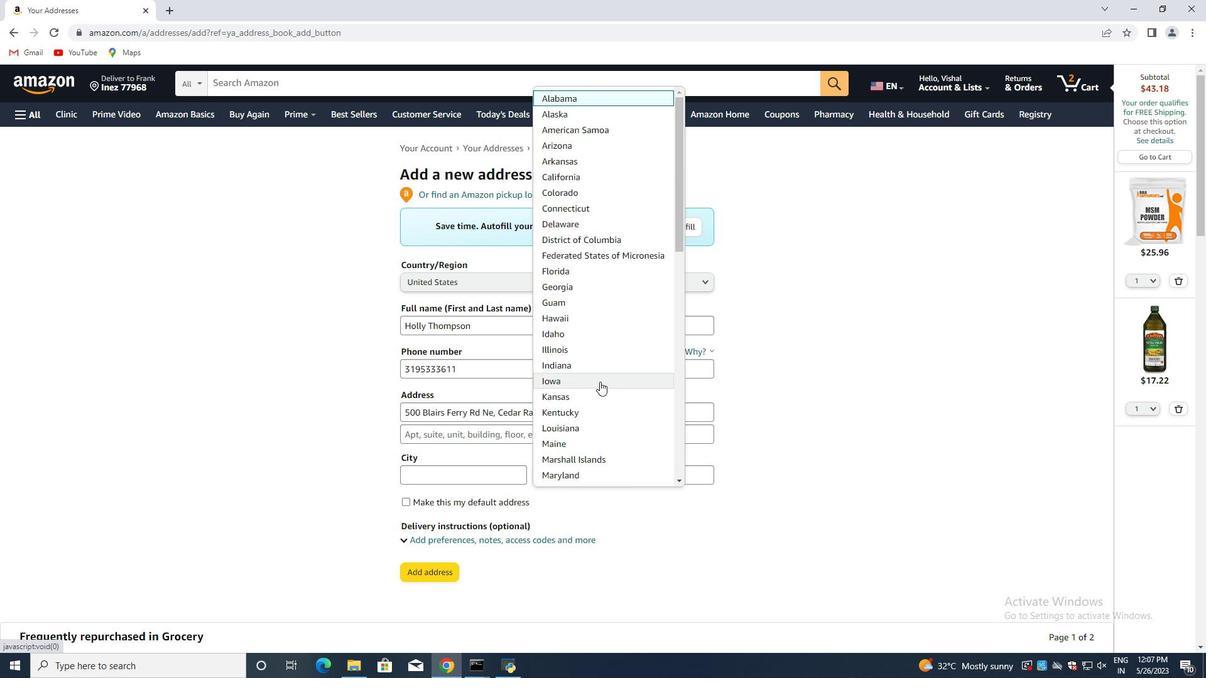 
Action: Mouse moved to (433, 479)
Screenshot: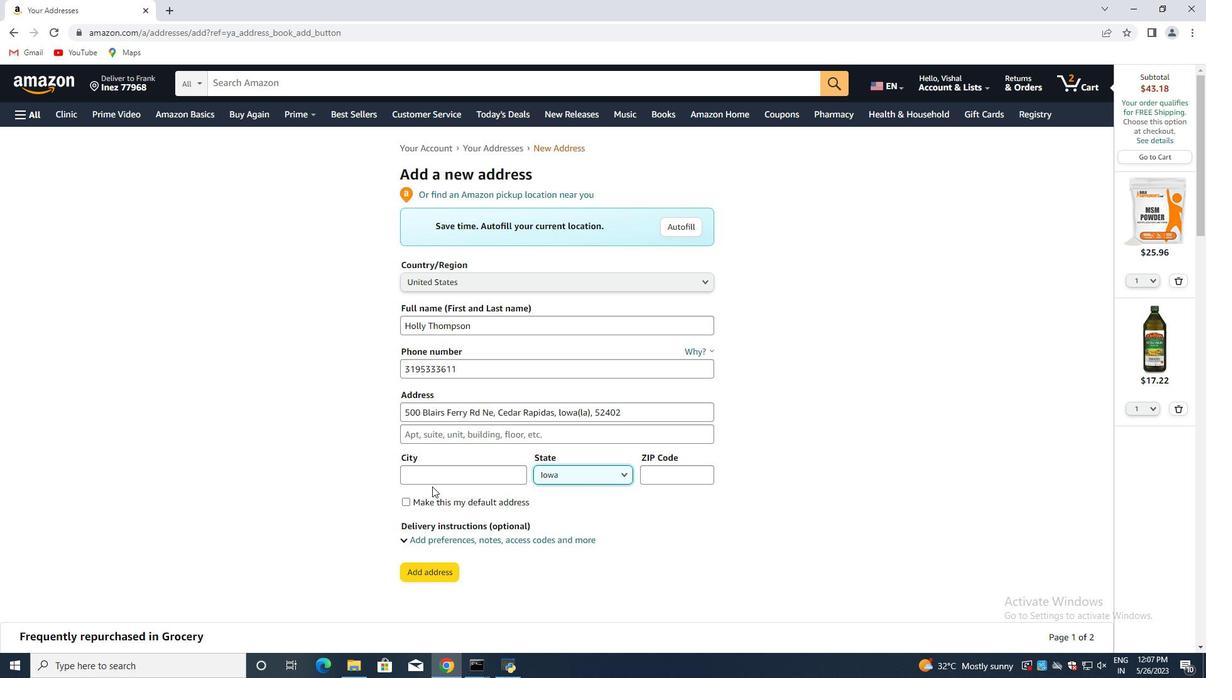 
Action: Mouse pressed left at (433, 479)
Screenshot: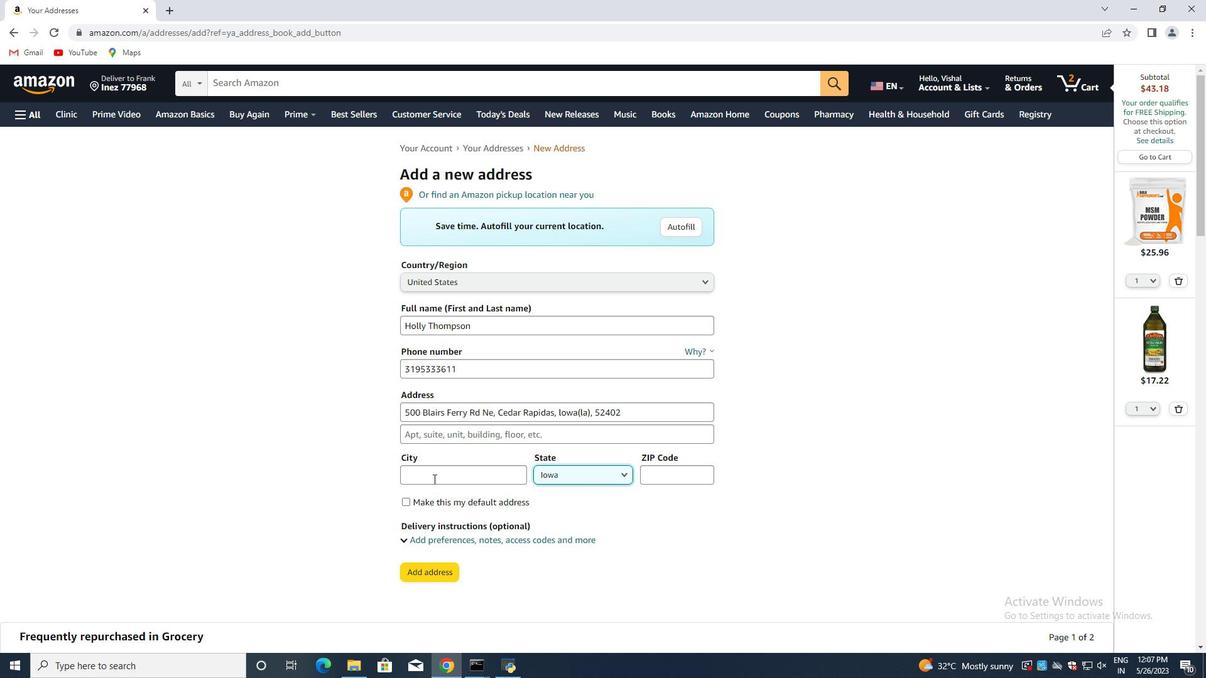 
Action: Key pressed lowa
Screenshot: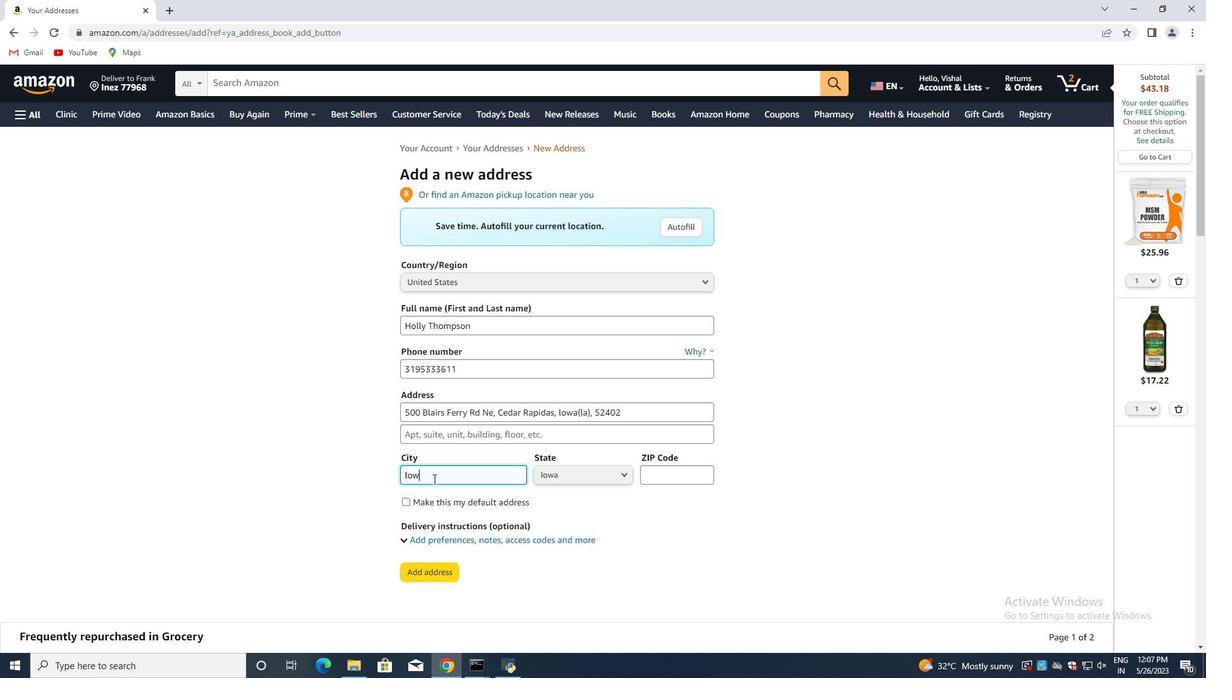 
Action: Mouse moved to (551, 434)
Screenshot: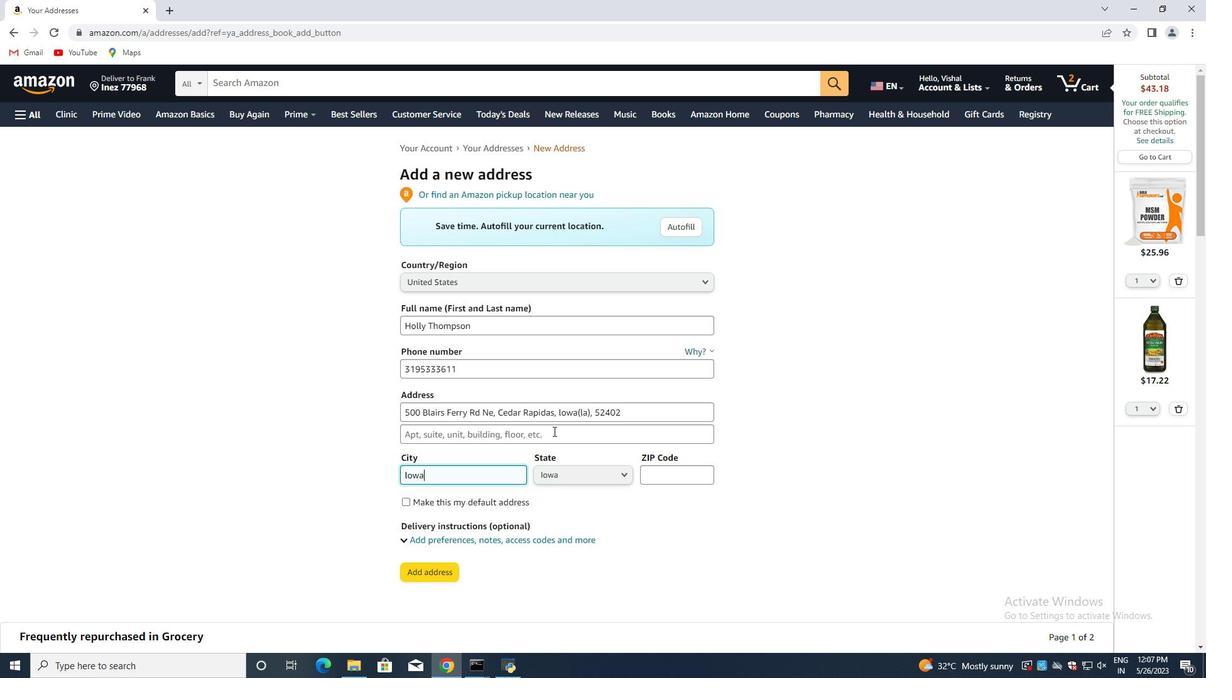 
Action: Mouse pressed left at (551, 434)
Screenshot: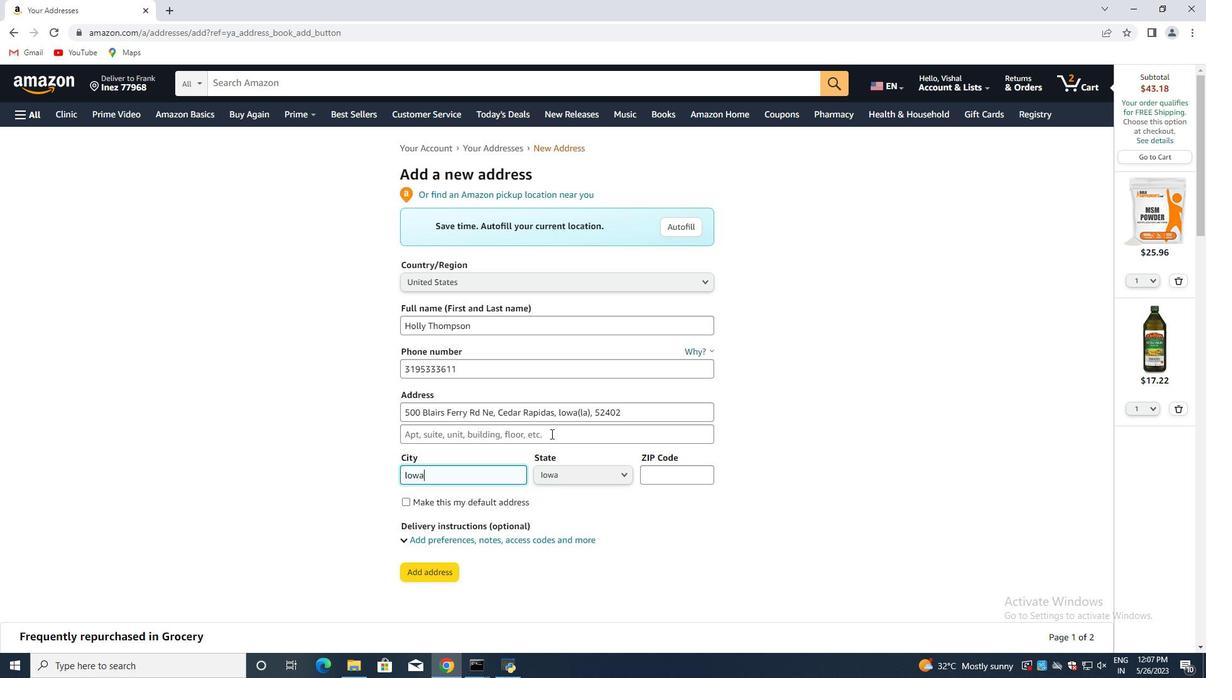 
Action: Mouse moved to (676, 474)
Screenshot: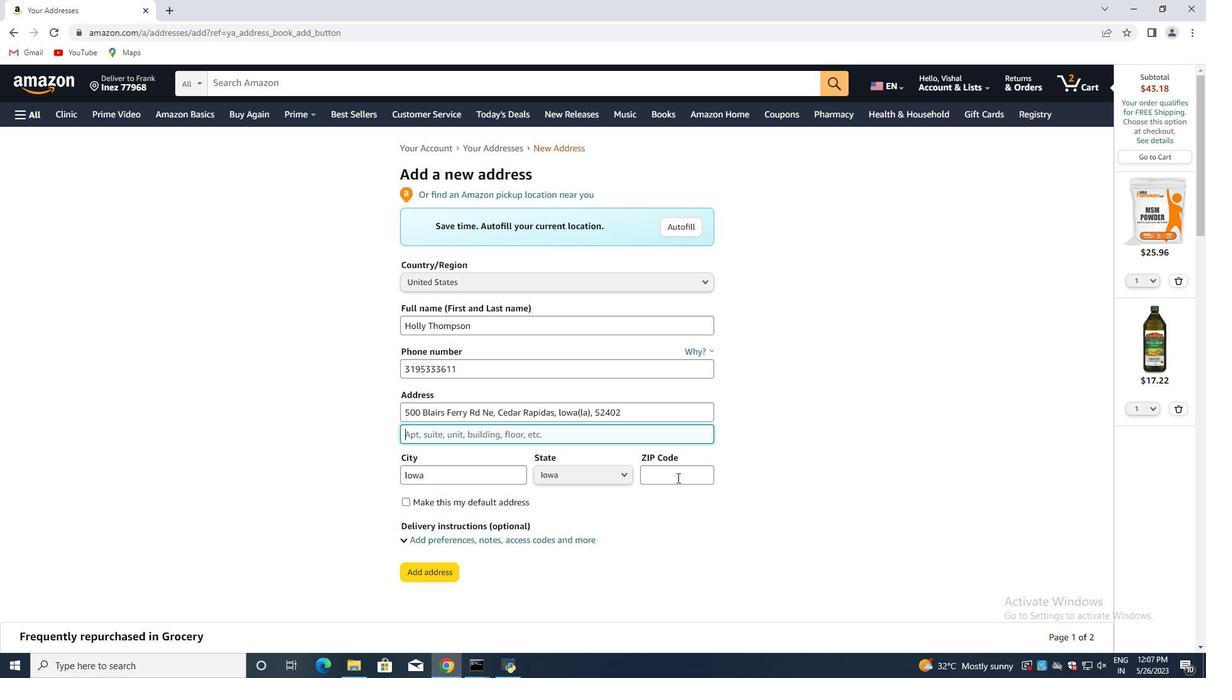 
Action: Mouse pressed left at (676, 474)
Screenshot: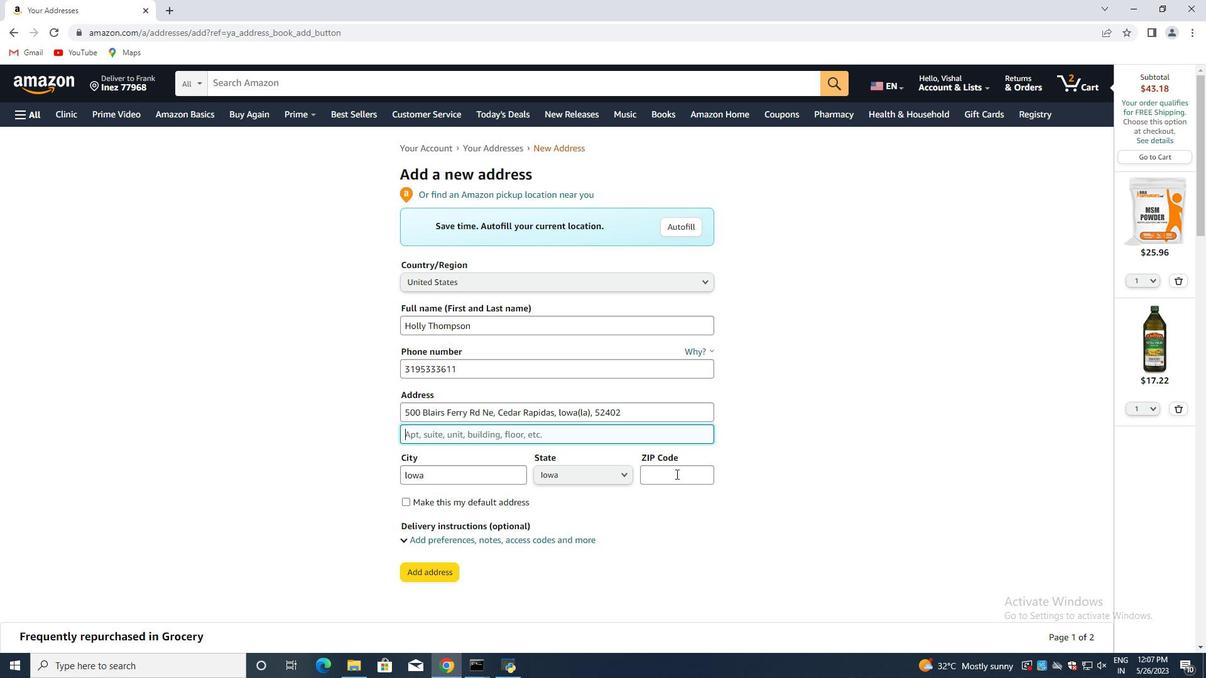 
Action: Mouse moved to (673, 474)
Screenshot: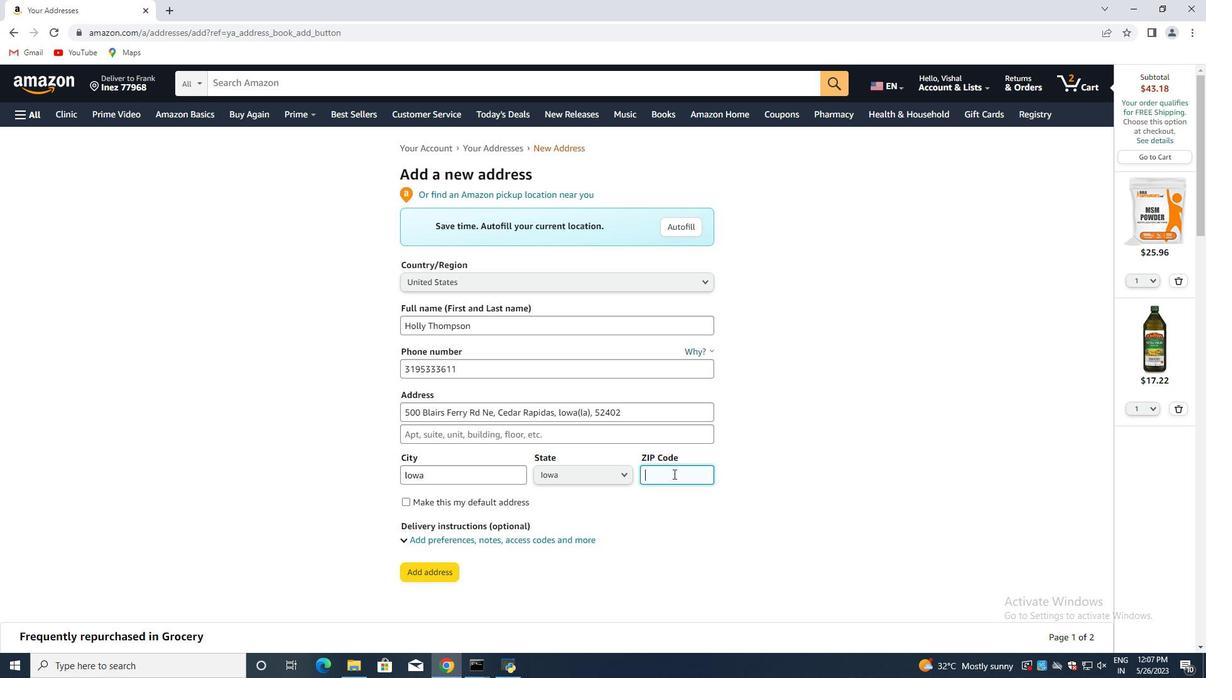 
Action: Key pressed 52402
Screenshot: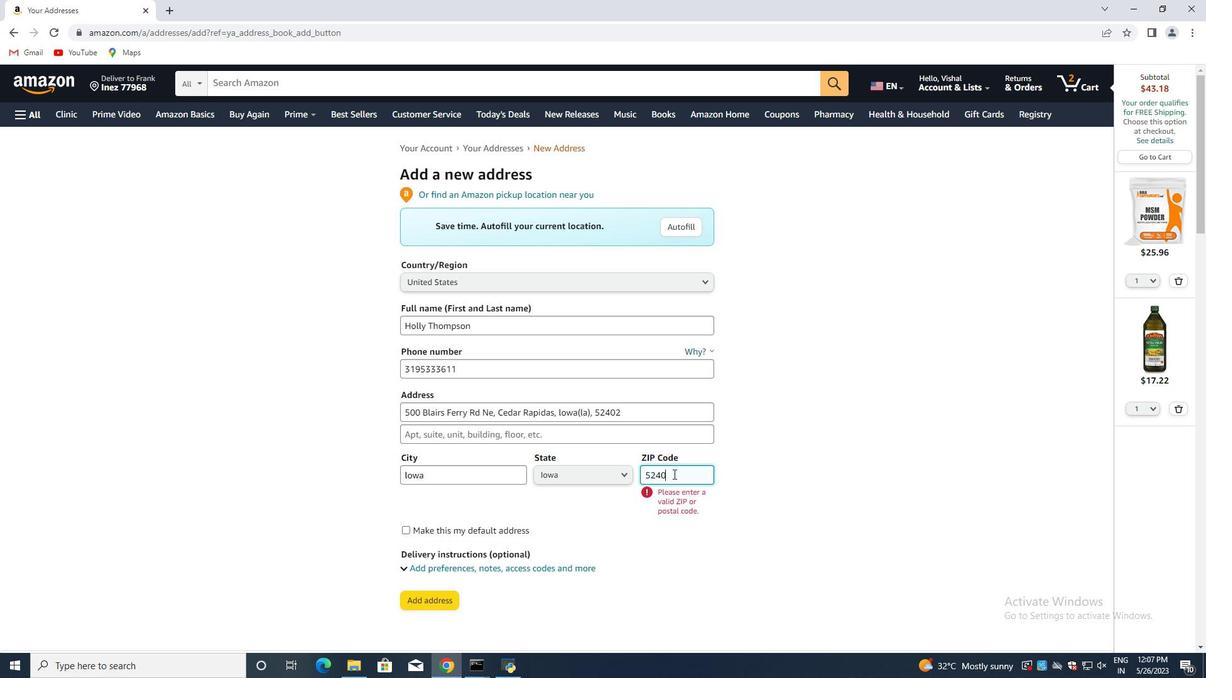 
Action: Mouse moved to (591, 431)
Screenshot: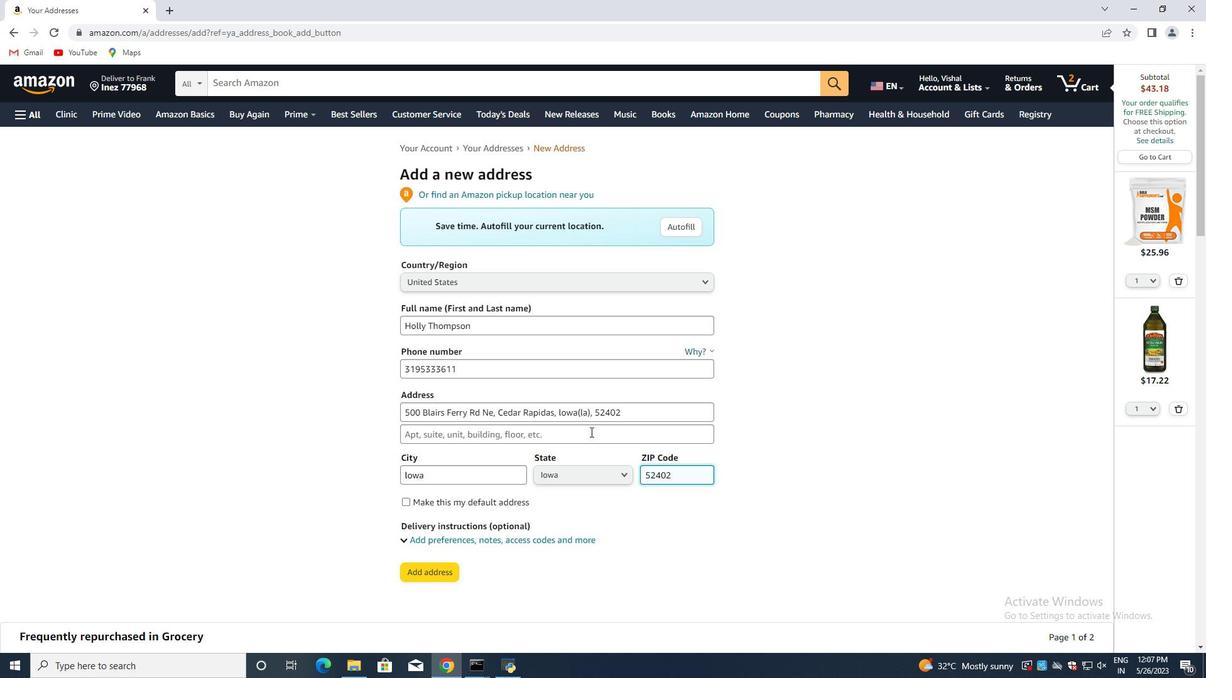 
Action: Mouse pressed left at (591, 431)
Screenshot: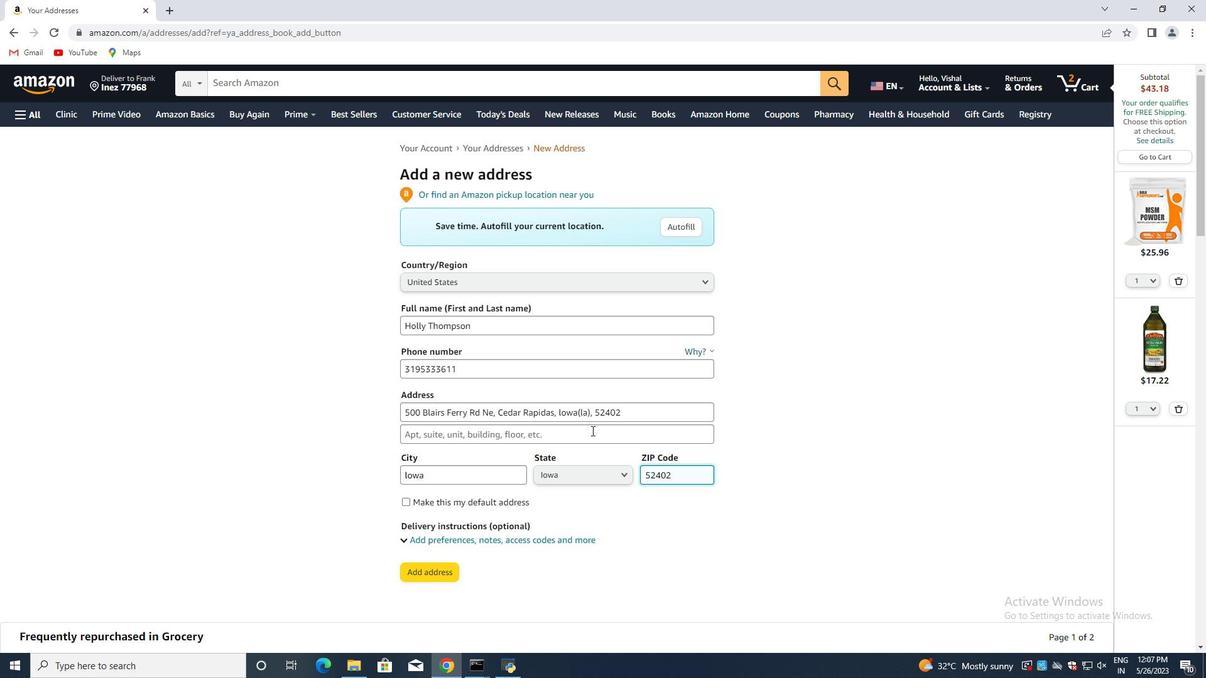 
Action: Mouse moved to (422, 414)
Screenshot: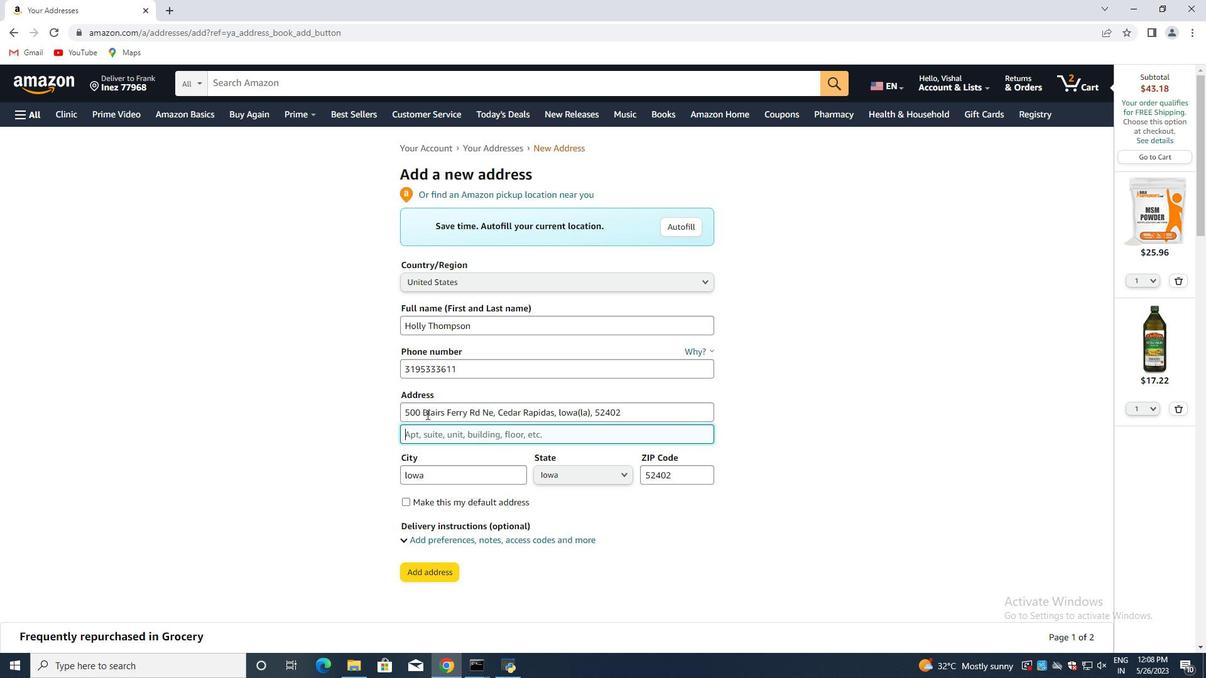 
Action: Mouse pressed left at (422, 414)
Screenshot: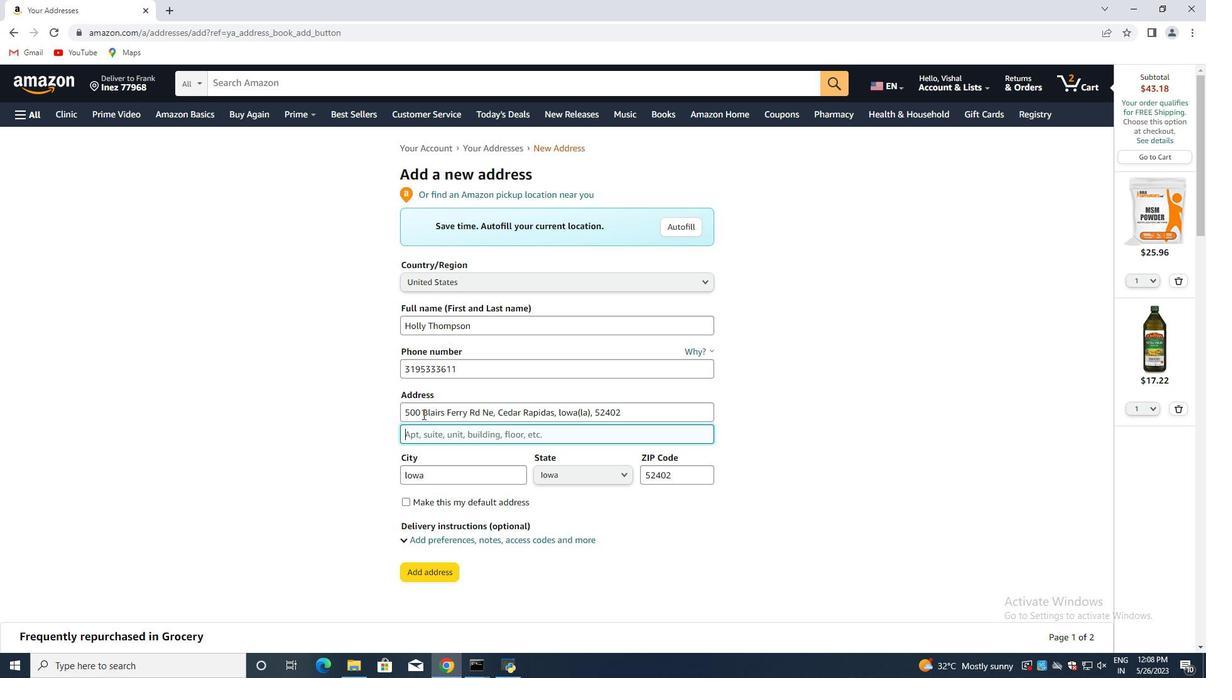 
Action: Mouse moved to (503, 458)
Screenshot: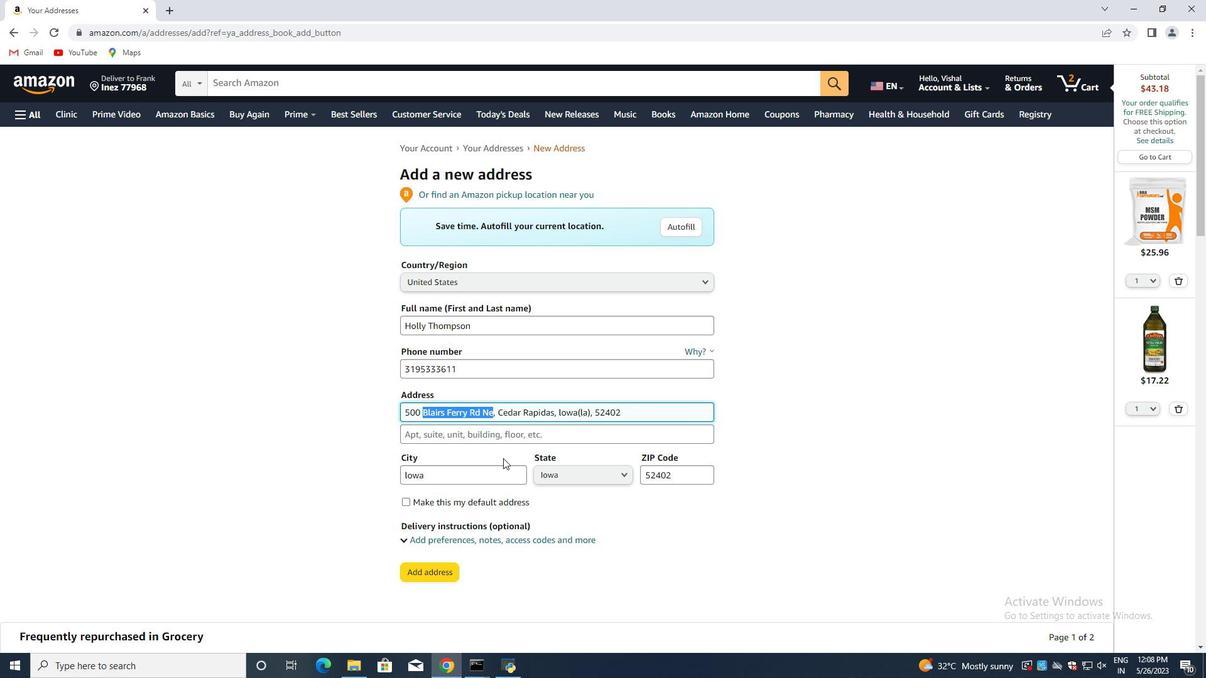 
Action: Key pressed ctrl+C
Screenshot: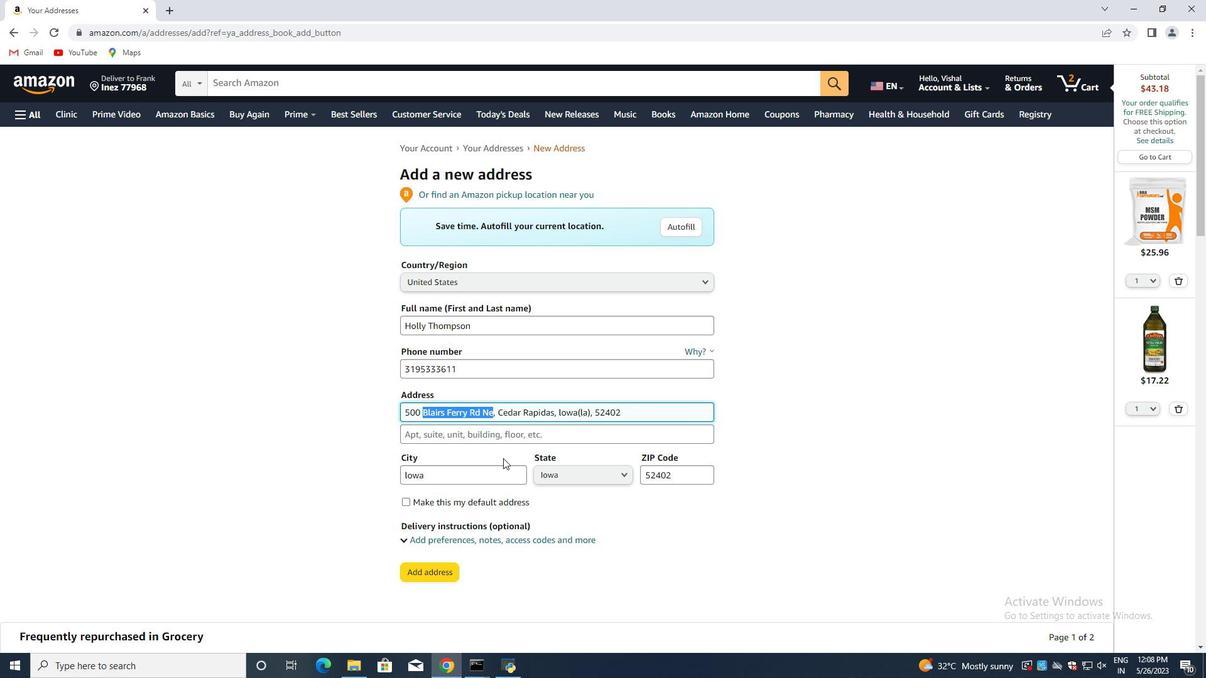 
Action: Mouse moved to (466, 433)
Screenshot: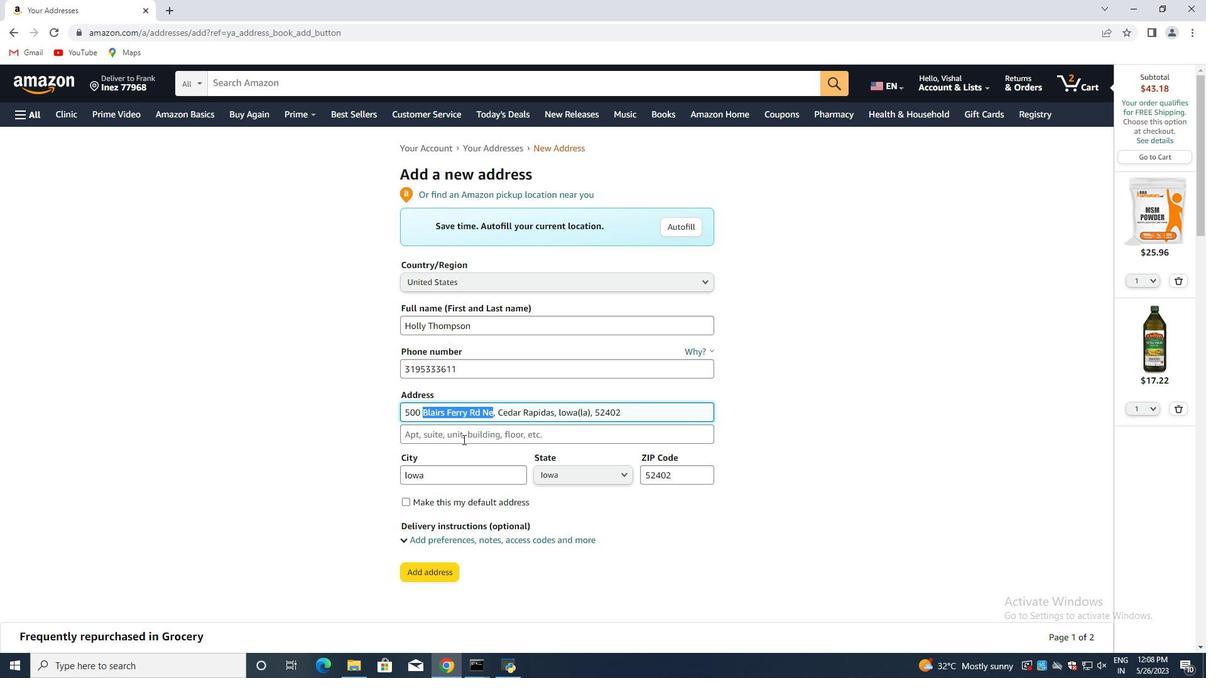 
Action: Mouse pressed left at (466, 433)
Screenshot: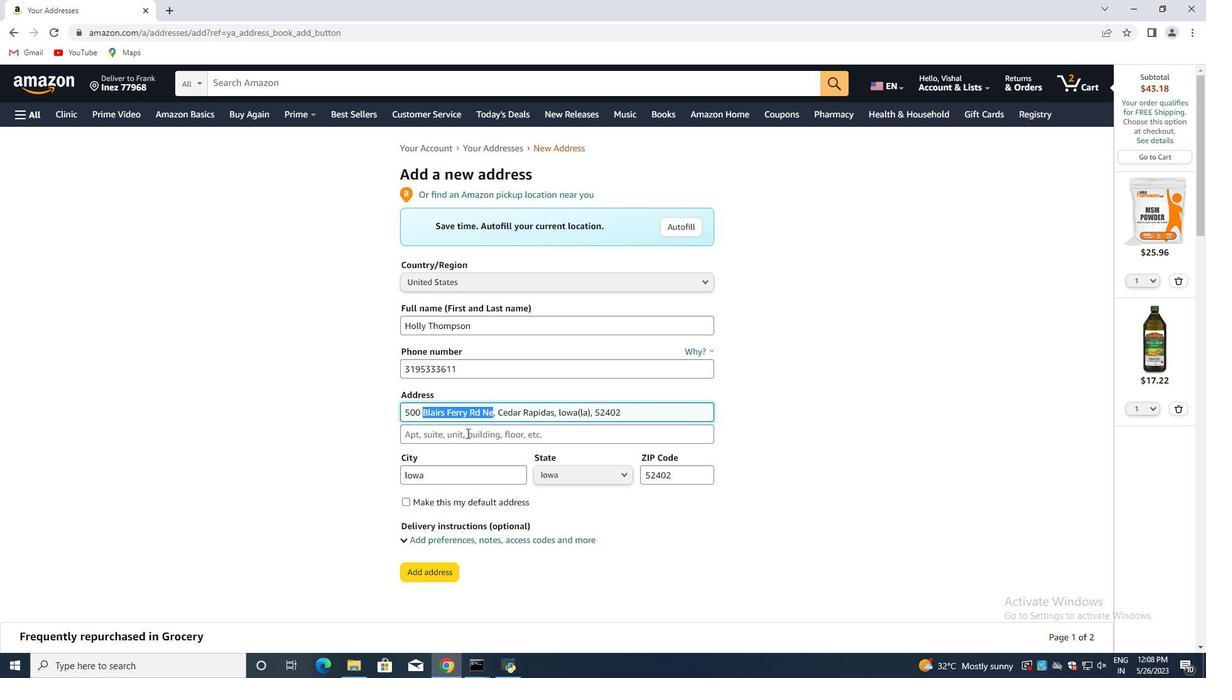 
Action: Mouse moved to (475, 433)
Screenshot: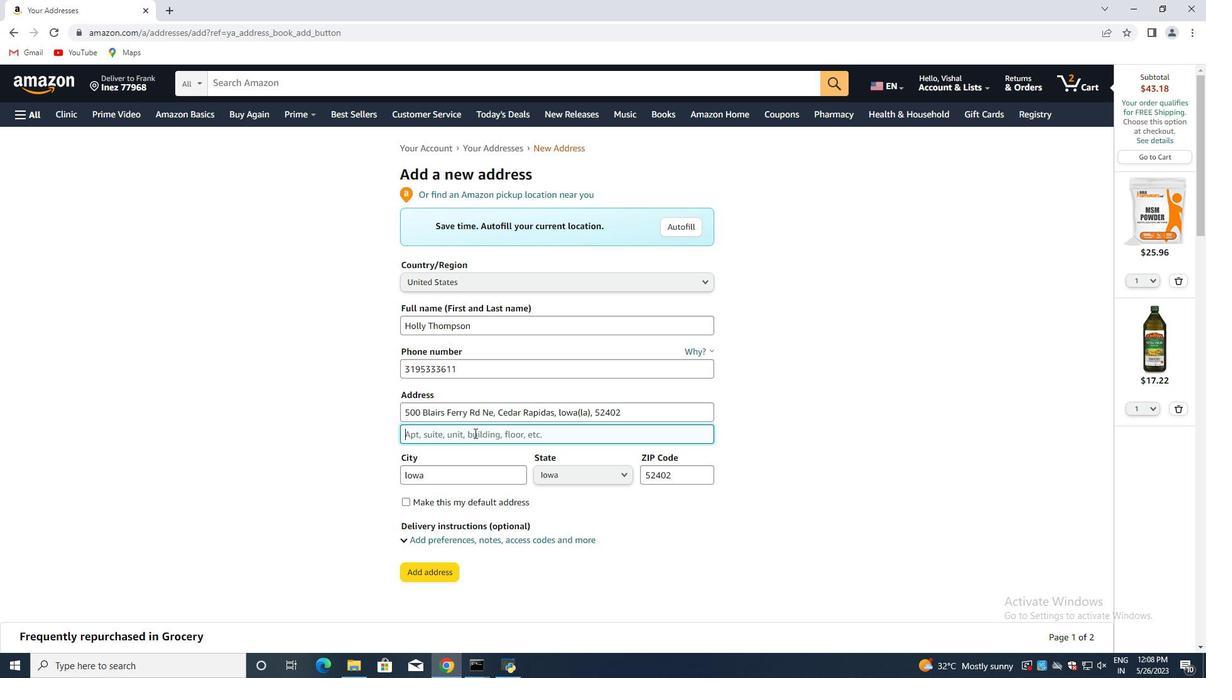 
Action: Key pressed ctrl+V
Screenshot: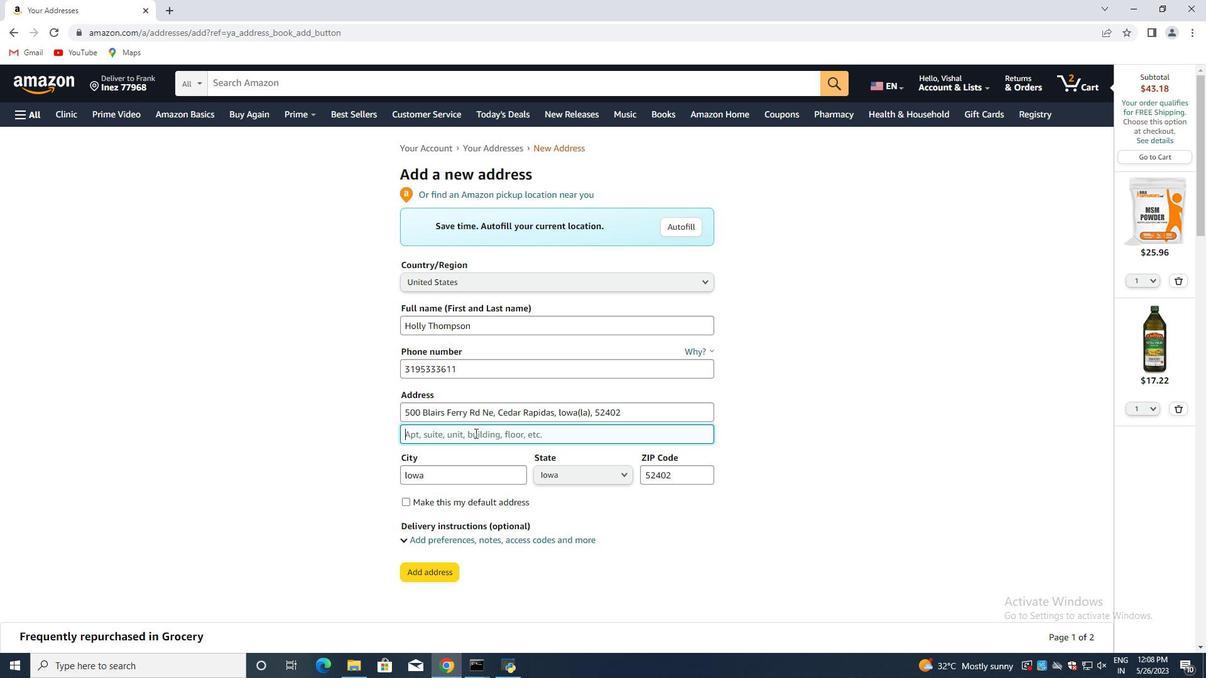
Action: Mouse moved to (435, 573)
Screenshot: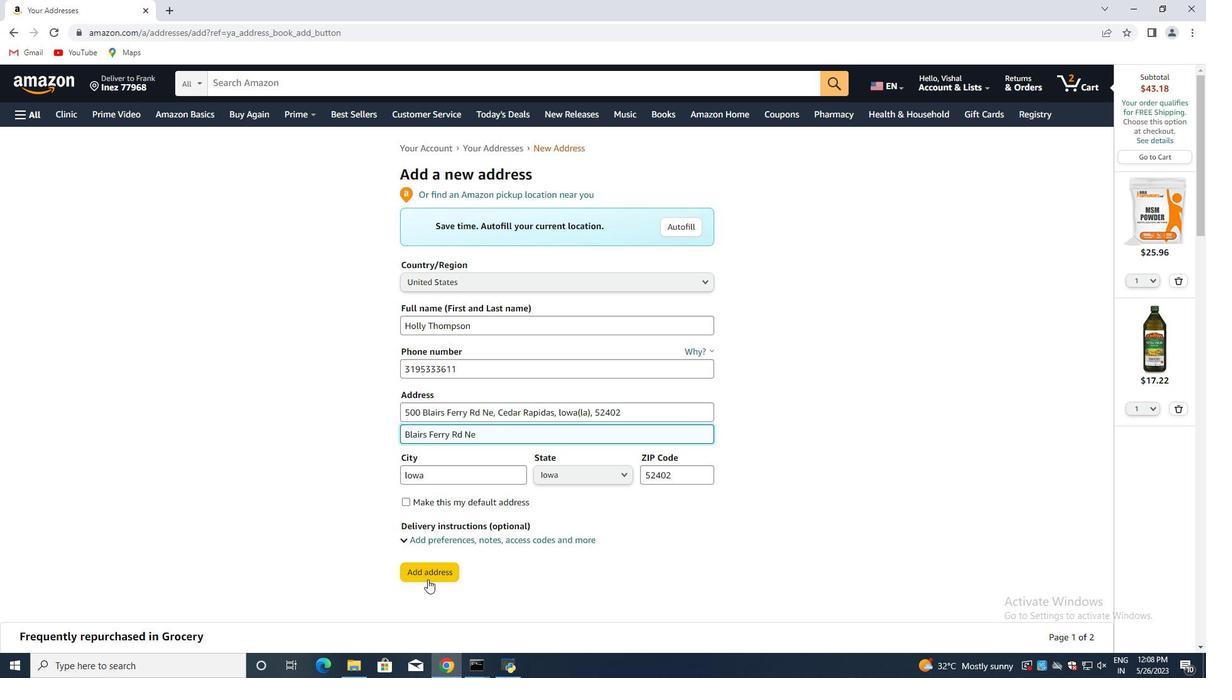 
Action: Mouse pressed left at (435, 573)
Screenshot: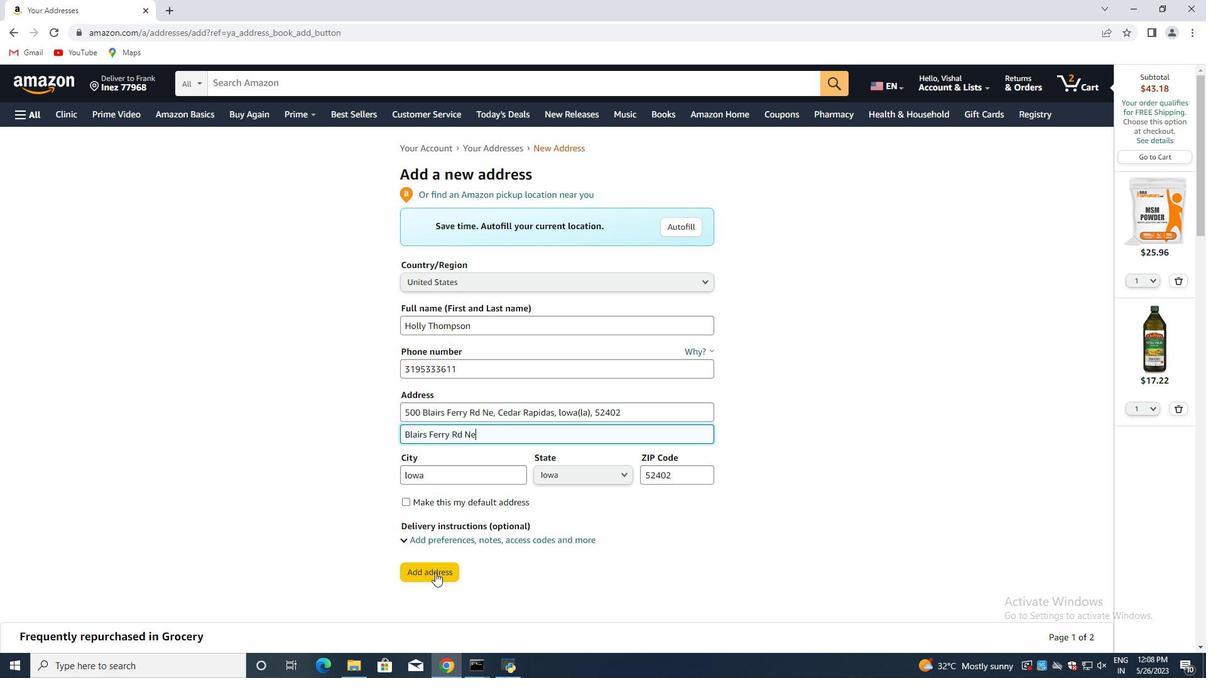 
Action: Mouse moved to (434, 427)
Screenshot: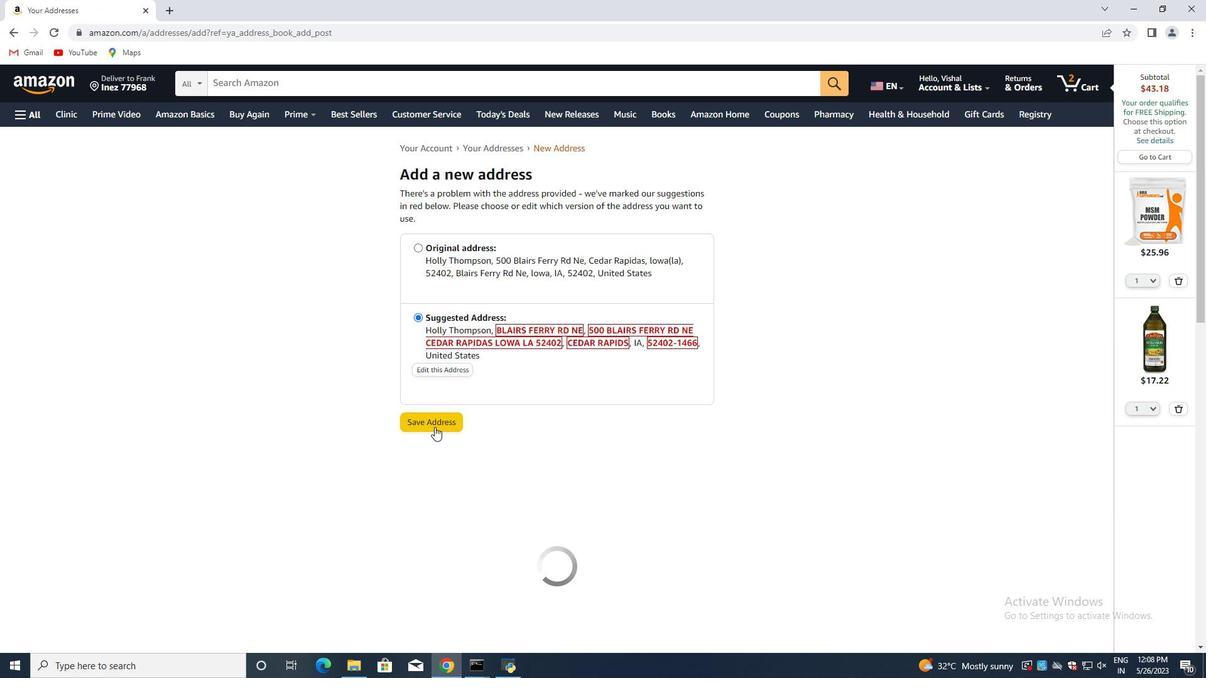 
Action: Mouse pressed left at (434, 427)
Screenshot: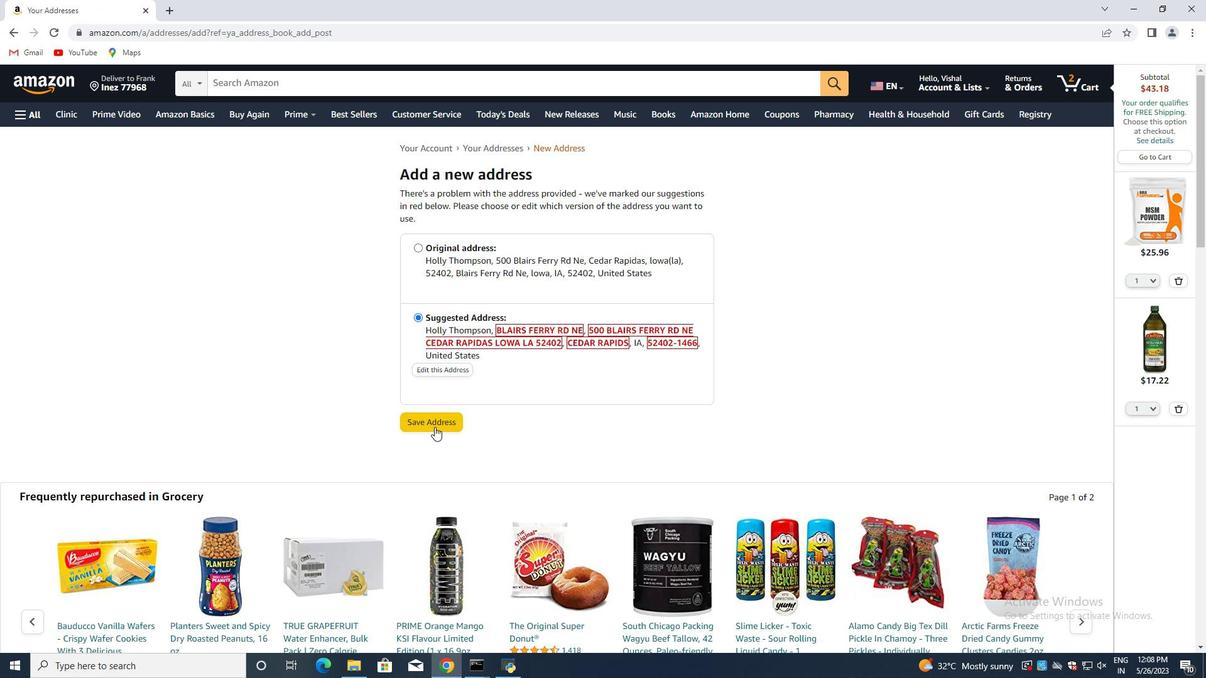 
Action: Mouse moved to (389, 523)
Screenshot: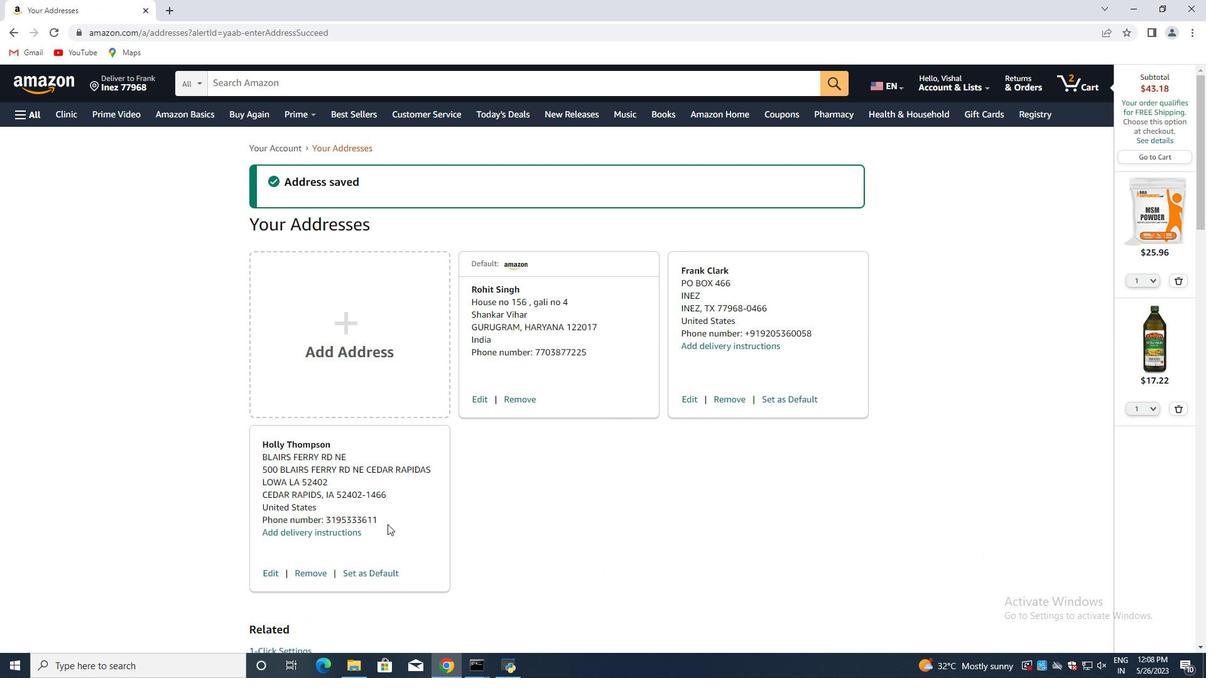 
Action: Mouse pressed left at (389, 523)
Screenshot: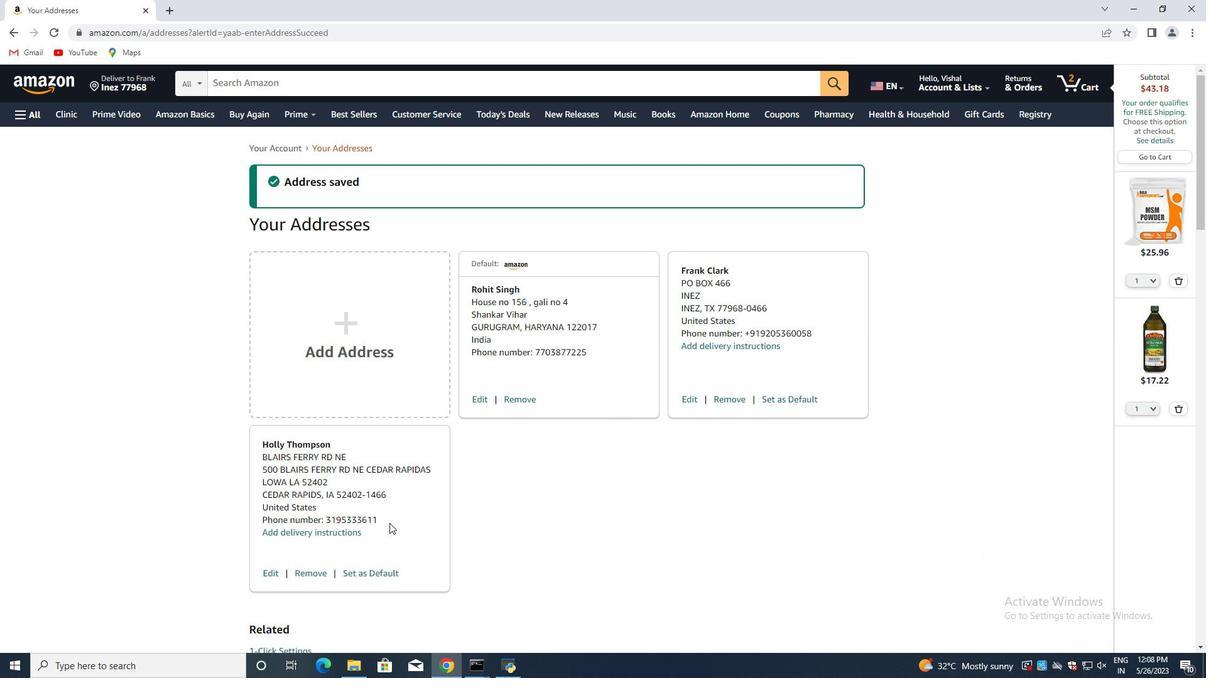 
Action: Mouse moved to (123, 83)
Screenshot: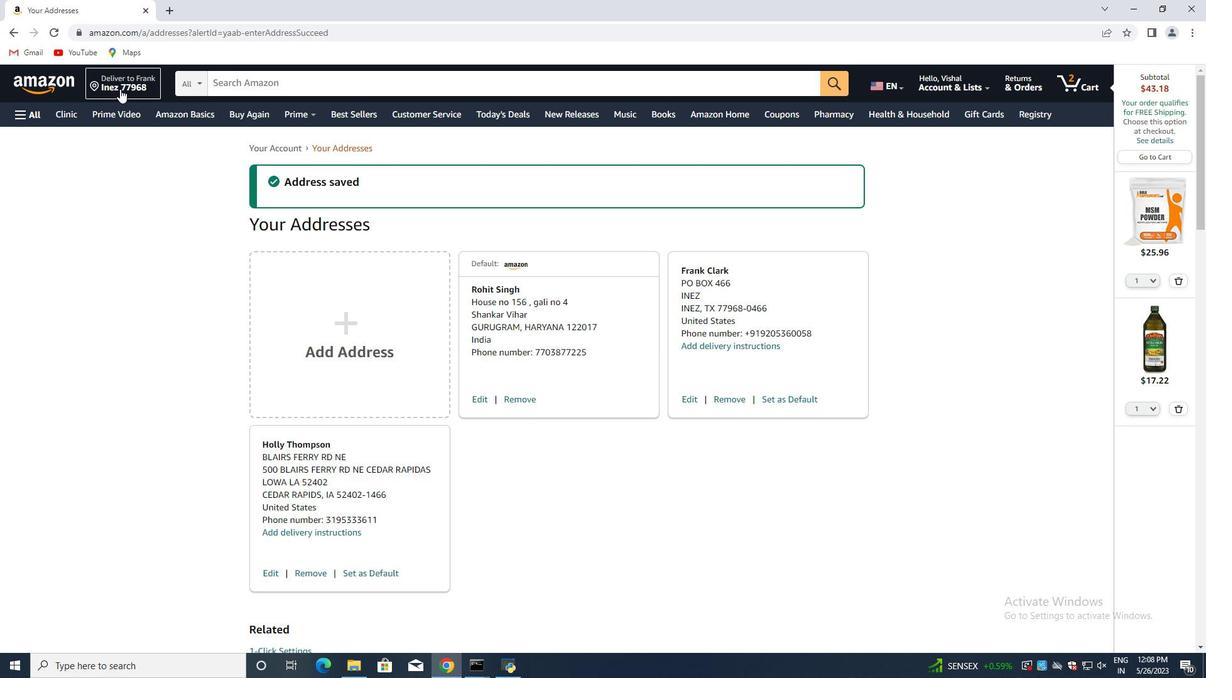 
Action: Mouse pressed left at (123, 83)
Screenshot: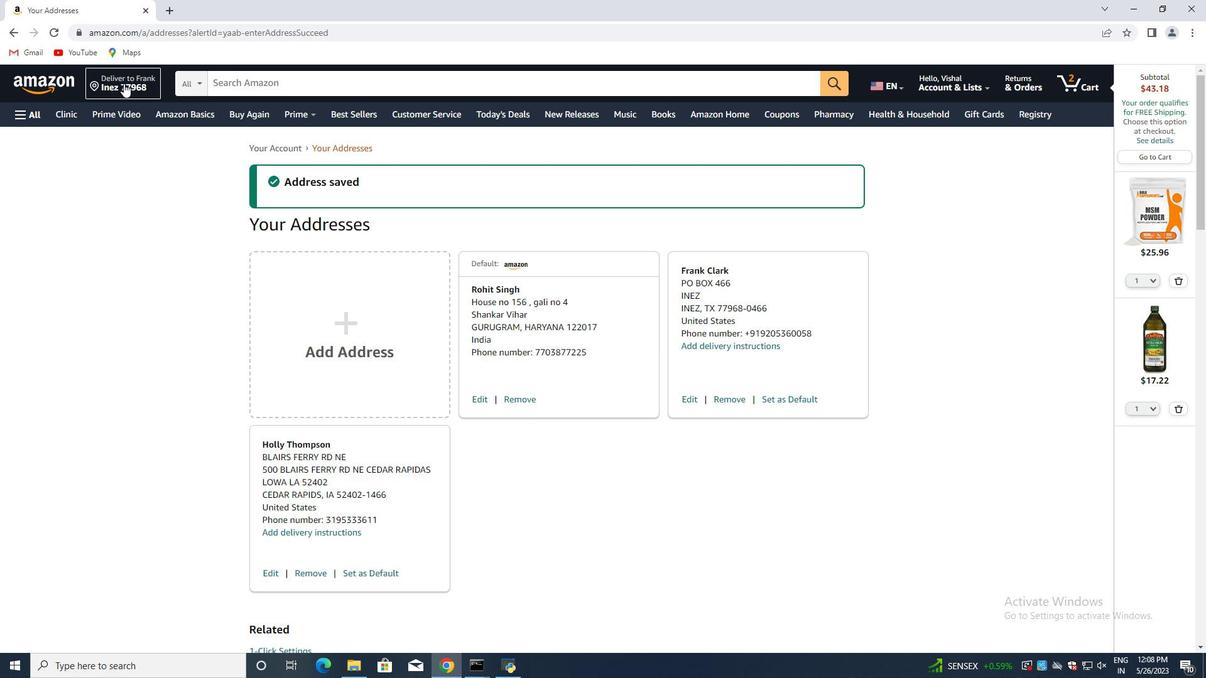 
Action: Mouse moved to (663, 368)
Screenshot: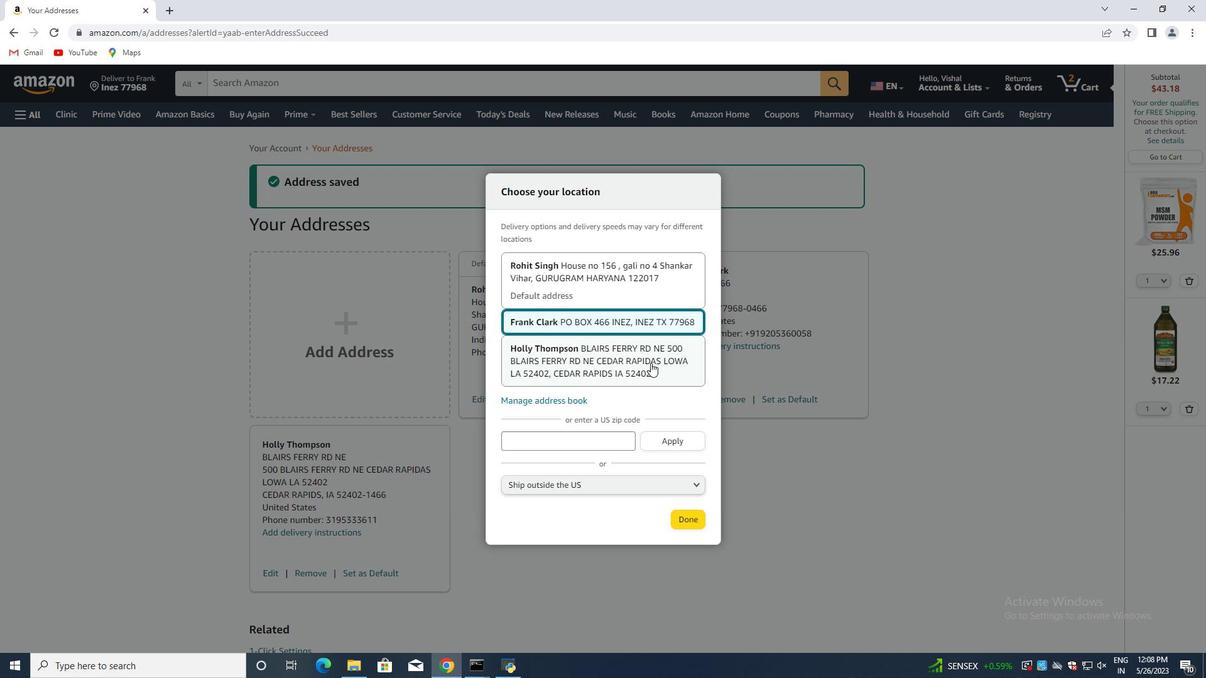 
Action: Mouse pressed left at (663, 368)
Screenshot: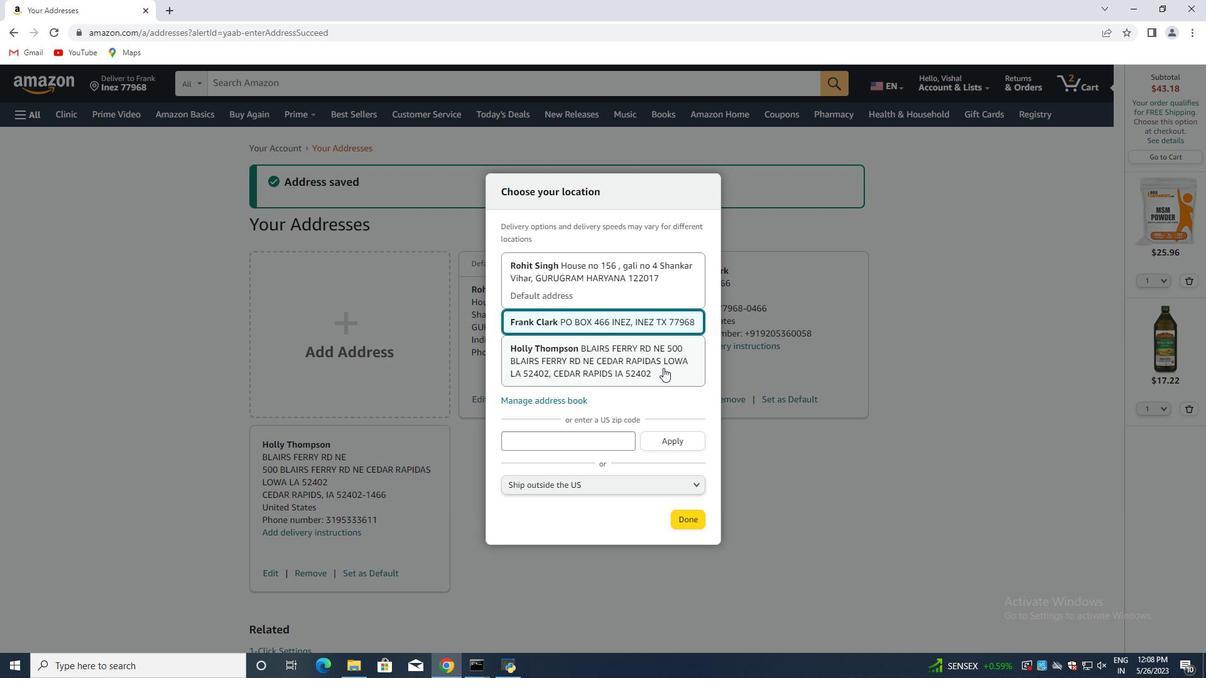 
Action: Mouse moved to (685, 516)
Screenshot: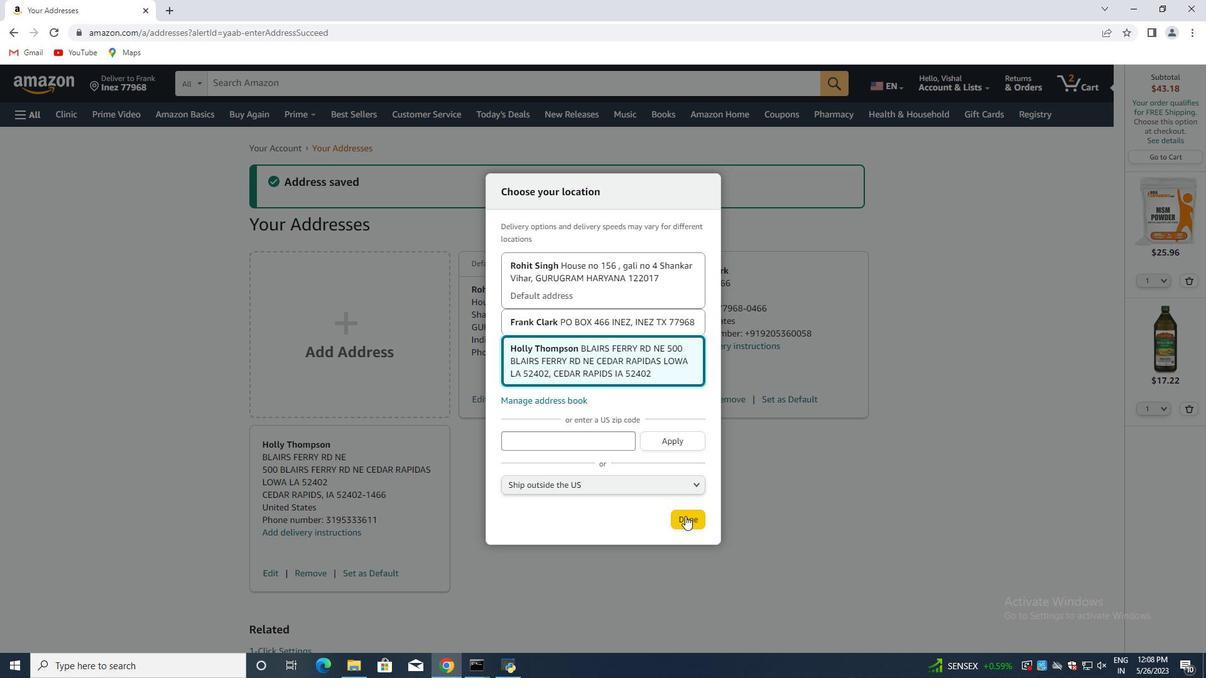 
Action: Mouse pressed left at (685, 516)
Screenshot: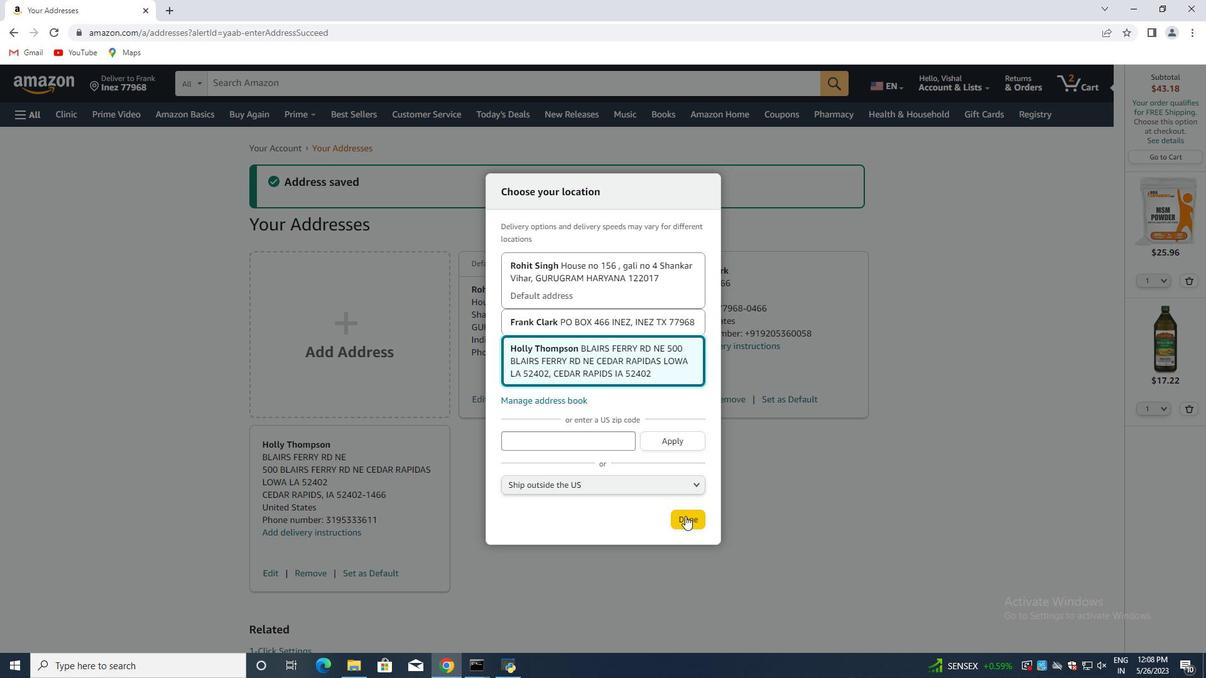 
Action: Mouse moved to (24, 109)
Screenshot: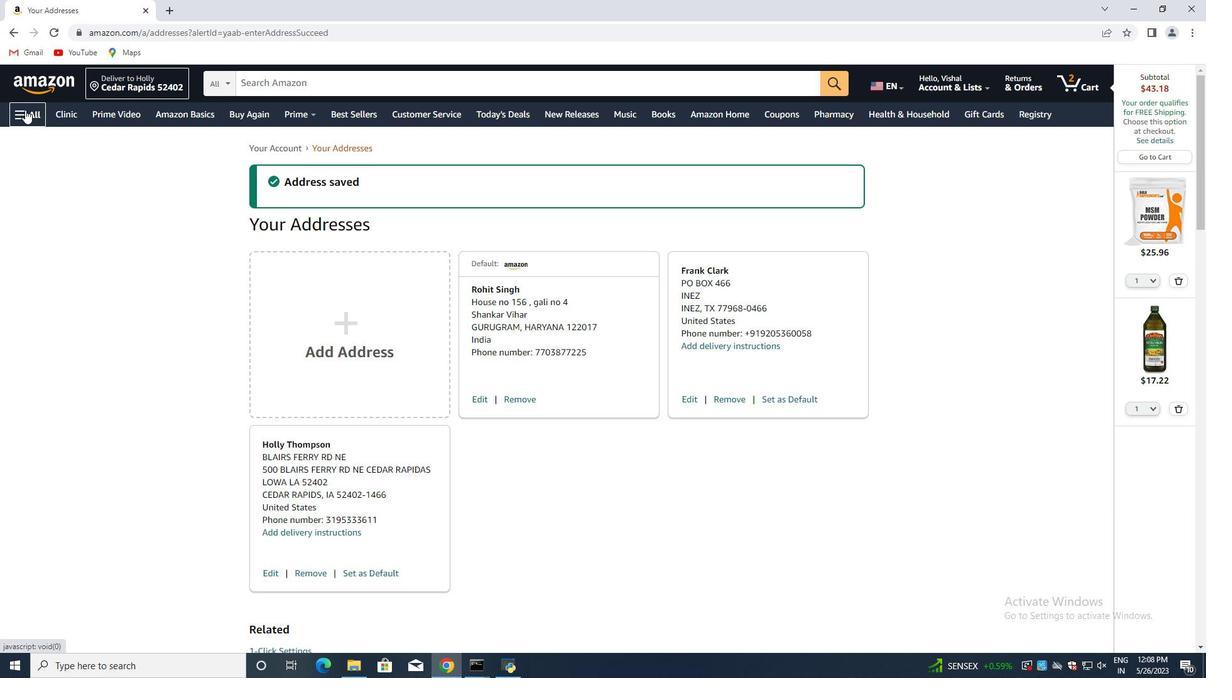 
Action: Mouse pressed left at (24, 109)
Screenshot: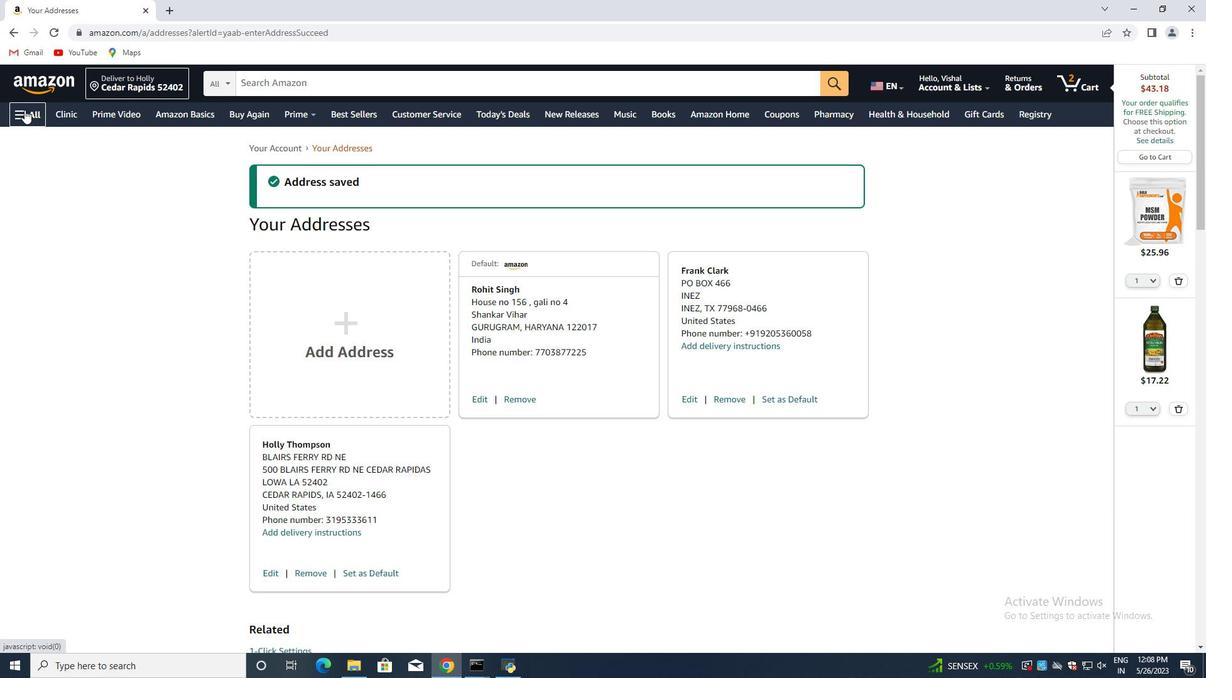 
Action: Mouse moved to (250, 240)
Screenshot: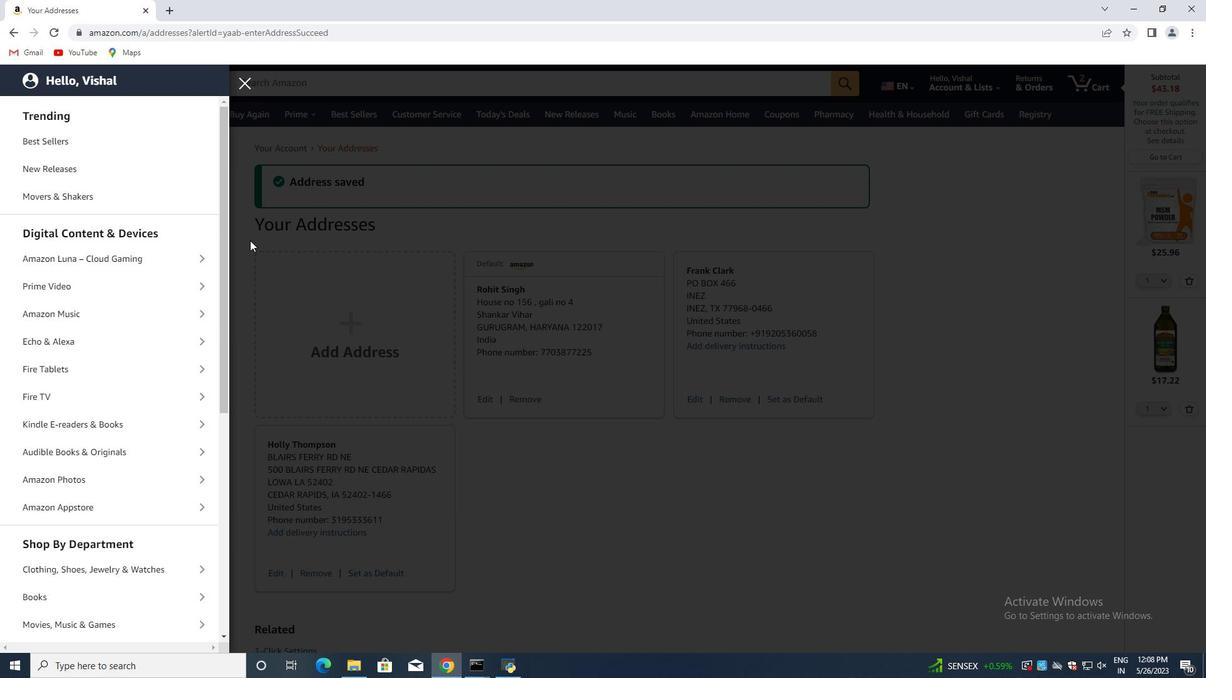 
Action: Mouse pressed left at (250, 240)
Screenshot: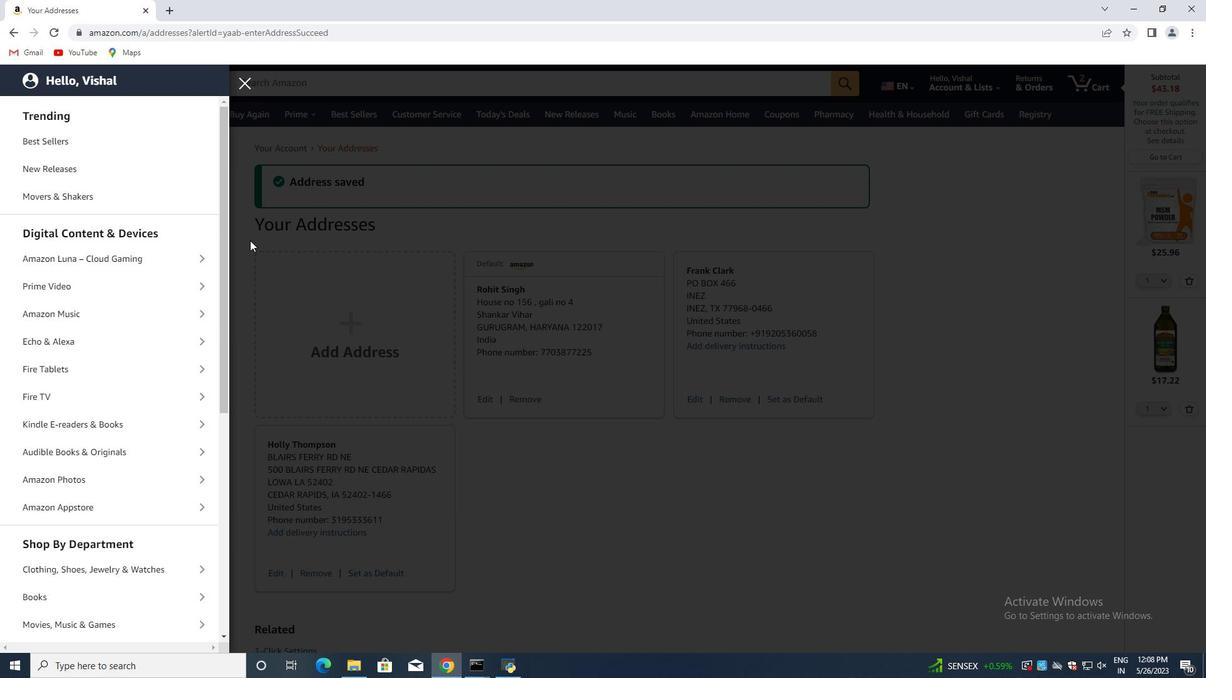 
Action: Mouse moved to (65, 88)
Screenshot: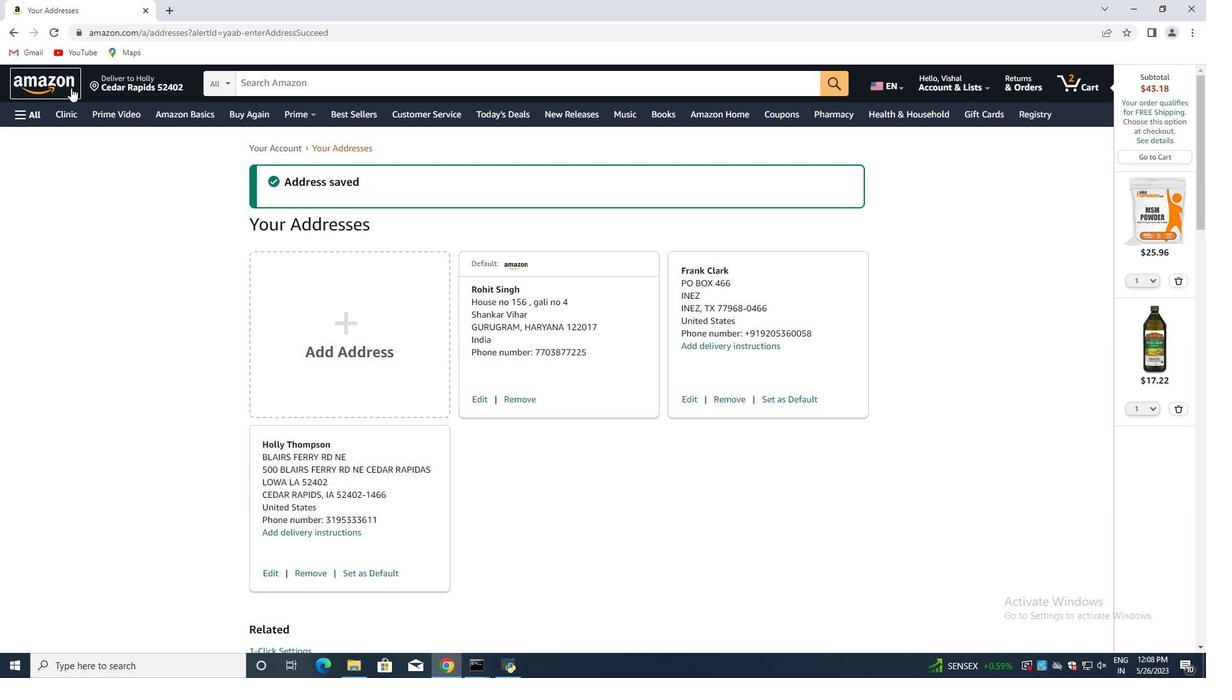 
Action: Mouse pressed left at (65, 88)
Screenshot: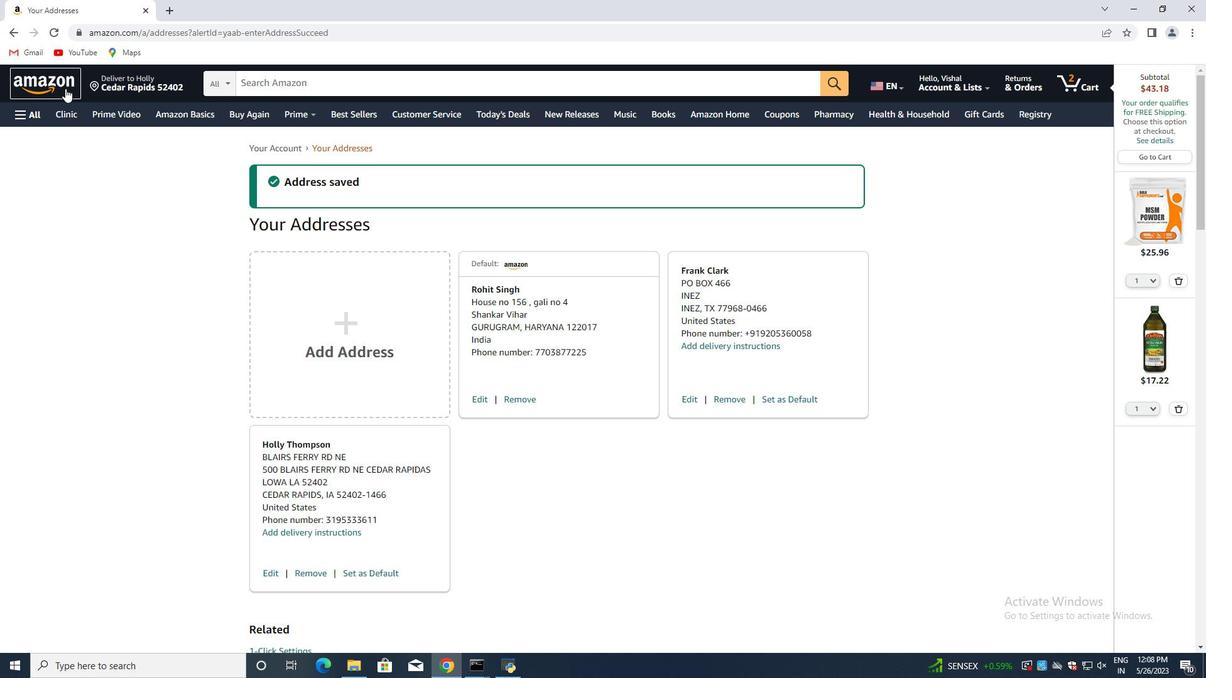 
Action: Mouse moved to (11, 114)
Screenshot: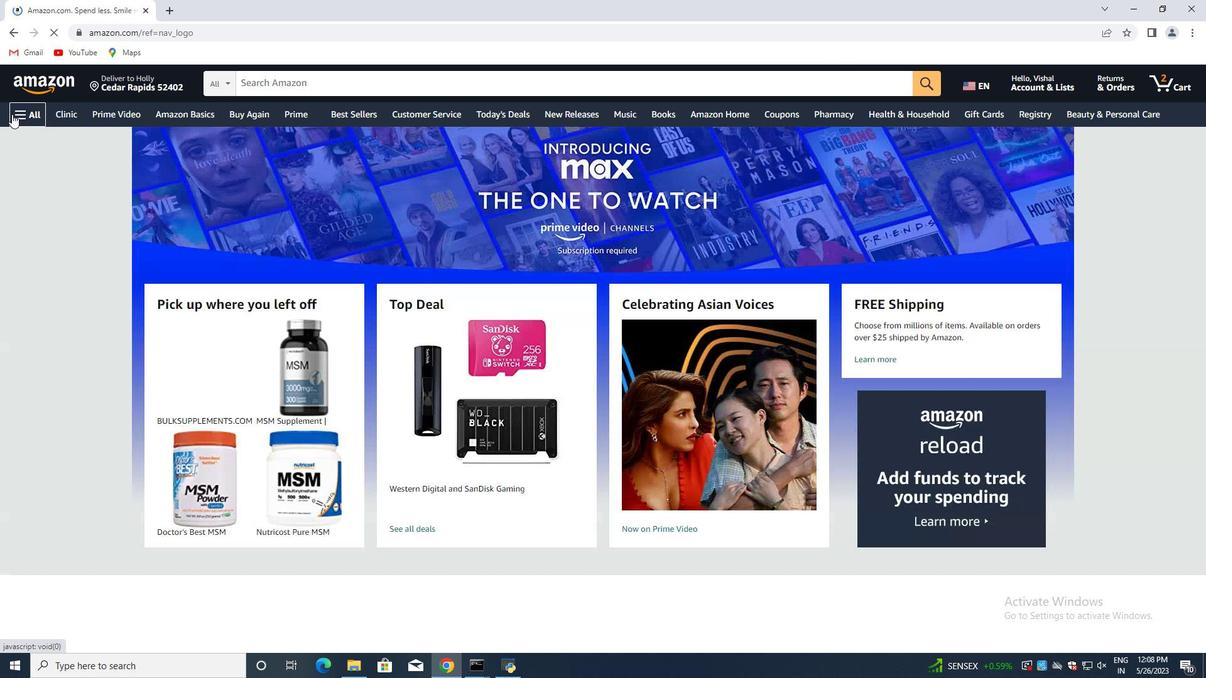 
Action: Mouse pressed left at (11, 114)
Screenshot: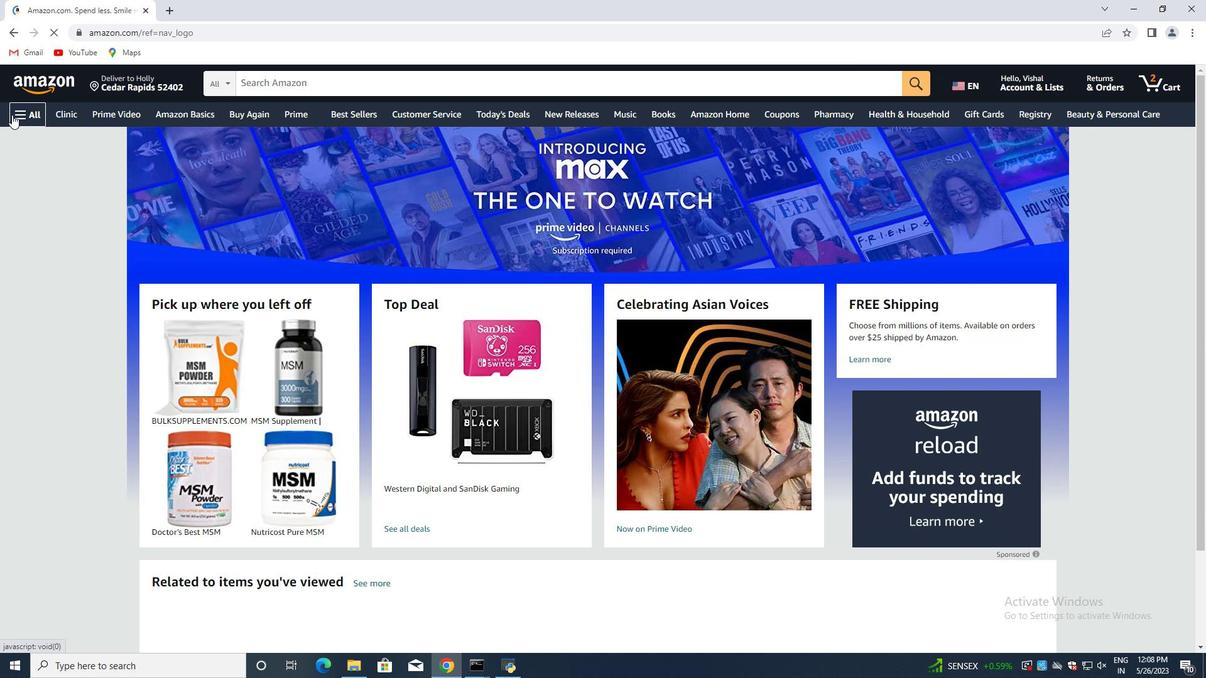 
Action: Mouse moved to (96, 290)
Screenshot: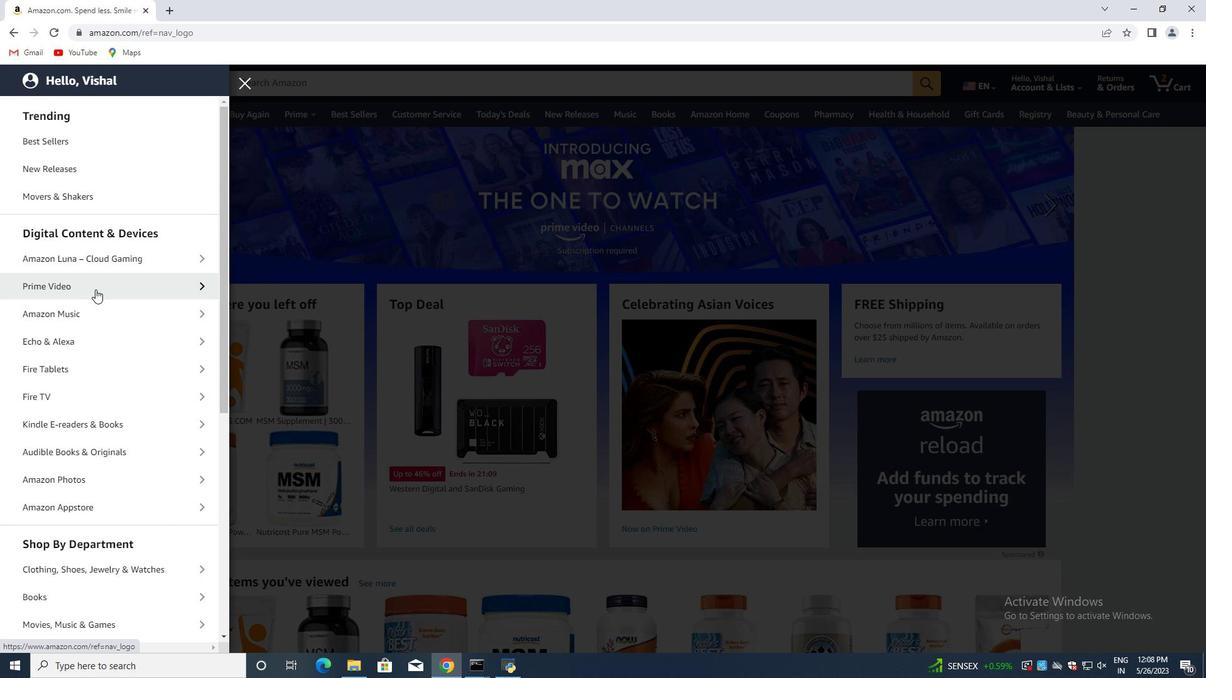 
Action: Mouse scrolled (96, 289) with delta (0, 0)
Screenshot: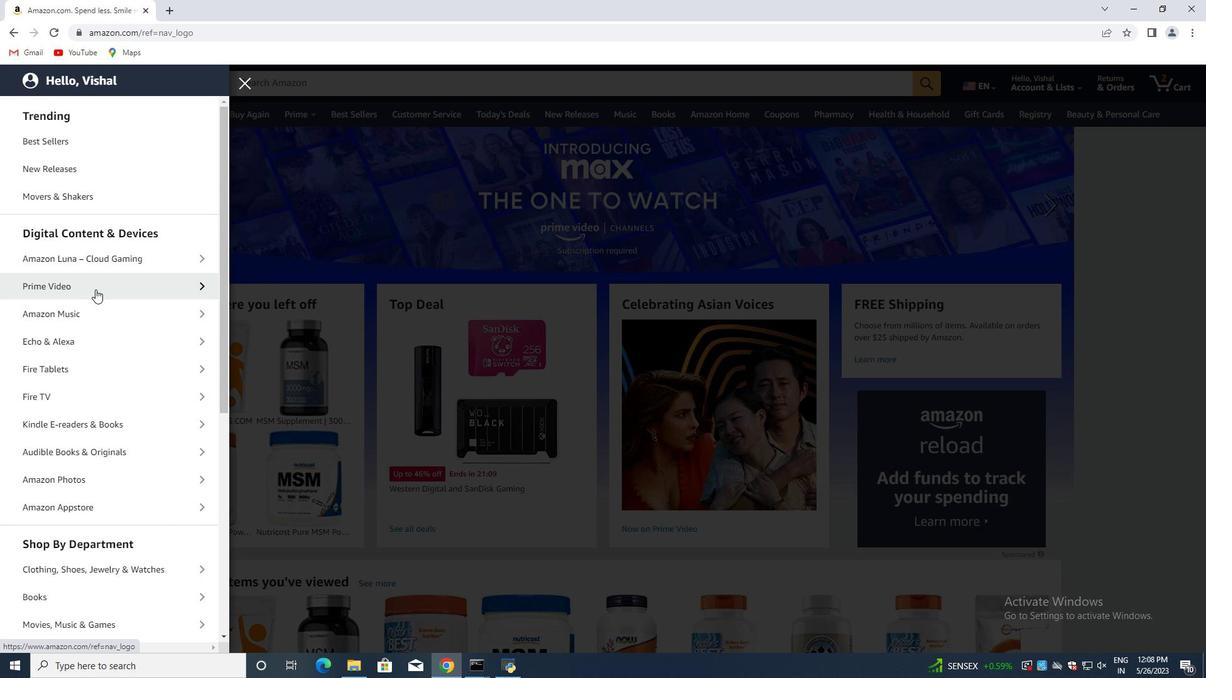 
Action: Mouse moved to (96, 292)
Screenshot: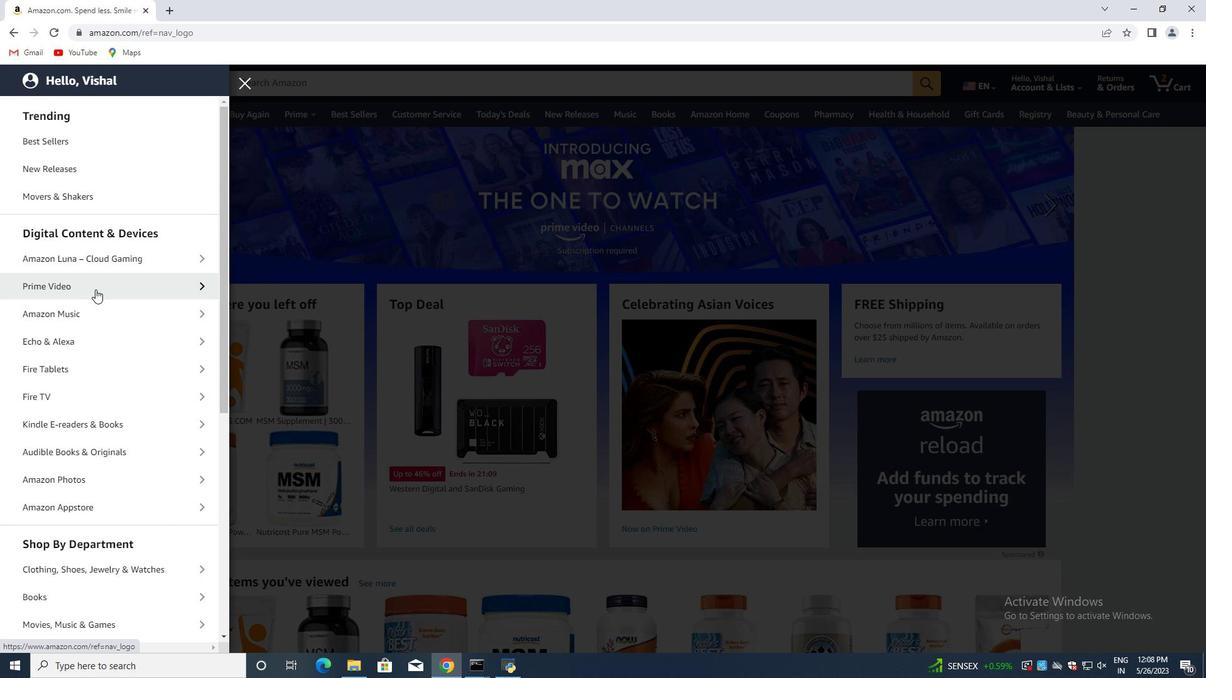 
Action: Mouse scrolled (96, 291) with delta (0, 0)
Screenshot: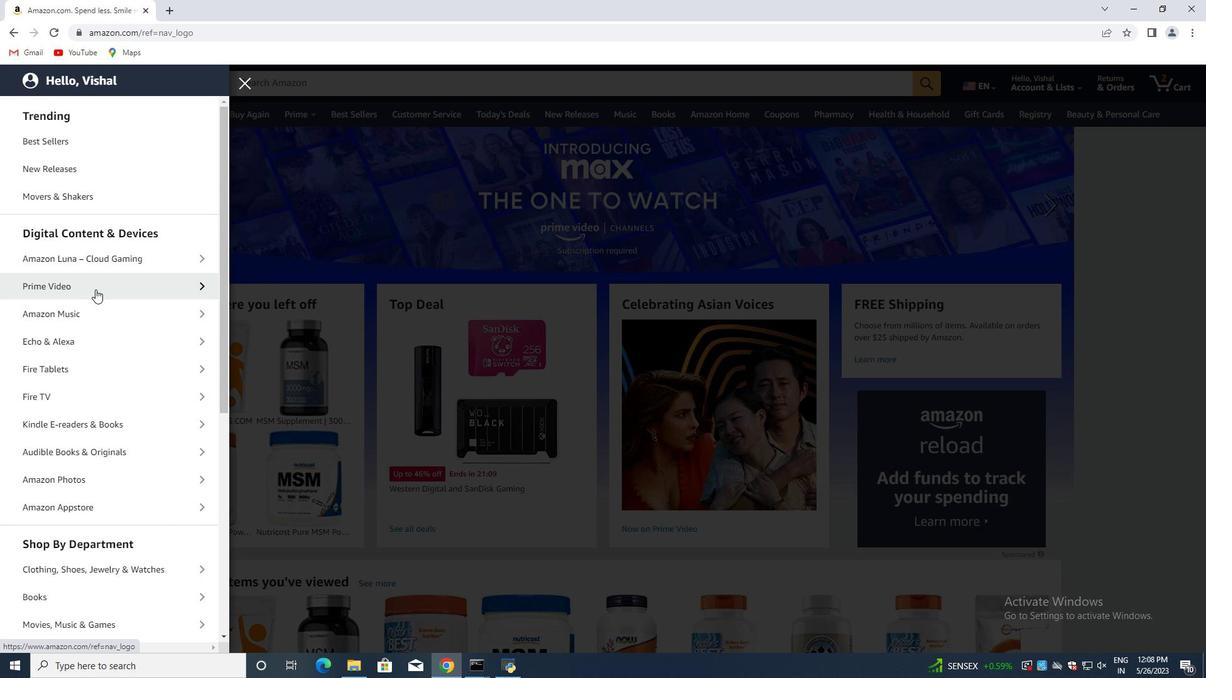 
Action: Mouse moved to (118, 339)
Screenshot: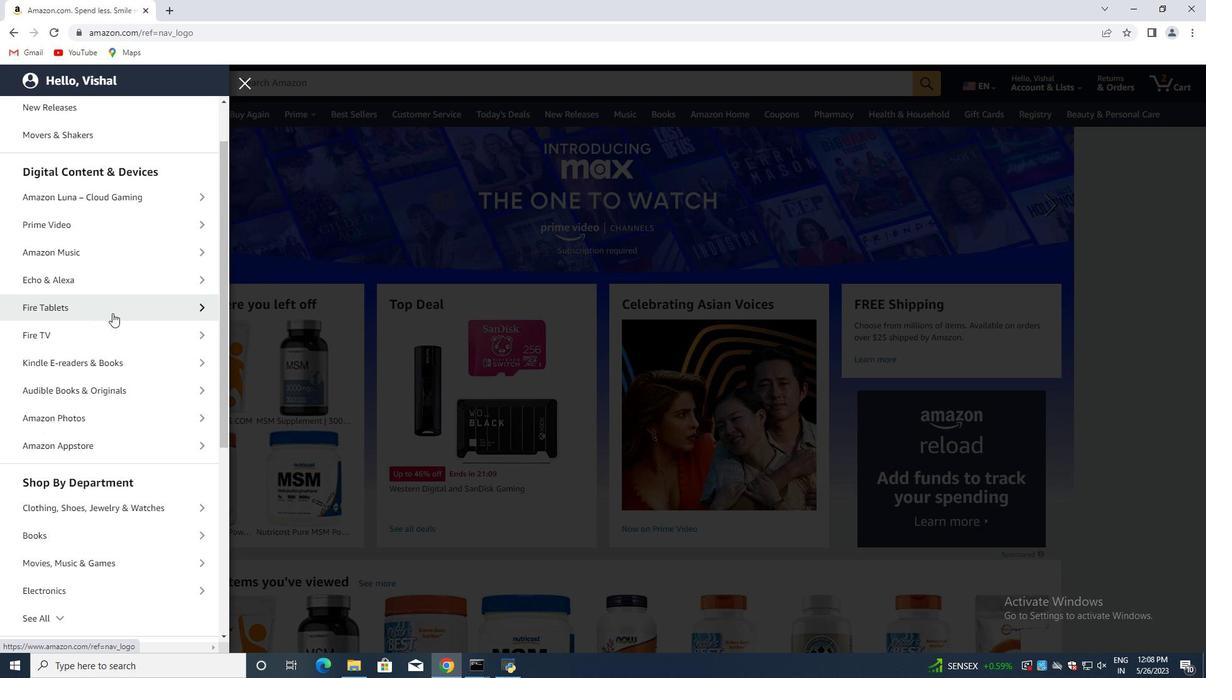 
Action: Mouse scrolled (114, 319) with delta (0, 0)
Screenshot: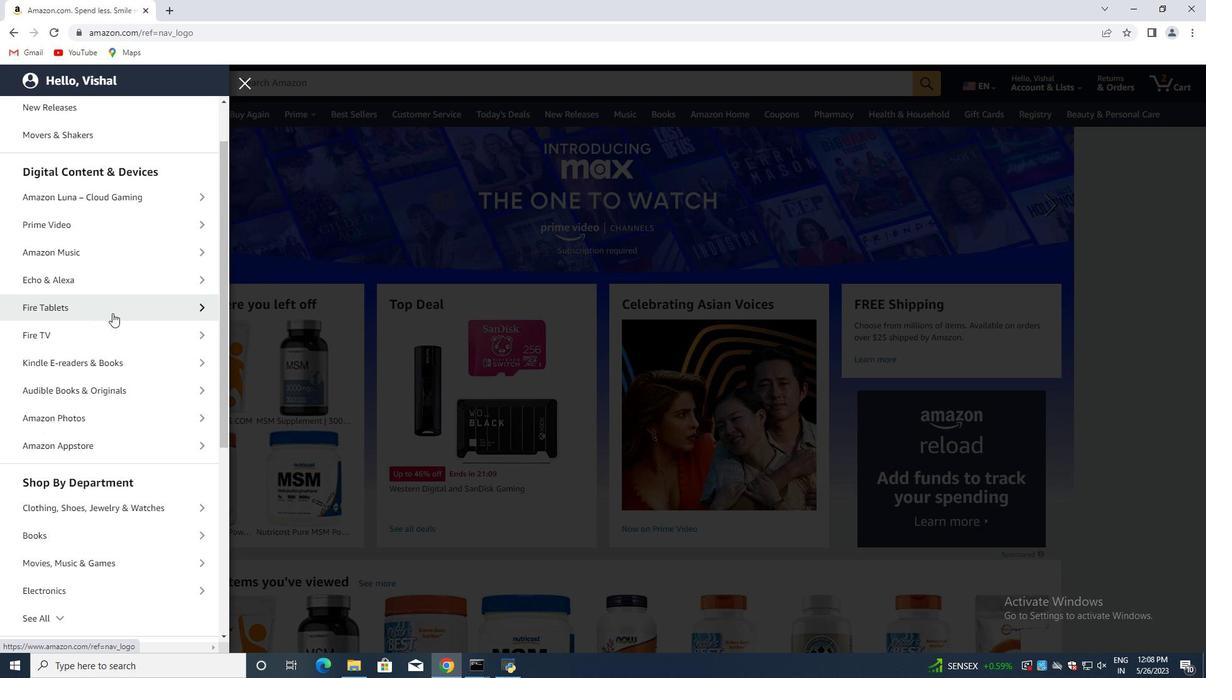 
Action: Mouse moved to (125, 455)
Screenshot: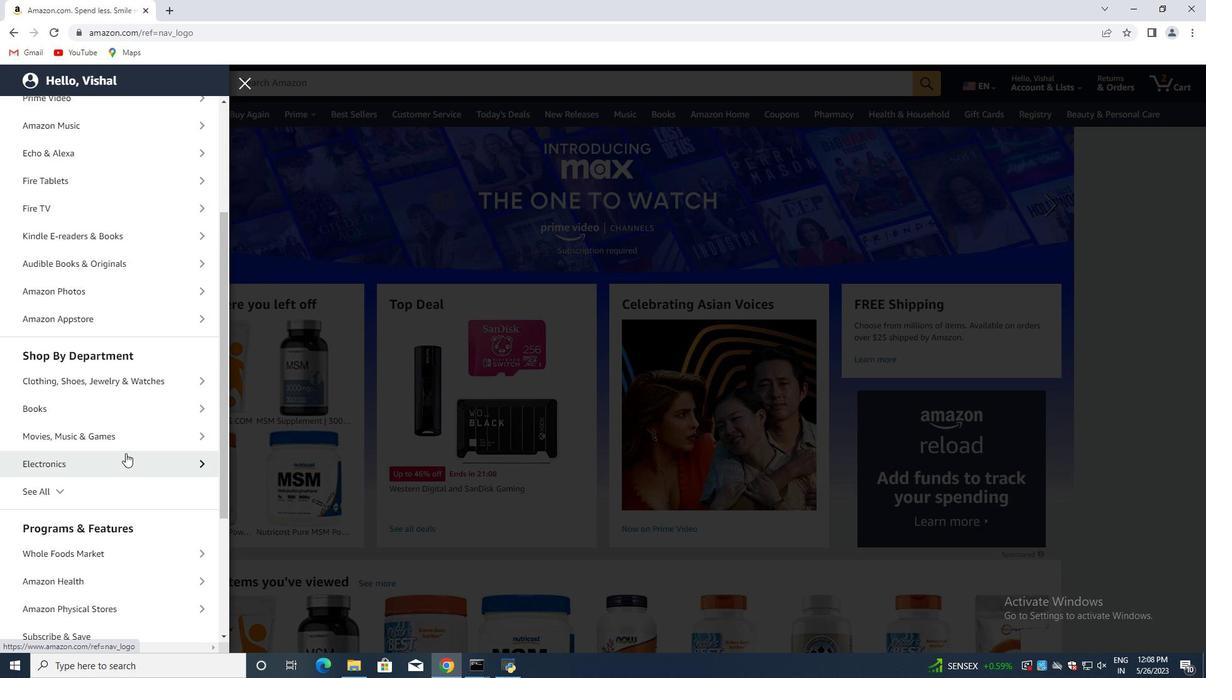 
Action: Mouse scrolled (125, 454) with delta (0, 0)
Screenshot: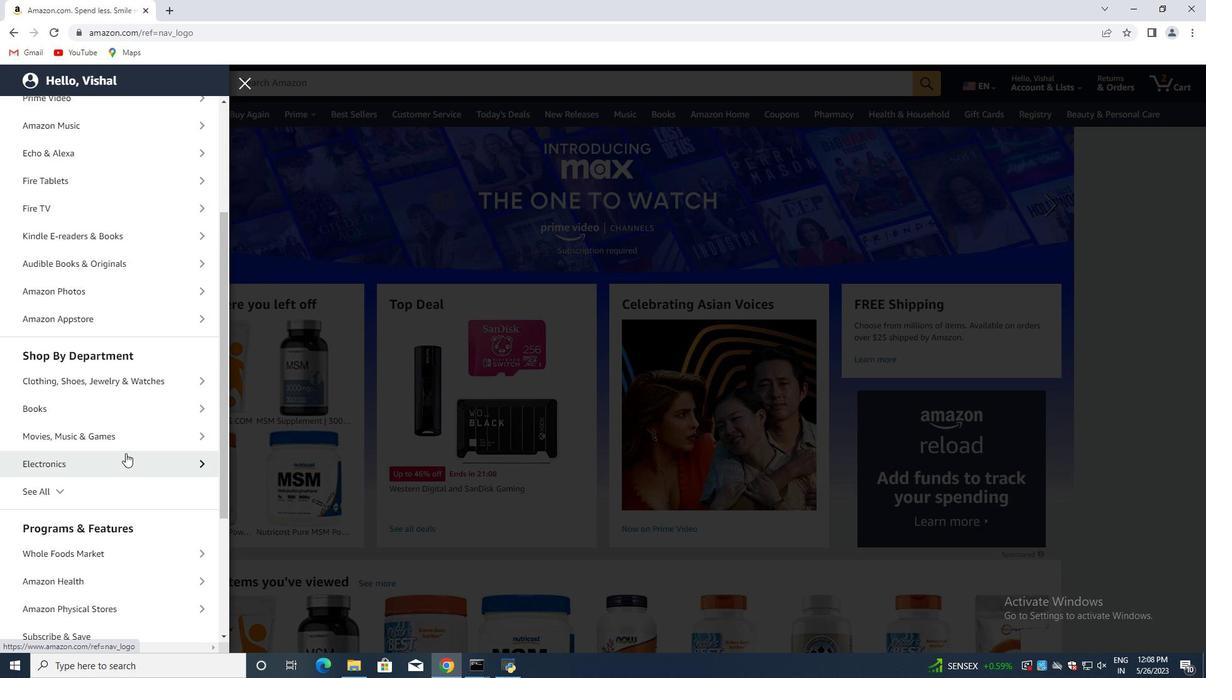 
Action: Mouse moved to (124, 456)
Screenshot: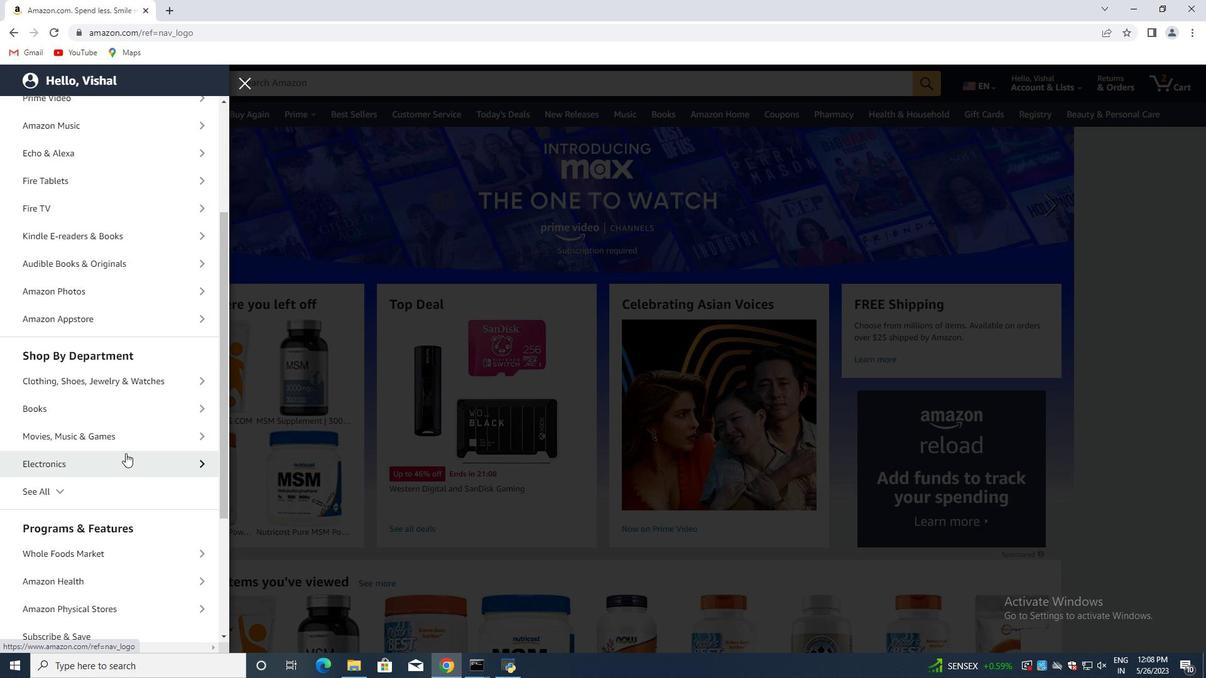 
Action: Mouse scrolled (124, 456) with delta (0, 0)
Screenshot: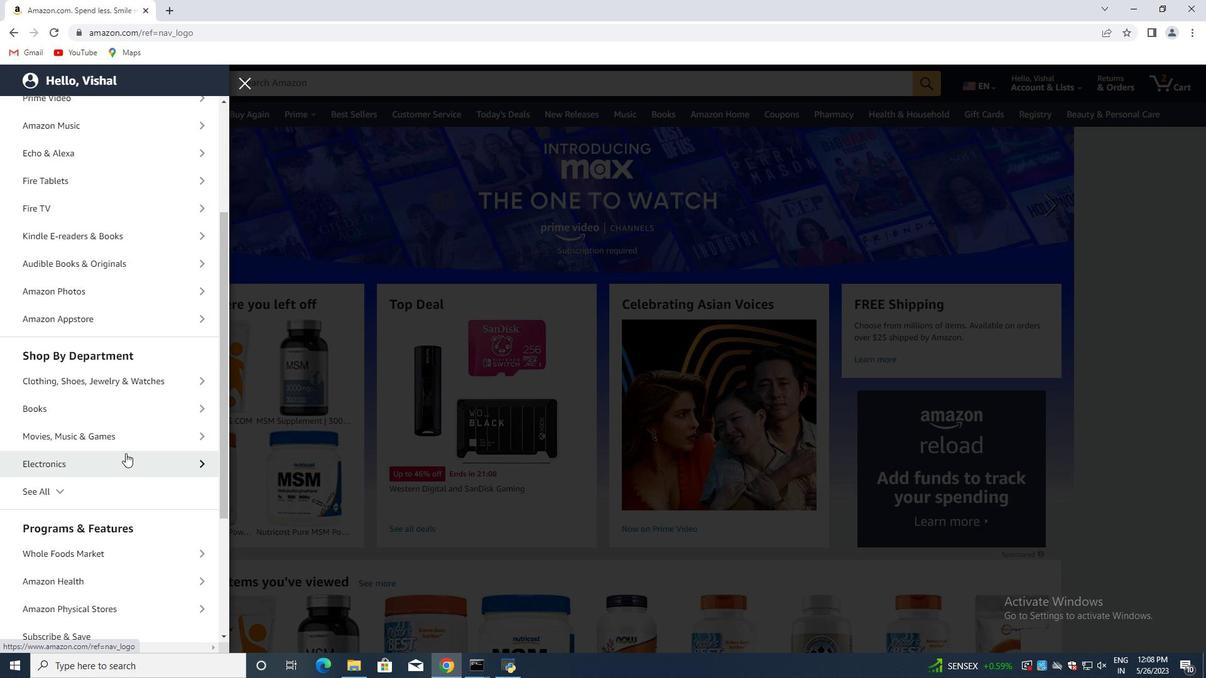
Action: Mouse moved to (187, 431)
Screenshot: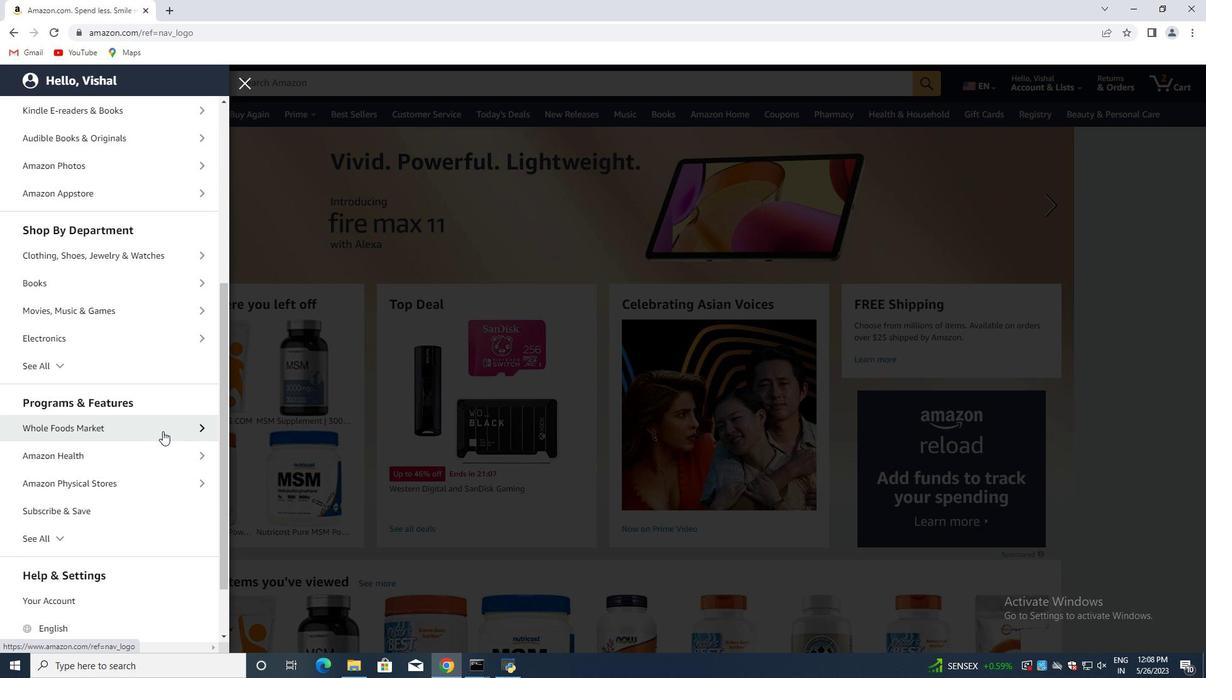 
Action: Mouse pressed left at (187, 431)
Screenshot: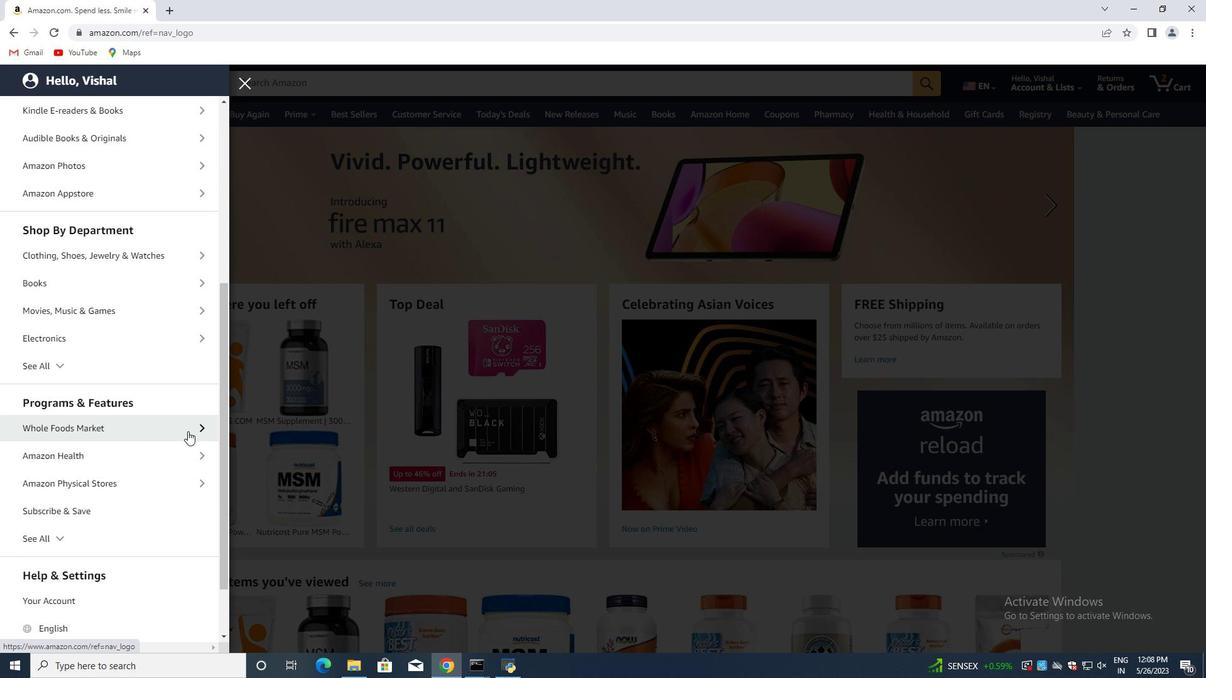 
Action: Mouse moved to (151, 170)
Screenshot: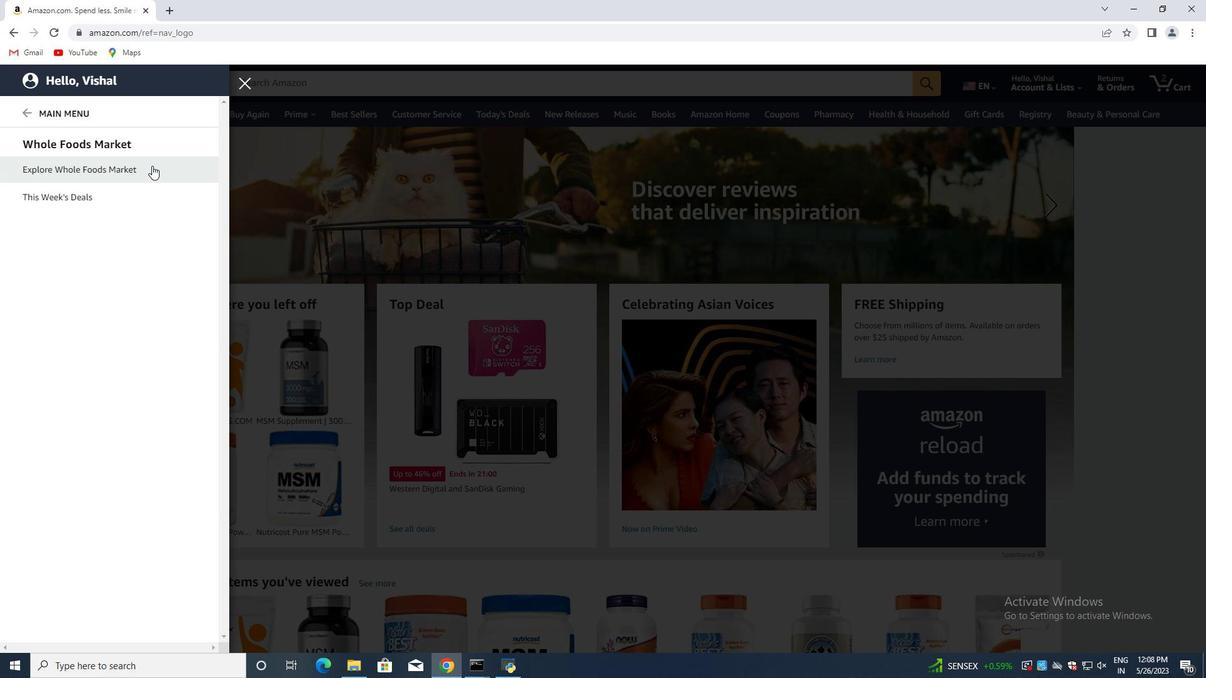 
Action: Mouse pressed left at (151, 170)
Screenshot: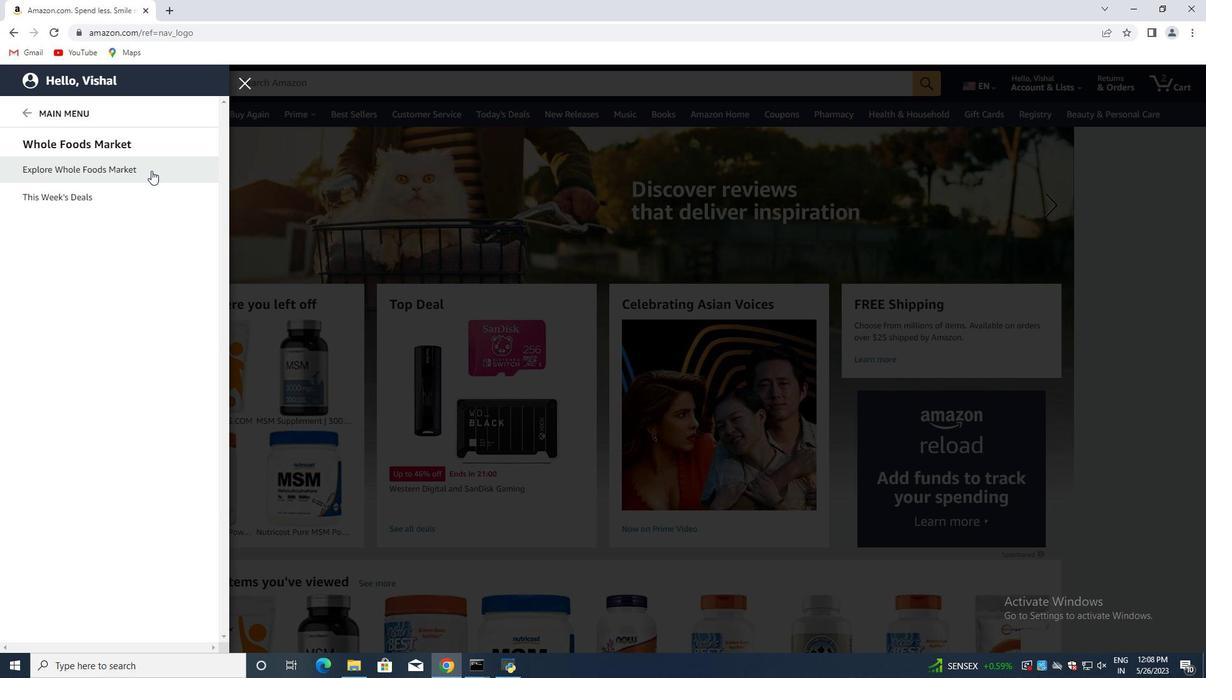 
Action: Mouse moved to (367, 86)
Screenshot: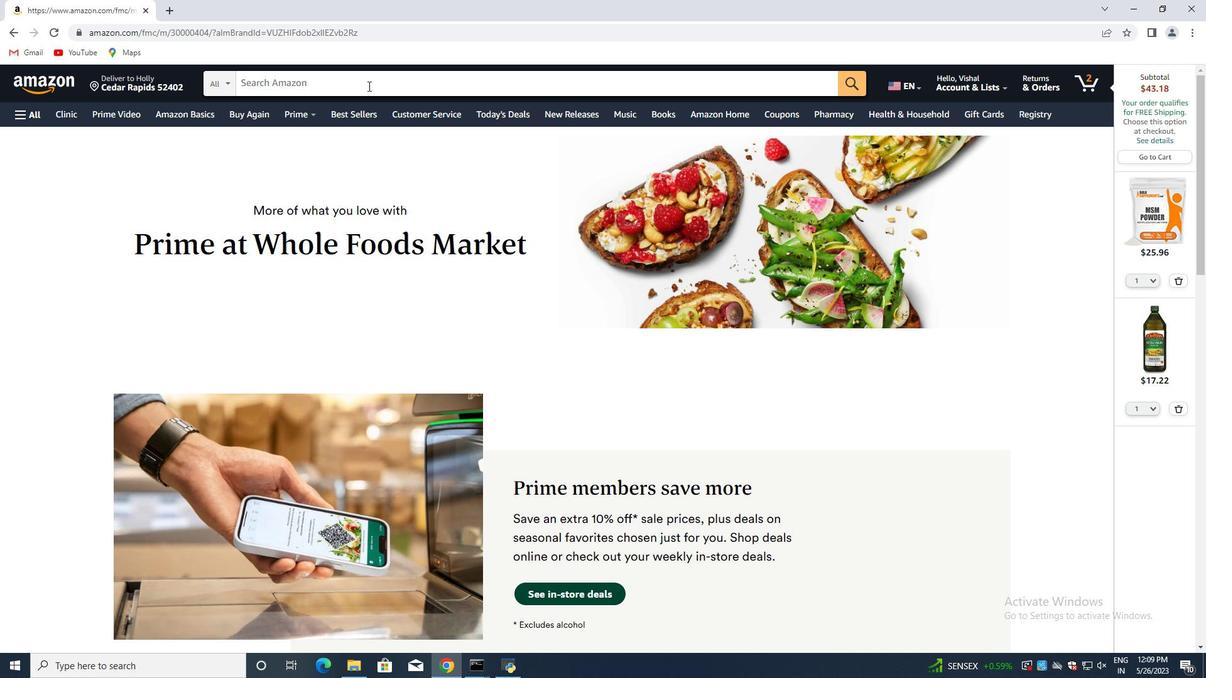 
Action: Mouse pressed left at (367, 86)
Screenshot: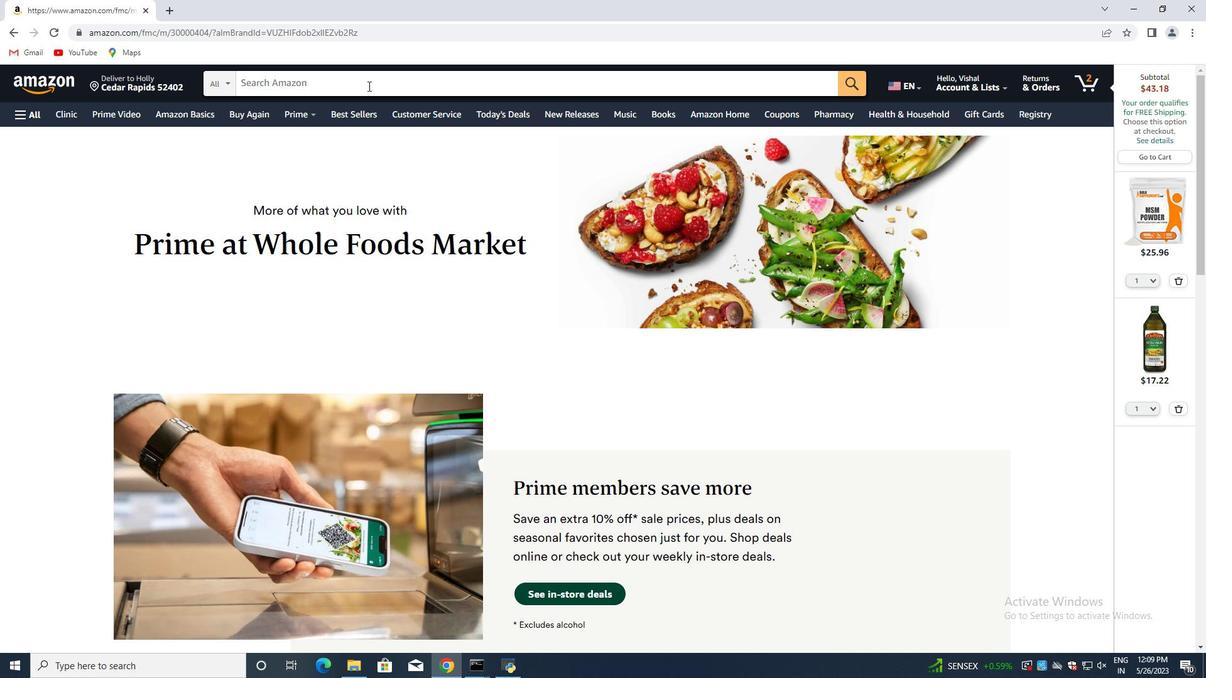 
Action: Mouse moved to (603, 0)
Screenshot: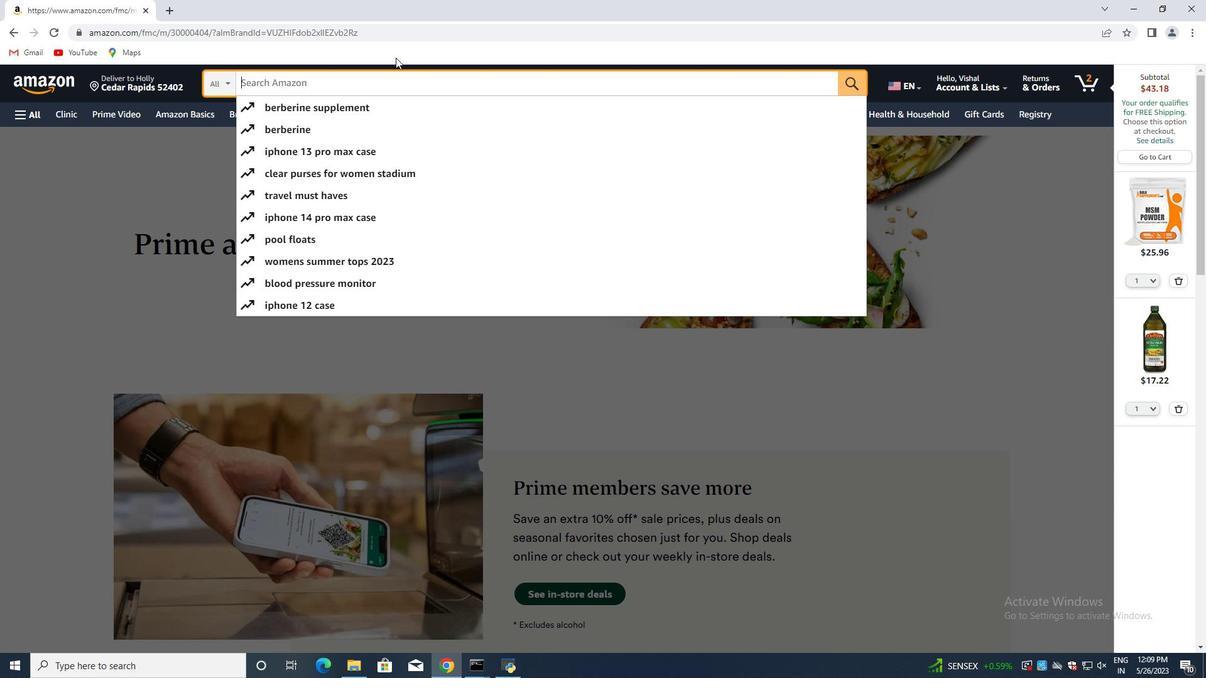 
Action: Key pressed <Key.shift>Organic<Key.space><Key.shift>Hummus<Key.enter>
Screenshot: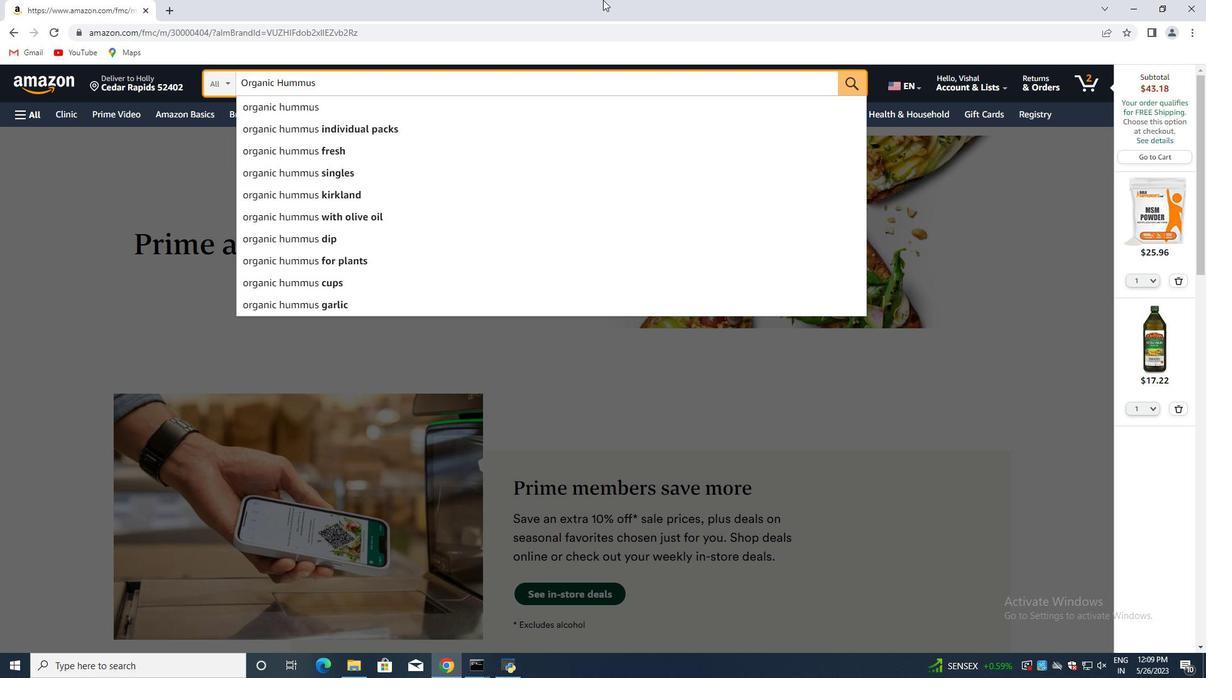 
Action: Mouse moved to (462, 285)
Screenshot: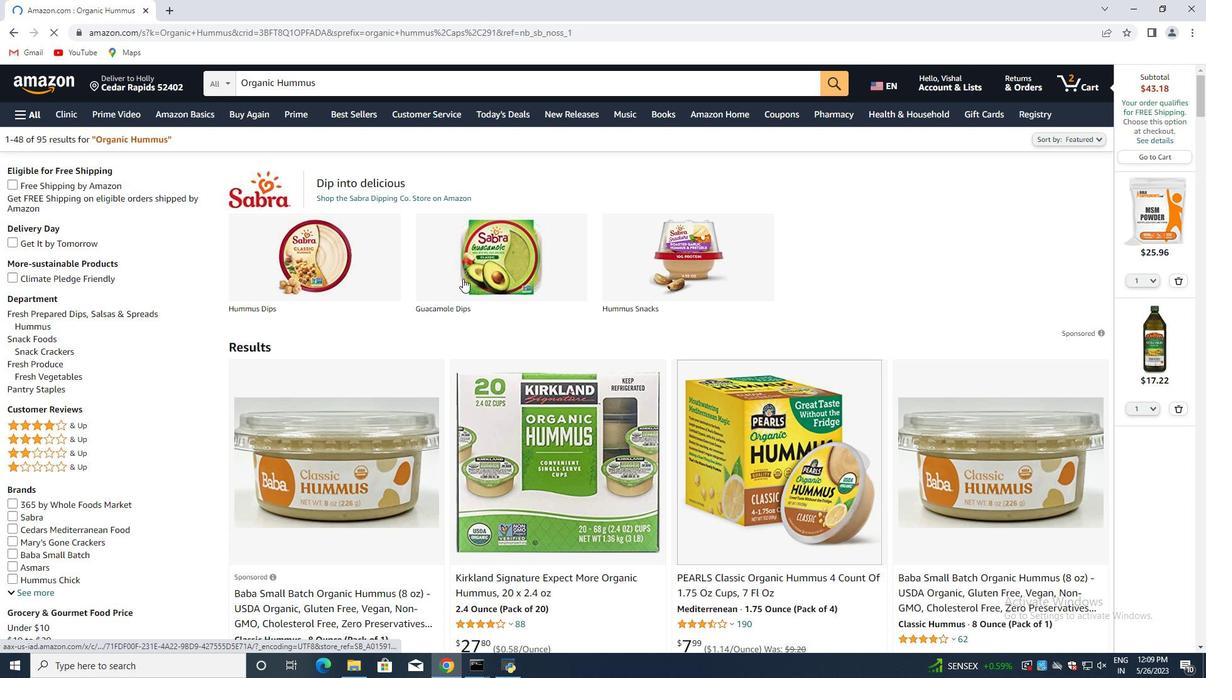 
Action: Mouse scrolled (463, 283) with delta (0, 0)
Screenshot: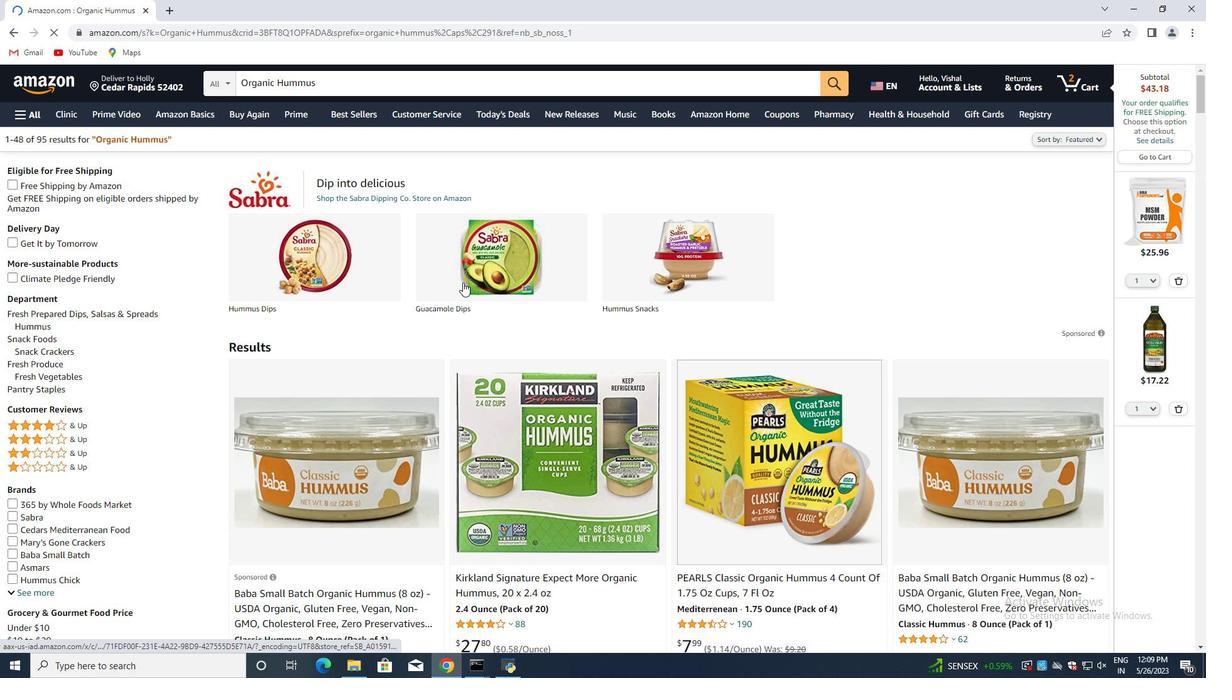 
Action: Mouse moved to (462, 286)
Screenshot: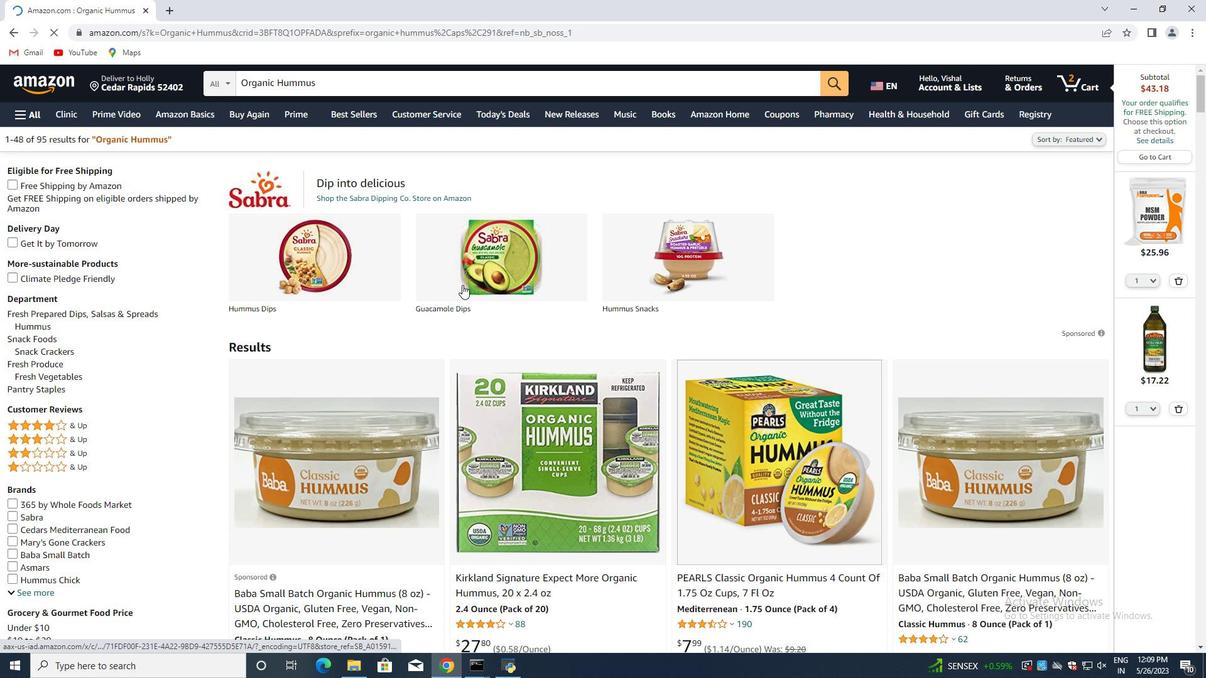 
Action: Mouse scrolled (462, 285) with delta (0, 0)
Screenshot: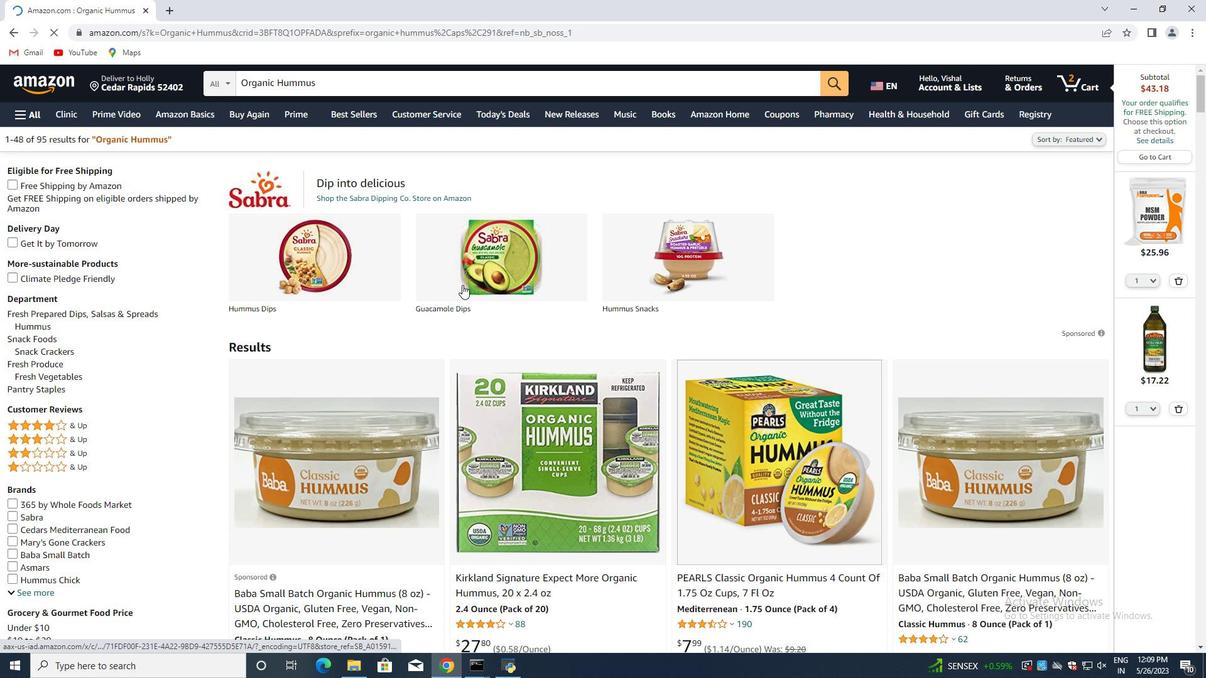 
Action: Mouse moved to (409, 280)
Screenshot: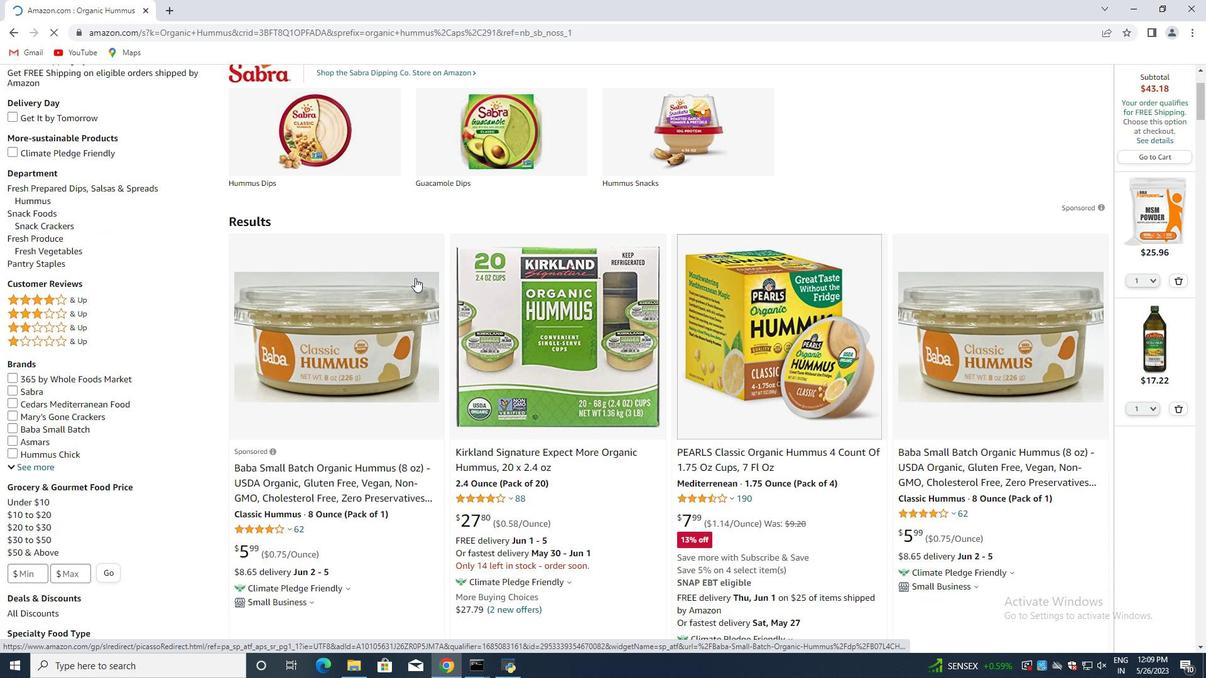 
Action: Mouse scrolled (409, 280) with delta (0, 0)
Screenshot: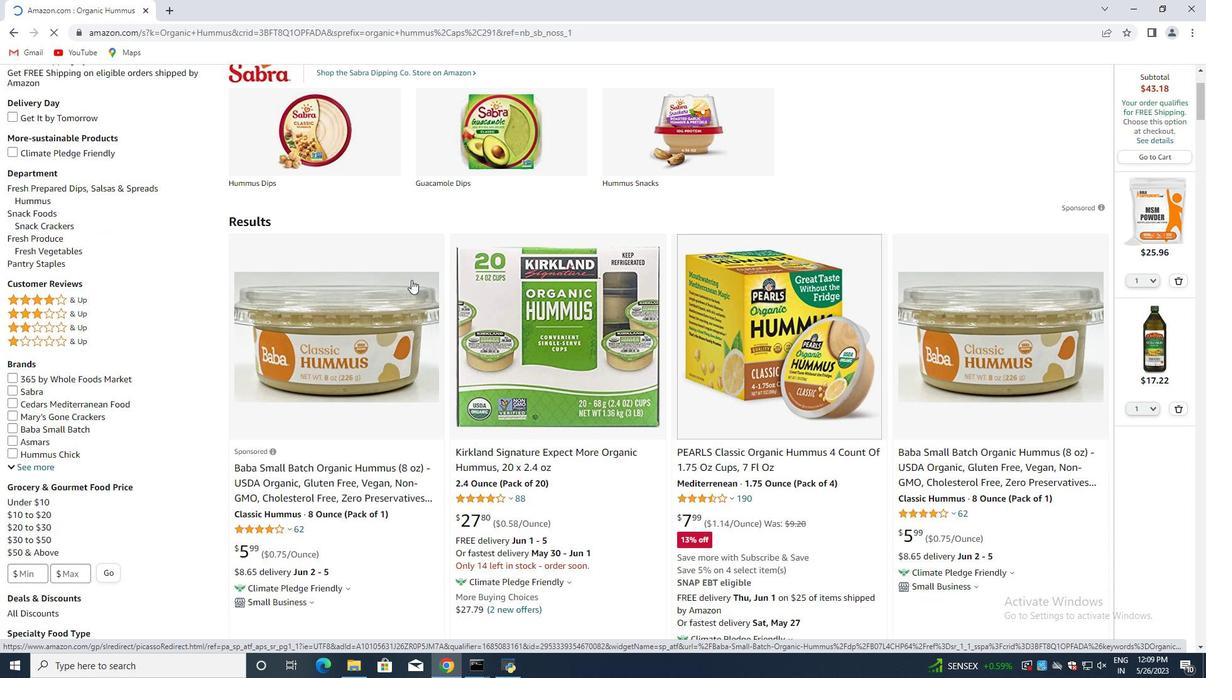 
Action: Mouse moved to (540, 270)
Screenshot: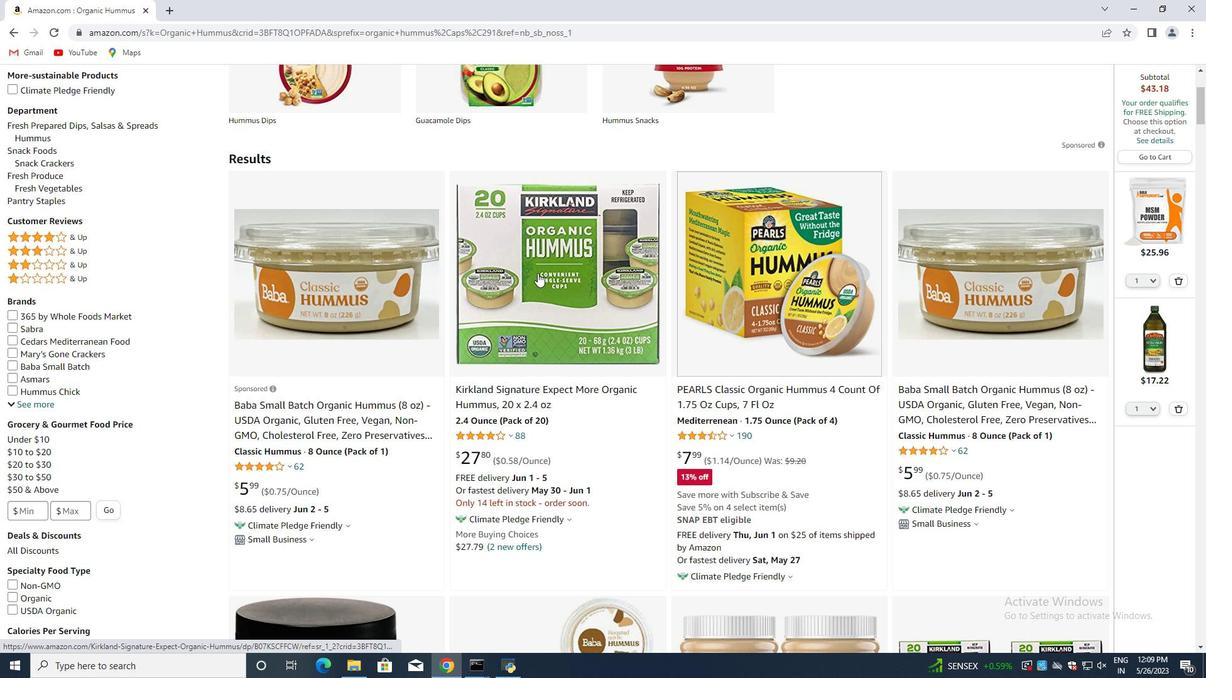 
Action: Mouse scrolled (539, 269) with delta (0, 0)
Screenshot: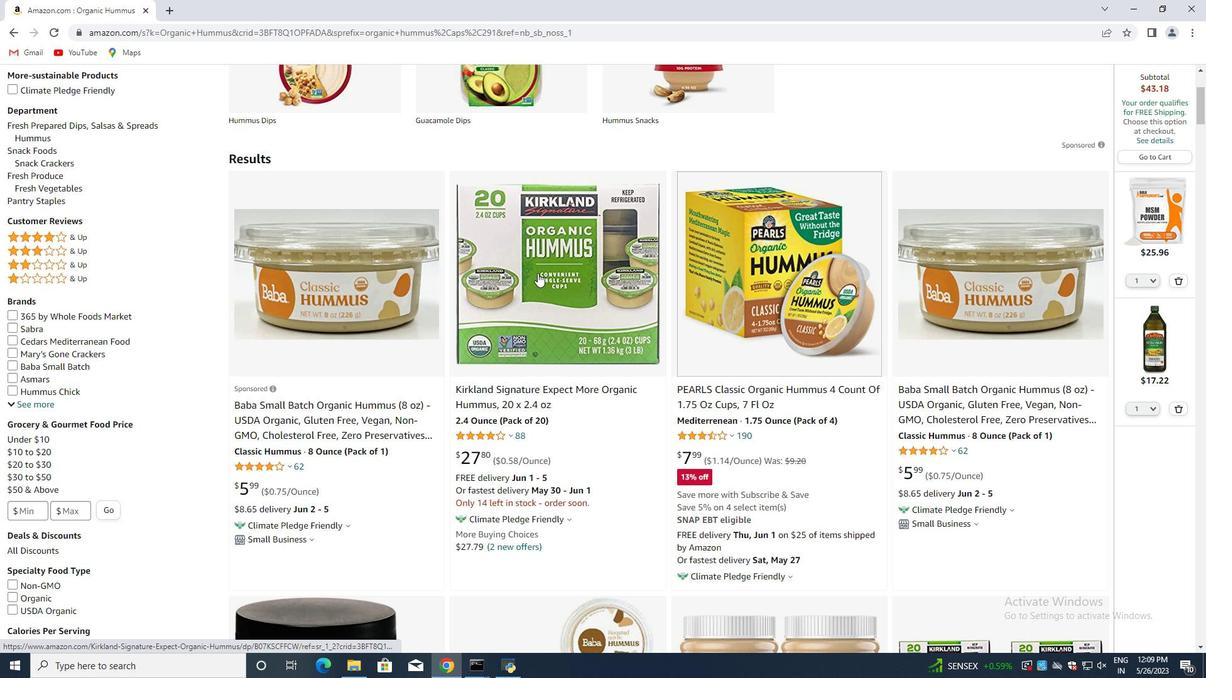 
Action: Mouse moved to (541, 272)
Screenshot: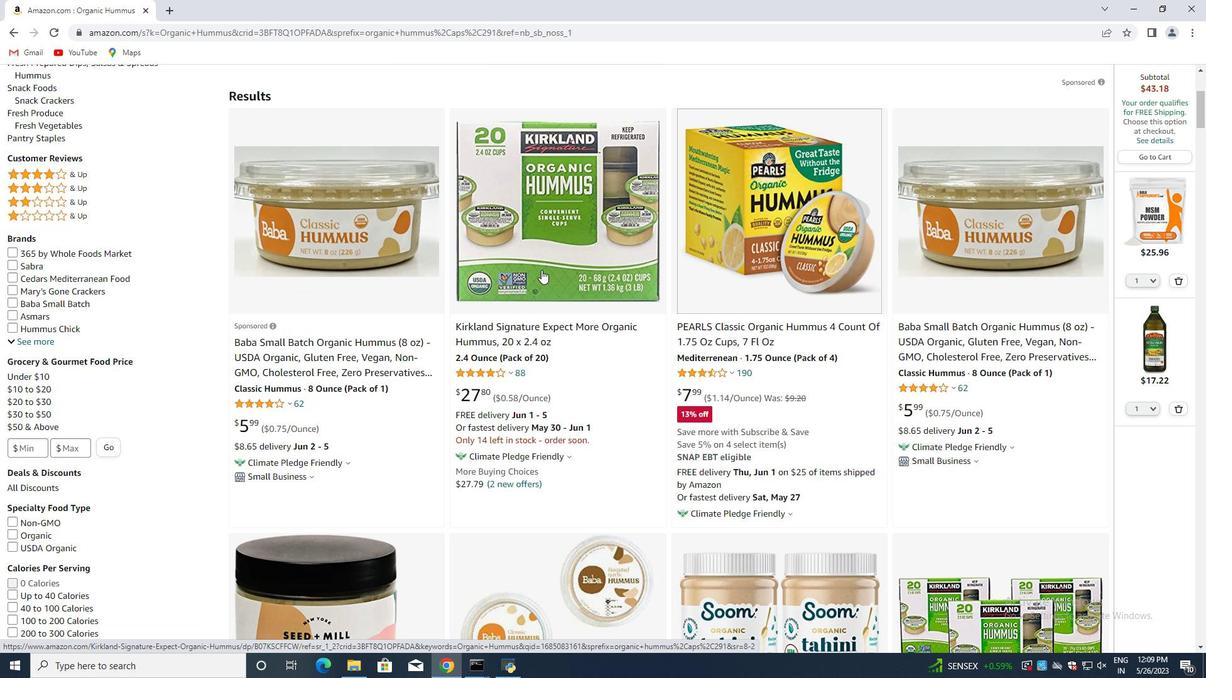 
Action: Mouse scrolled (541, 271) with delta (0, 0)
Screenshot: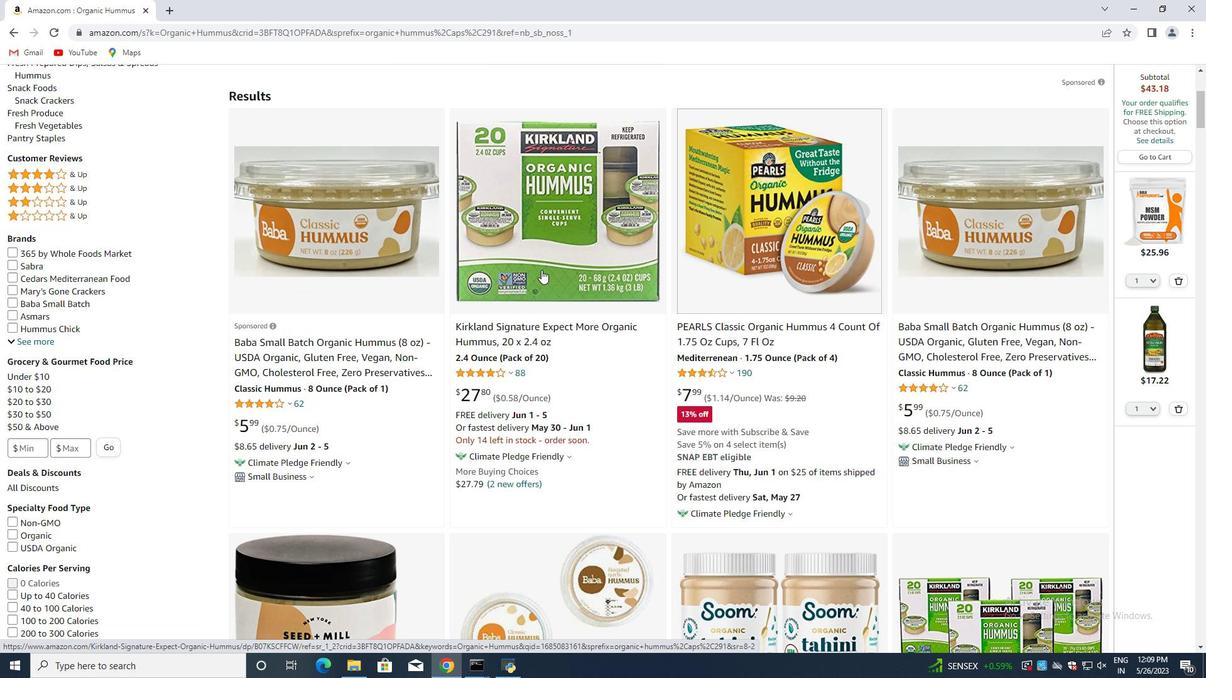 
Action: Mouse moved to (613, 338)
Screenshot: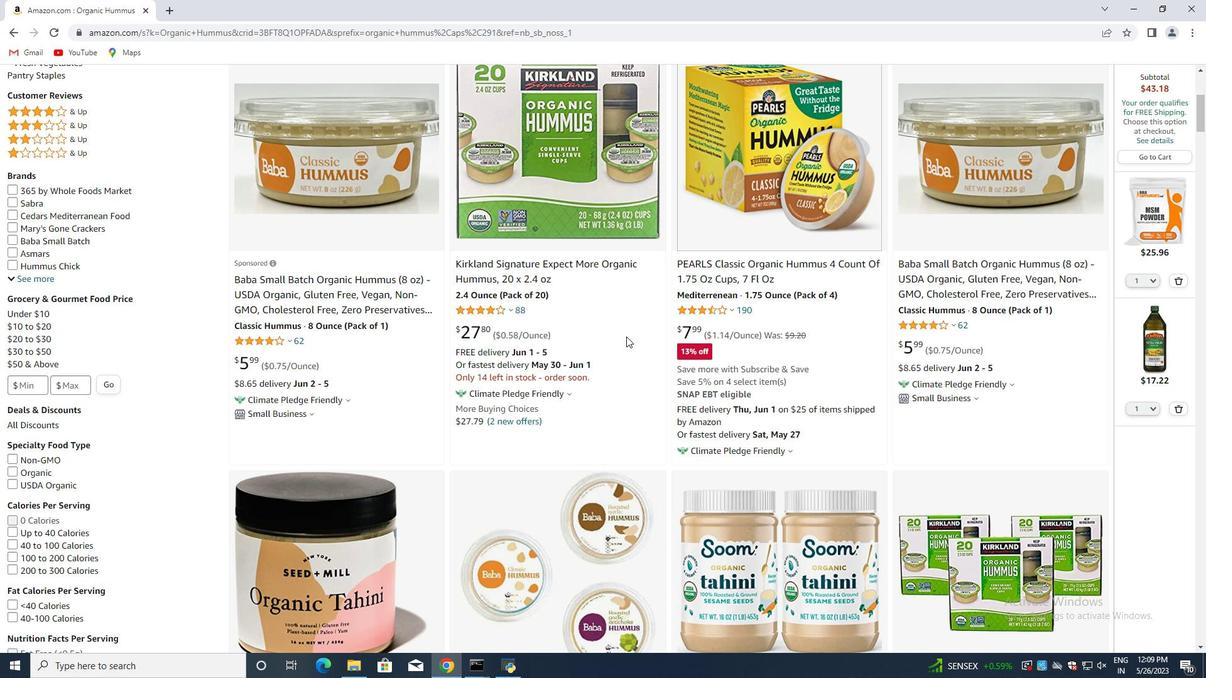 
Action: Mouse scrolled (613, 339) with delta (0, 0)
Screenshot: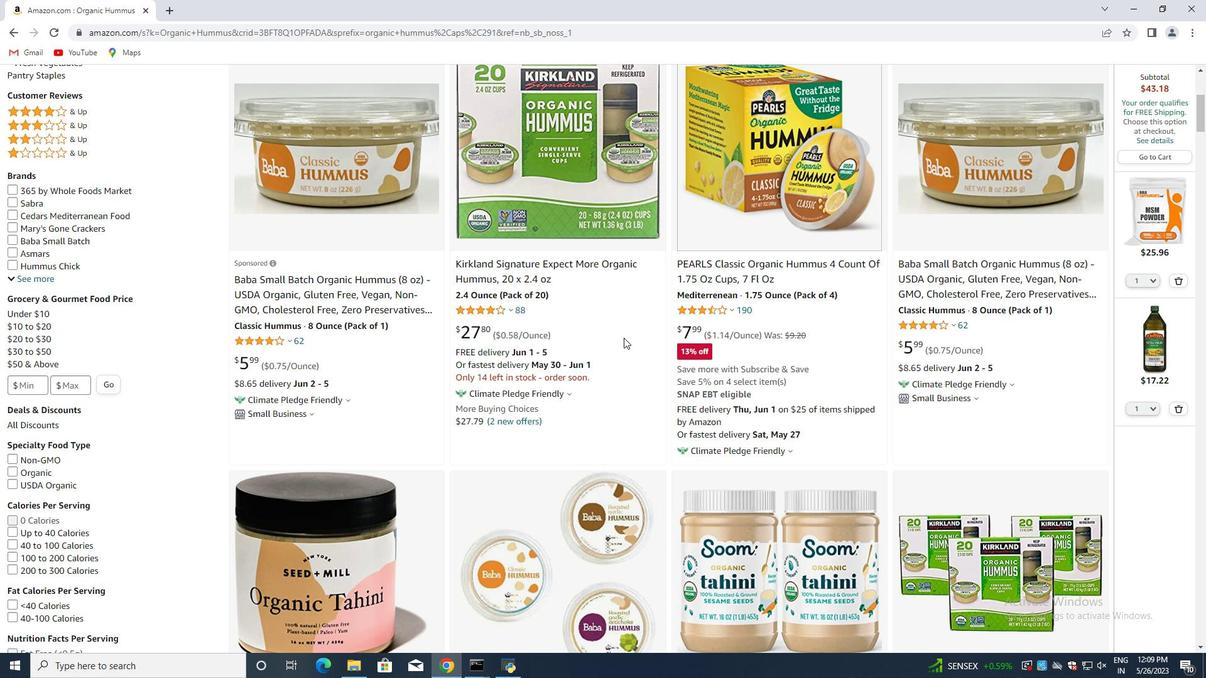 
Action: Mouse scrolled (613, 339) with delta (0, 0)
Screenshot: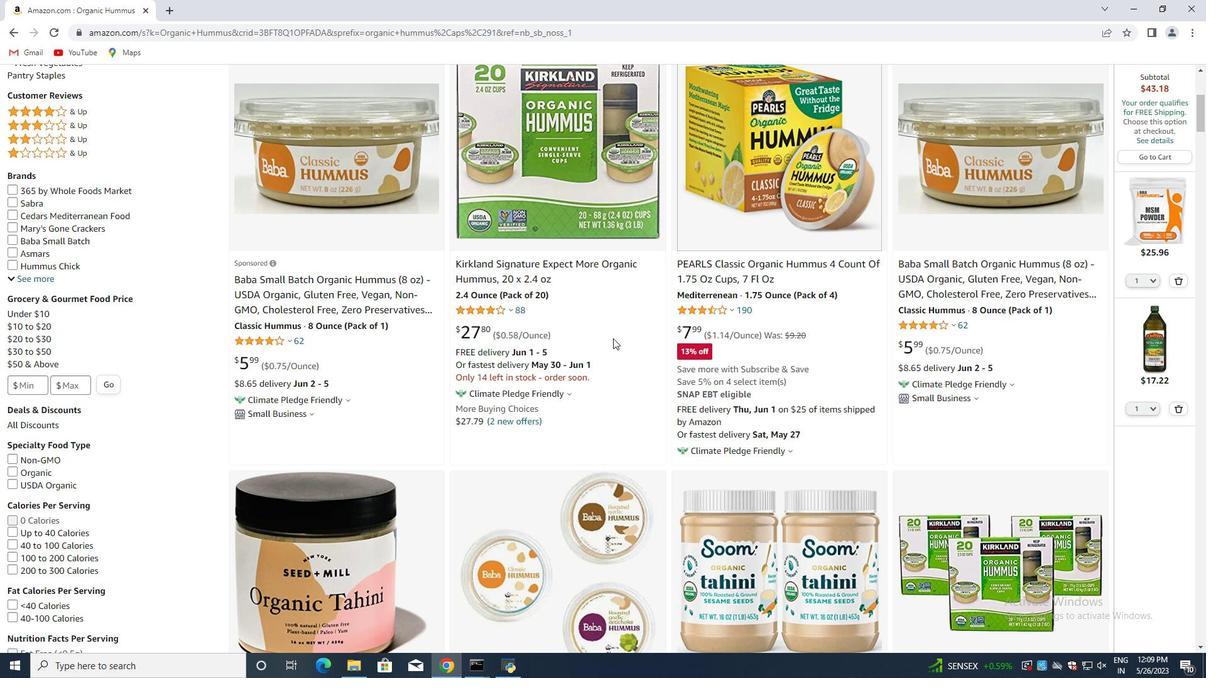 
Action: Mouse moved to (505, 319)
Screenshot: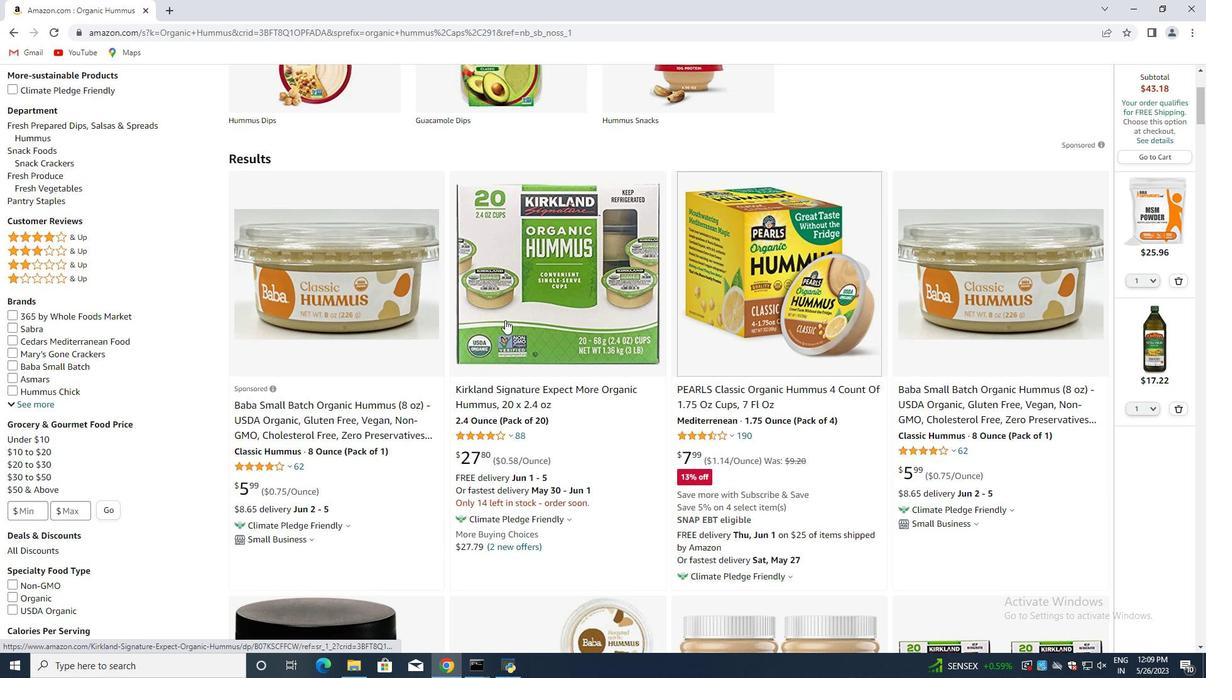 
Action: Mouse pressed left at (505, 319)
Screenshot: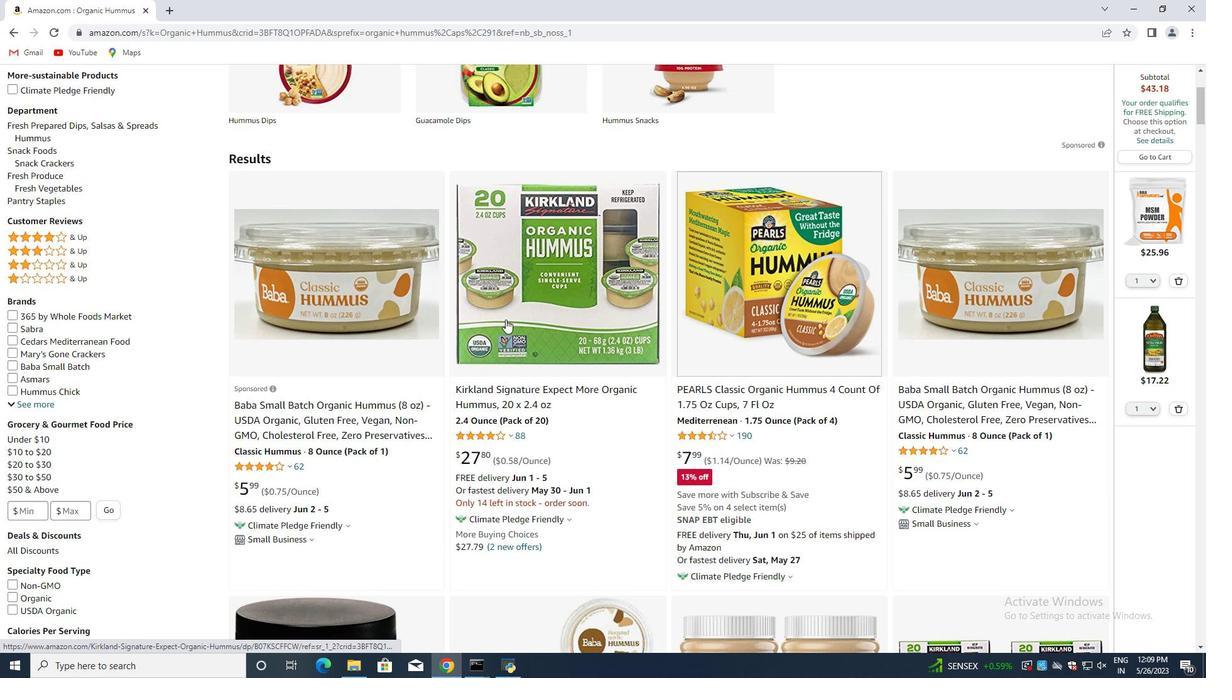 
Action: Mouse moved to (517, 322)
Screenshot: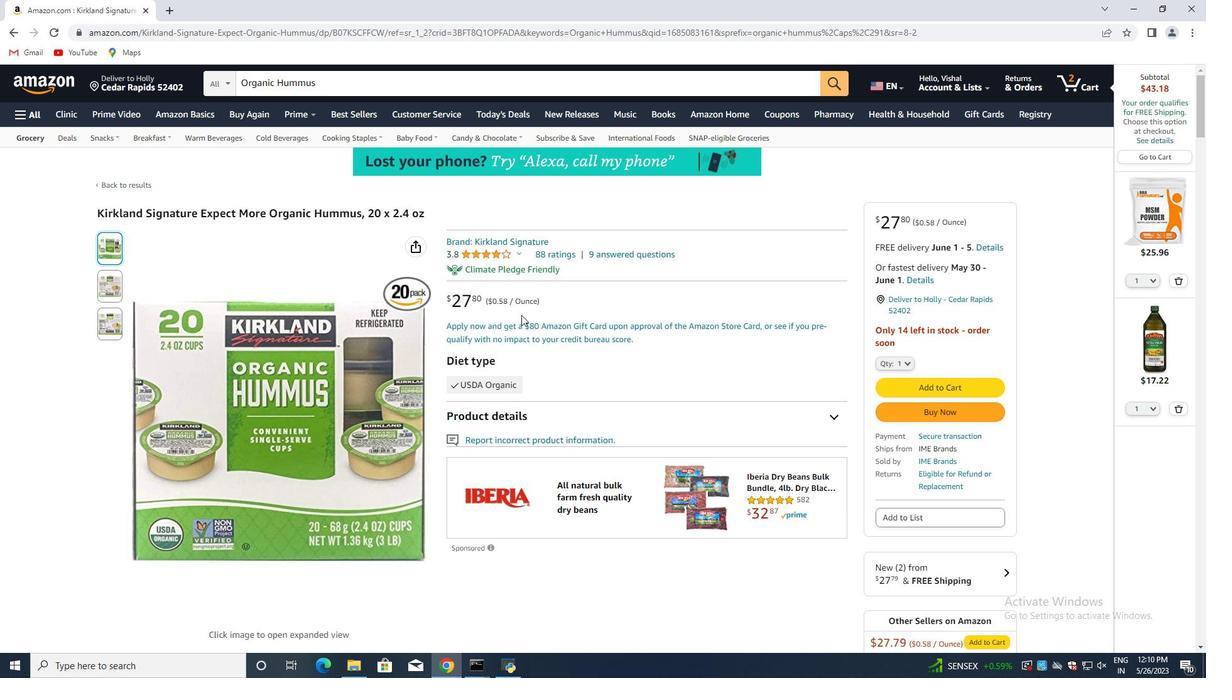 
Action: Mouse scrolled (517, 322) with delta (0, 0)
Screenshot: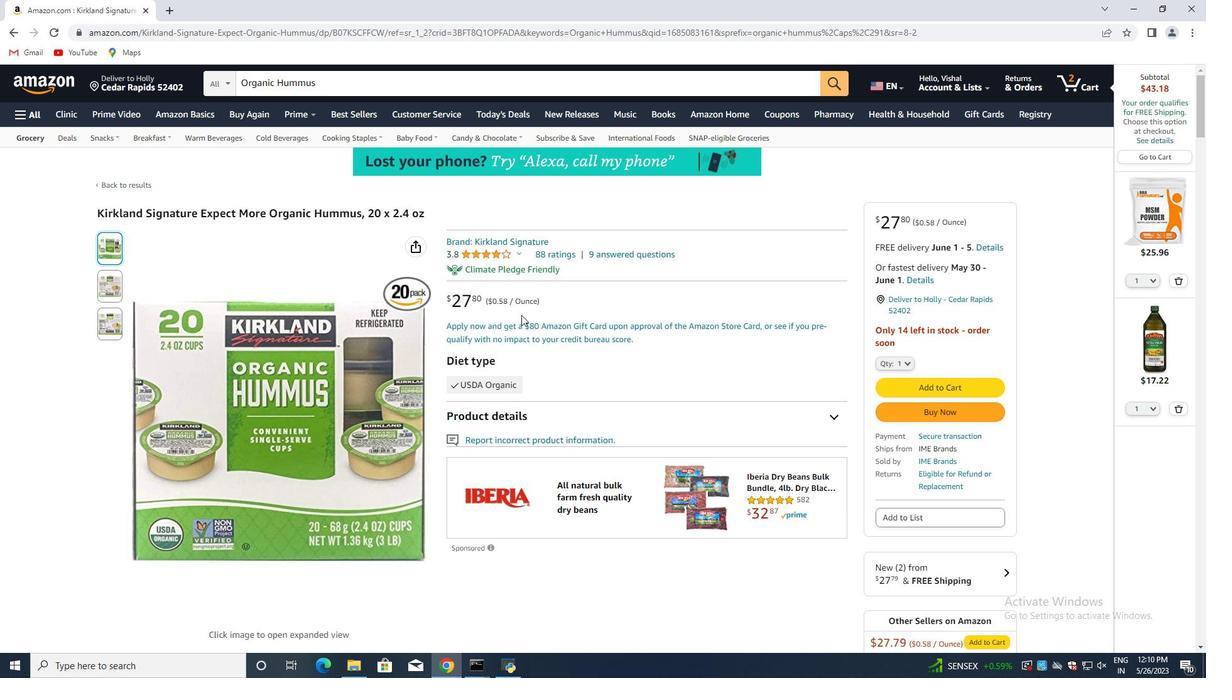 
Action: Mouse moved to (508, 331)
Screenshot: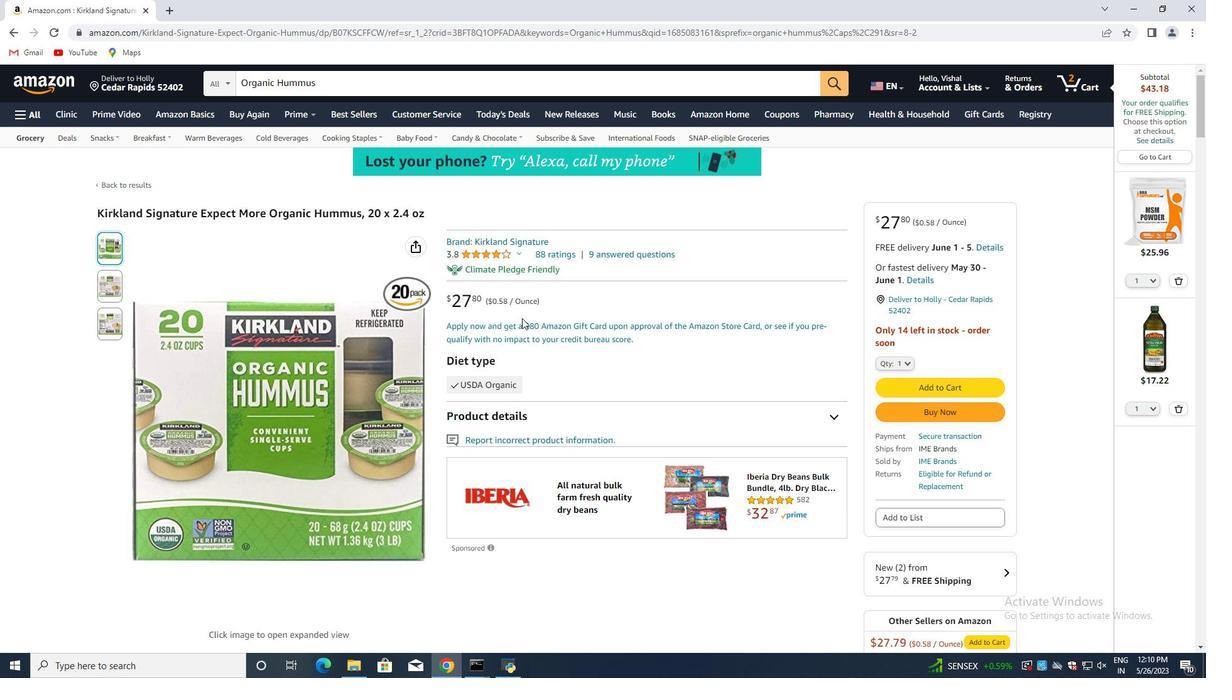 
Action: Mouse scrolled (509, 329) with delta (0, 0)
Screenshot: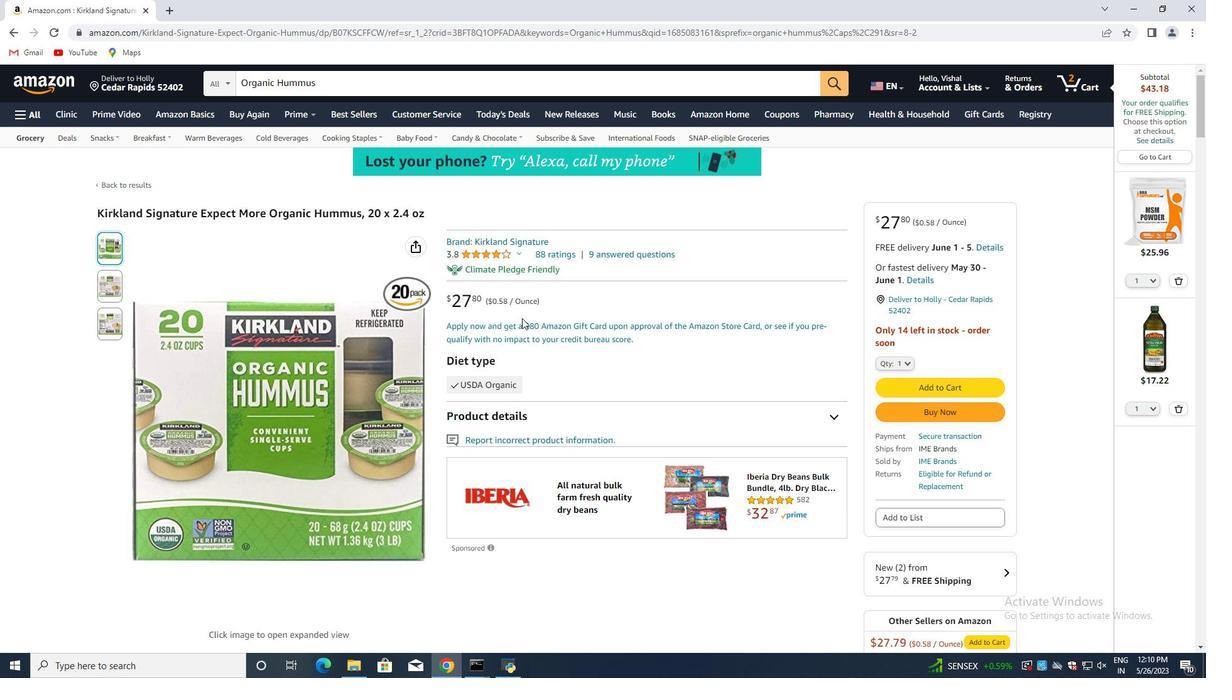 
Action: Mouse moved to (370, 370)
Screenshot: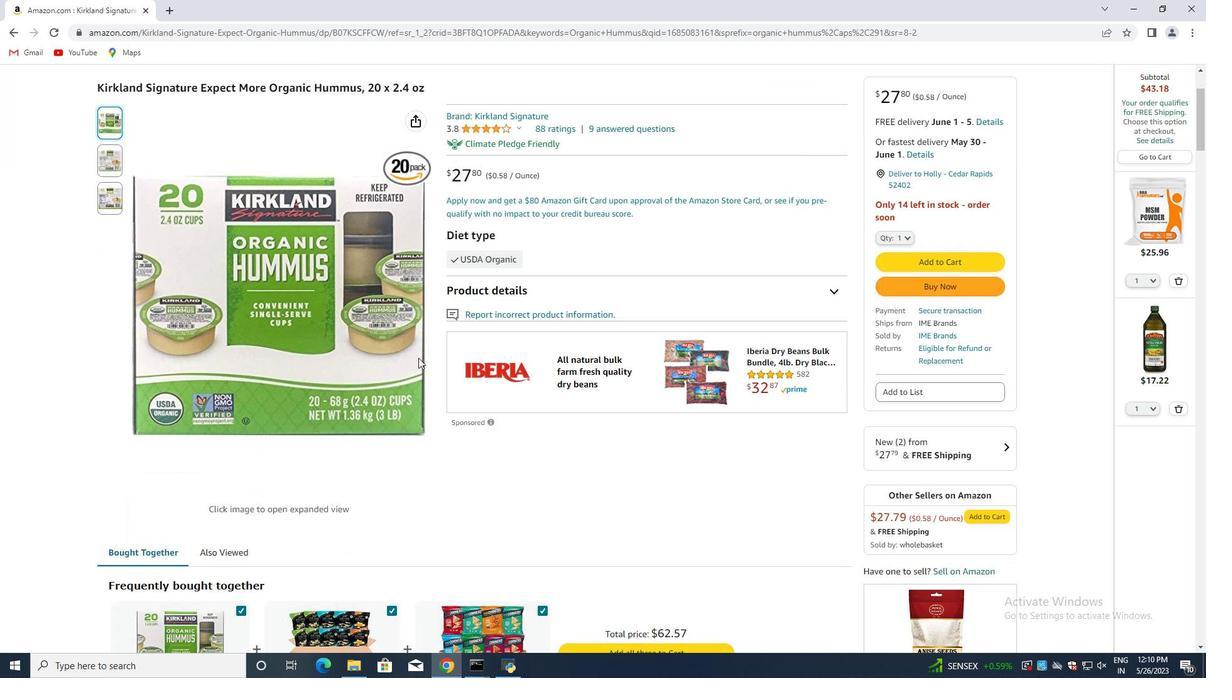 
Action: Mouse scrolled (370, 369) with delta (0, 0)
Screenshot: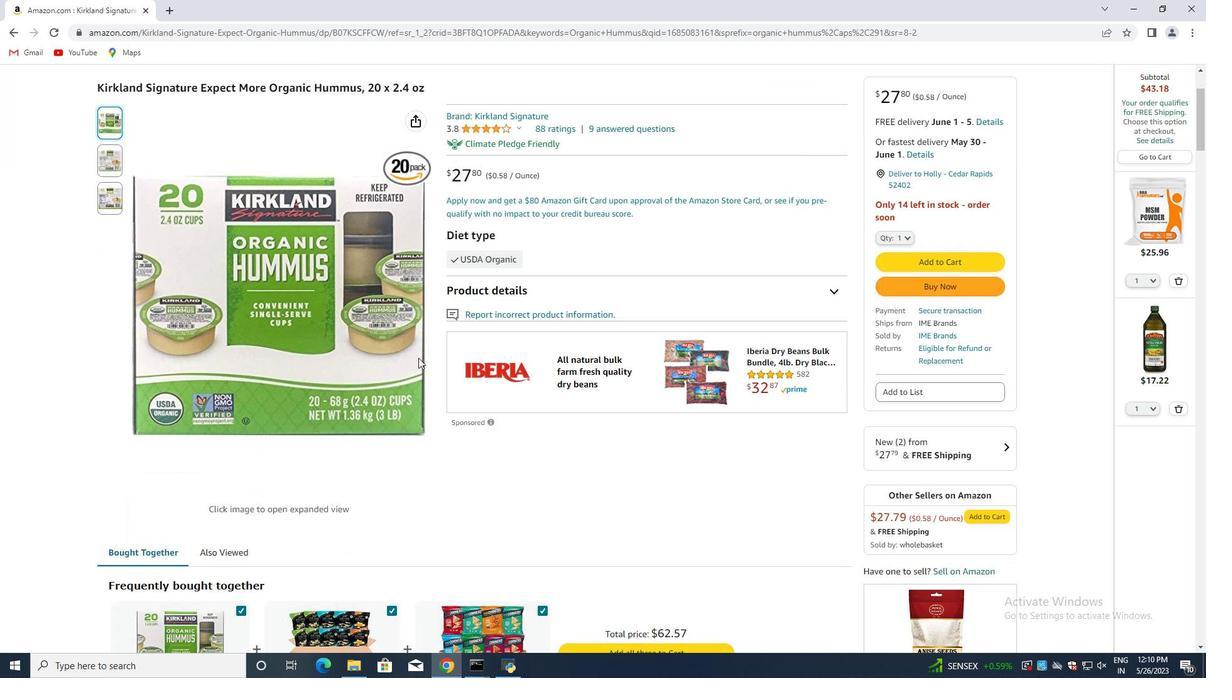 
Action: Mouse moved to (368, 371)
Screenshot: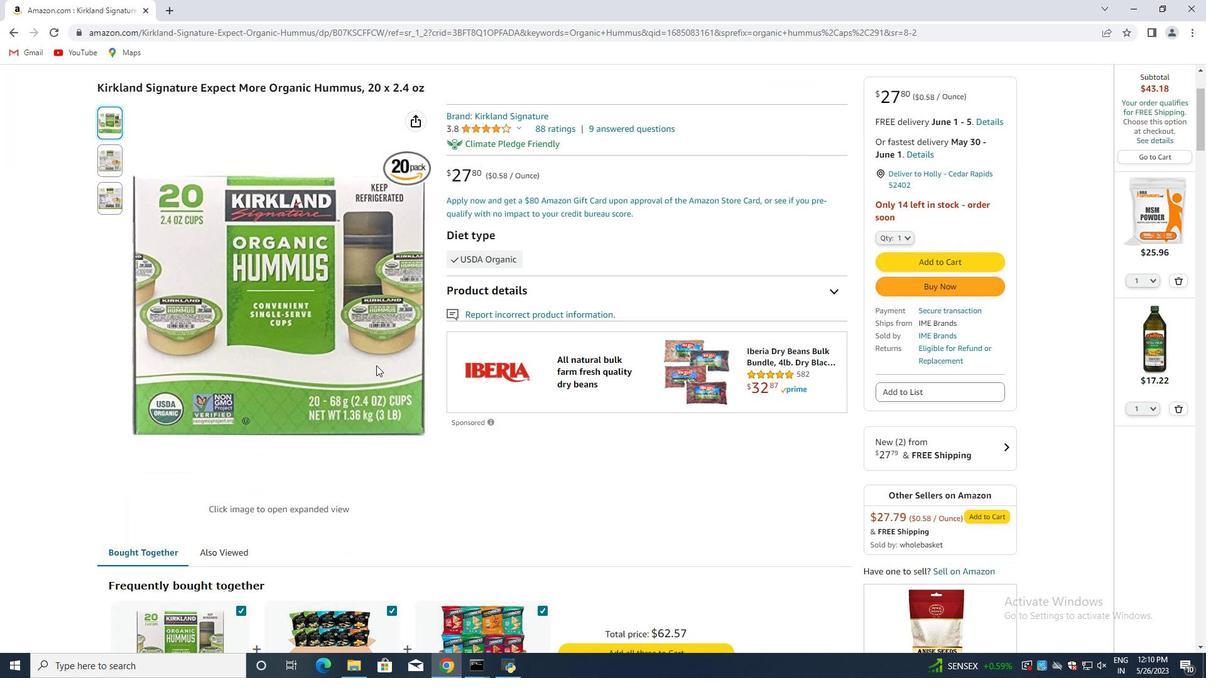 
Action: Mouse scrolled (368, 371) with delta (0, 0)
Screenshot: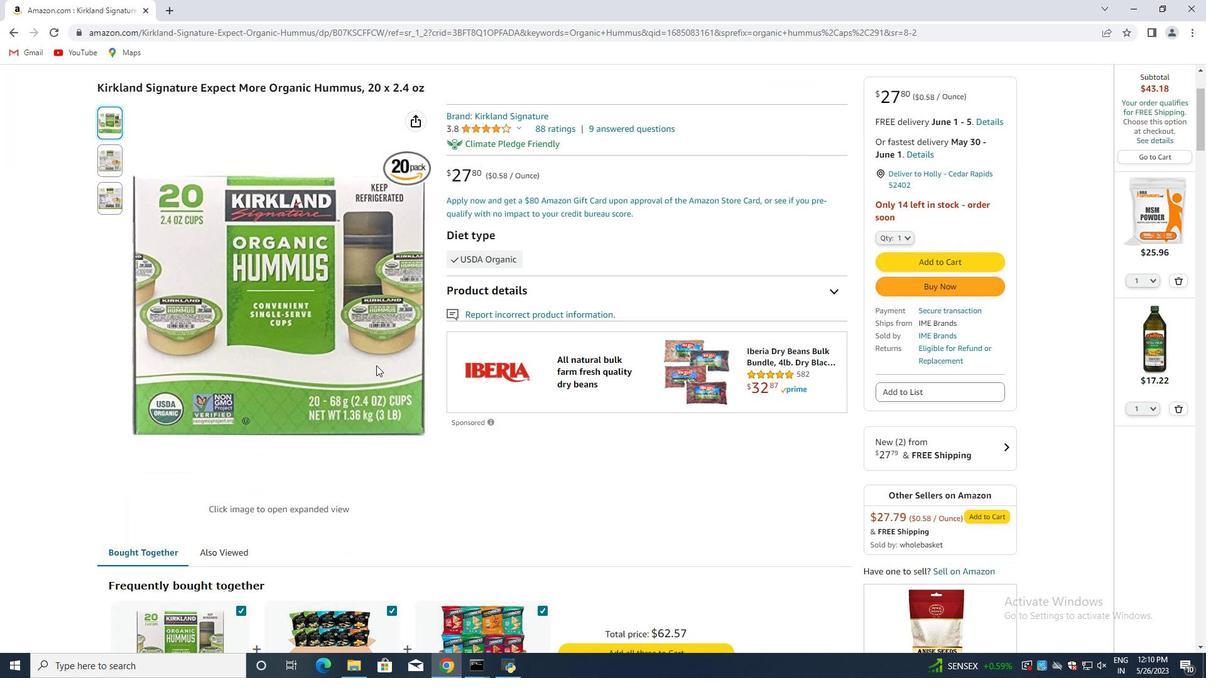 
Action: Mouse moved to (332, 383)
Screenshot: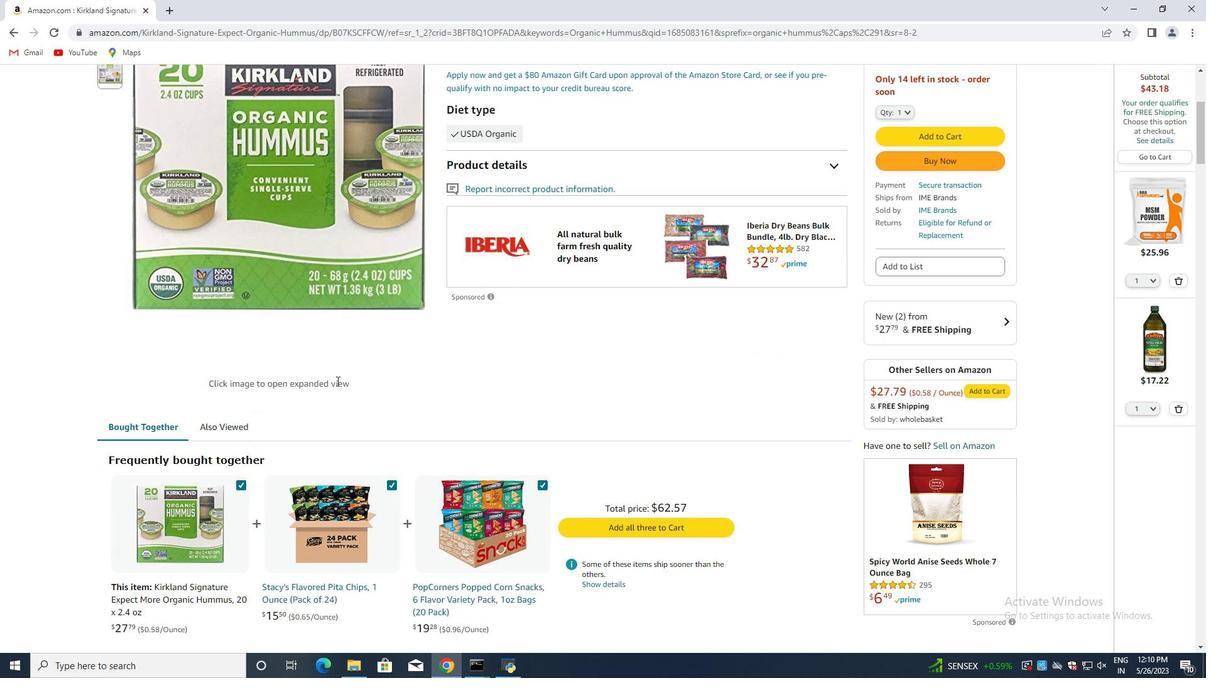 
Action: Mouse scrolled (332, 382) with delta (0, 0)
Screenshot: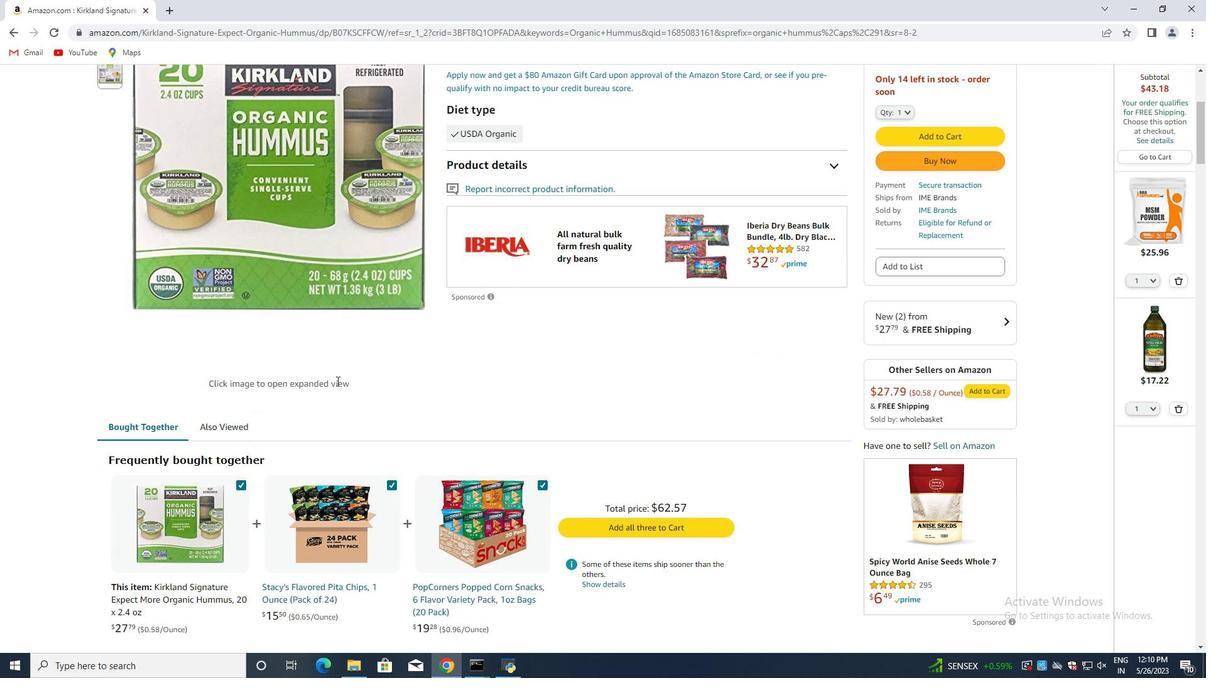 
Action: Mouse moved to (329, 385)
Screenshot: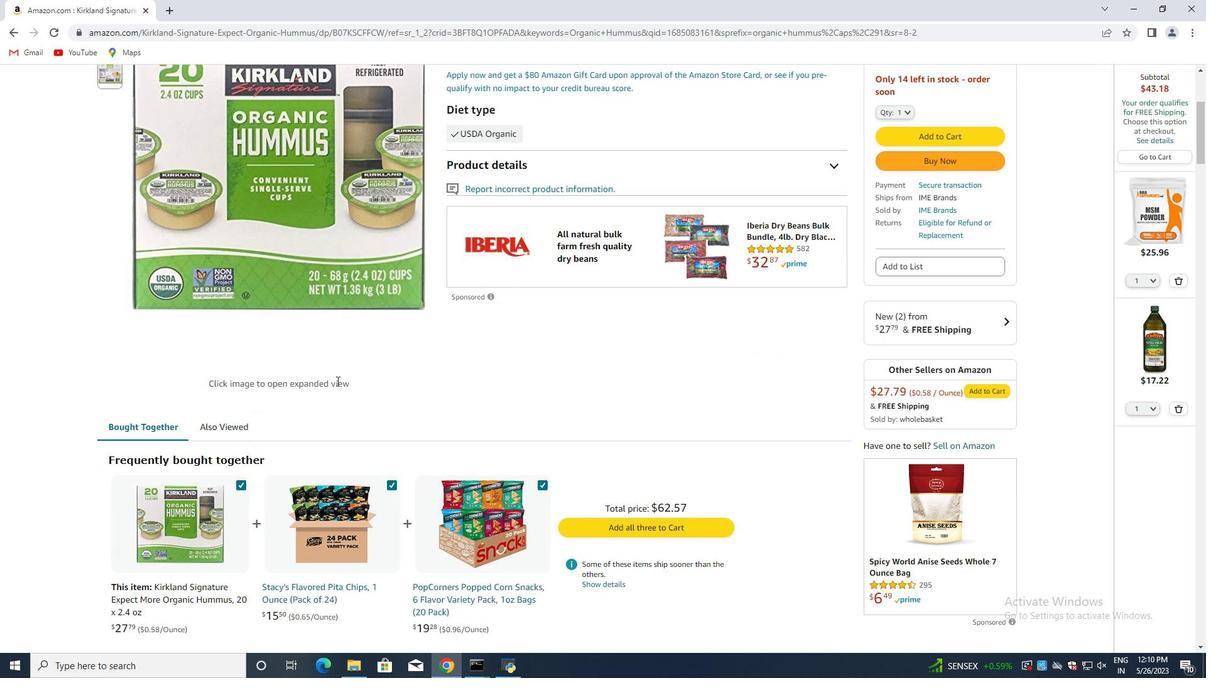 
Action: Mouse scrolled (329, 385) with delta (0, 0)
Screenshot: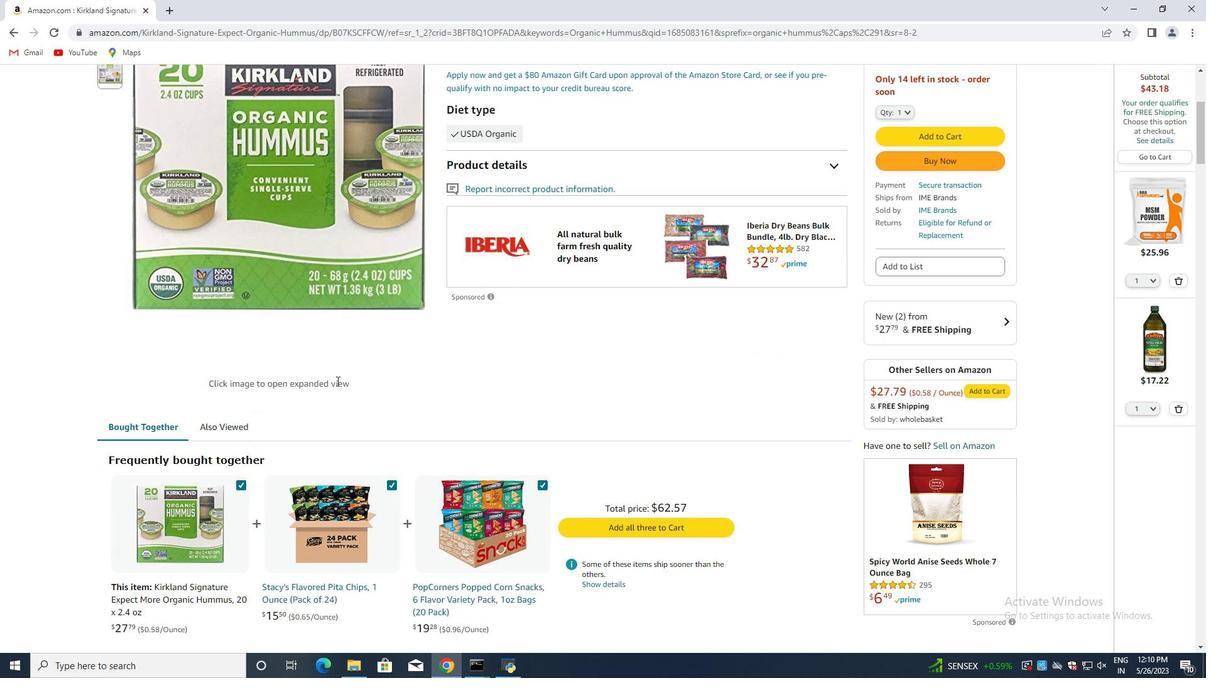 
Action: Mouse moved to (326, 388)
Screenshot: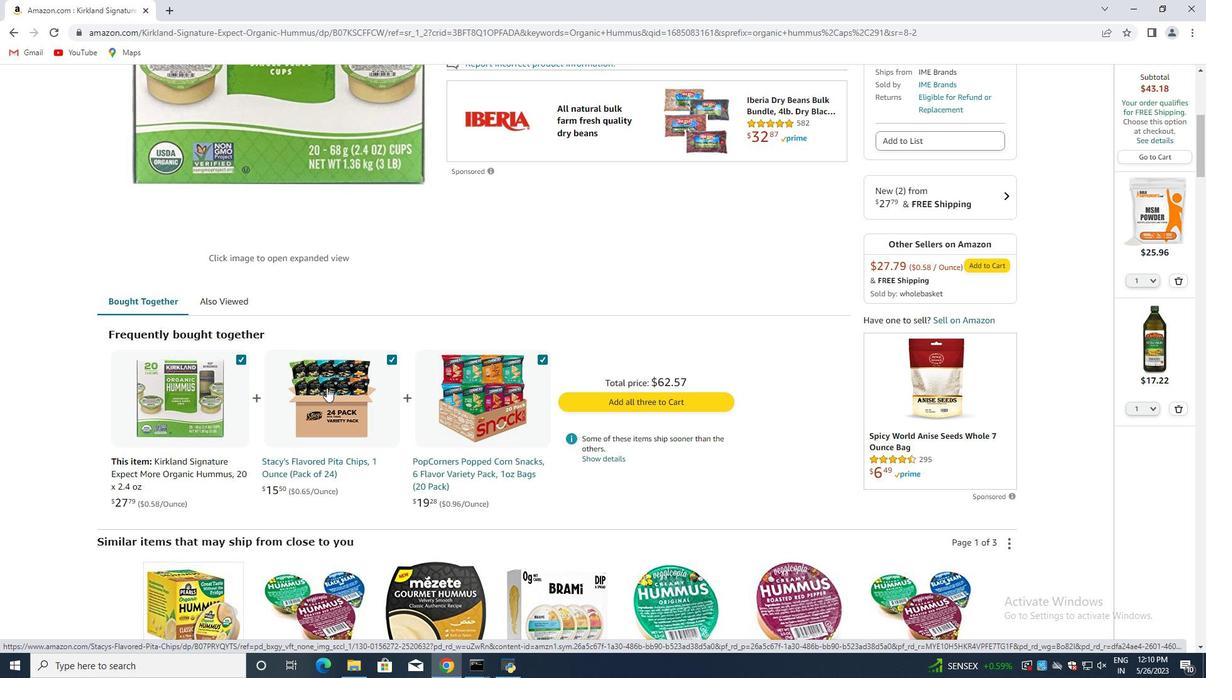 
Action: Mouse scrolled (326, 387) with delta (0, 0)
Screenshot: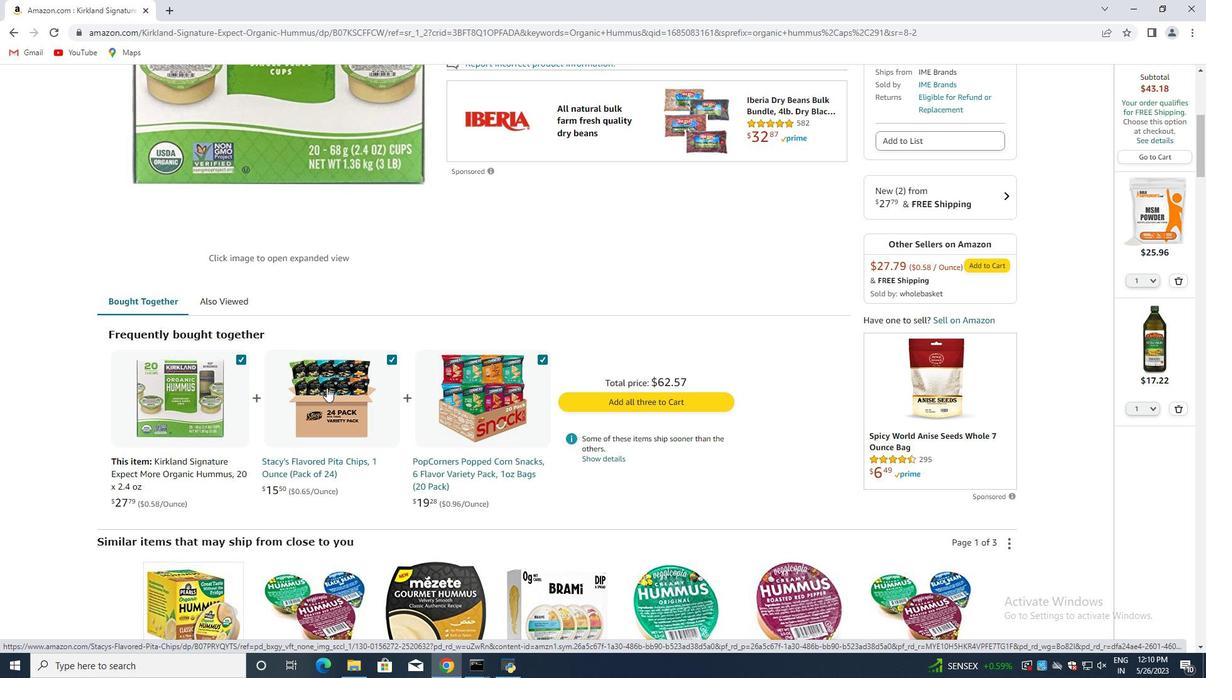 
Action: Mouse scrolled (326, 387) with delta (0, 0)
Screenshot: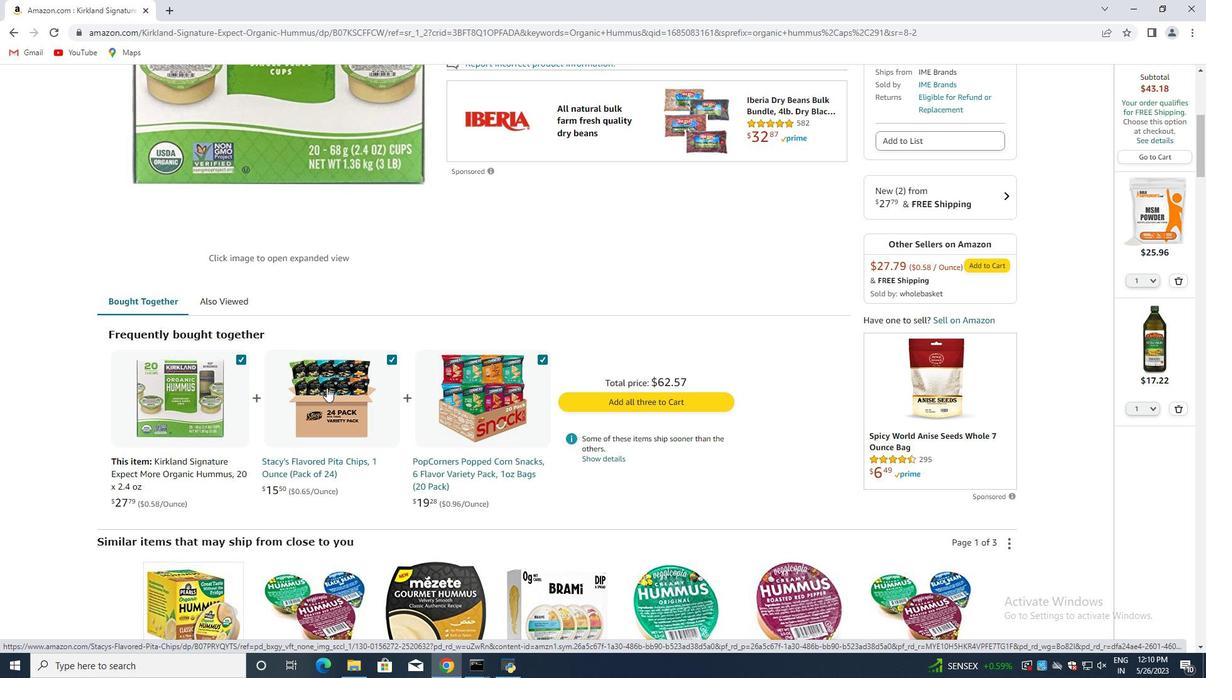 
Action: Mouse scrolled (326, 387) with delta (0, 0)
Screenshot: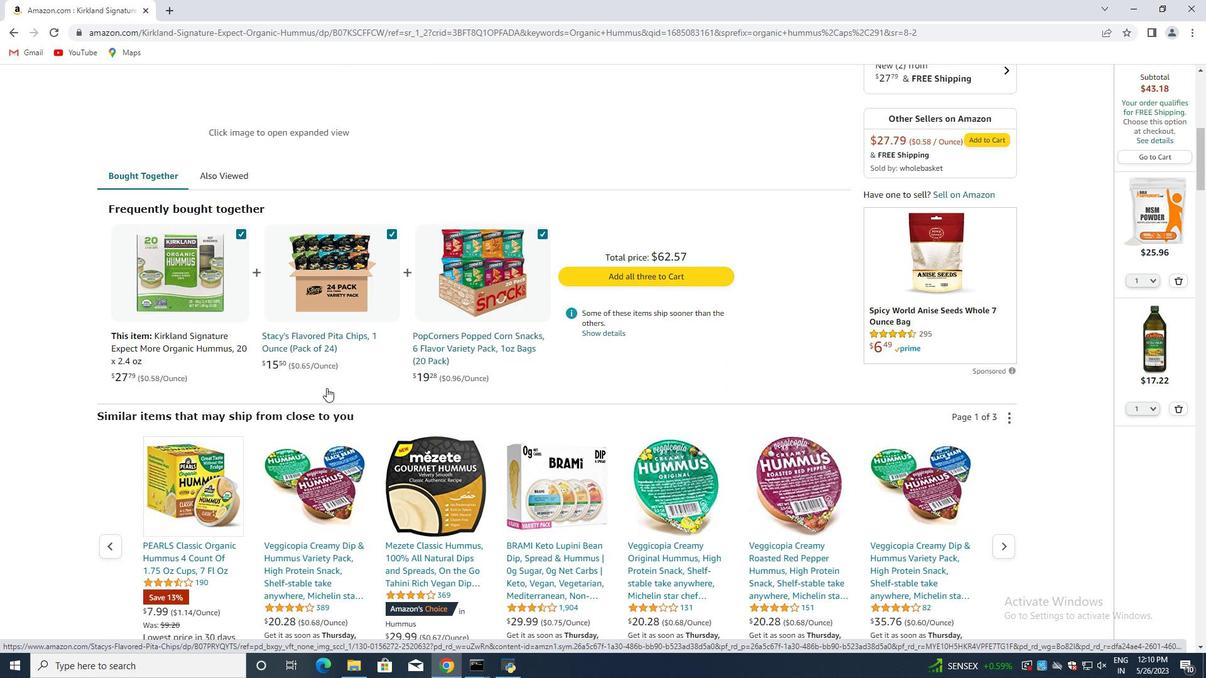 
Action: Mouse scrolled (326, 387) with delta (0, 0)
Screenshot: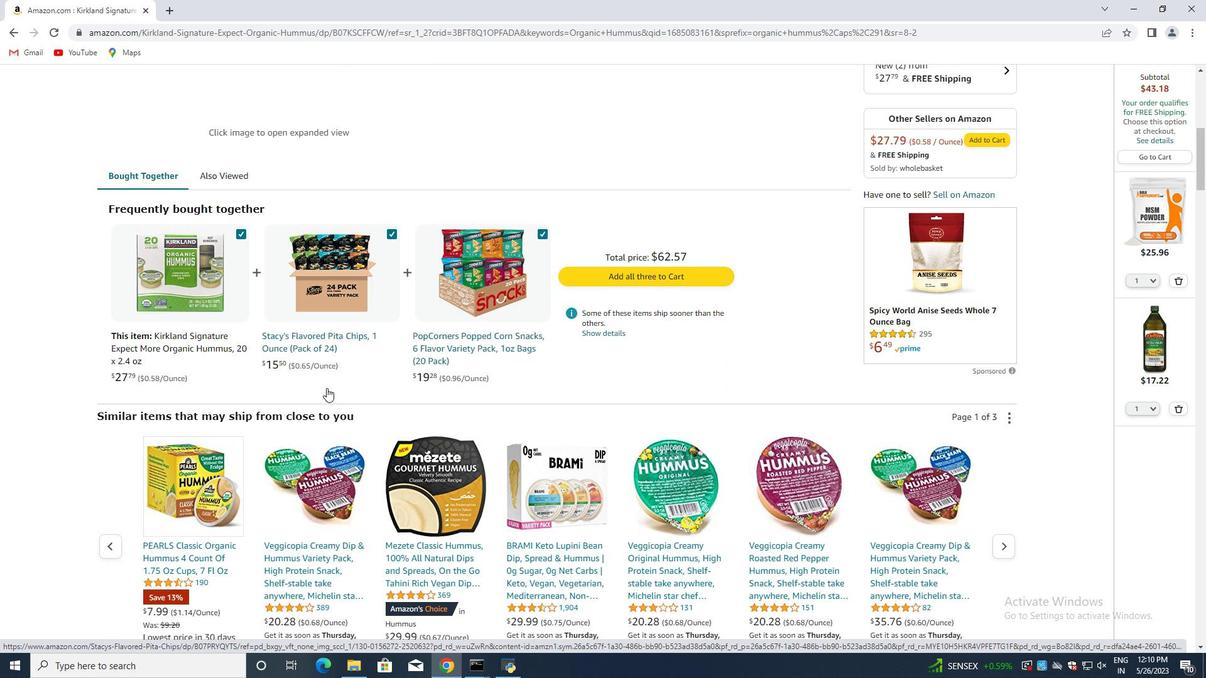 
Action: Mouse scrolled (326, 387) with delta (0, 0)
Screenshot: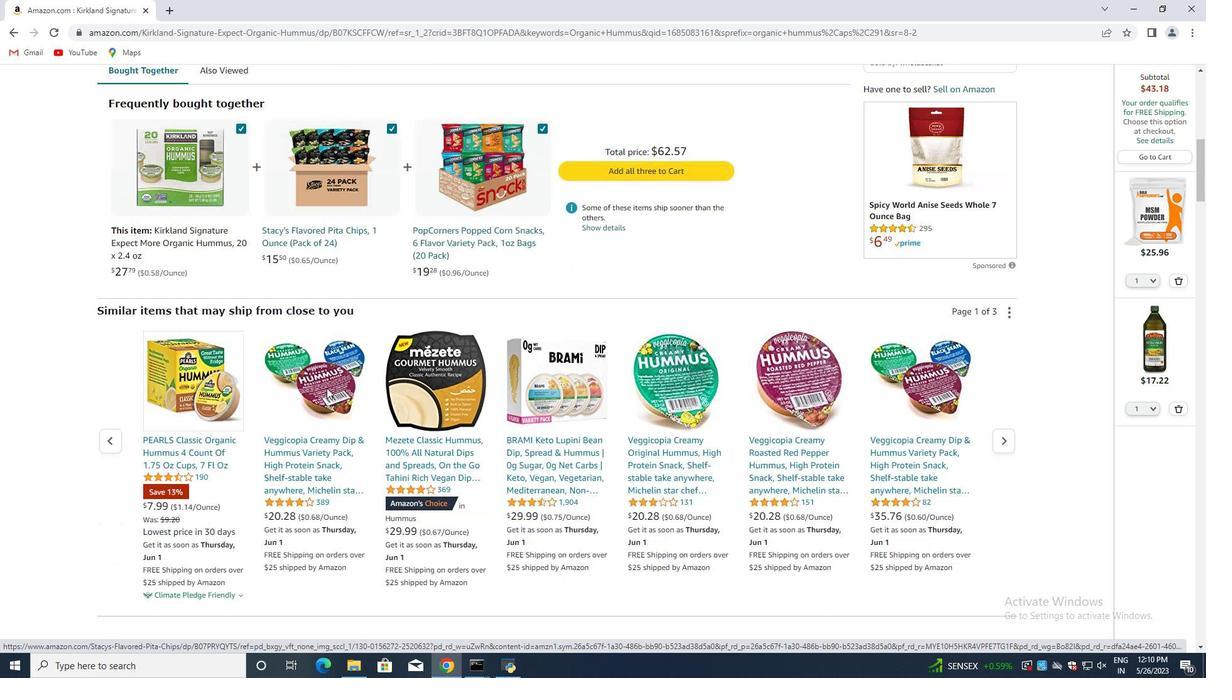 
Action: Mouse scrolled (326, 387) with delta (0, 0)
Screenshot: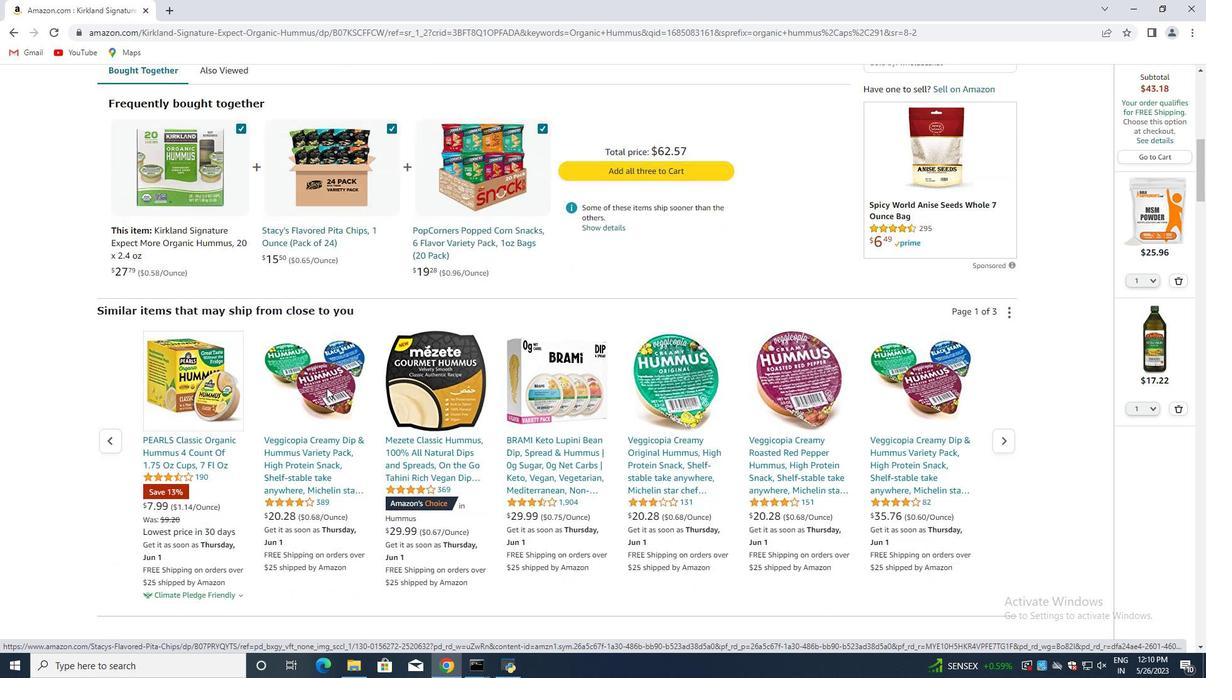 
Action: Mouse scrolled (326, 387) with delta (0, 0)
Screenshot: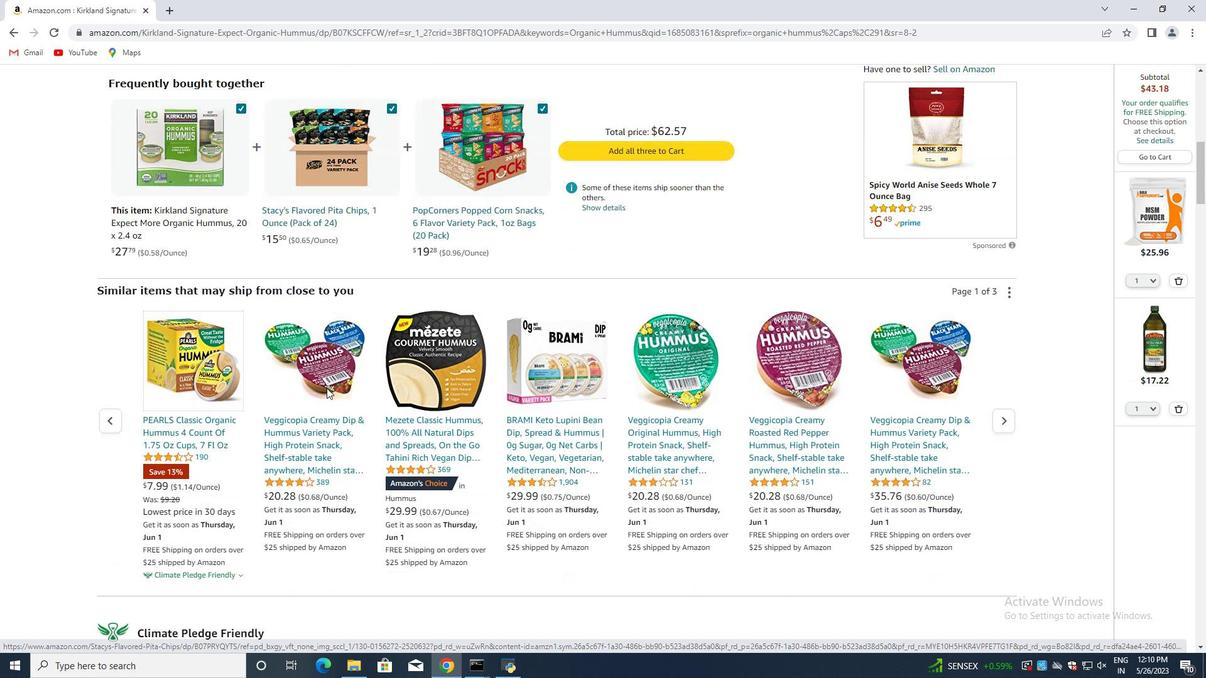 
Action: Mouse moved to (320, 395)
